 Task: Manage and configure the Jira project settings, including issue types, workflows, and automation rules. Connect the project to Bitbucket for code management.
Action: Mouse moved to (608, 639)
Screenshot: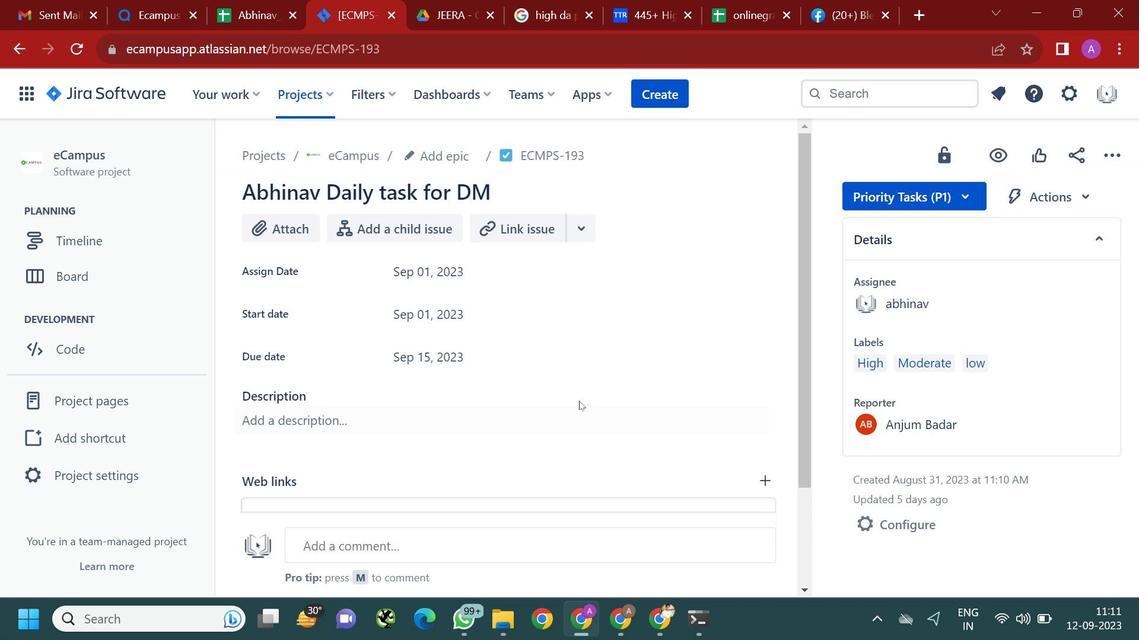 
Action: Mouse pressed left at (608, 639)
Screenshot: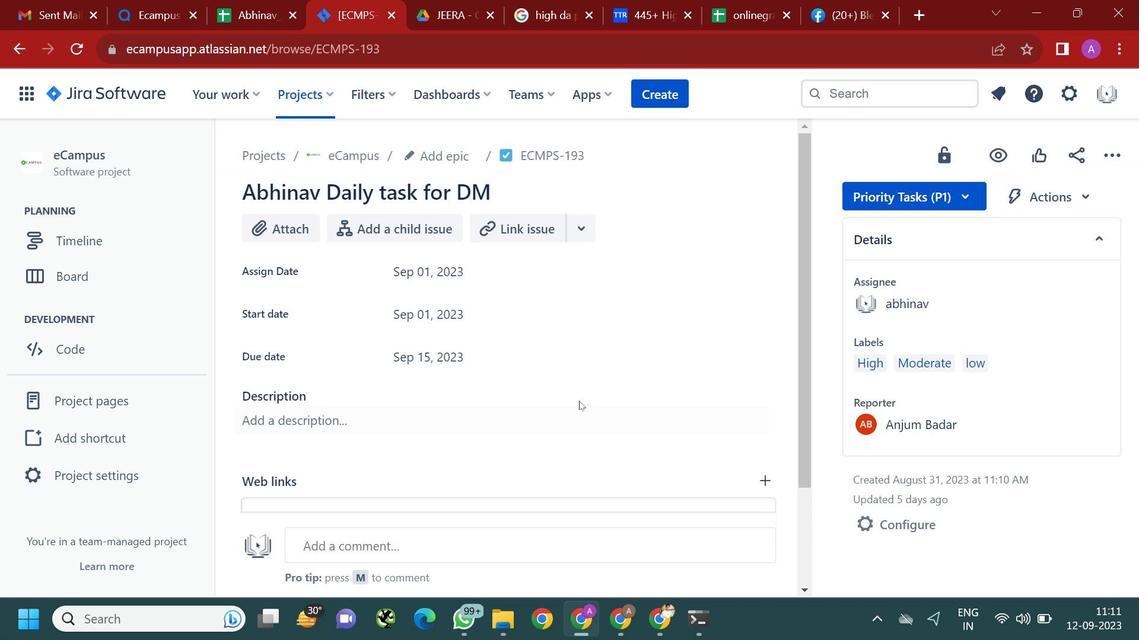 
Action: Mouse moved to (590, 630)
Screenshot: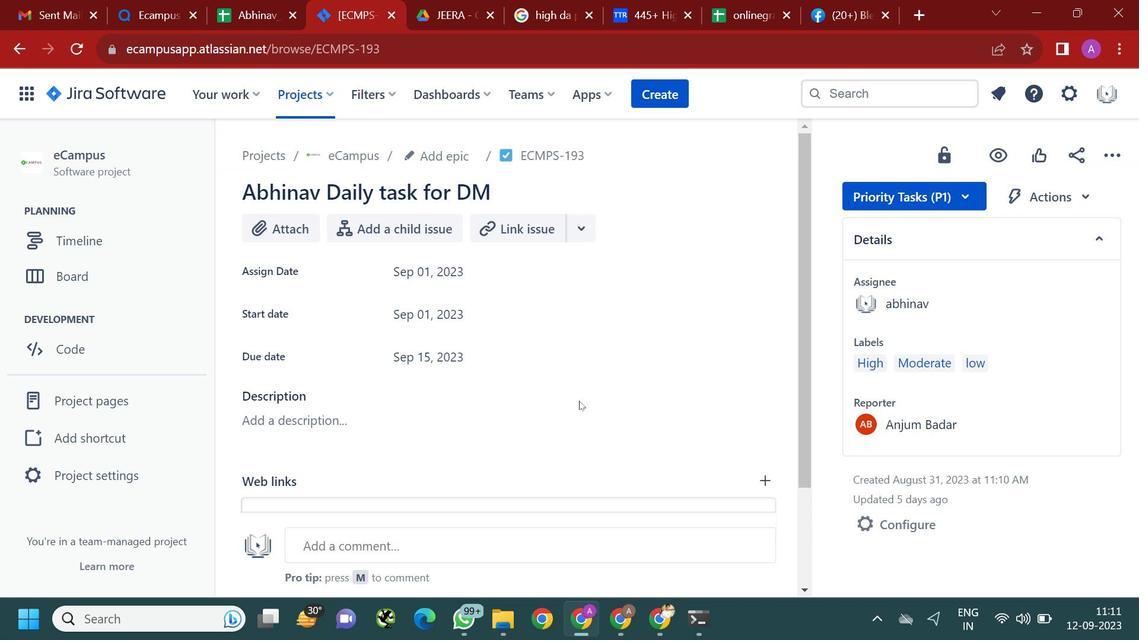 
Action: Mouse pressed left at (590, 630)
Screenshot: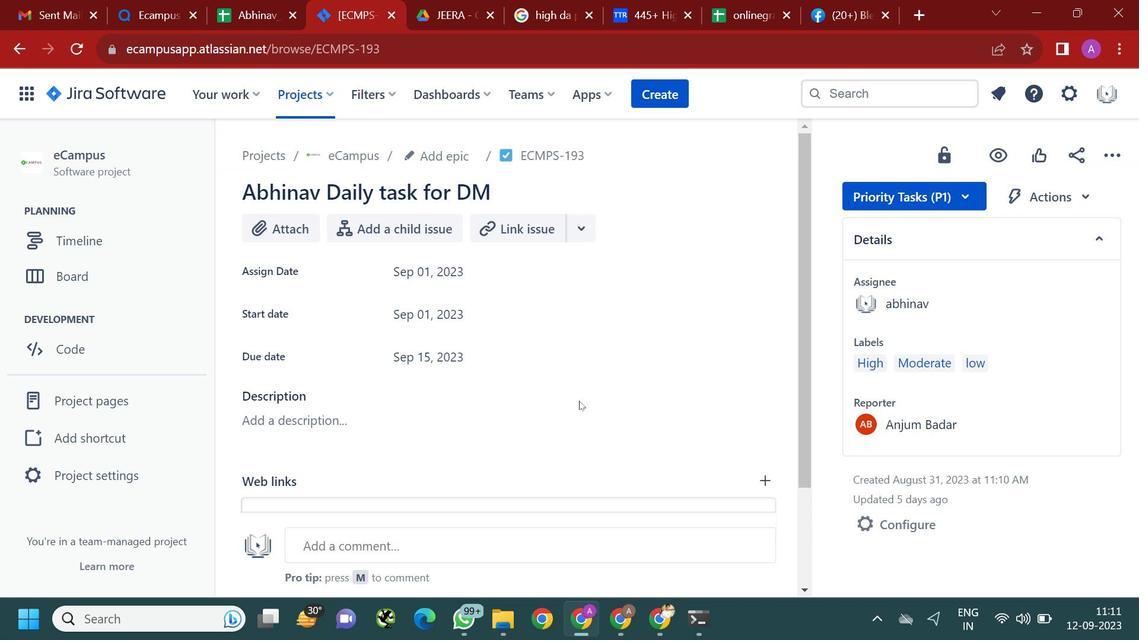 
Action: Mouse moved to (605, 318)
Screenshot: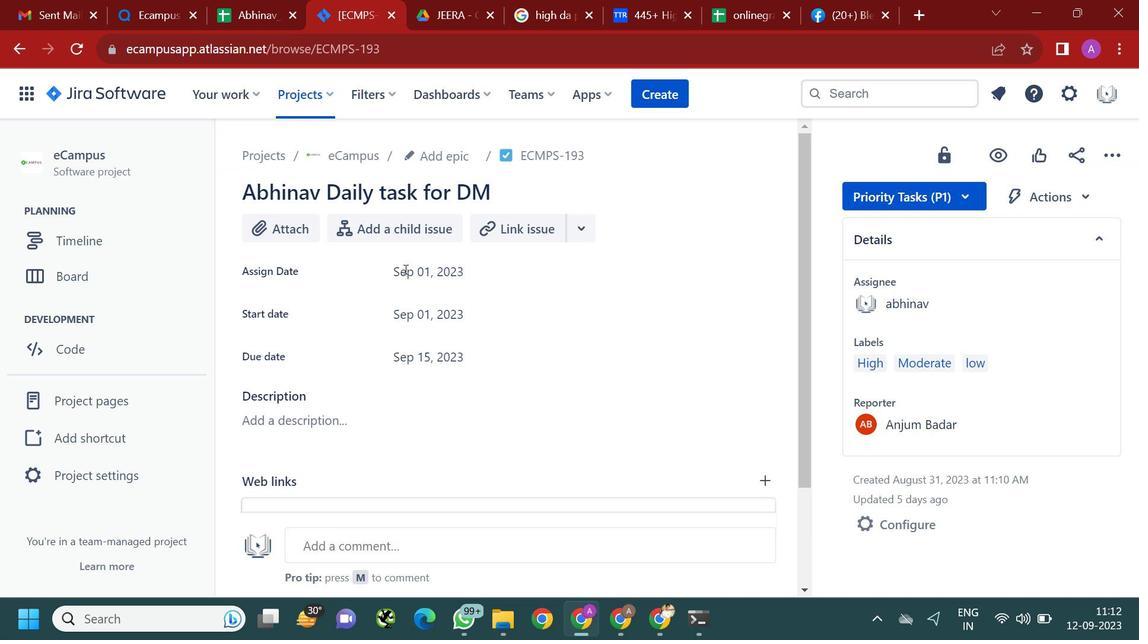 
Action: Mouse scrolled (605, 318) with delta (0, 0)
Screenshot: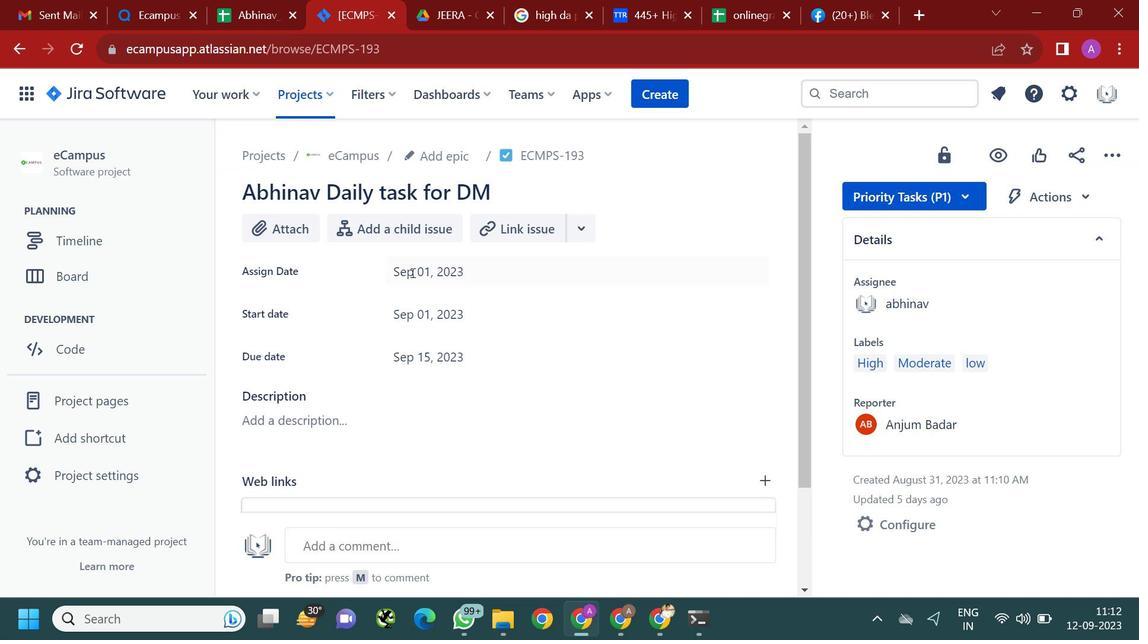 
Action: Mouse moved to (605, 319)
Screenshot: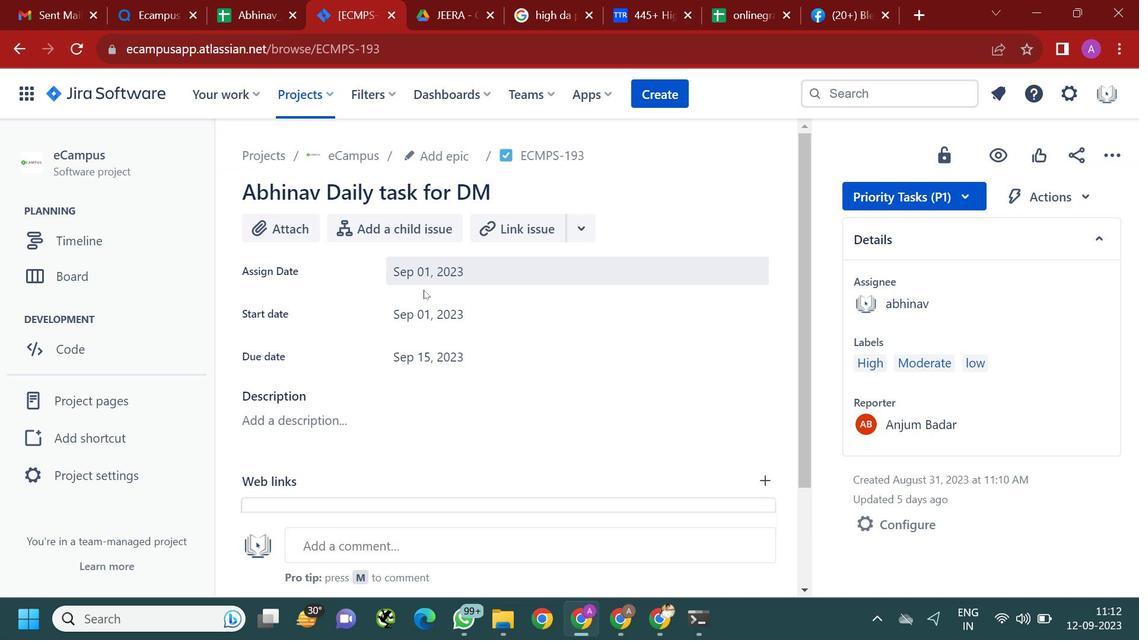 
Action: Mouse scrolled (605, 319) with delta (0, 0)
Screenshot: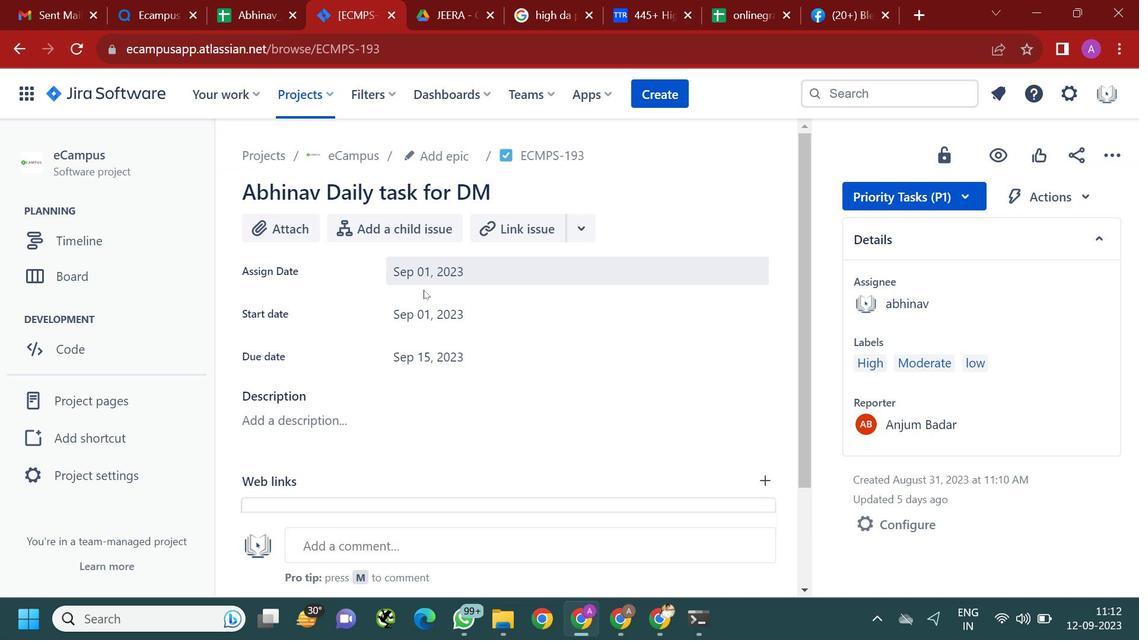 
Action: Mouse scrolled (605, 319) with delta (0, 0)
Screenshot: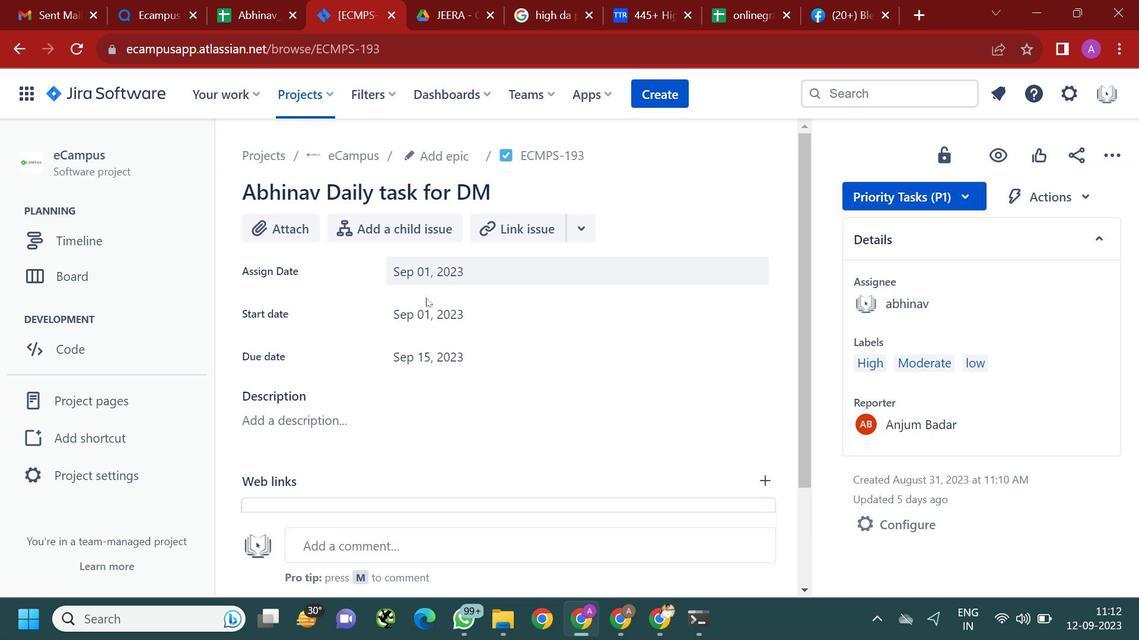 
Action: Mouse scrolled (605, 319) with delta (0, 0)
Screenshot: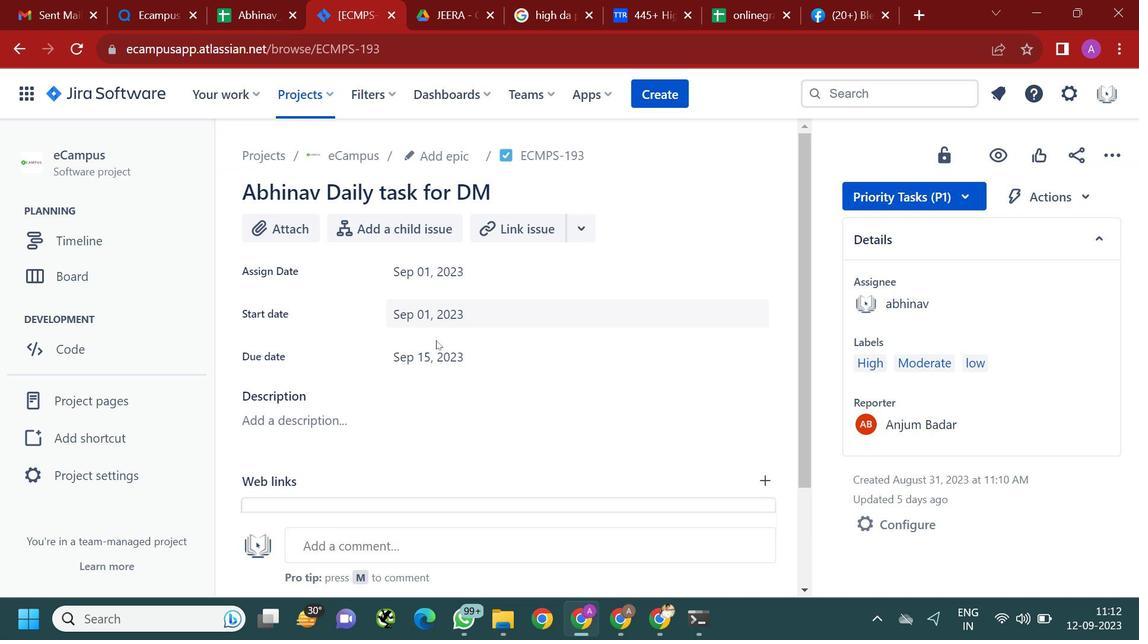 
Action: Mouse scrolled (605, 319) with delta (0, 0)
Screenshot: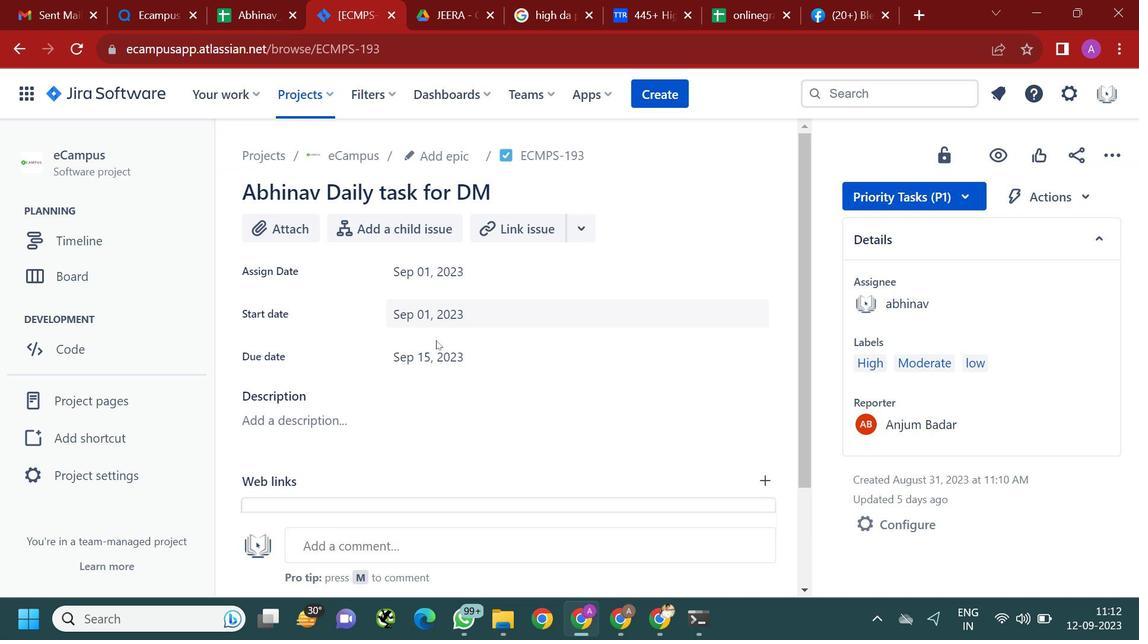 
Action: Mouse scrolled (605, 319) with delta (0, 0)
Screenshot: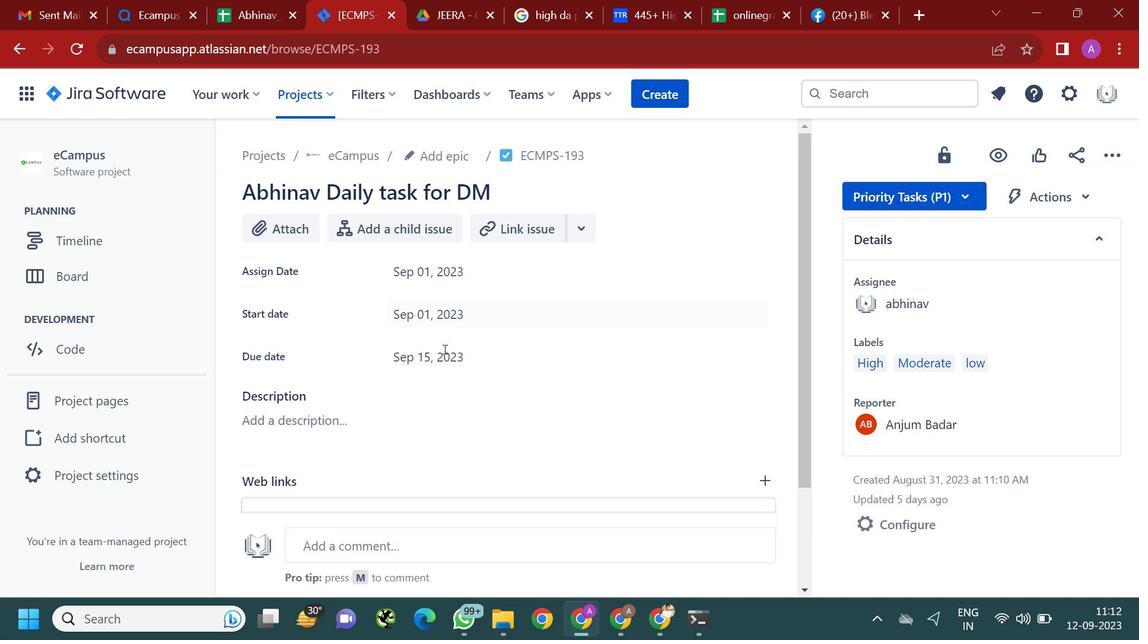 
Action: Mouse moved to (89, 258)
Screenshot: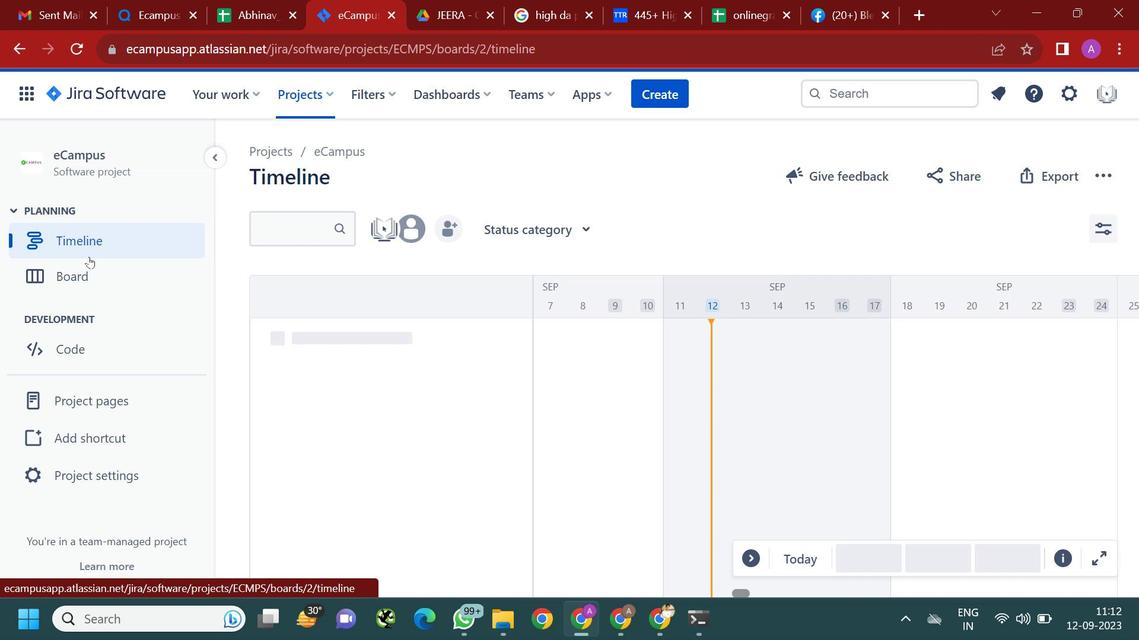 
Action: Mouse pressed left at (89, 258)
Screenshot: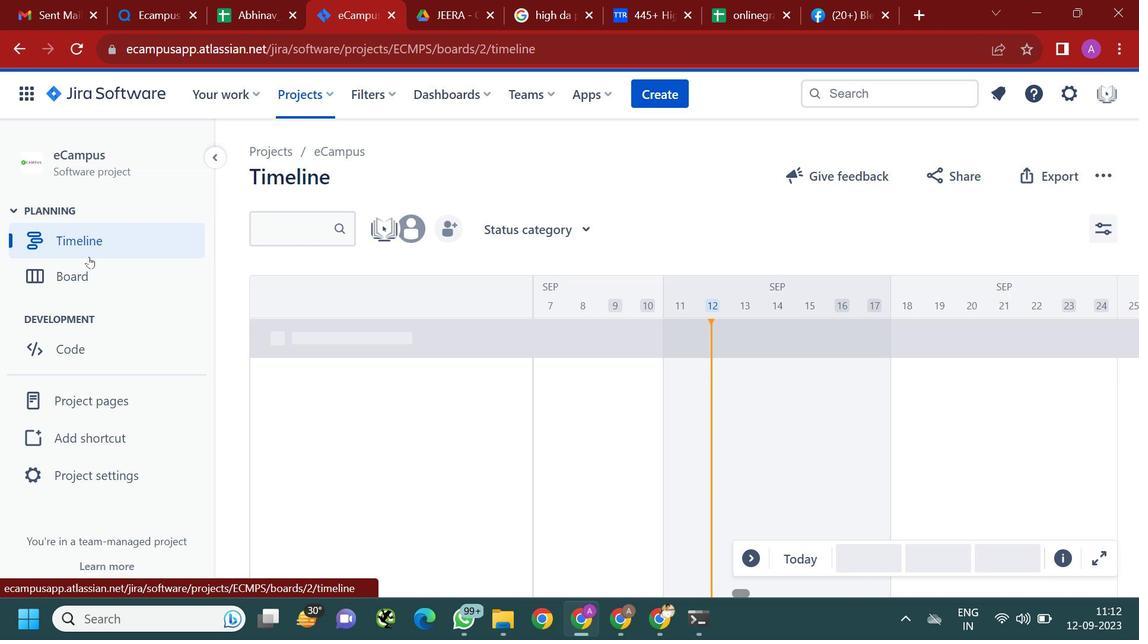 
Action: Mouse moved to (93, 260)
Screenshot: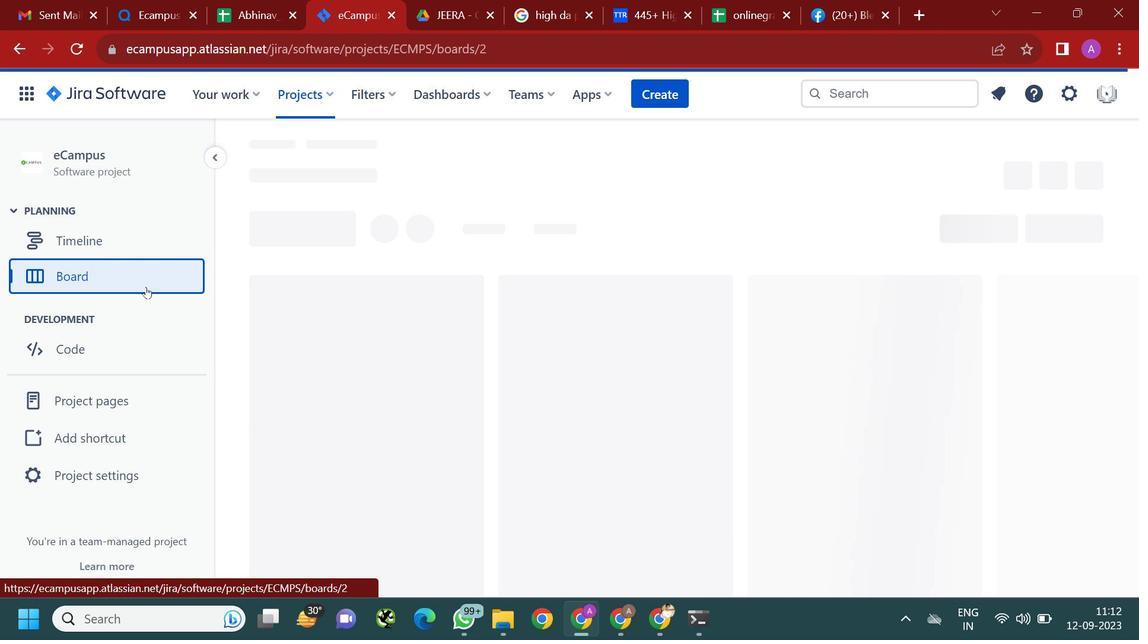 
Action: Mouse pressed left at (93, 260)
Screenshot: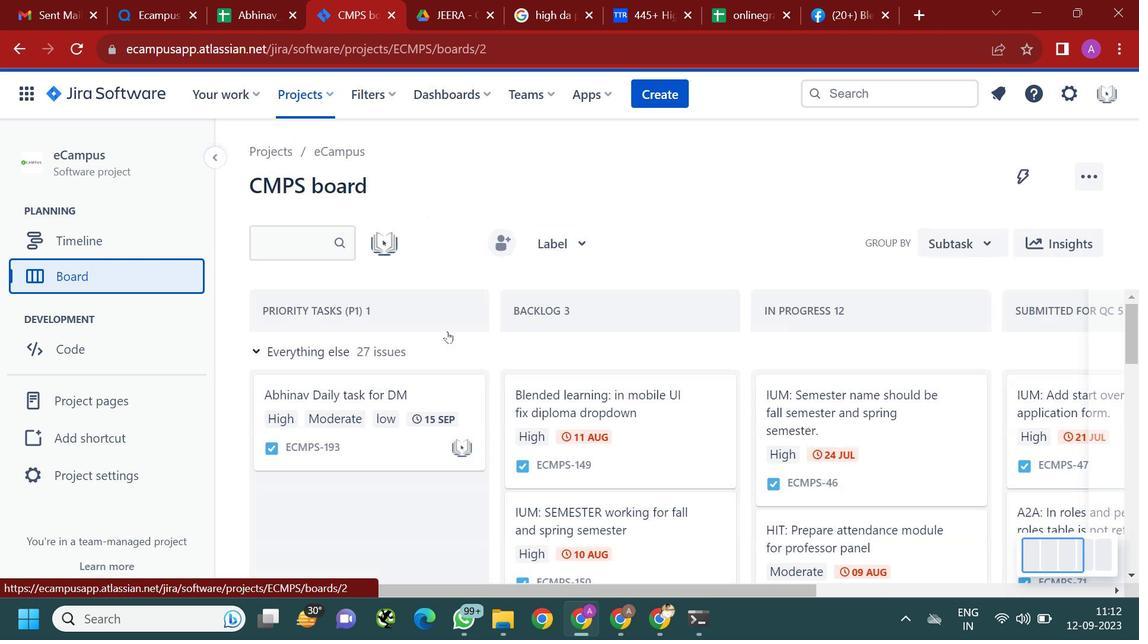 
Action: Mouse moved to (676, 339)
Screenshot: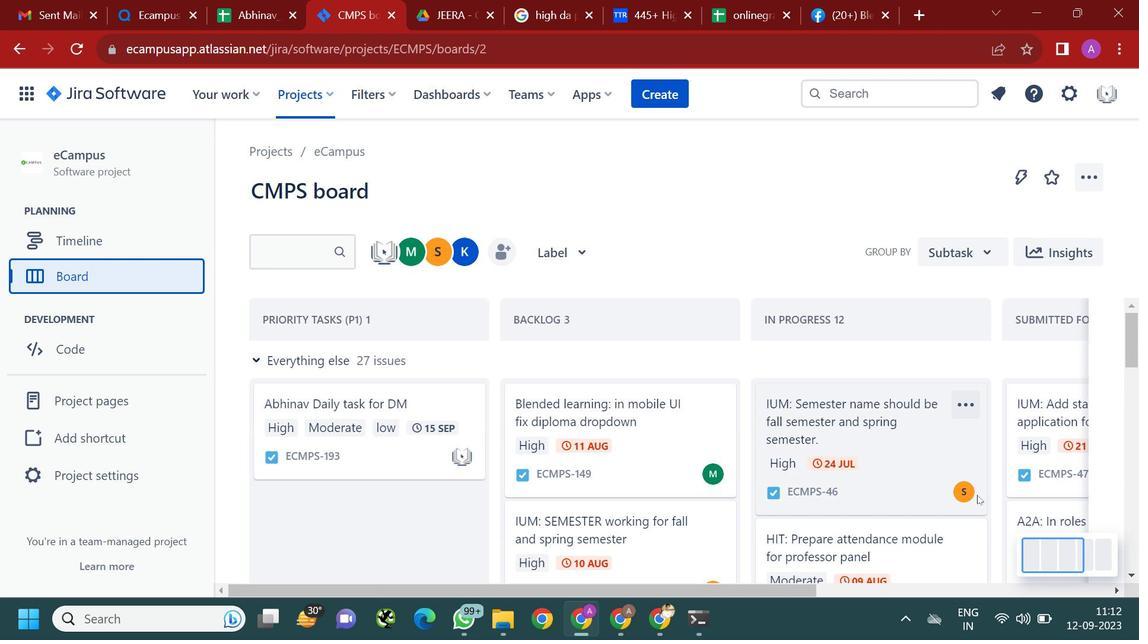 
Action: Mouse scrolled (676, 339) with delta (0, 0)
Screenshot: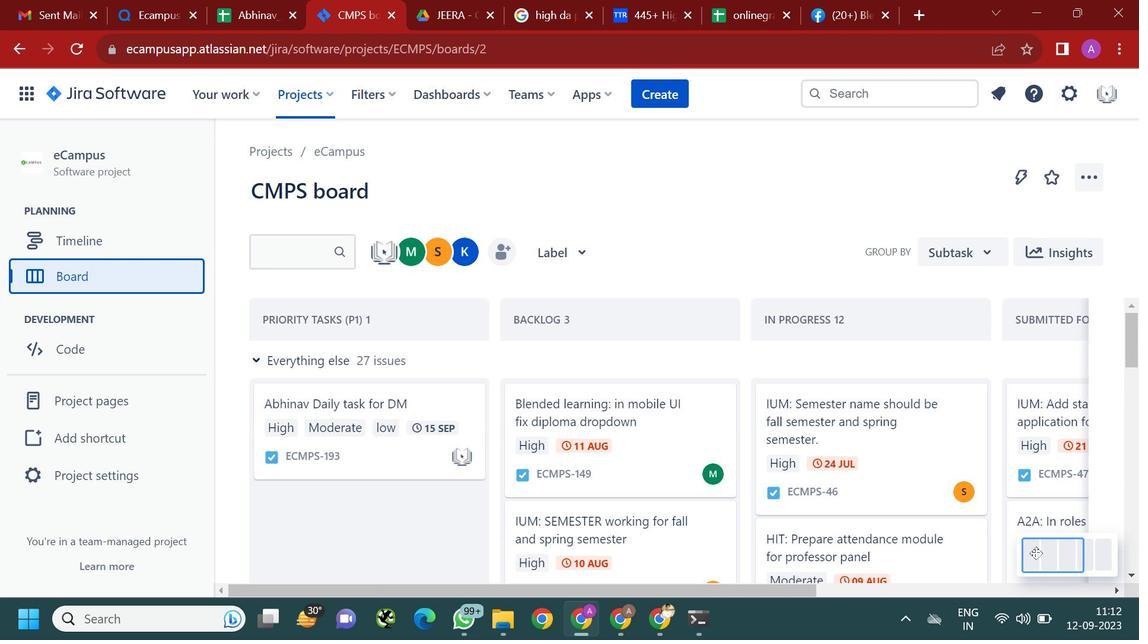 
Action: Mouse scrolled (676, 339) with delta (0, 0)
Screenshot: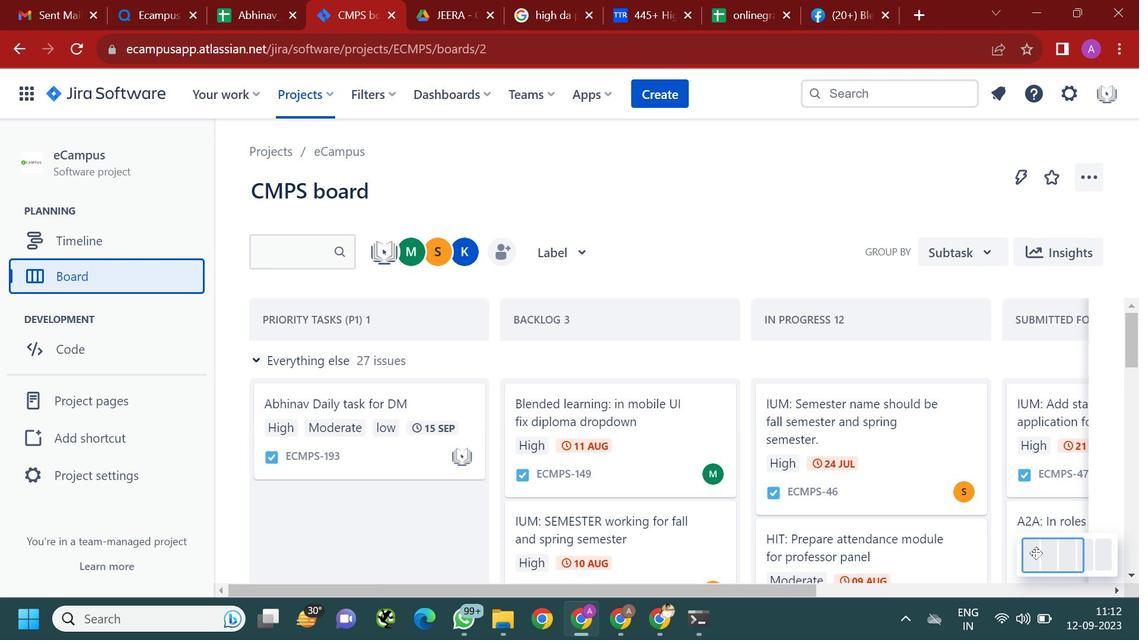 
Action: Mouse scrolled (676, 339) with delta (0, 0)
Screenshot: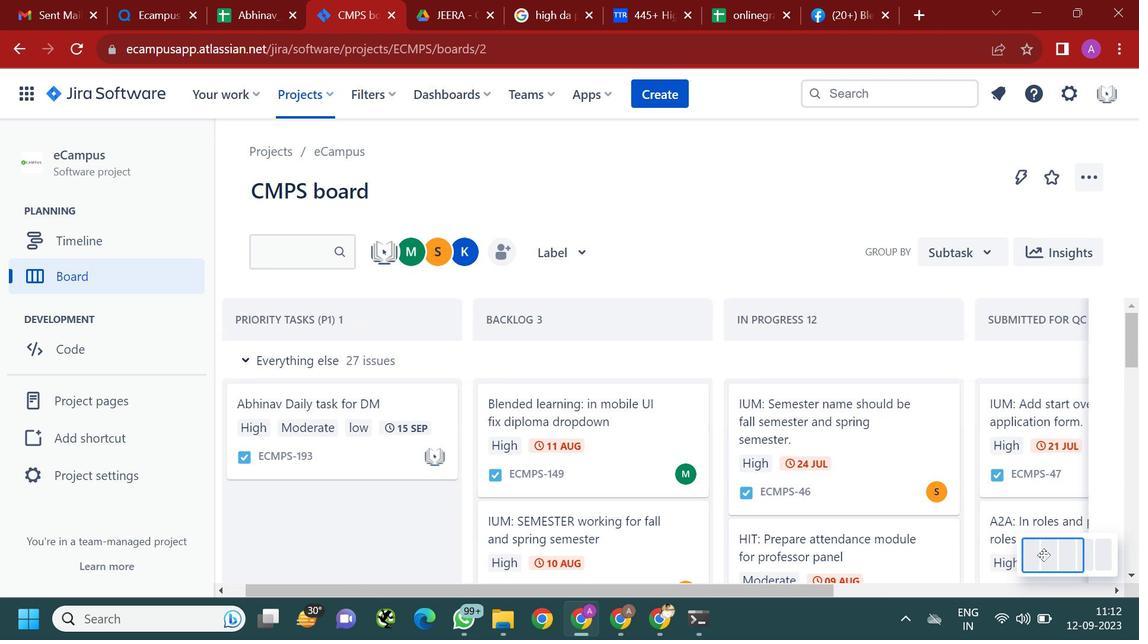 
Action: Mouse scrolled (676, 340) with delta (0, 0)
Screenshot: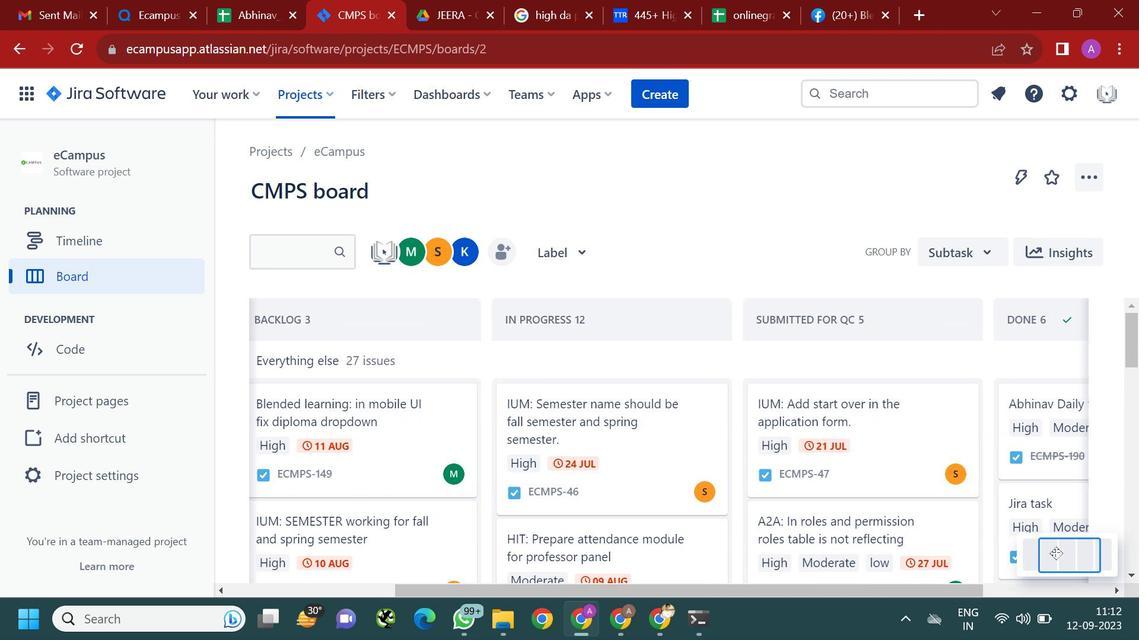 
Action: Mouse scrolled (676, 340) with delta (0, 0)
Screenshot: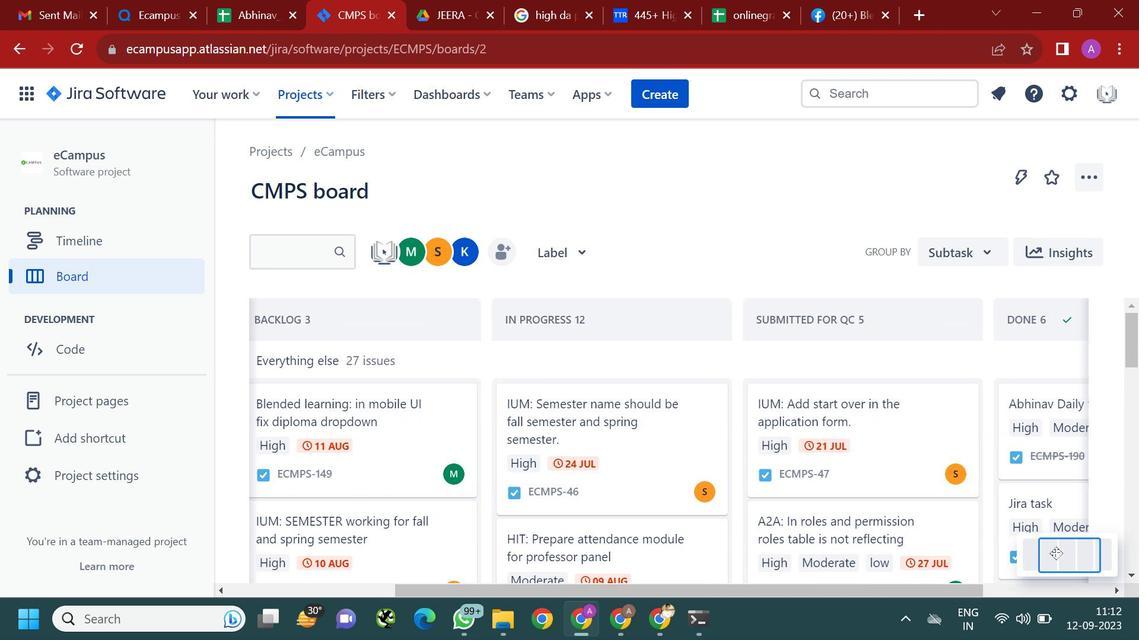 
Action: Mouse scrolled (676, 340) with delta (0, 0)
Screenshot: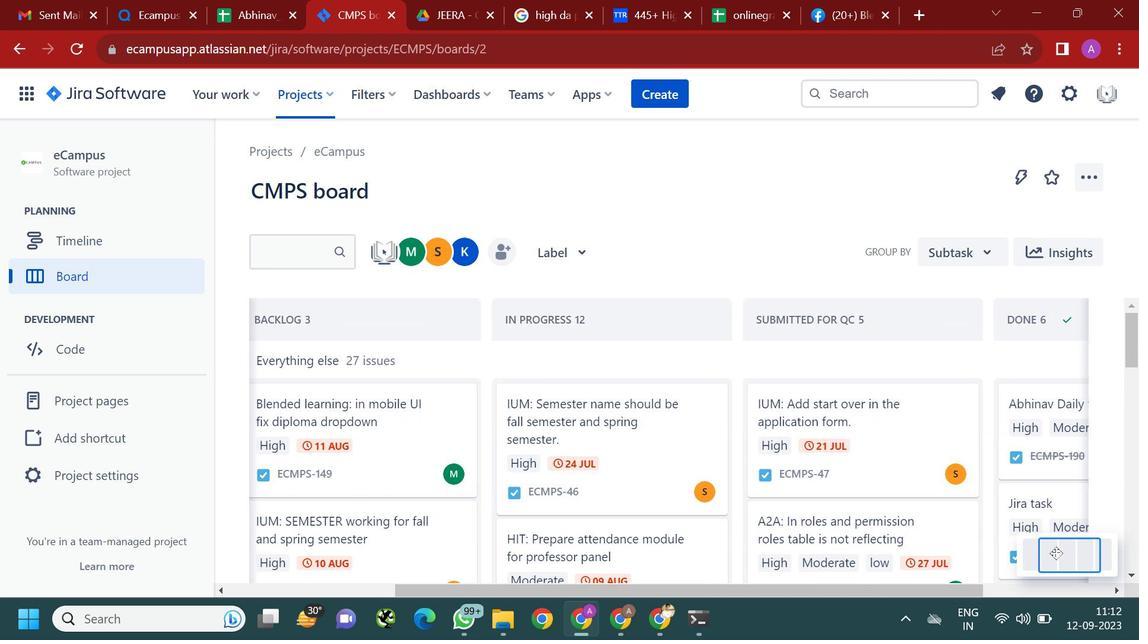 
Action: Mouse moved to (682, 342)
Screenshot: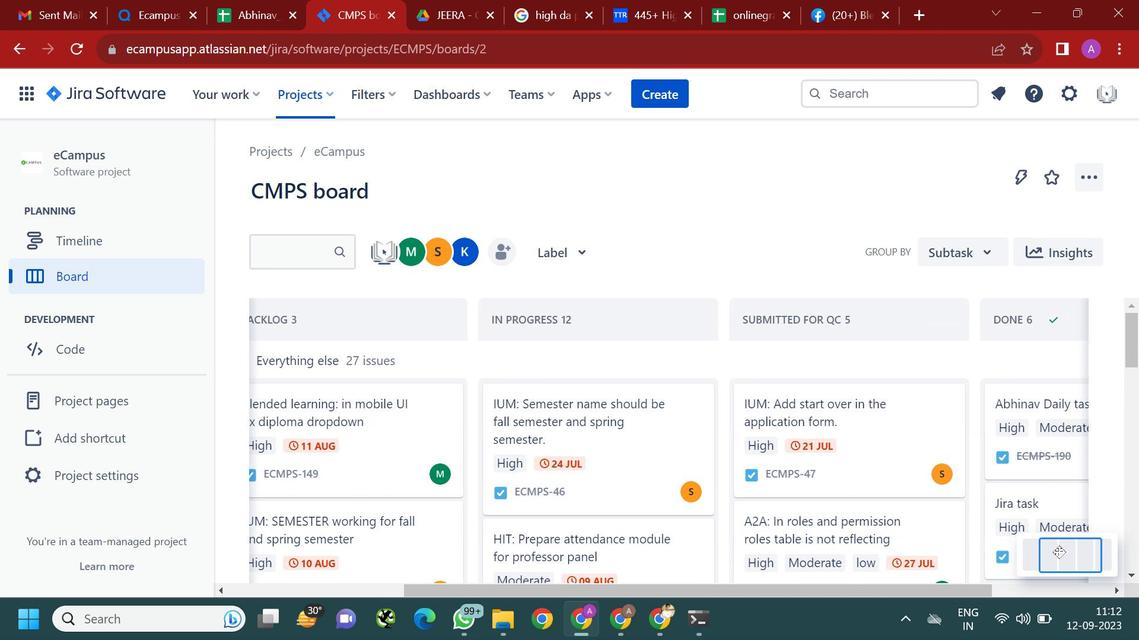 
Action: Mouse scrolled (682, 342) with delta (0, 0)
Screenshot: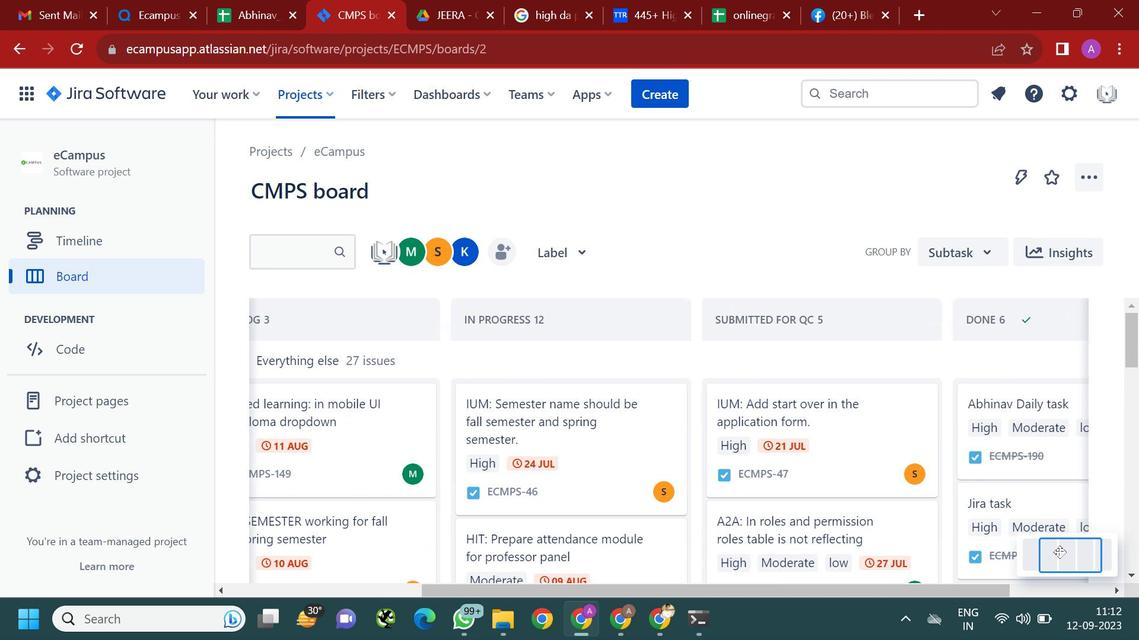 
Action: Mouse moved to (1040, 555)
Screenshot: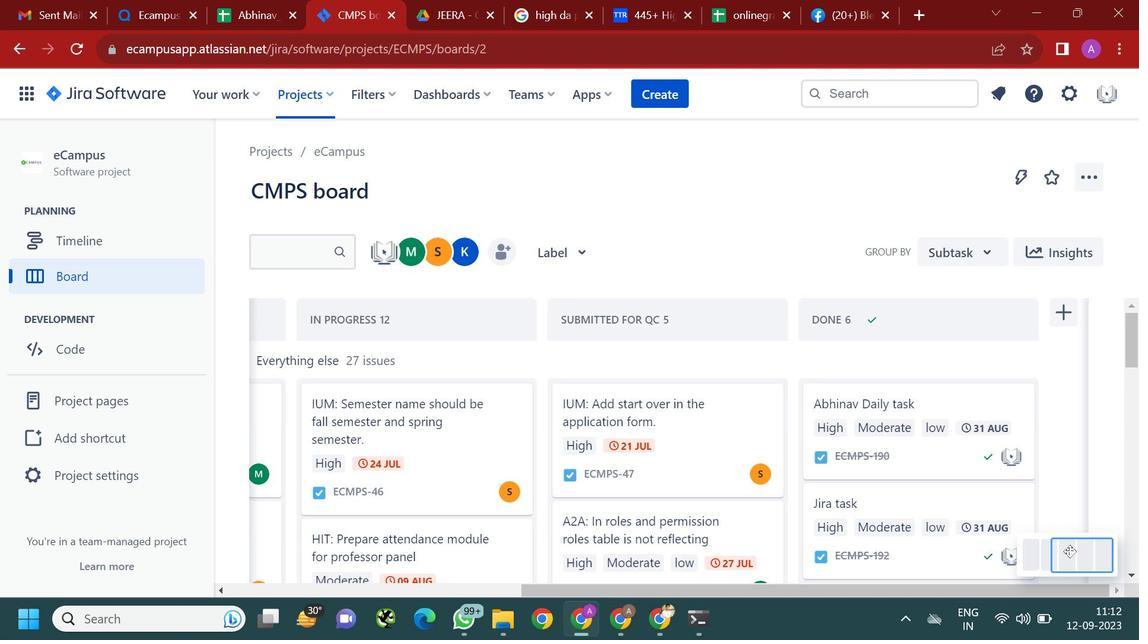 
Action: Mouse pressed left at (1040, 555)
Screenshot: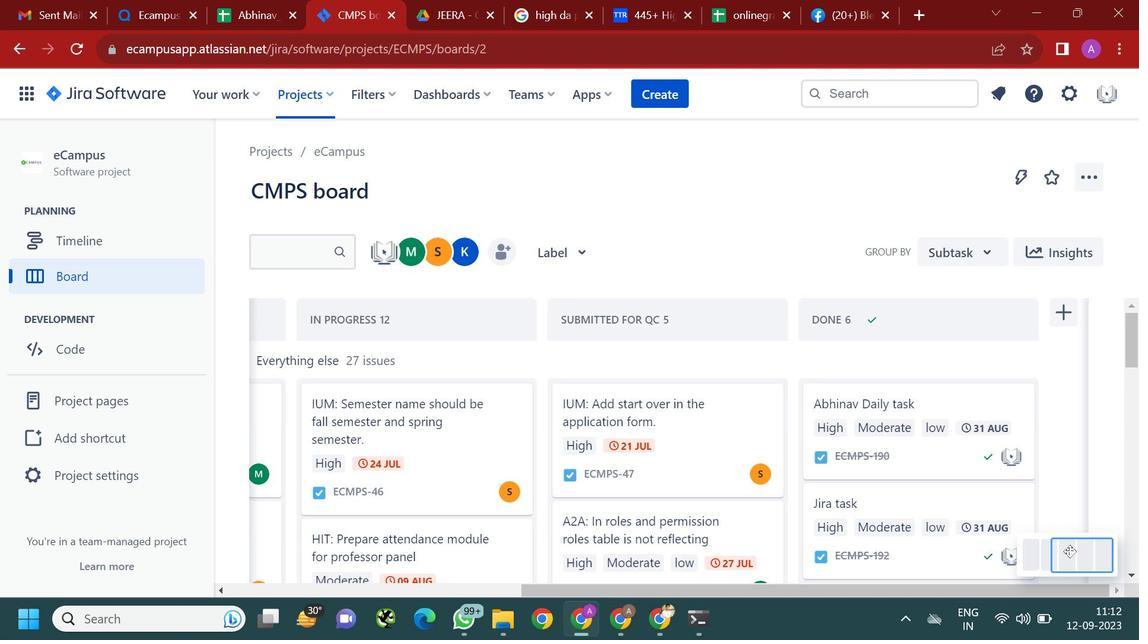 
Action: Mouse moved to (1070, 552)
Screenshot: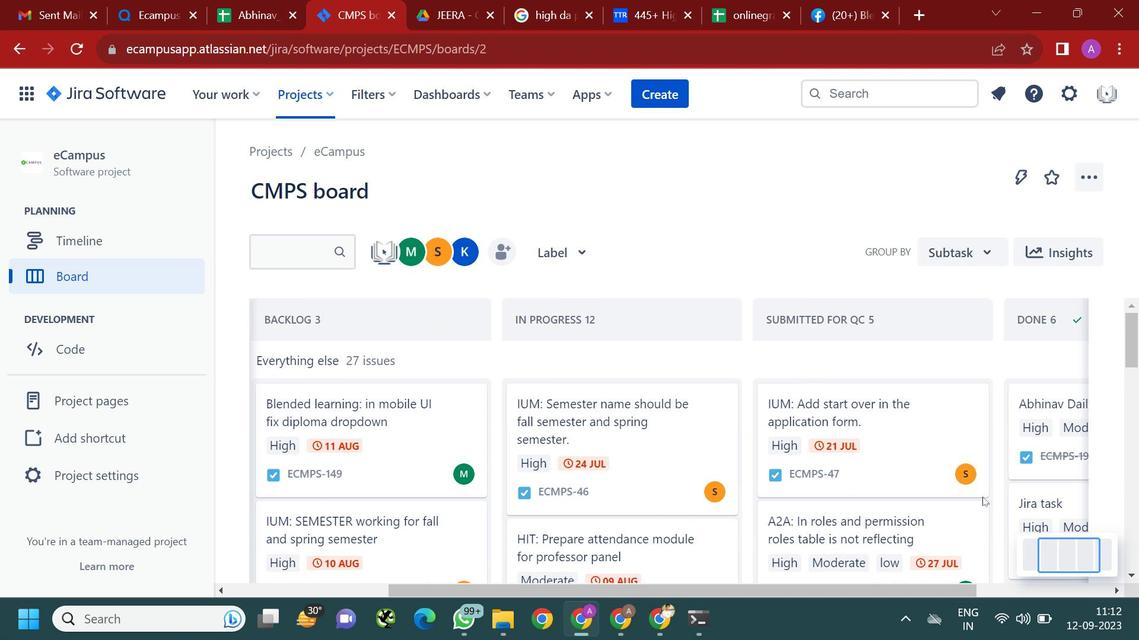 
Action: Mouse pressed left at (1070, 552)
Screenshot: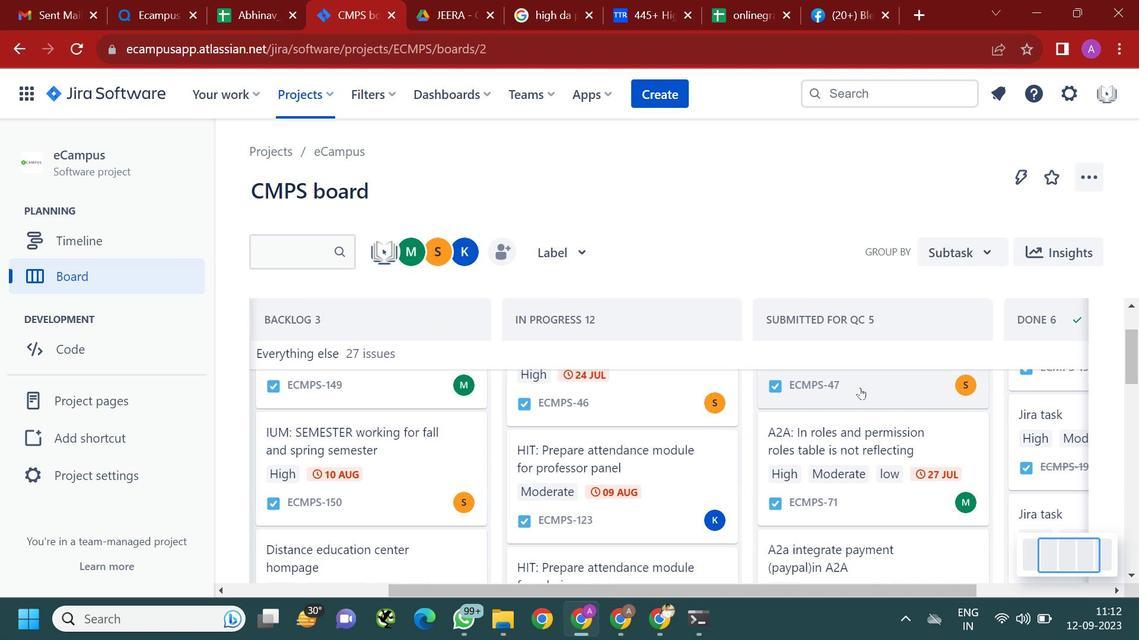 
Action: Mouse moved to (861, 388)
Screenshot: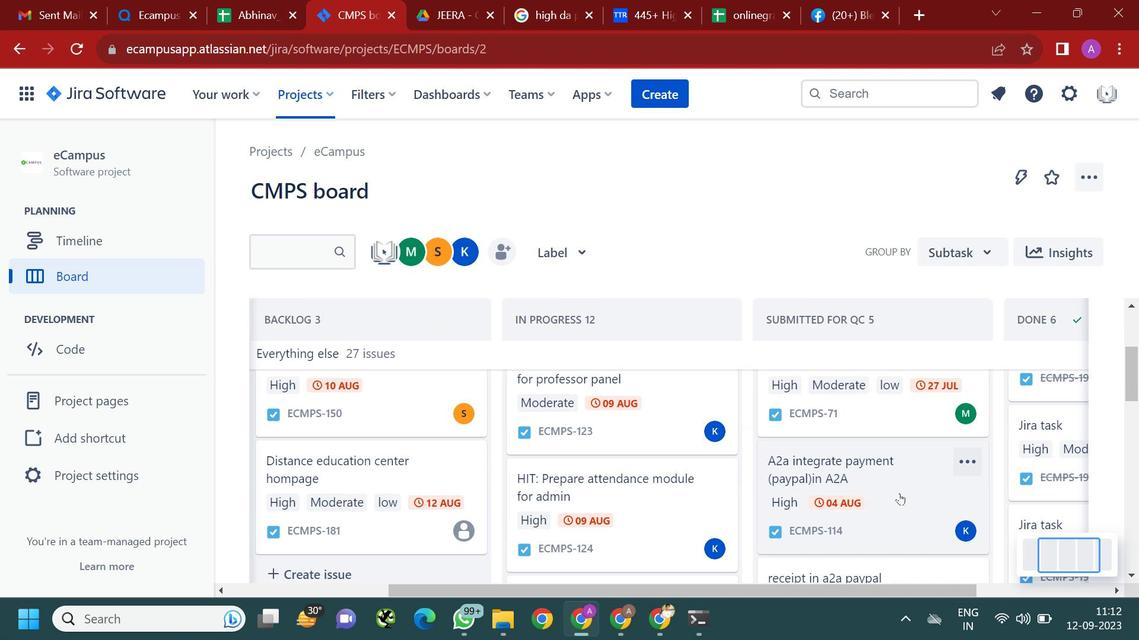 
Action: Mouse scrolled (861, 388) with delta (0, 0)
Screenshot: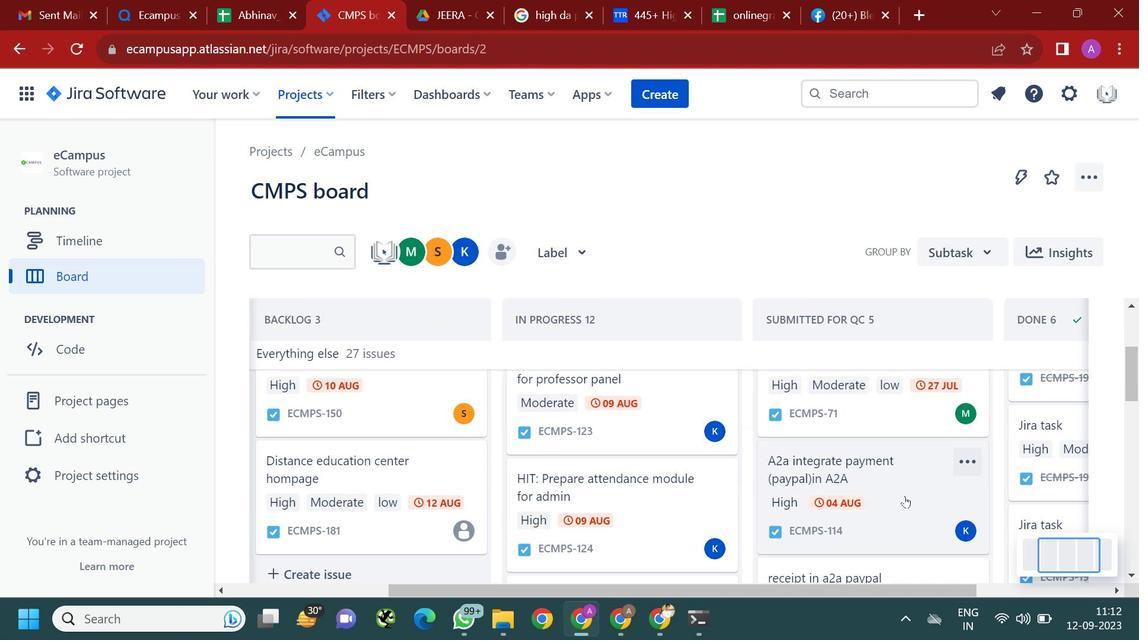 
Action: Mouse moved to (863, 387)
Screenshot: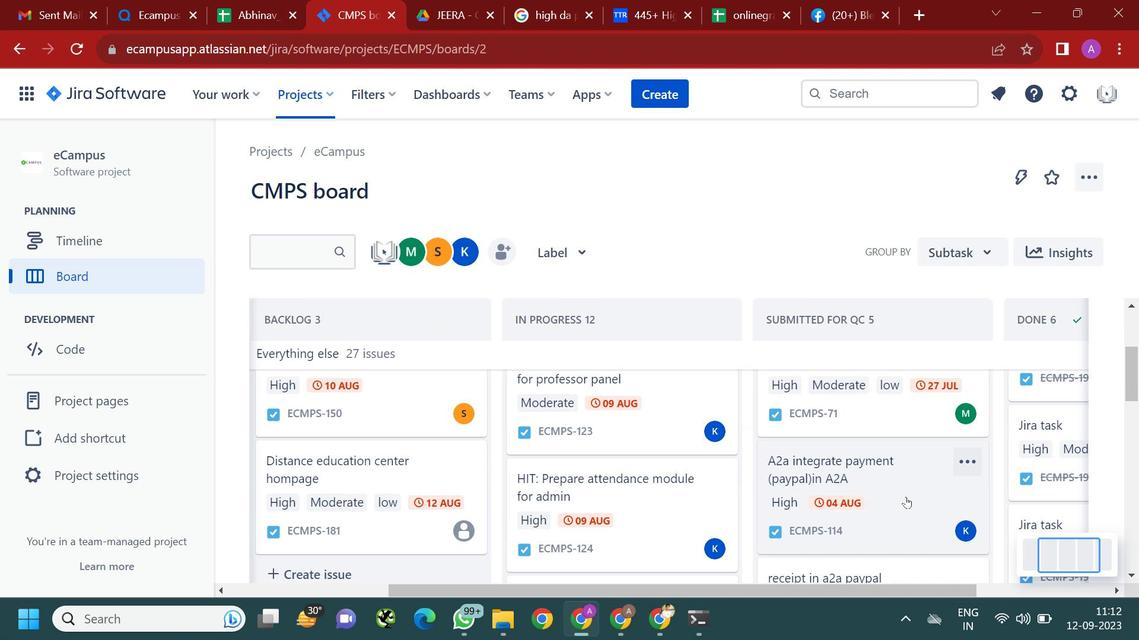
Action: Mouse scrolled (863, 386) with delta (0, 0)
Screenshot: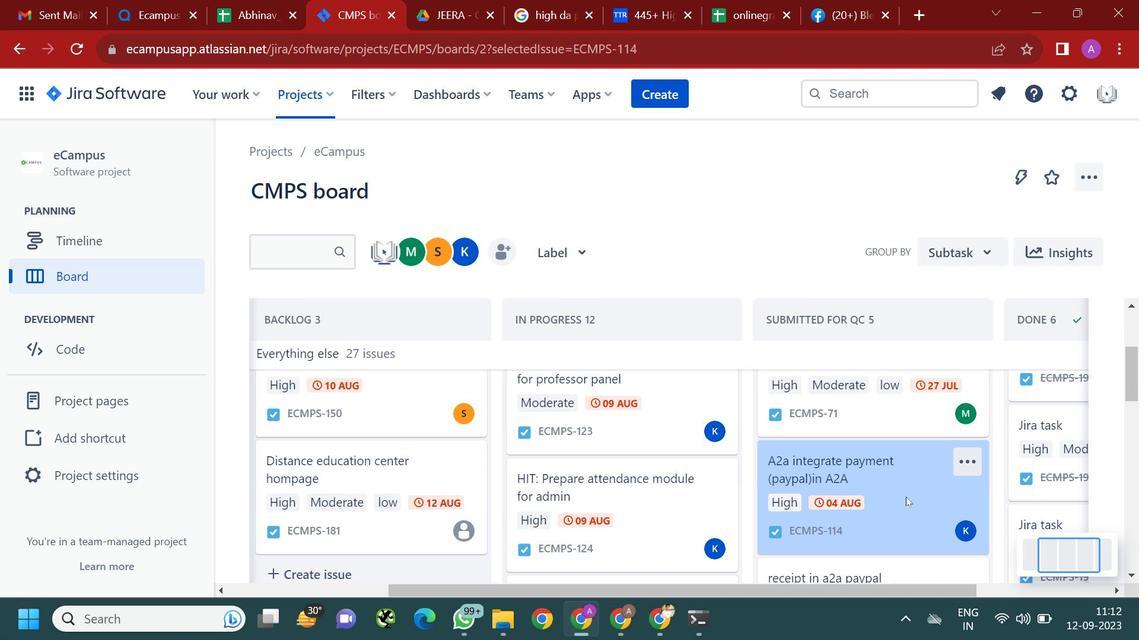 
Action: Mouse moved to (905, 497)
Screenshot: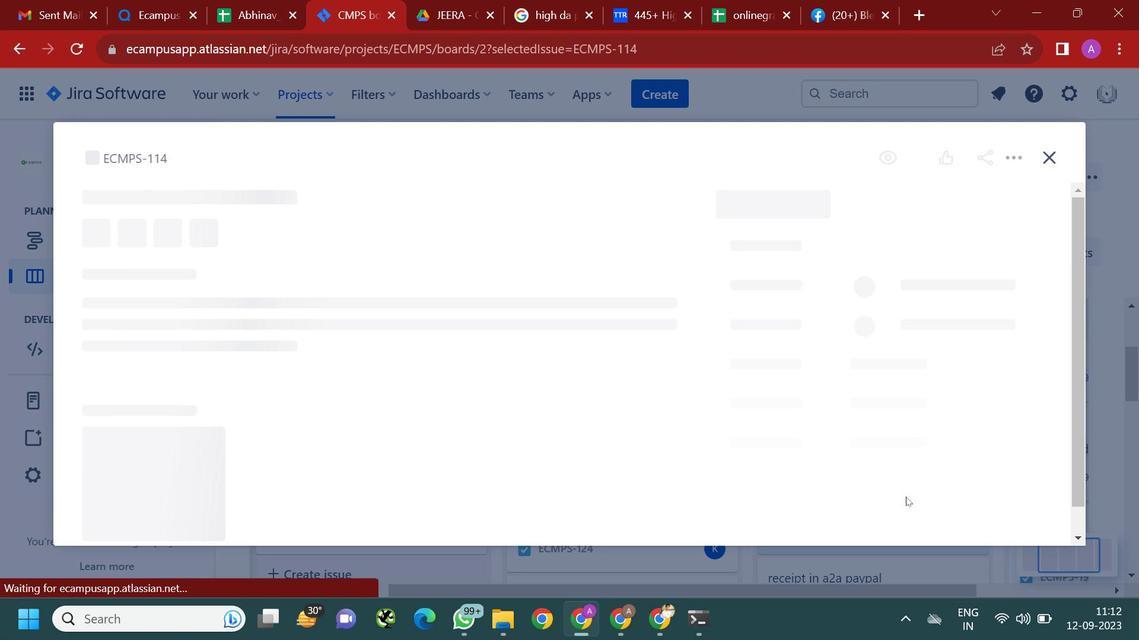 
Action: Mouse pressed left at (905, 497)
Screenshot: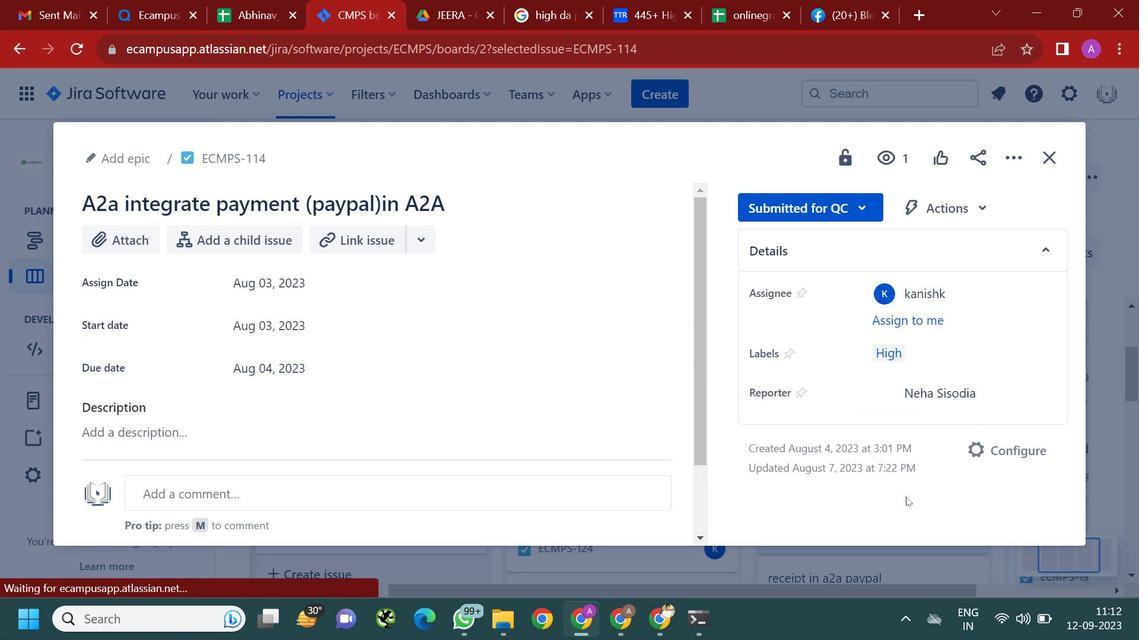 
Action: Mouse moved to (1053, 145)
Screenshot: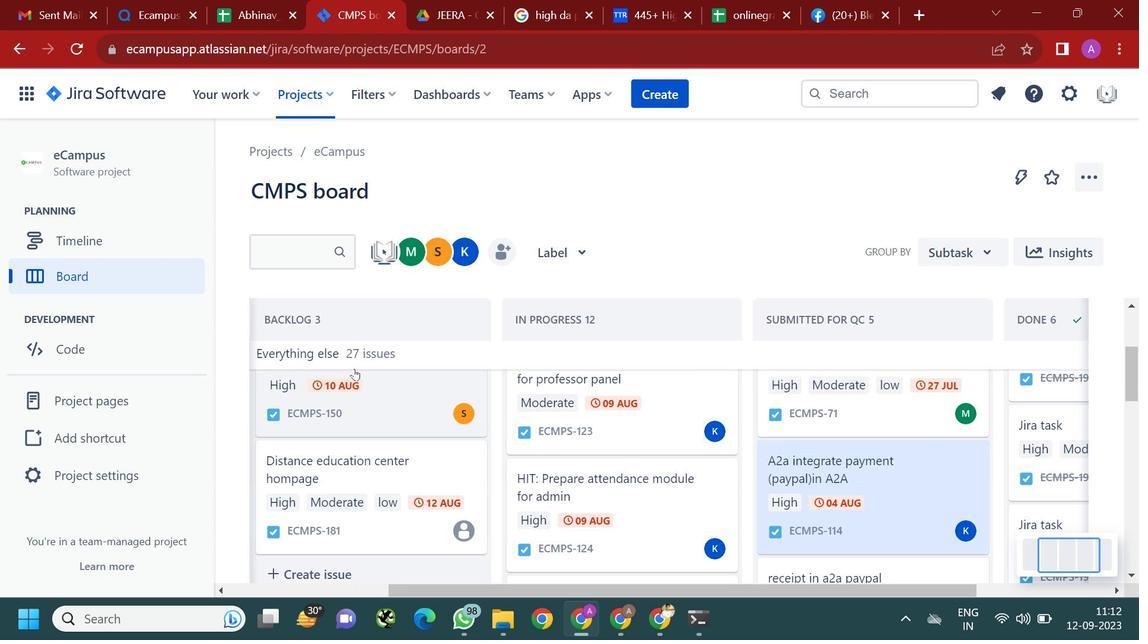 
Action: Mouse pressed left at (1053, 145)
Screenshot: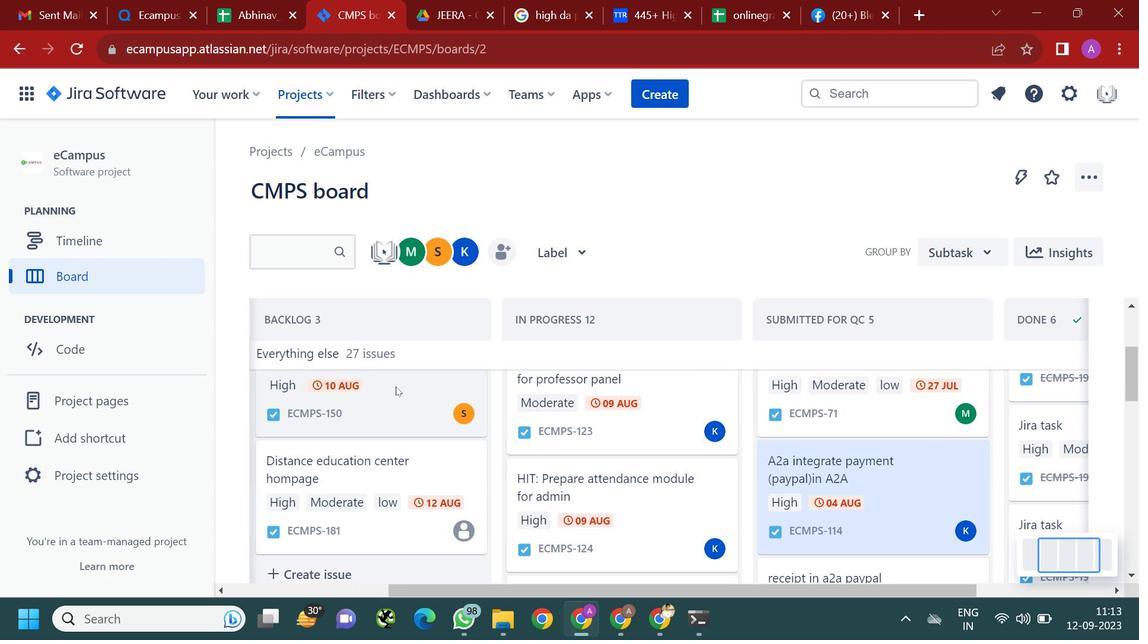 
Action: Mouse moved to (405, 394)
Screenshot: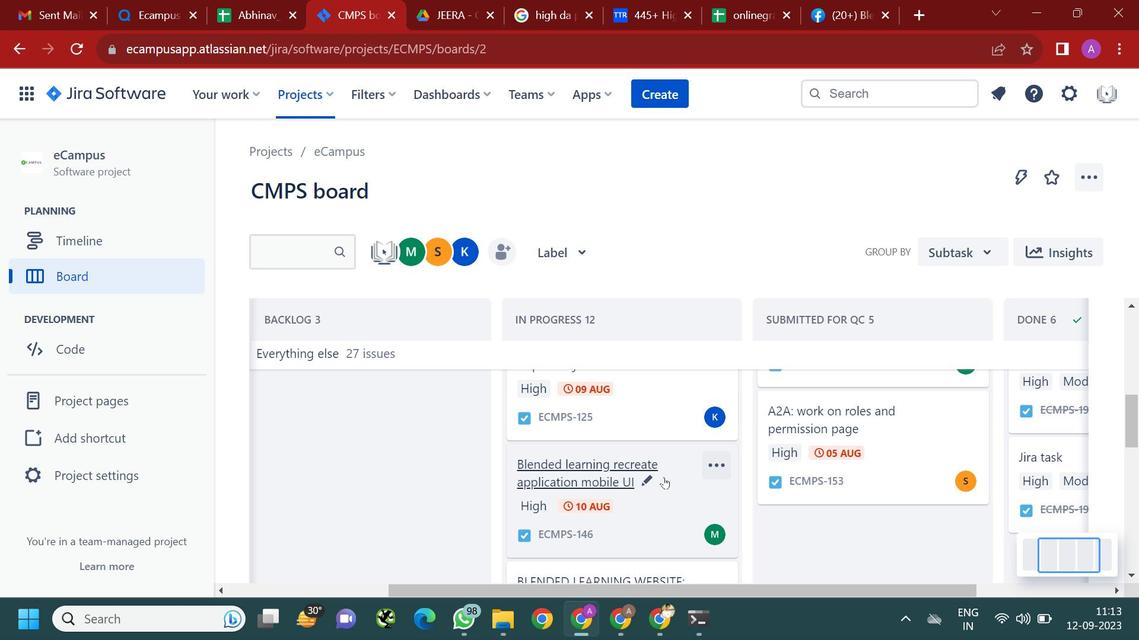 
Action: Mouse scrolled (405, 393) with delta (0, 0)
Screenshot: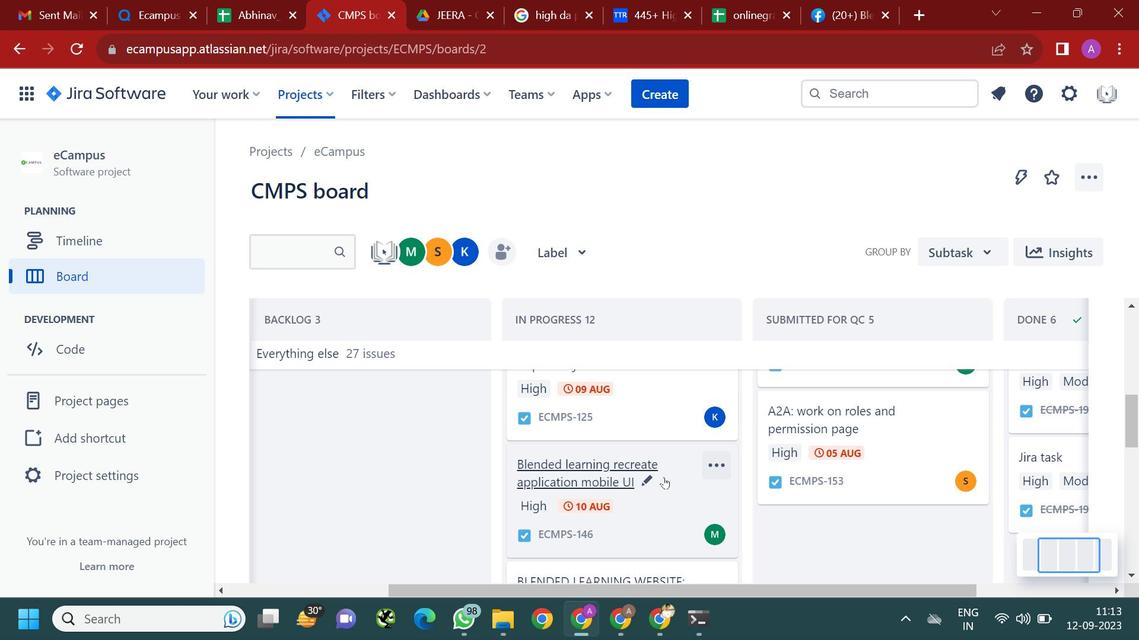 
Action: Mouse moved to (409, 397)
Screenshot: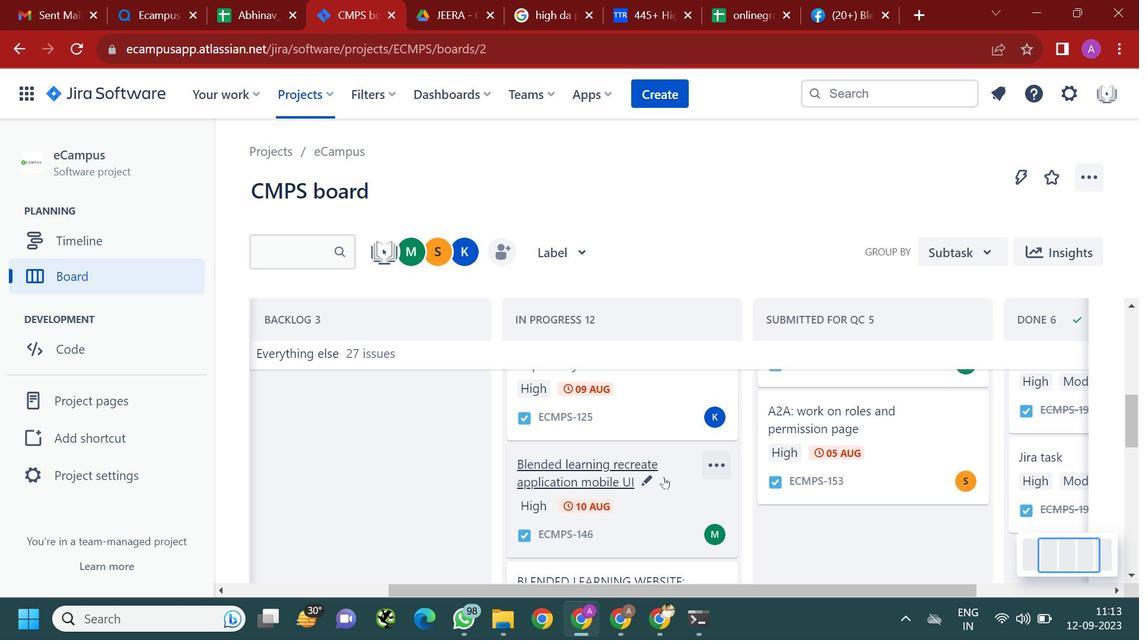 
Action: Mouse scrolled (409, 396) with delta (0, 0)
Screenshot: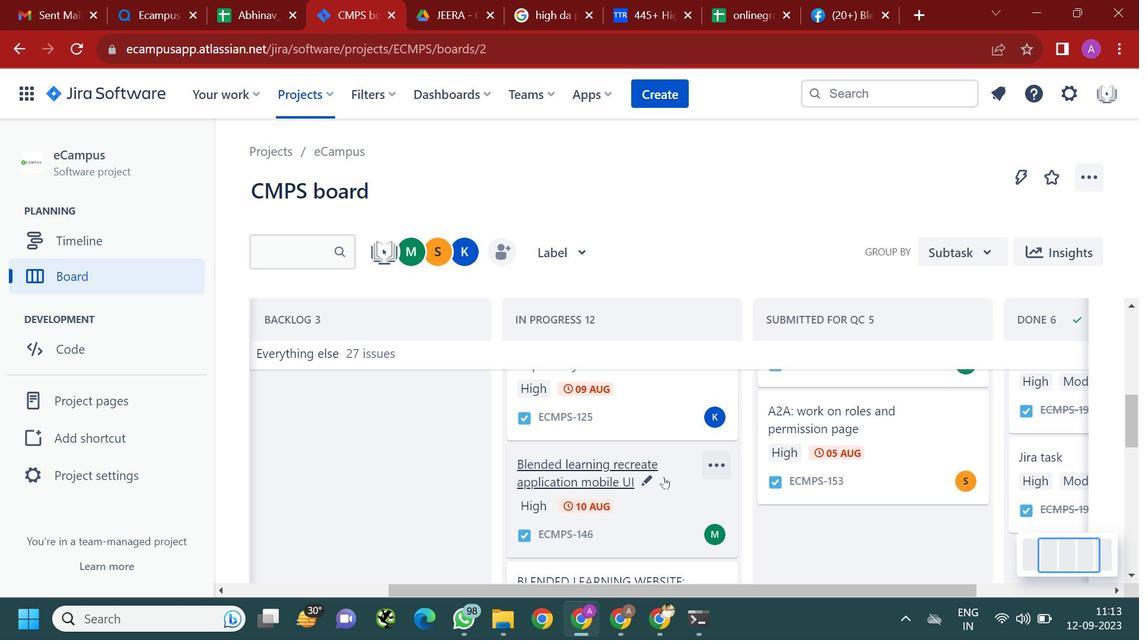 
Action: Mouse moved to (571, 465)
Screenshot: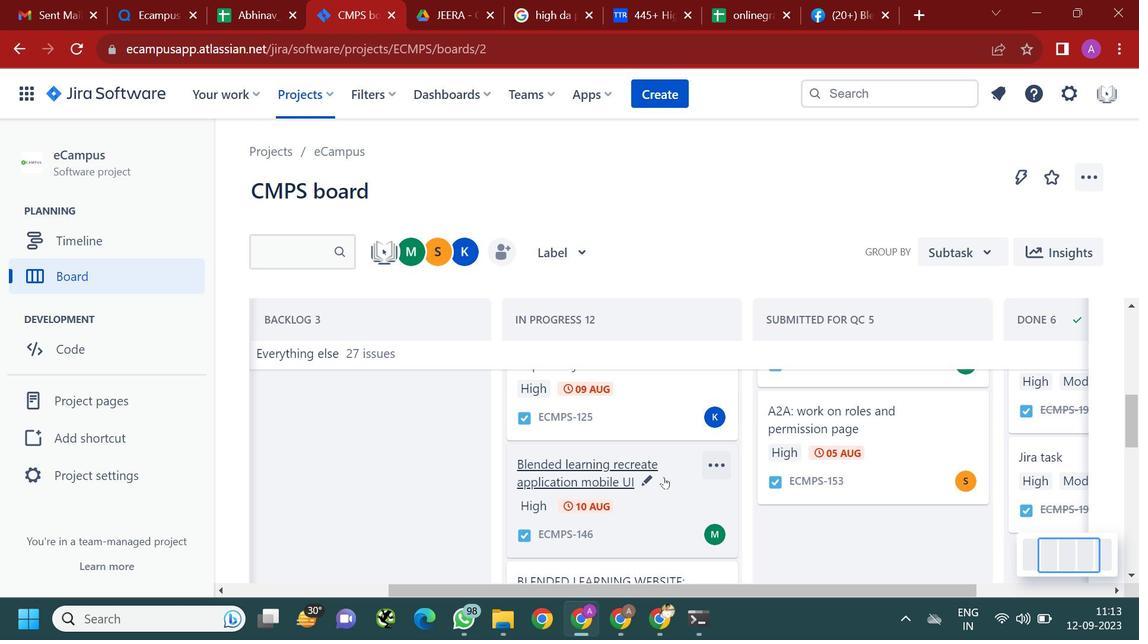 
Action: Mouse scrolled (571, 464) with delta (0, 0)
Screenshot: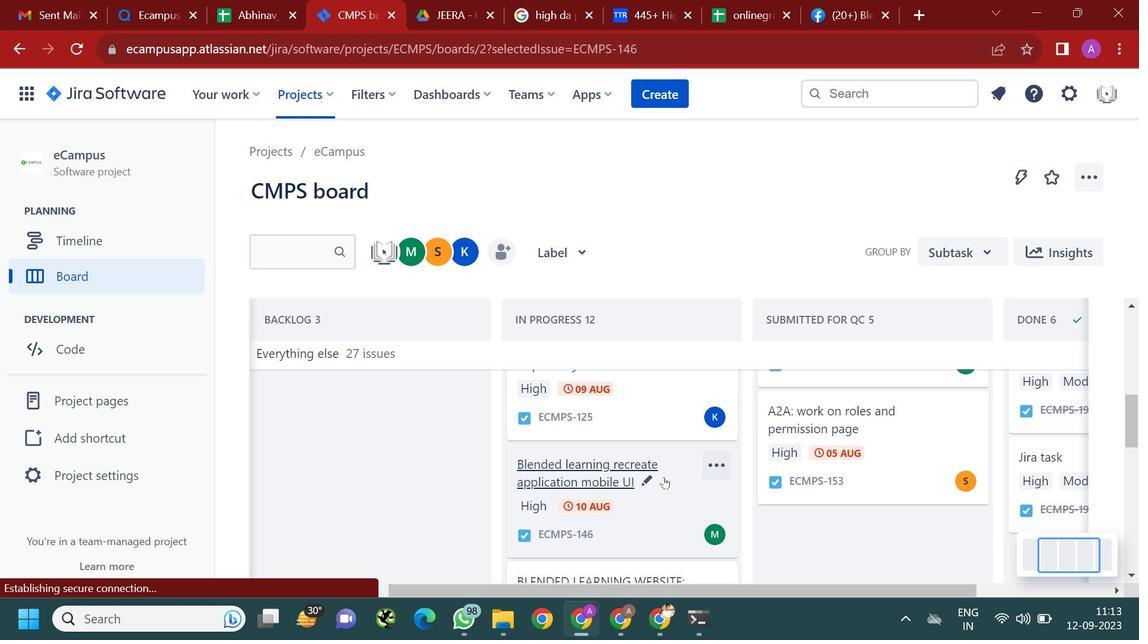 
Action: Mouse moved to (603, 470)
Screenshot: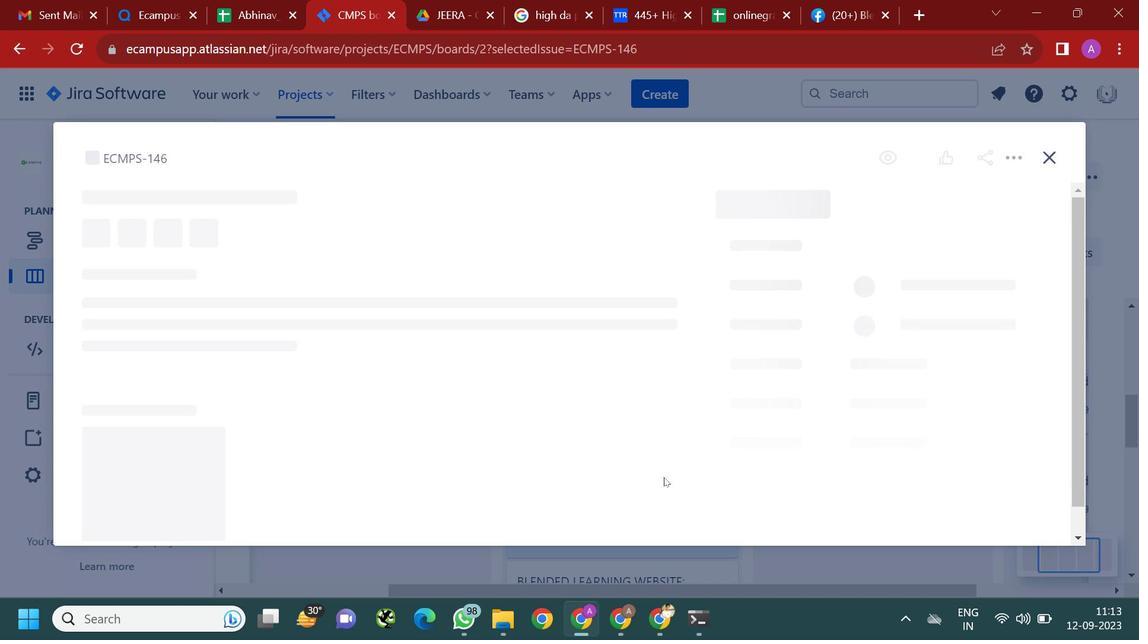
Action: Mouse scrolled (603, 469) with delta (0, 0)
Screenshot: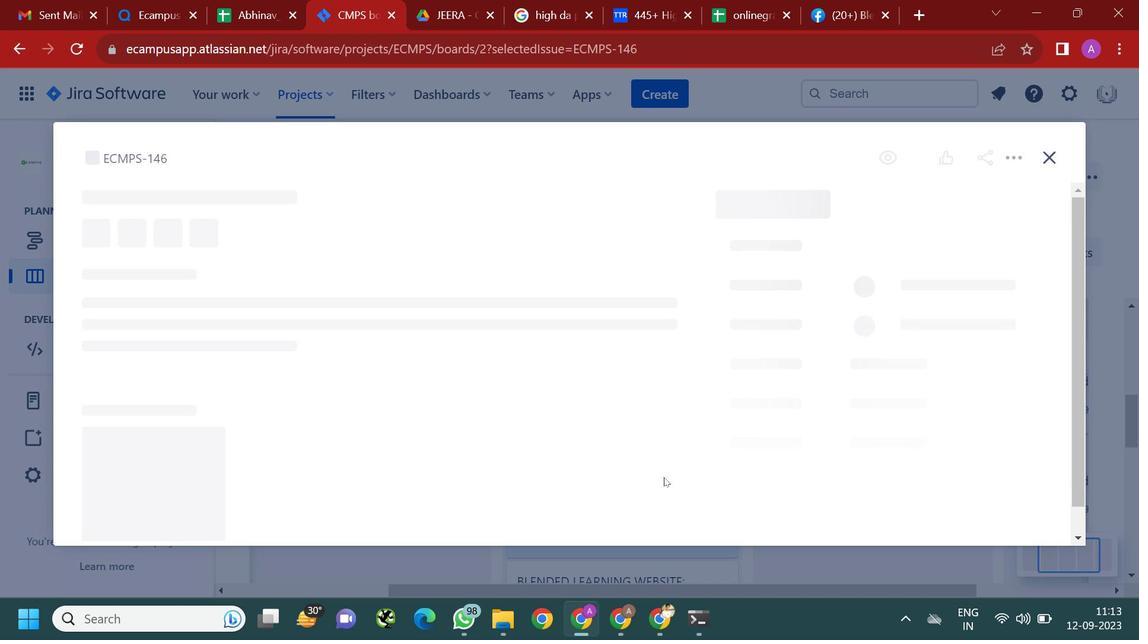 
Action: Mouse scrolled (603, 469) with delta (0, 0)
Screenshot: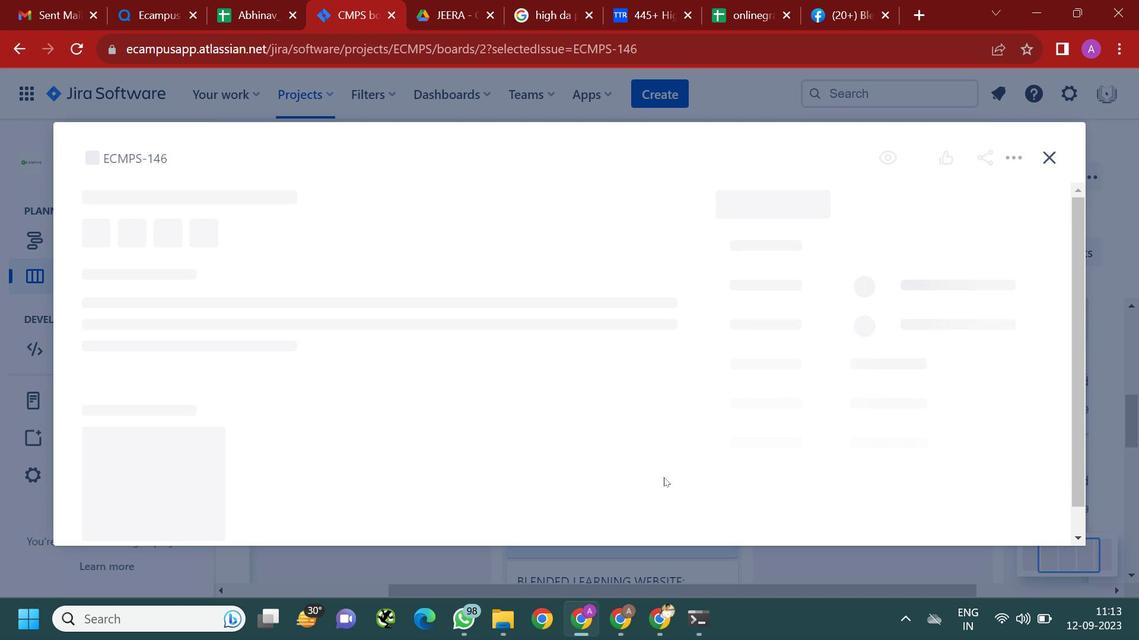 
Action: Mouse moved to (664, 478)
Screenshot: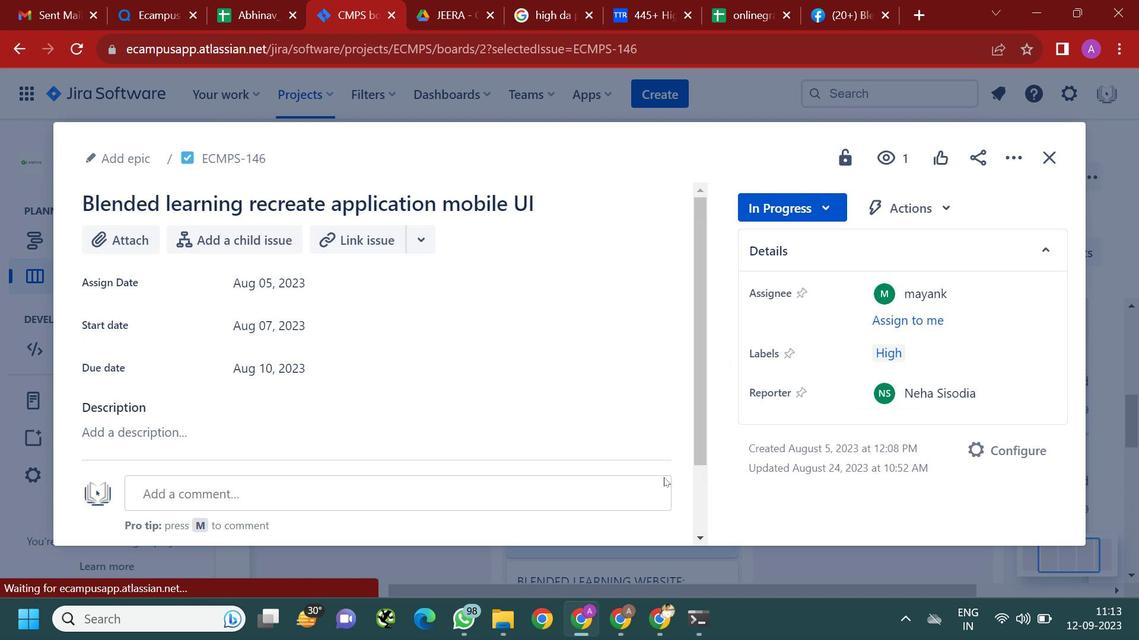 
Action: Mouse pressed left at (664, 478)
Screenshot: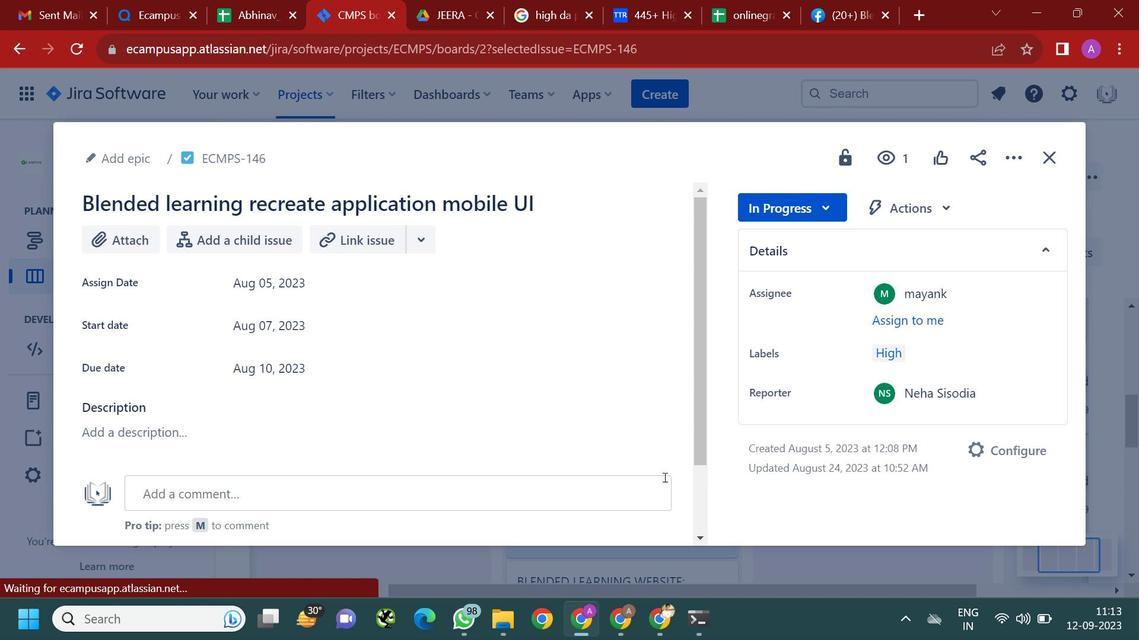 
Action: Mouse moved to (1049, 167)
Screenshot: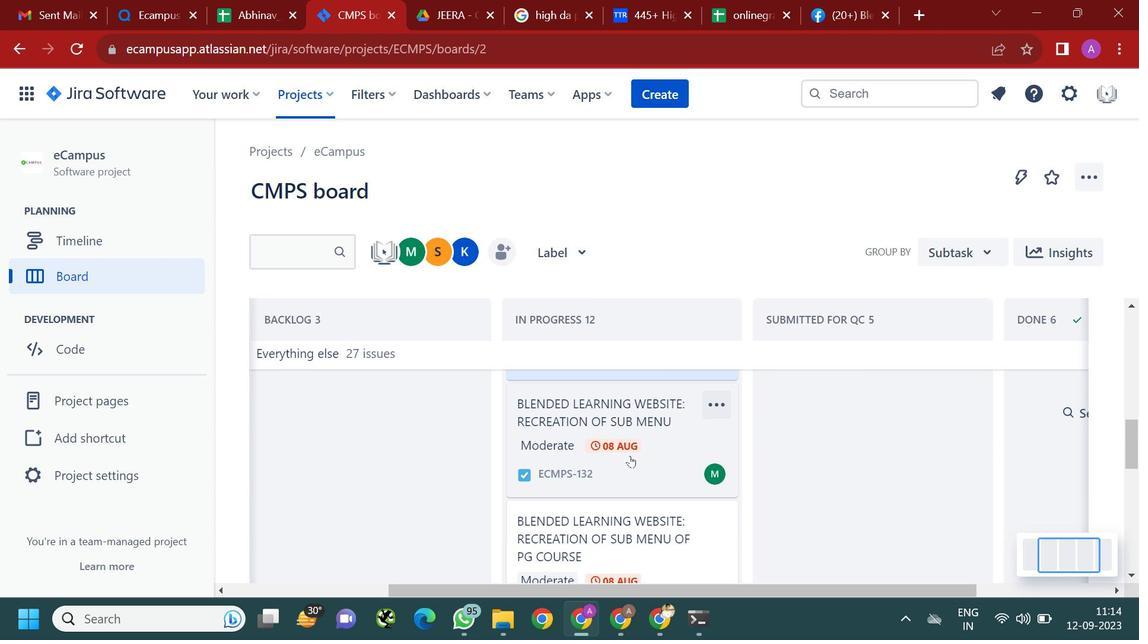 
Action: Mouse pressed left at (1049, 167)
Screenshot: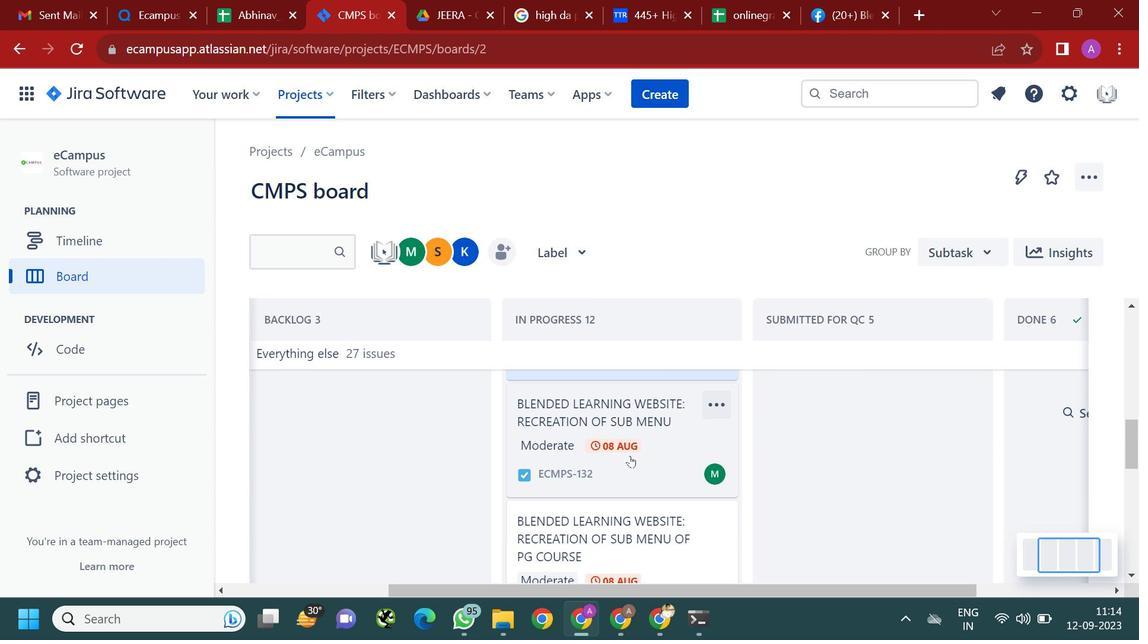 
Action: Mouse moved to (621, 432)
Screenshot: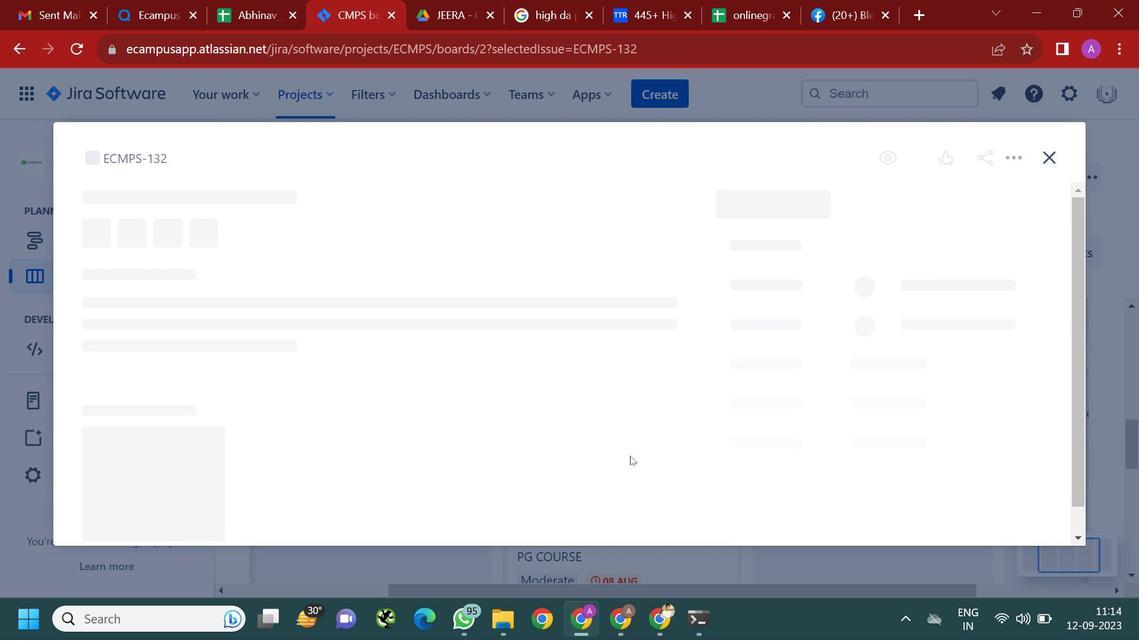 
Action: Mouse scrolled (621, 431) with delta (0, 0)
Screenshot: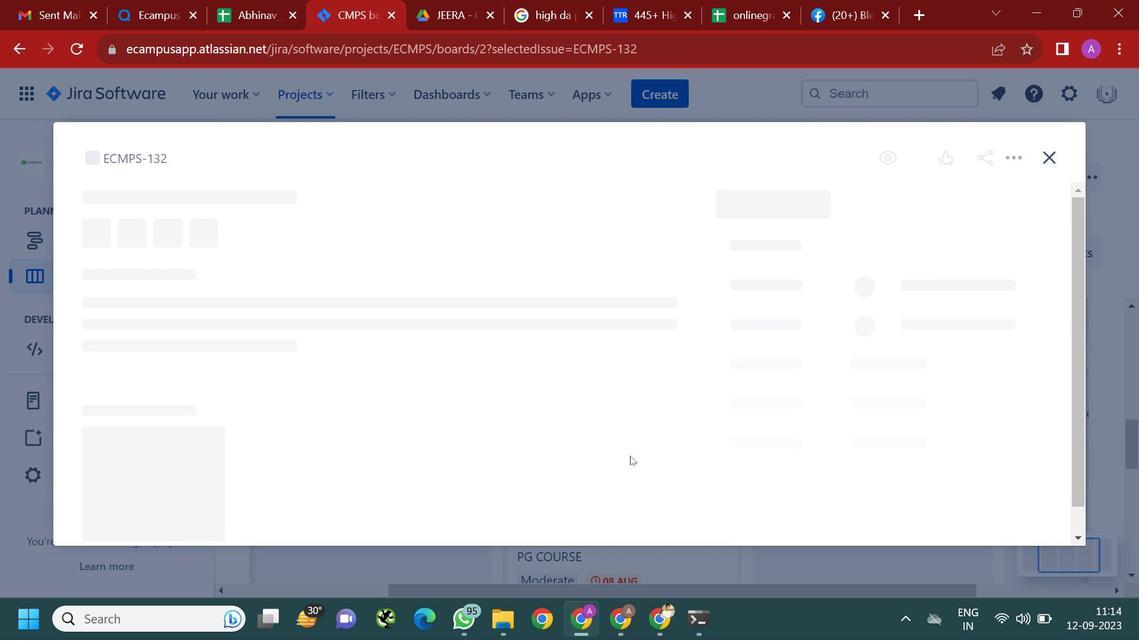 
Action: Mouse moved to (621, 434)
Screenshot: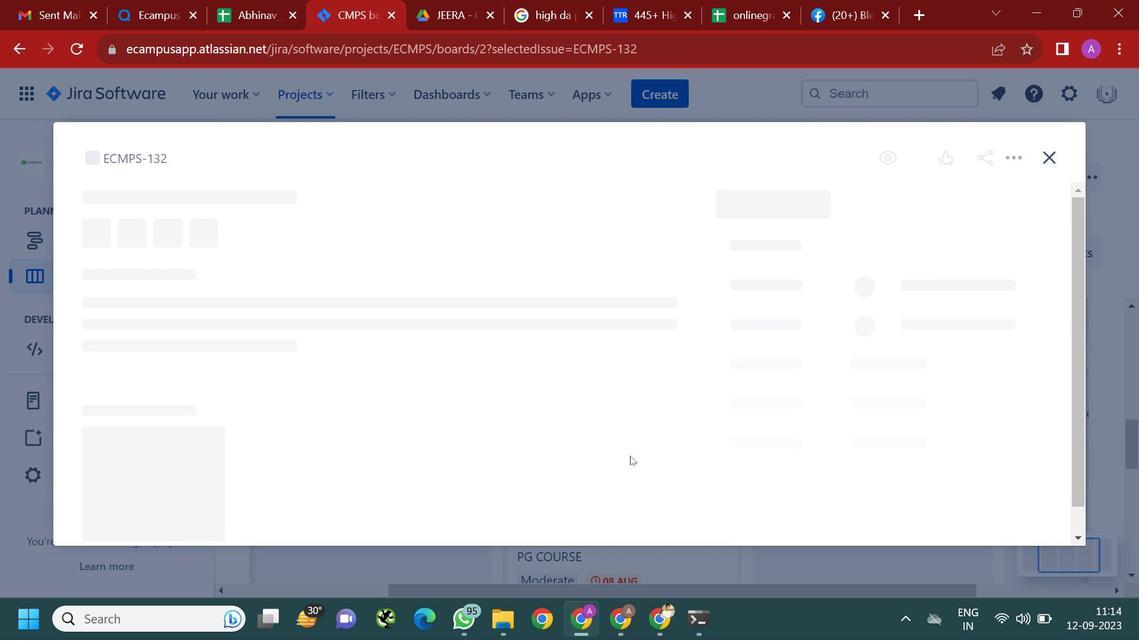 
Action: Mouse scrolled (621, 433) with delta (0, 0)
Screenshot: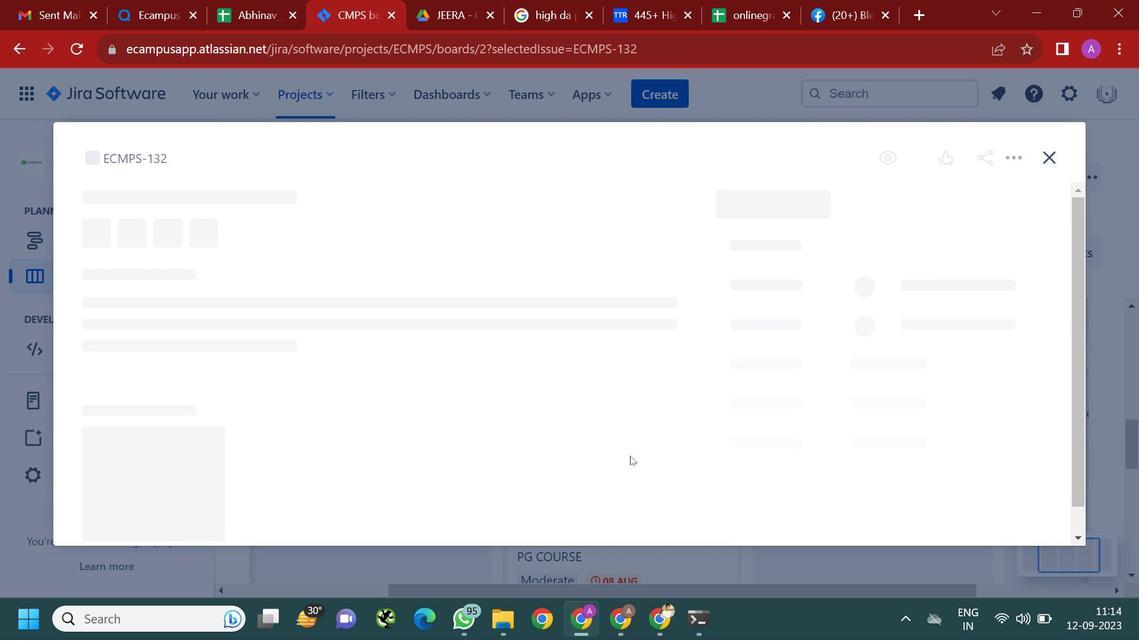
Action: Mouse moved to (630, 457)
Screenshot: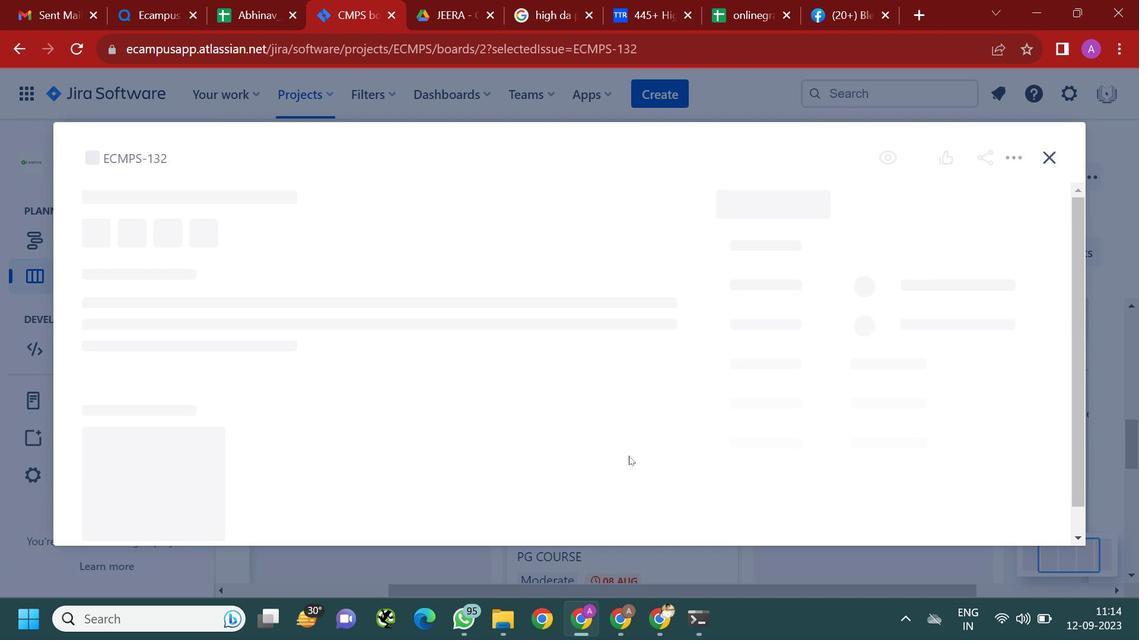 
Action: Mouse pressed left at (630, 457)
Screenshot: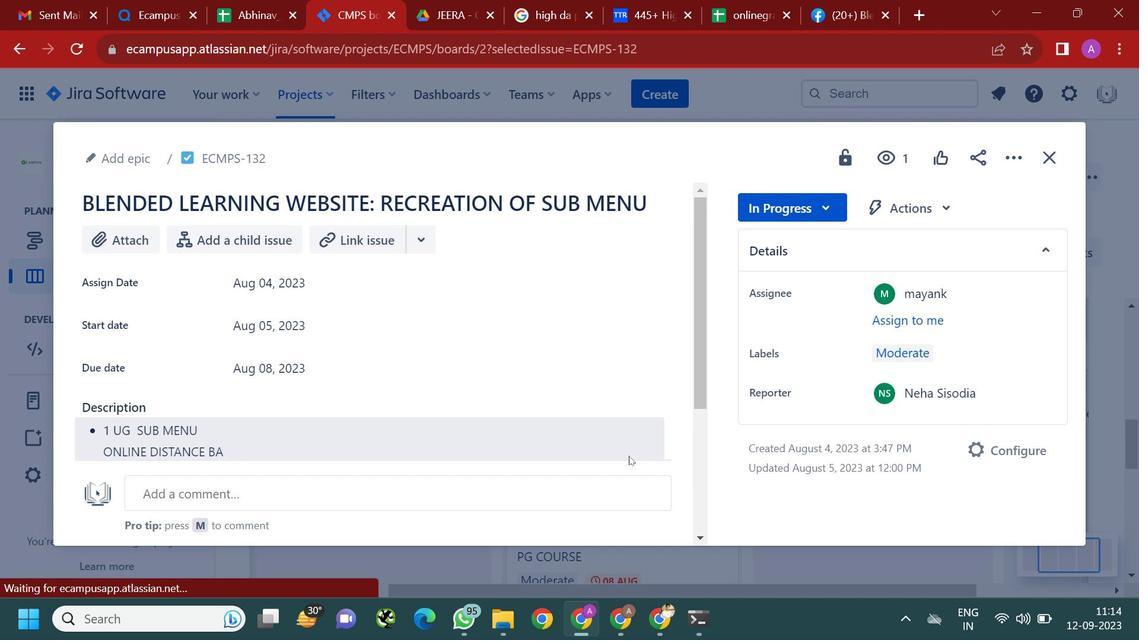 
Action: Mouse moved to (589, 382)
Screenshot: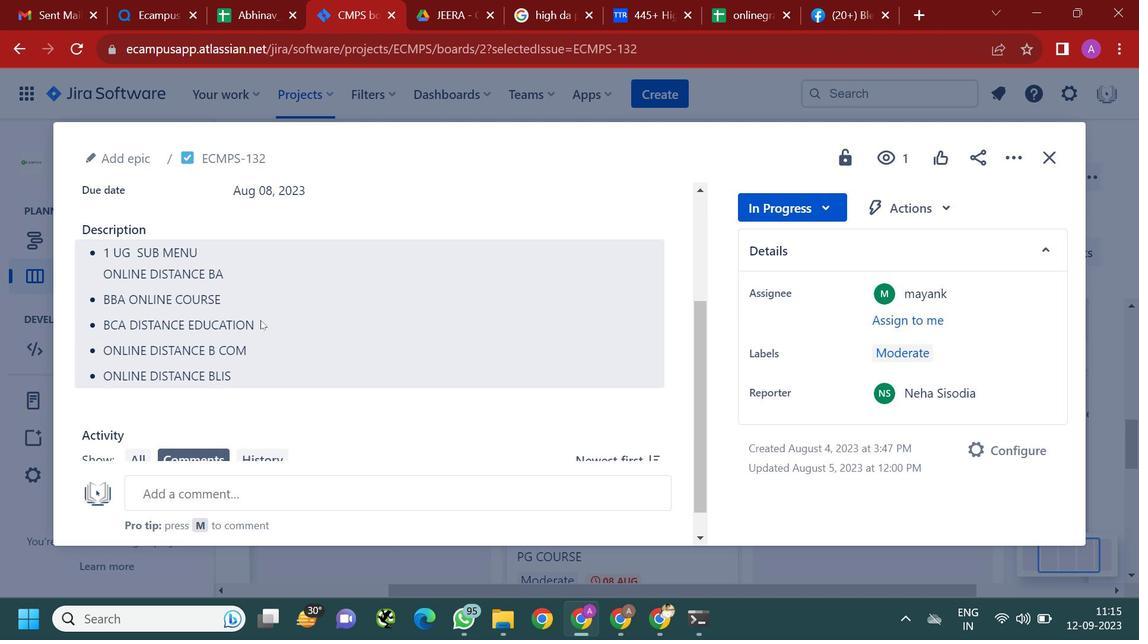 
Action: Mouse scrolled (589, 382) with delta (0, 0)
Screenshot: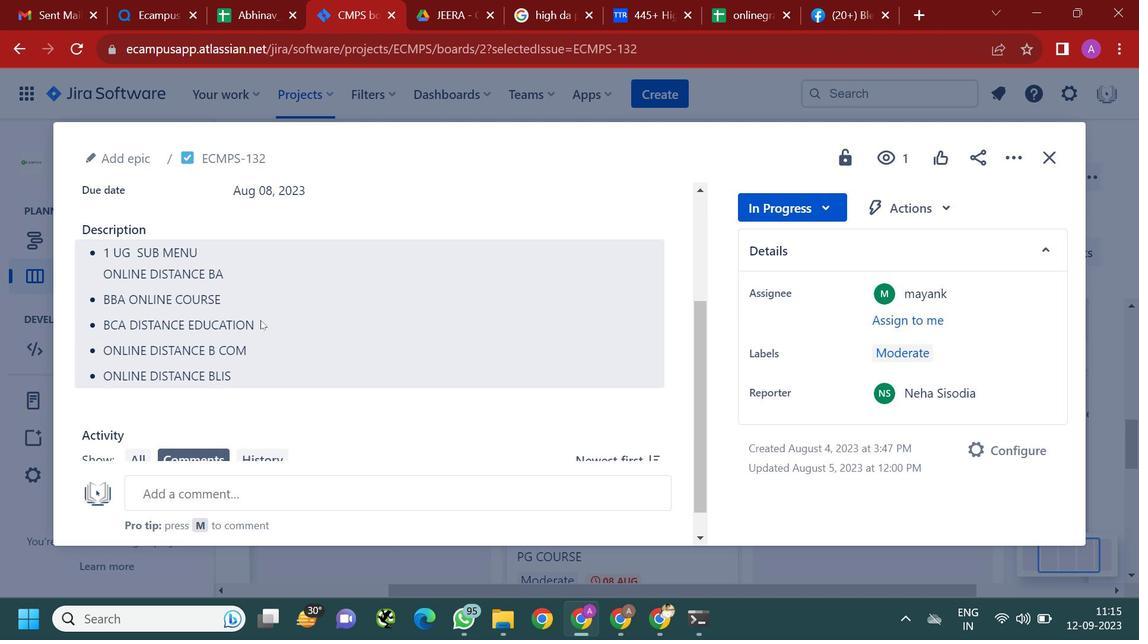 
Action: Mouse moved to (230, 368)
Screenshot: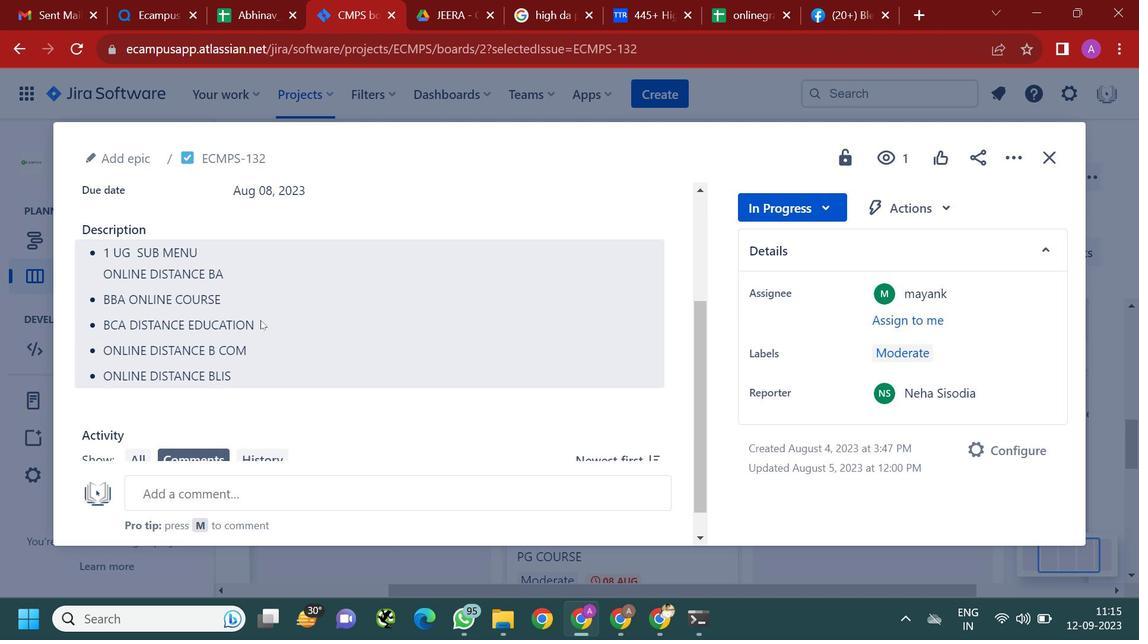 
Action: Mouse scrolled (230, 367) with delta (0, 0)
Screenshot: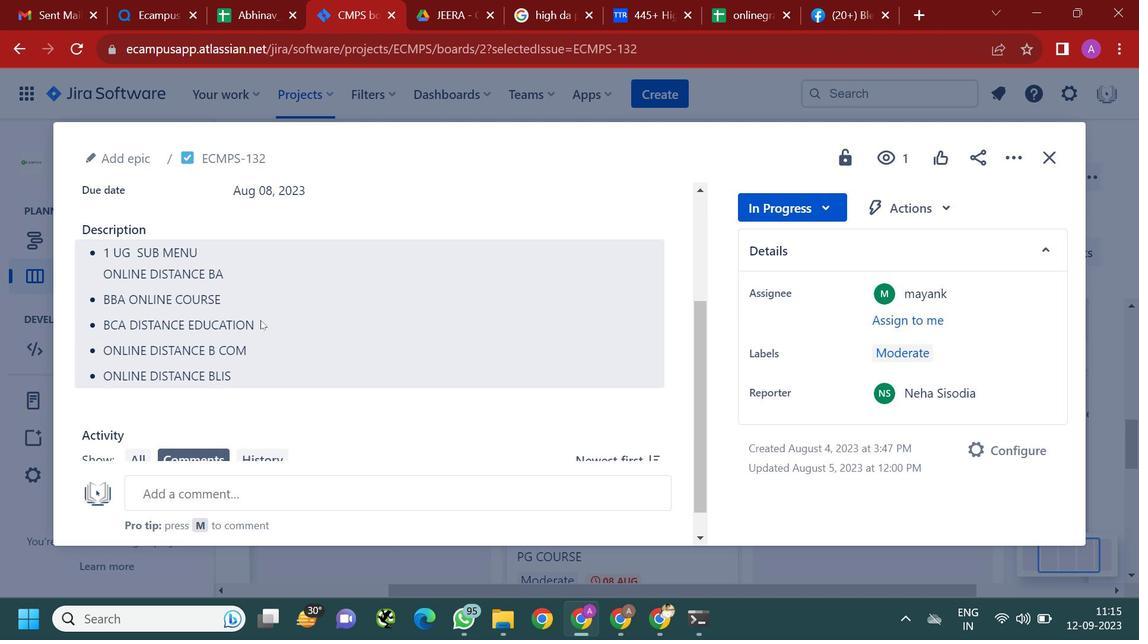 
Action: Mouse moved to (316, 382)
Screenshot: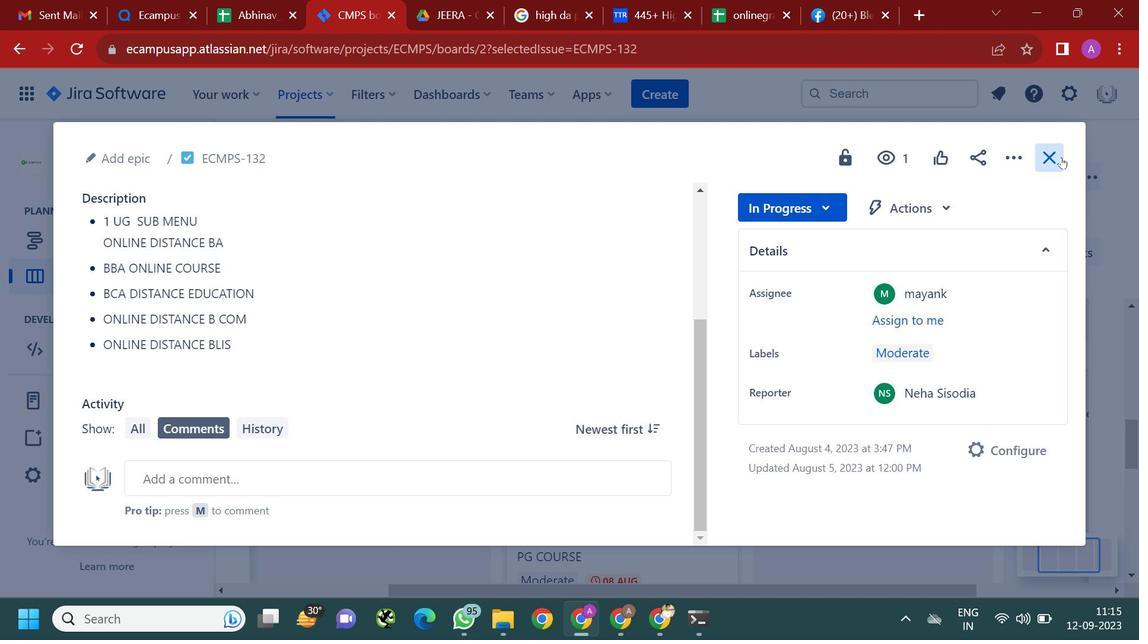 
Action: Mouse scrolled (316, 382) with delta (0, 0)
Screenshot: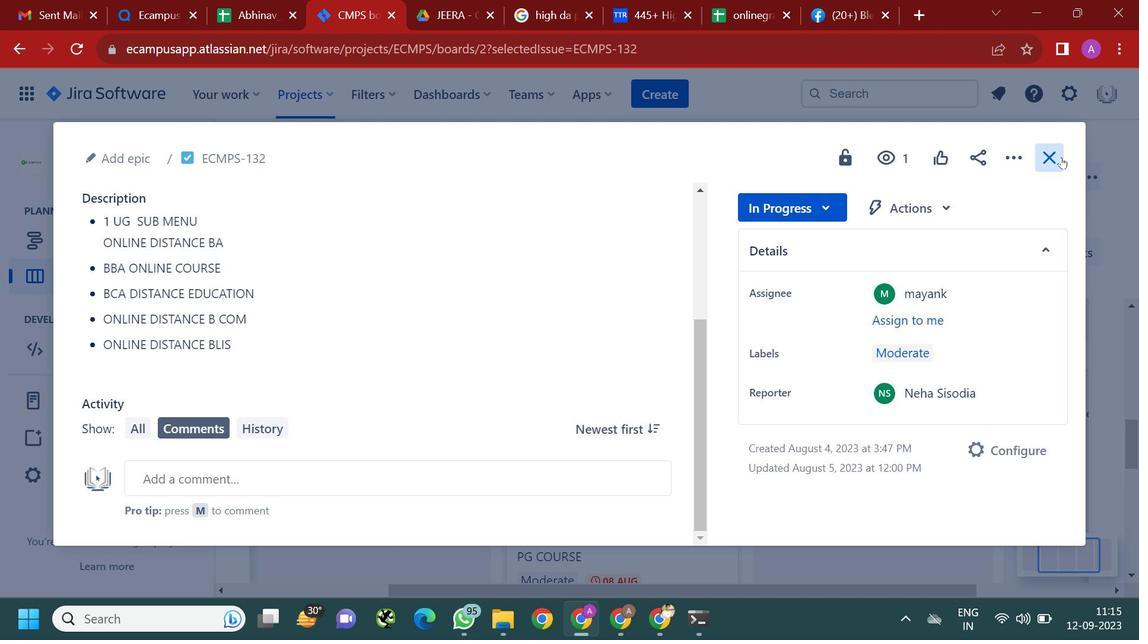 
Action: Mouse moved to (317, 382)
Screenshot: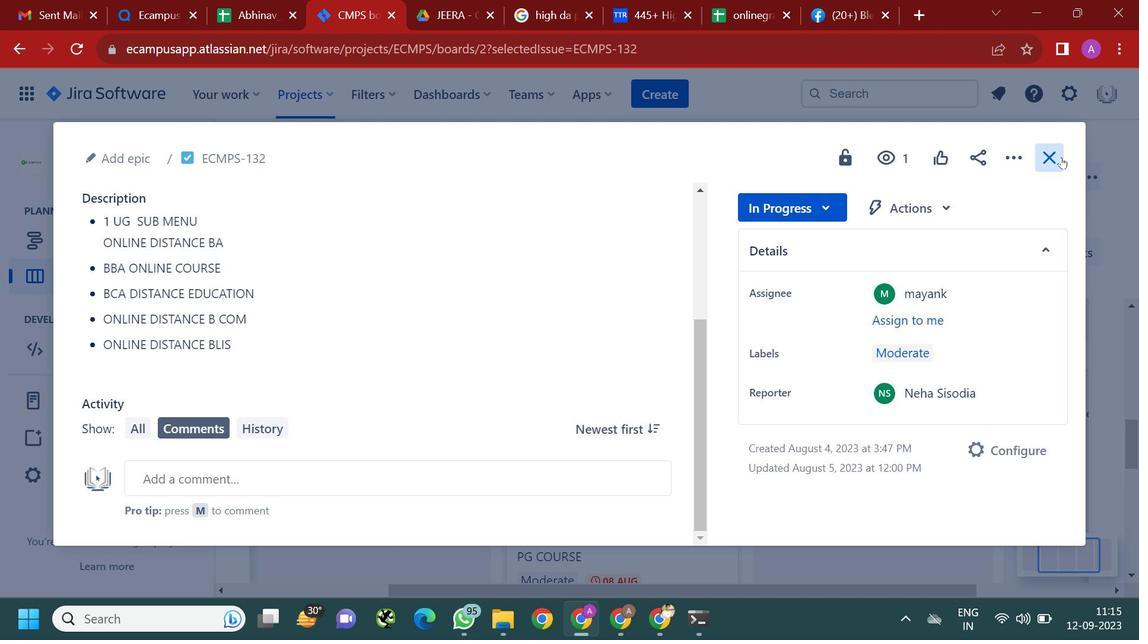 
Action: Mouse scrolled (317, 382) with delta (0, 0)
Screenshot: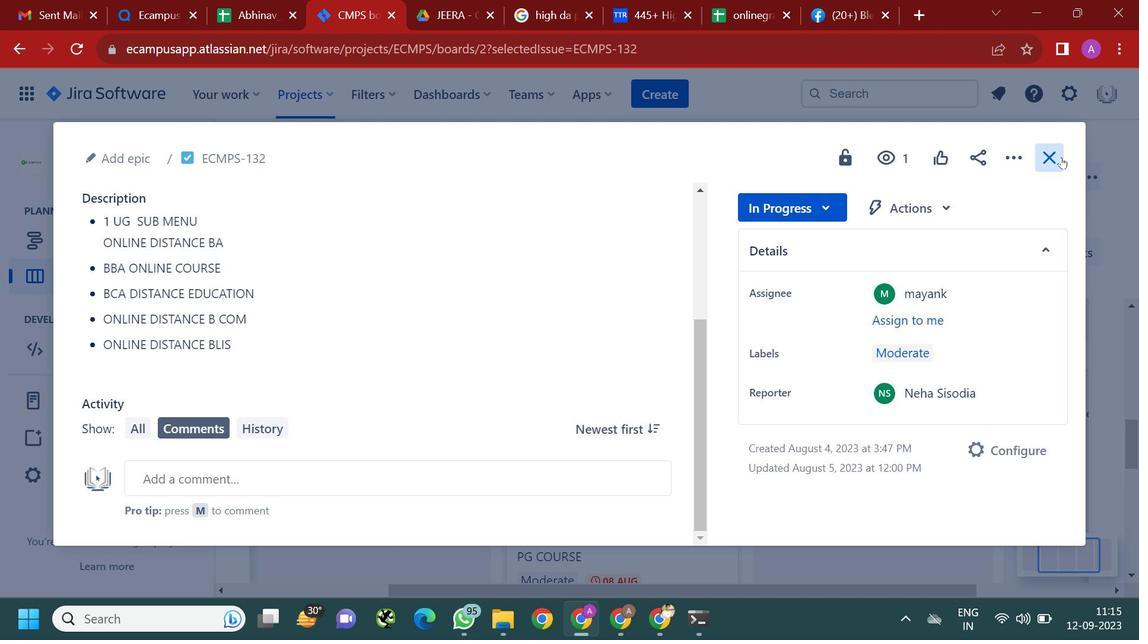 
Action: Mouse moved to (1062, 158)
Screenshot: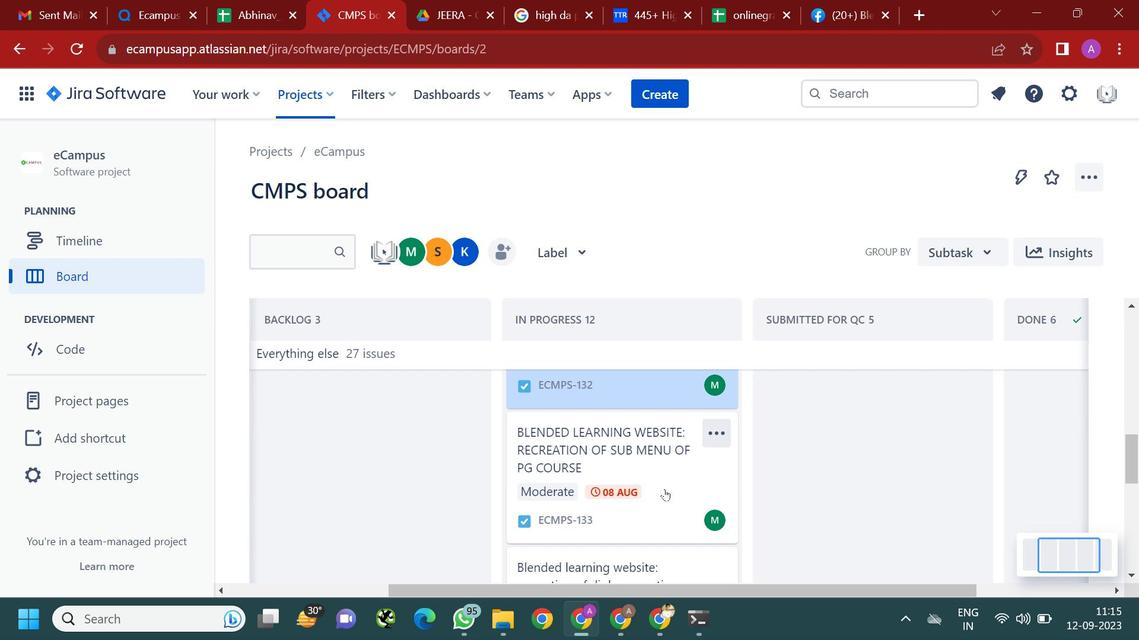 
Action: Mouse pressed left at (1062, 158)
Screenshot: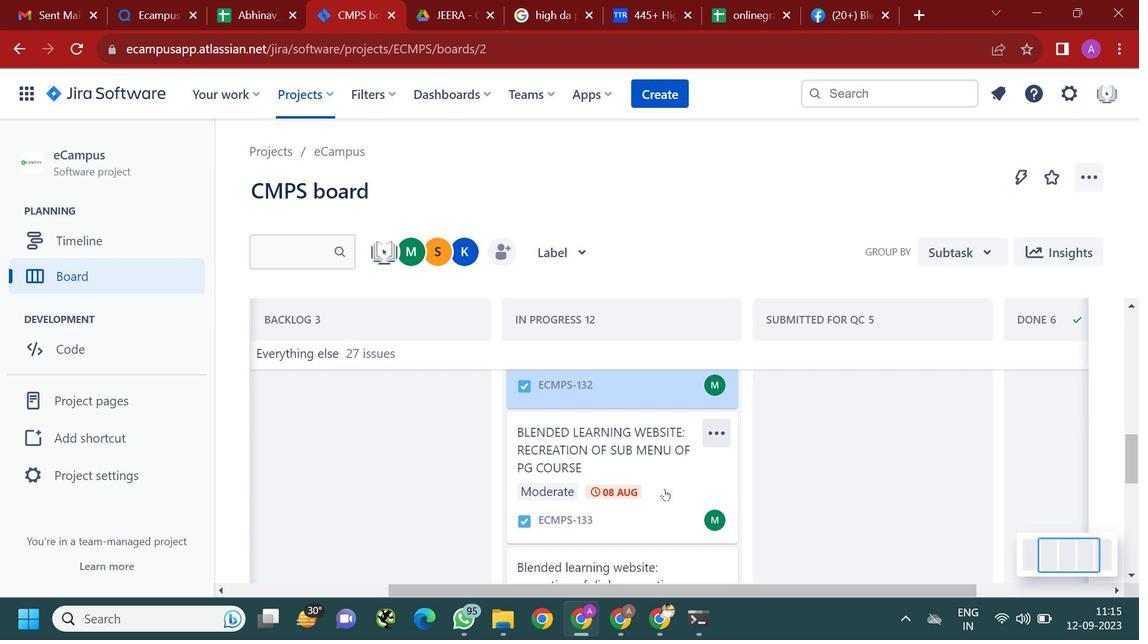 
Action: Mouse moved to (778, 326)
Screenshot: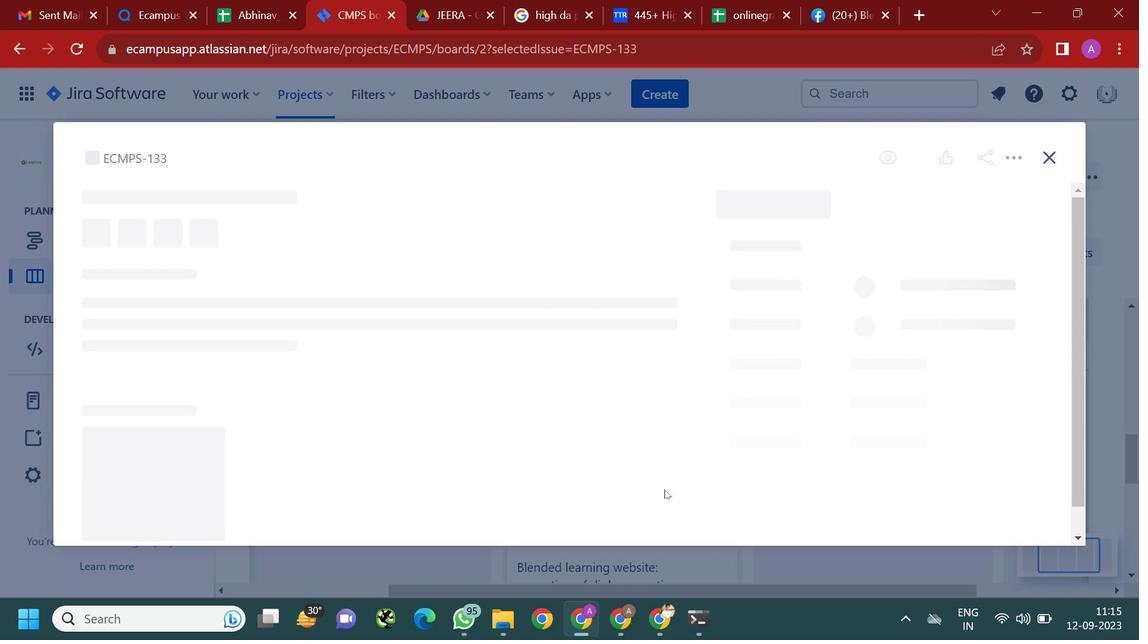 
Action: Mouse scrolled (778, 325) with delta (0, 0)
Screenshot: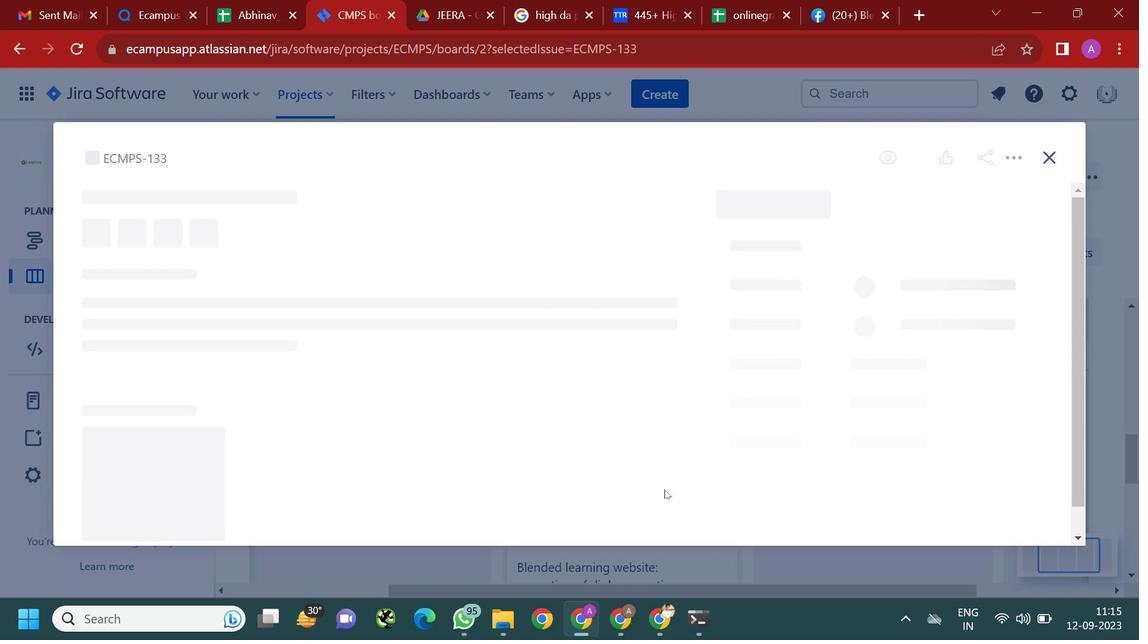 
Action: Mouse moved to (665, 490)
Screenshot: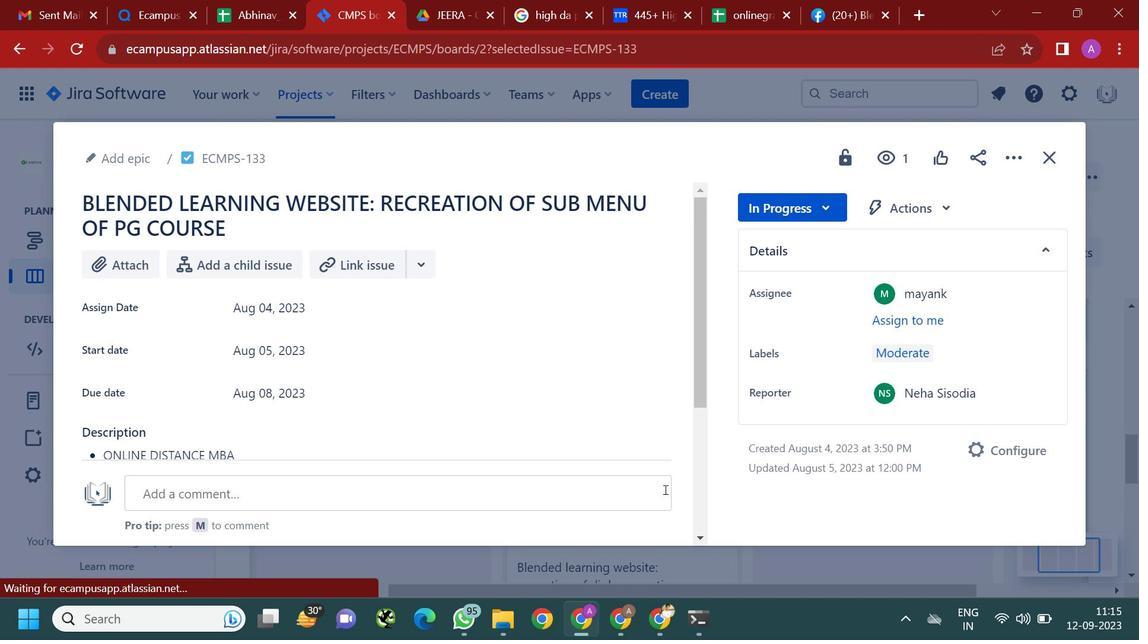 
Action: Mouse pressed left at (665, 490)
Screenshot: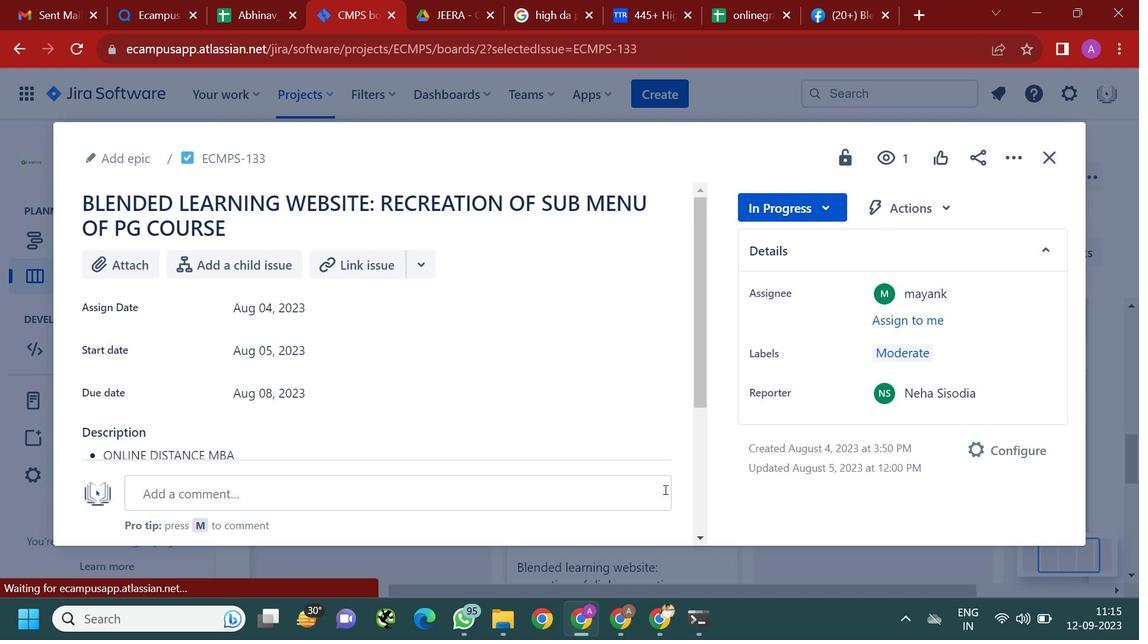 
Action: Mouse moved to (652, 374)
Screenshot: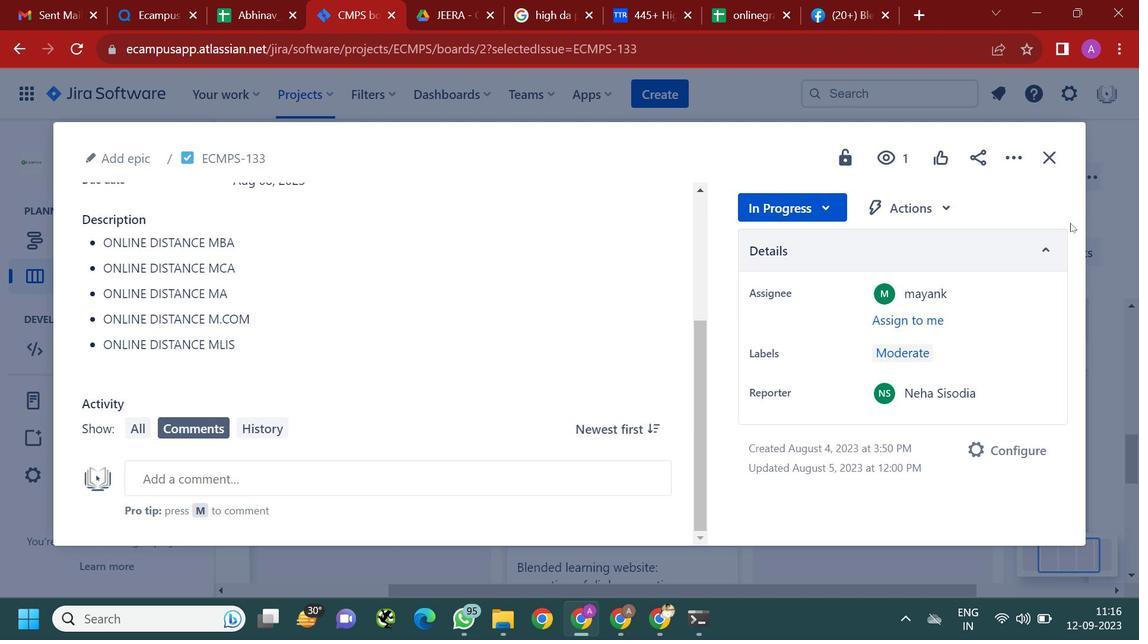 
Action: Mouse scrolled (652, 373) with delta (0, 0)
Screenshot: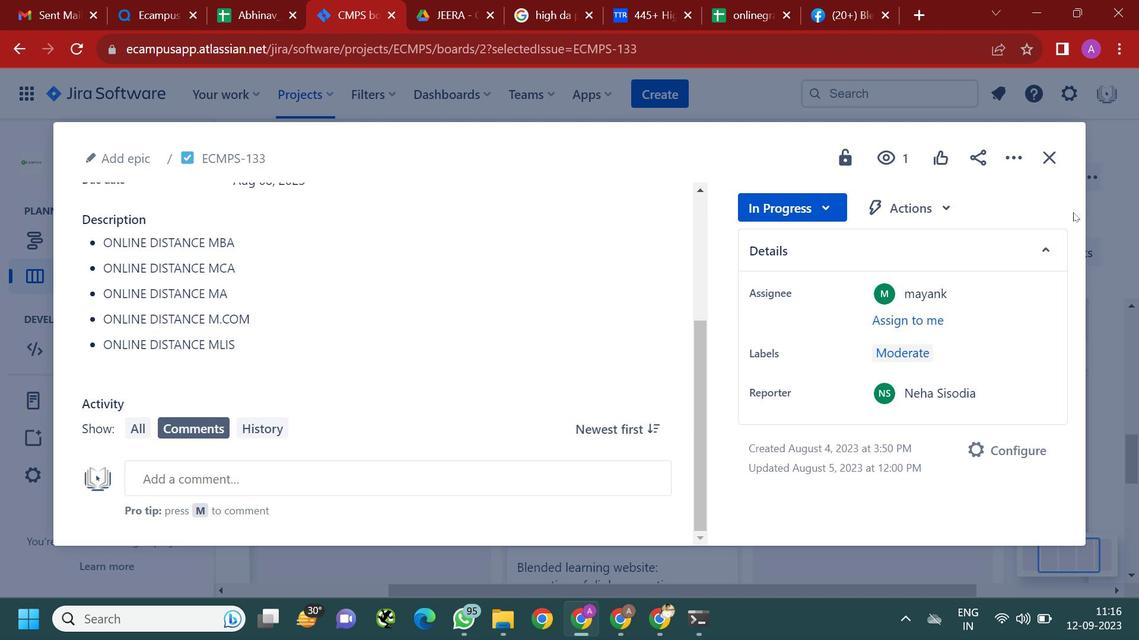 
Action: Mouse scrolled (652, 373) with delta (0, 0)
Screenshot: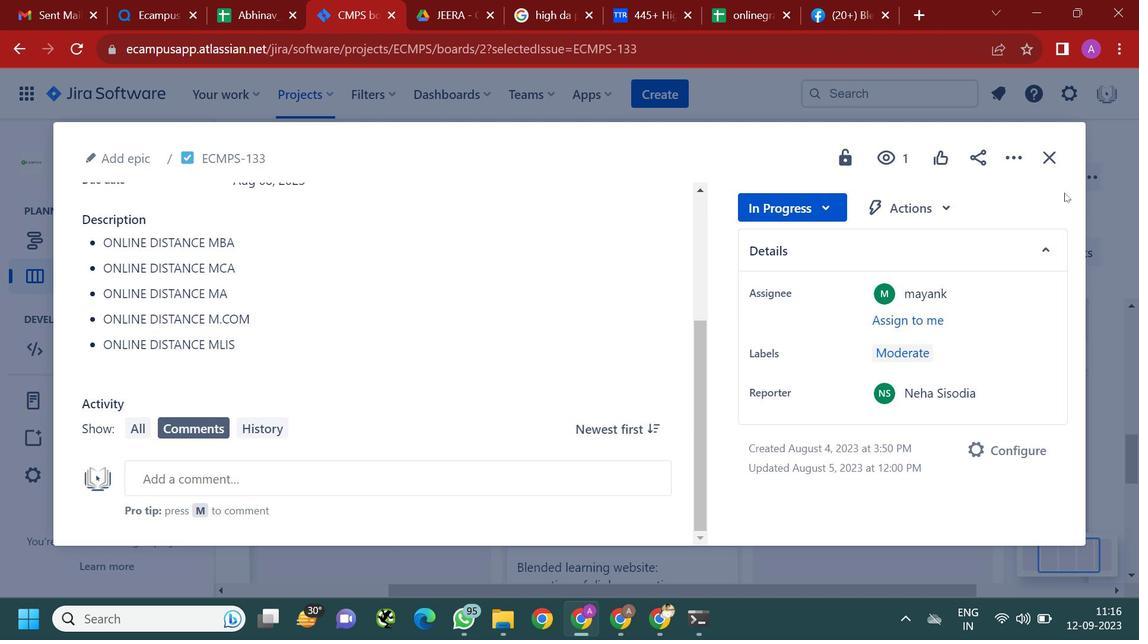 
Action: Mouse scrolled (652, 373) with delta (0, 0)
Screenshot: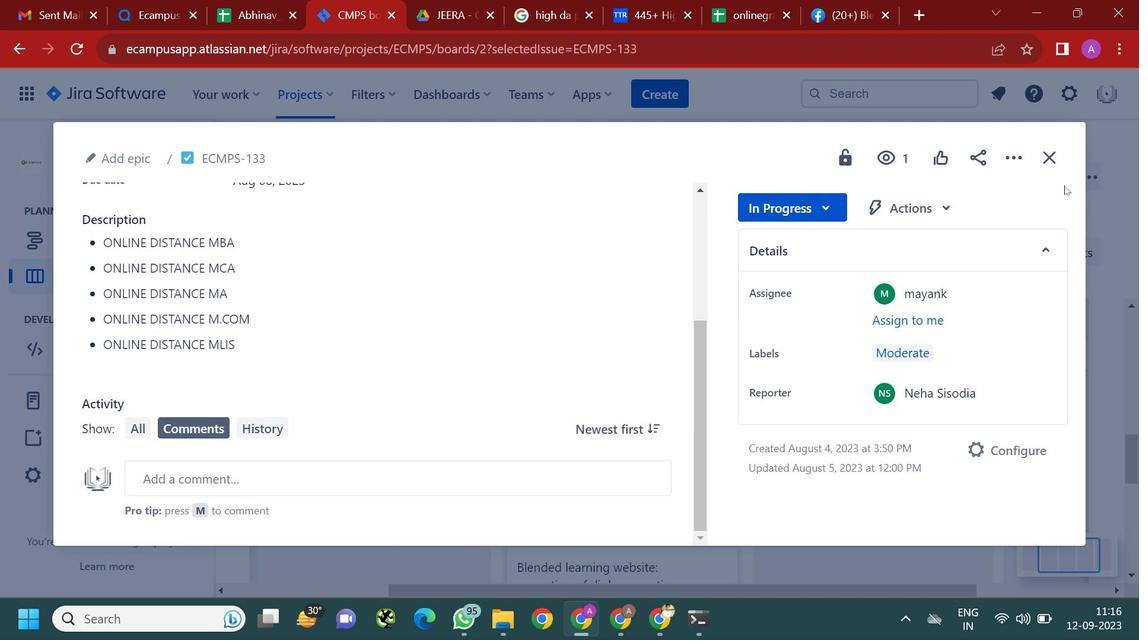 
Action: Mouse moved to (323, 297)
Screenshot: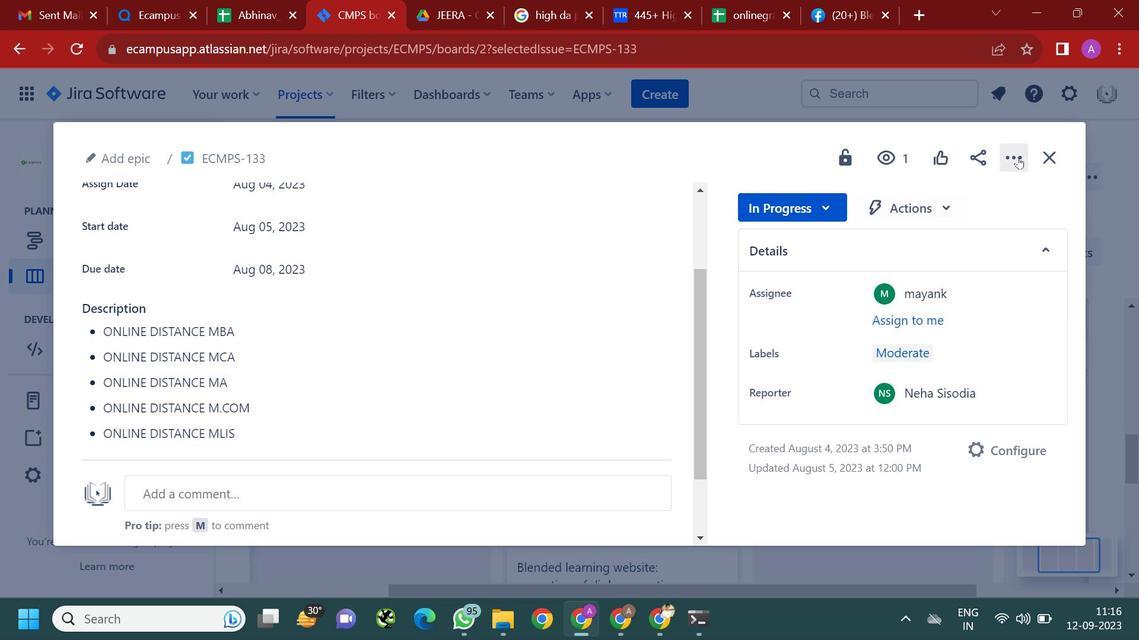 
Action: Mouse scrolled (323, 297) with delta (0, 0)
Screenshot: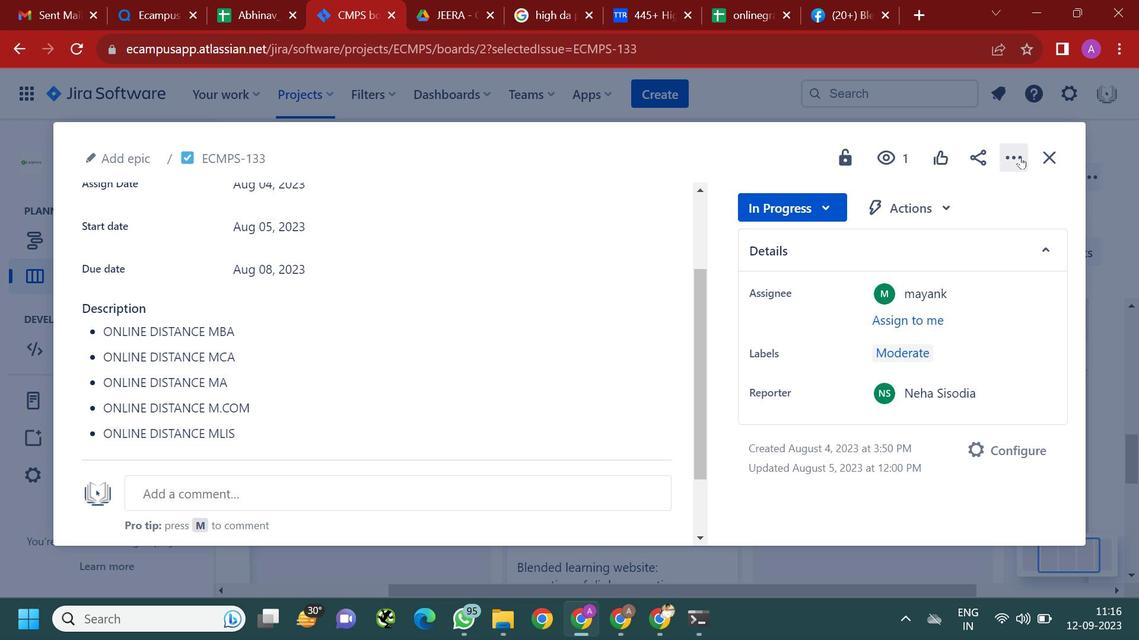 
Action: Mouse moved to (1047, 160)
Screenshot: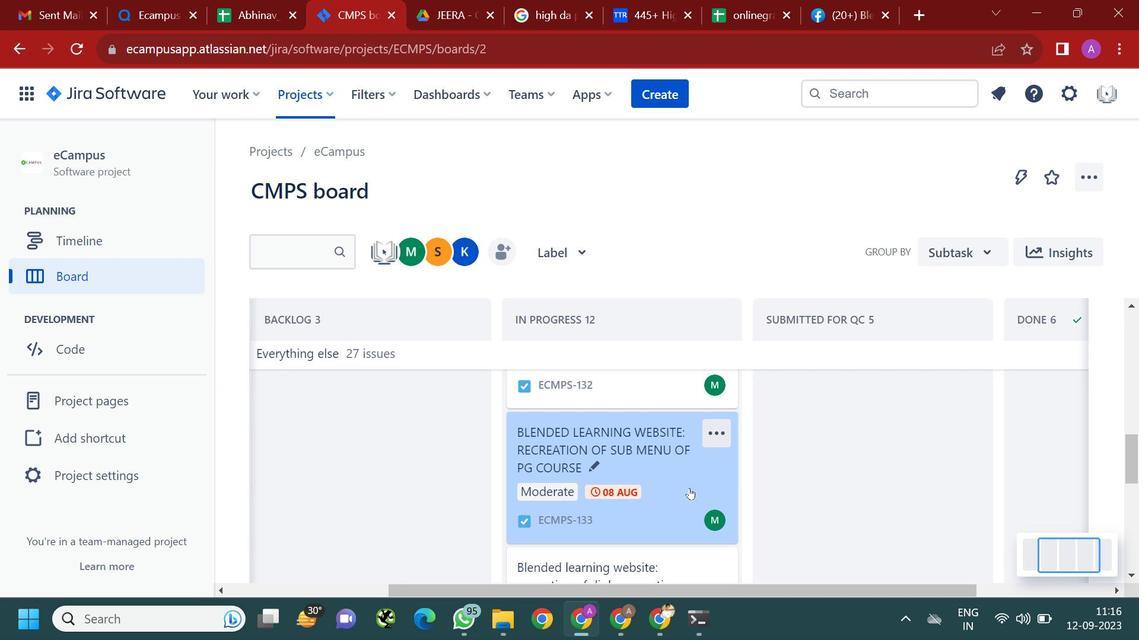 
Action: Mouse pressed left at (1047, 160)
Screenshot: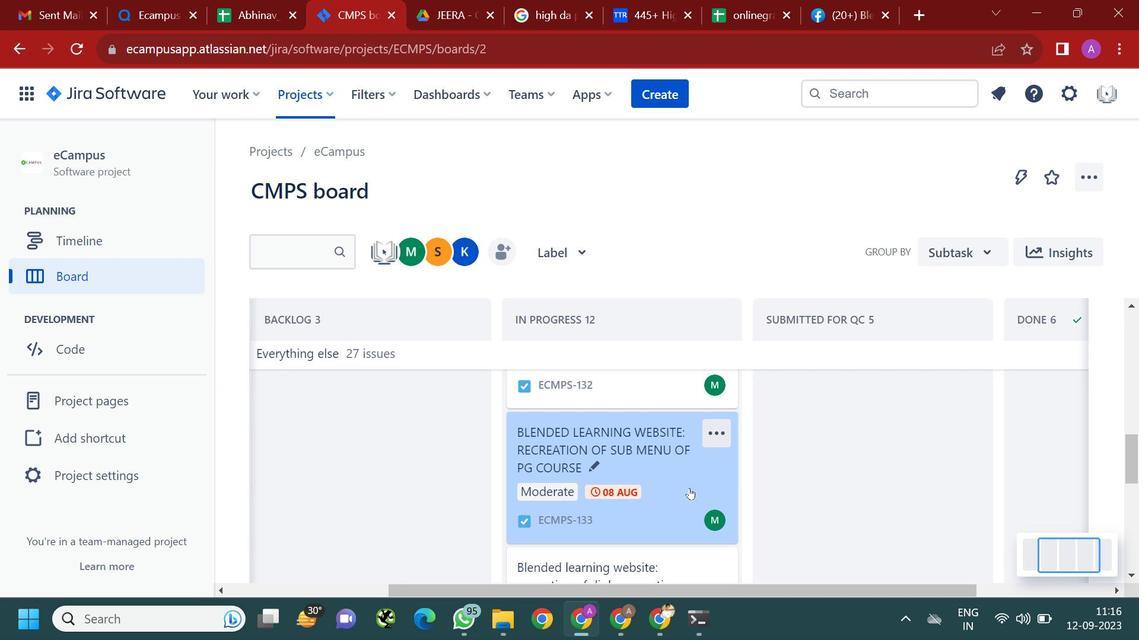 
Action: Mouse moved to (690, 488)
Screenshot: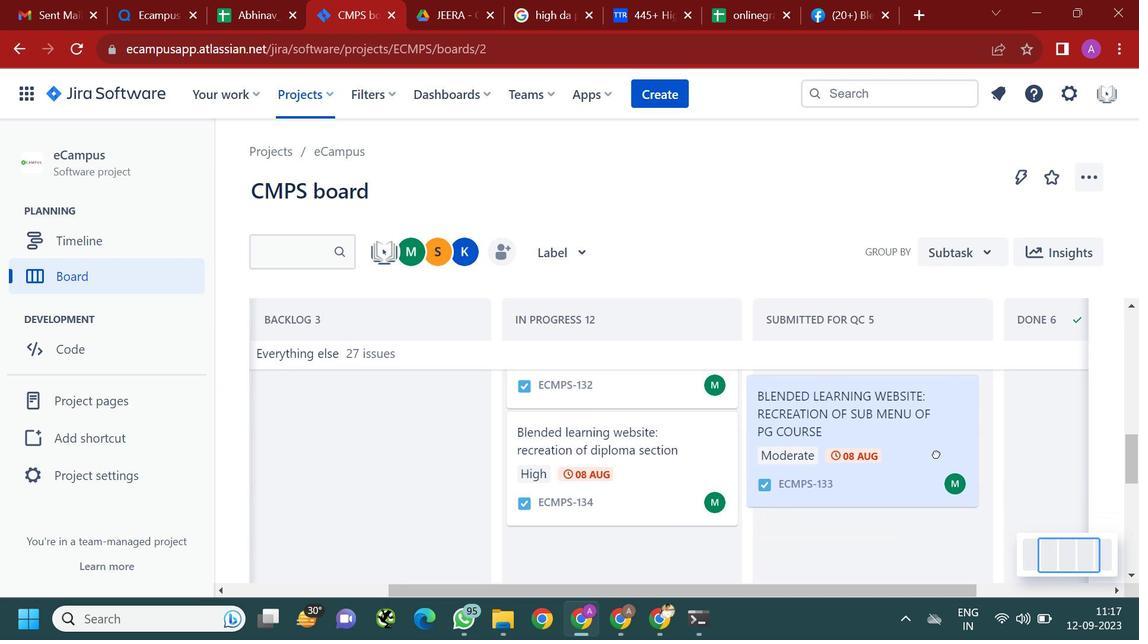 
Action: Mouse pressed left at (690, 488)
Screenshot: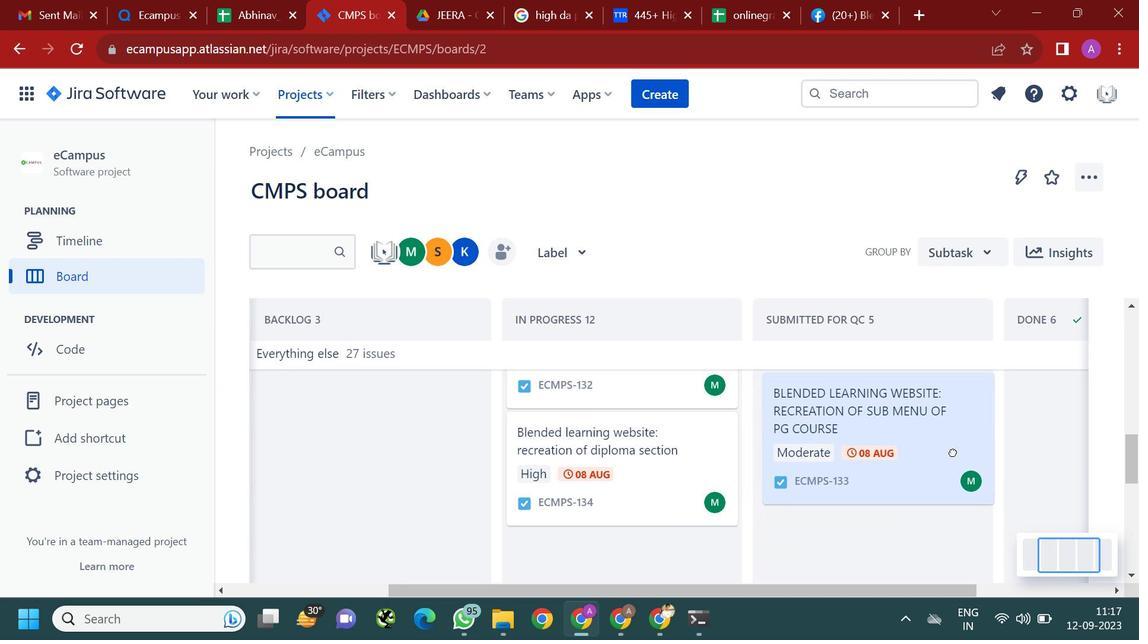 
Action: Mouse moved to (897, 407)
Screenshot: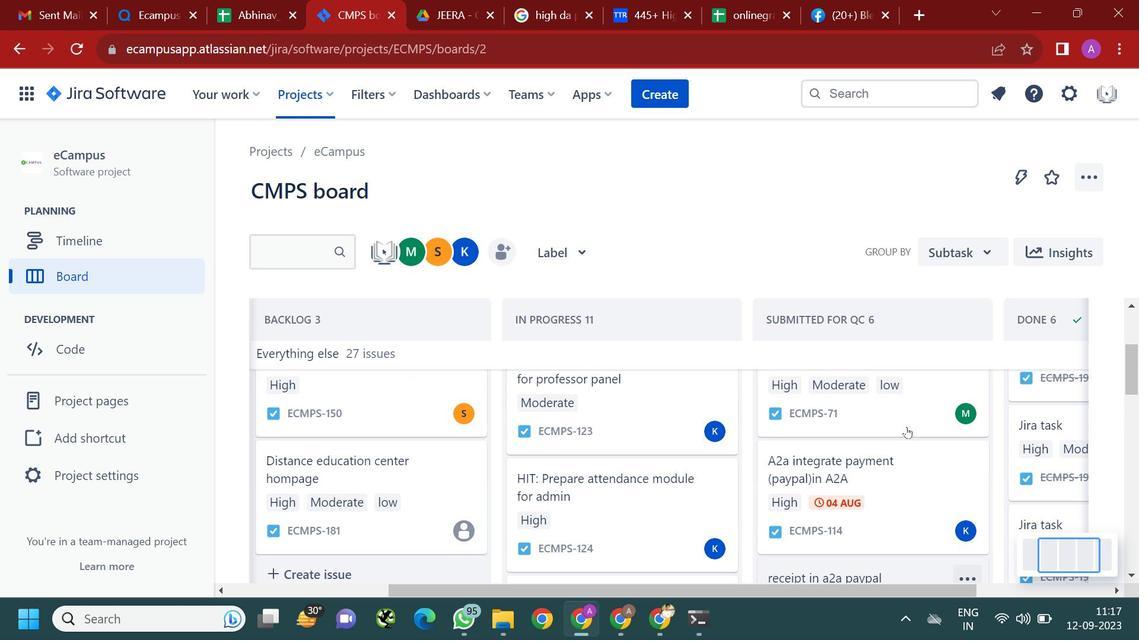 
Action: Mouse scrolled (897, 407) with delta (0, 0)
Screenshot: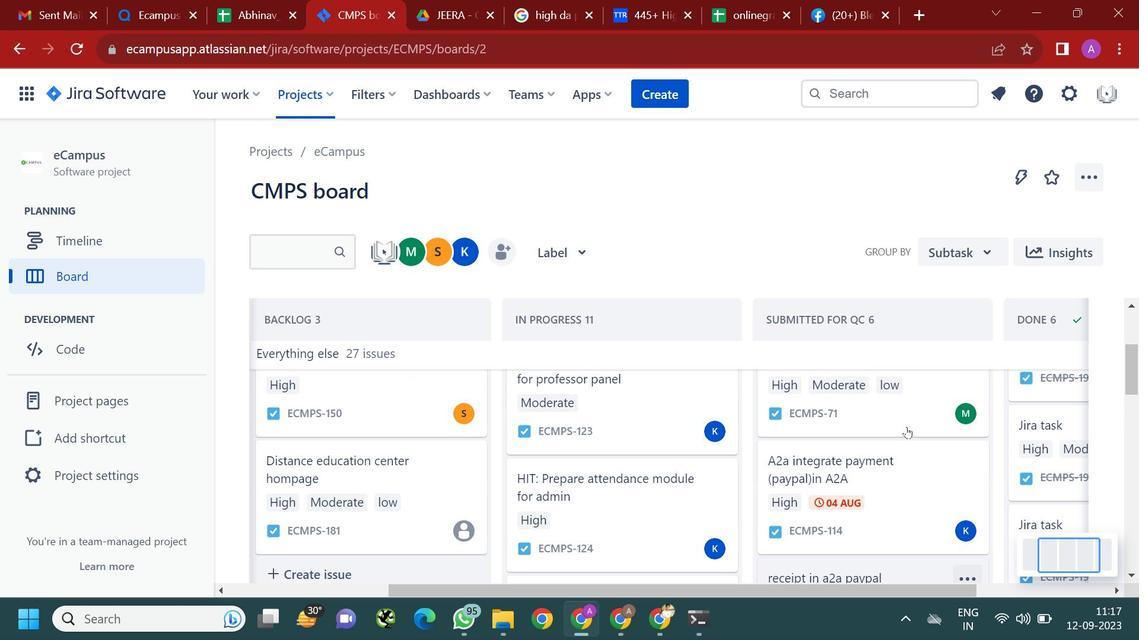 
Action: Mouse scrolled (897, 407) with delta (0, 0)
Screenshot: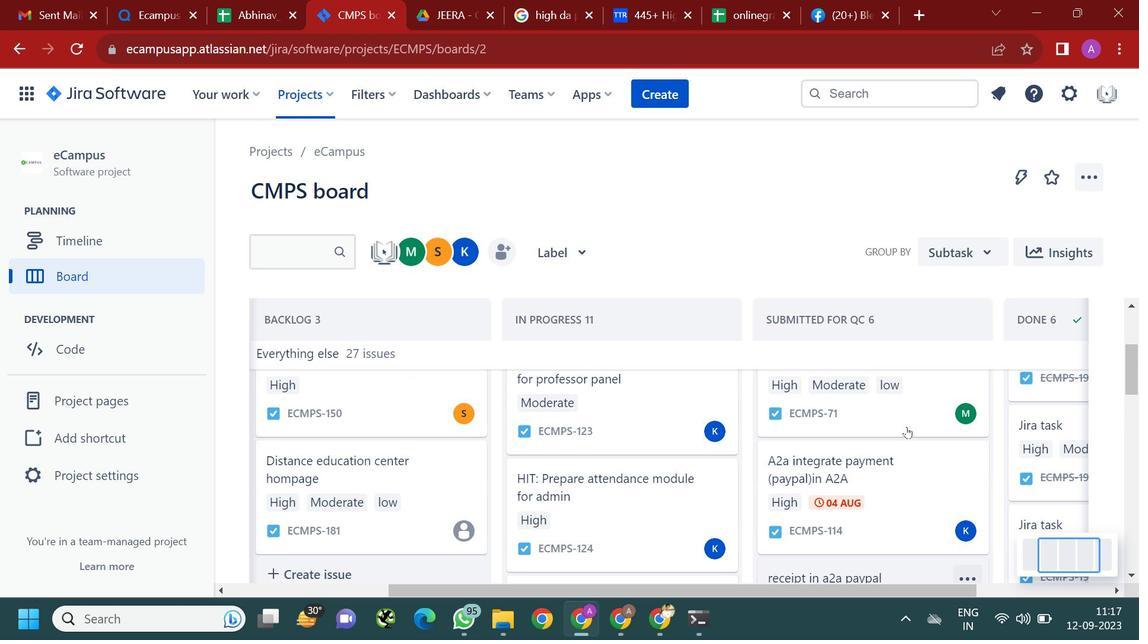 
Action: Mouse moved to (907, 427)
Screenshot: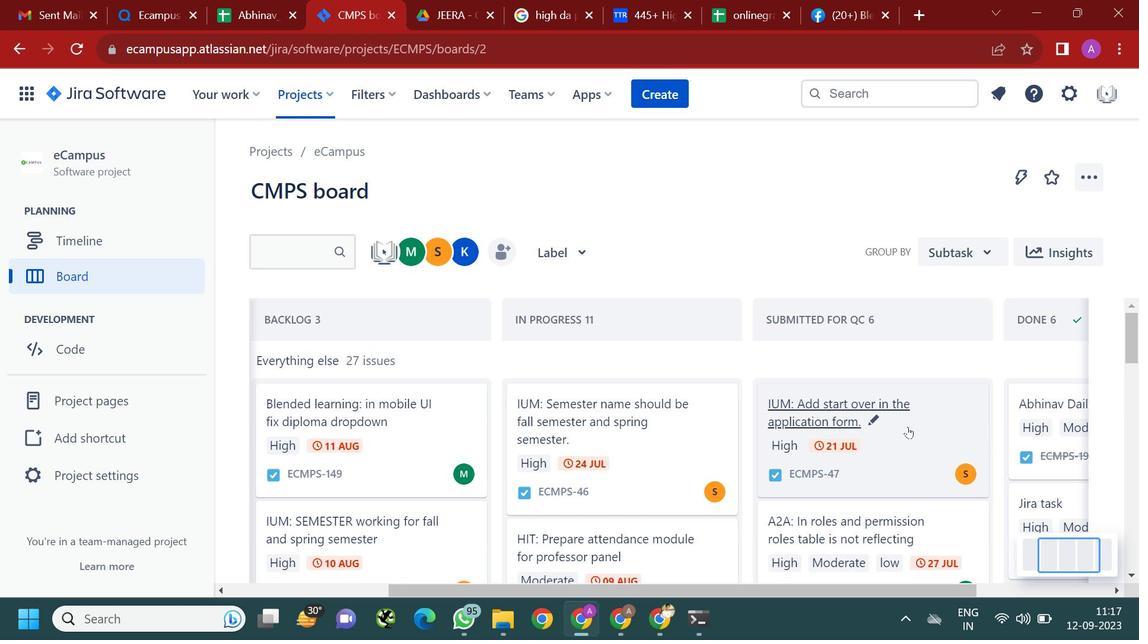 
Action: Mouse scrolled (907, 427) with delta (0, 0)
Screenshot: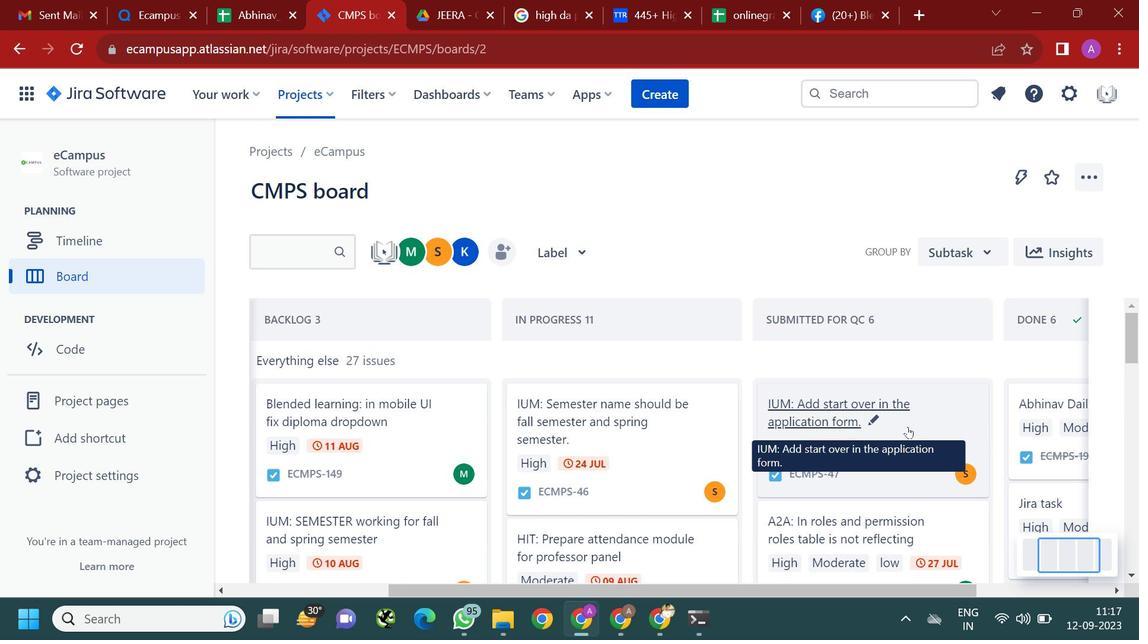 
Action: Mouse moved to (907, 427)
Screenshot: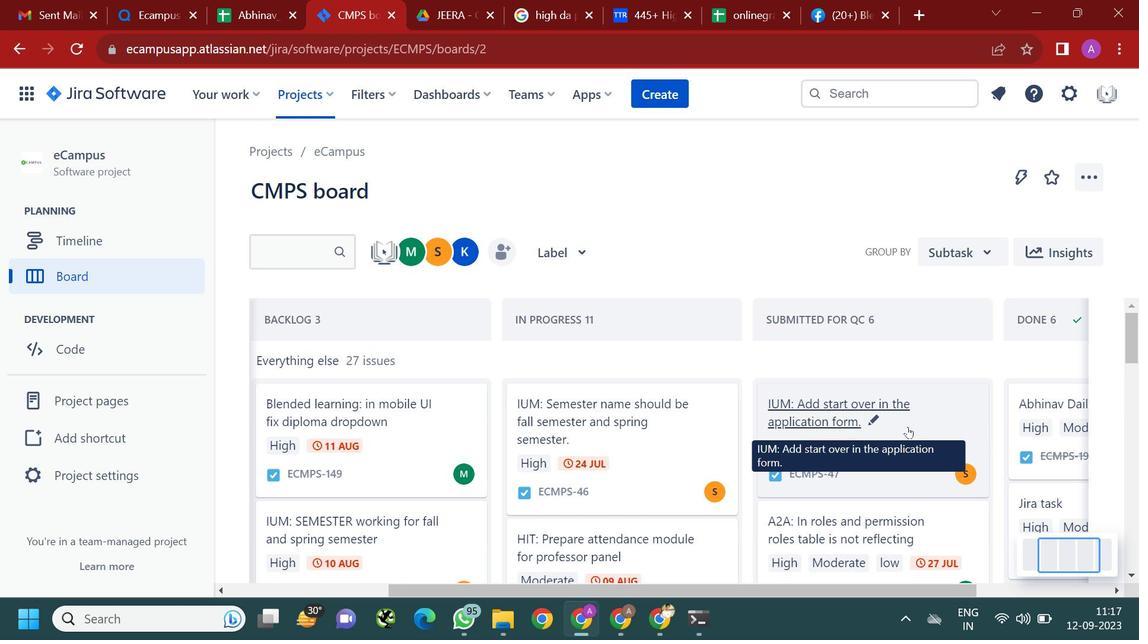 
Action: Mouse scrolled (907, 428) with delta (0, 0)
Screenshot: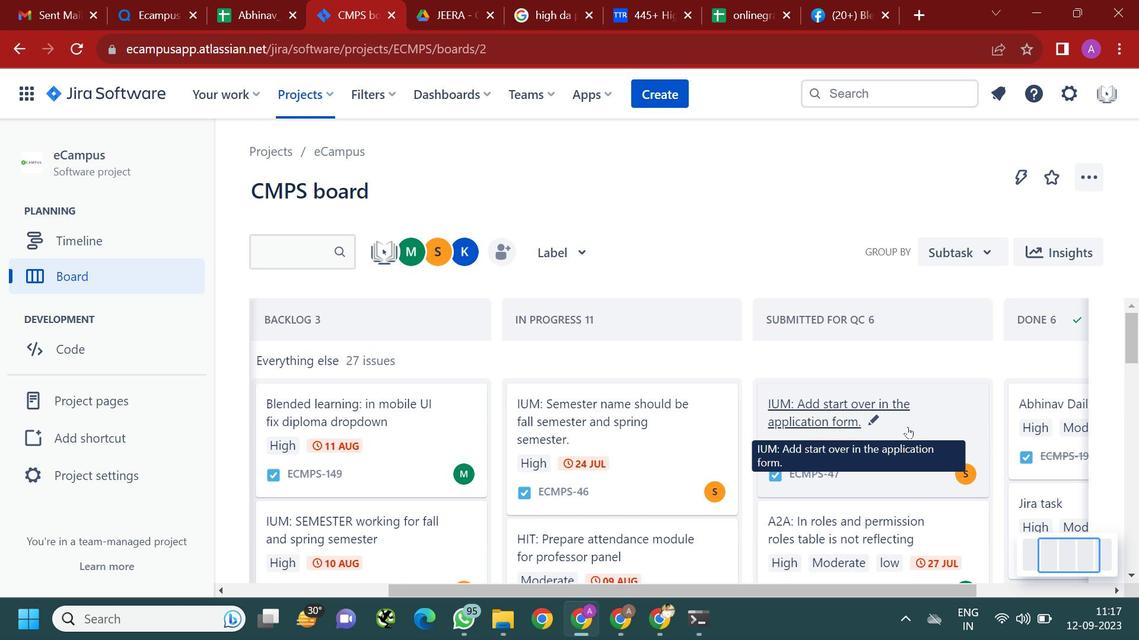 
Action: Mouse scrolled (907, 428) with delta (0, 0)
Screenshot: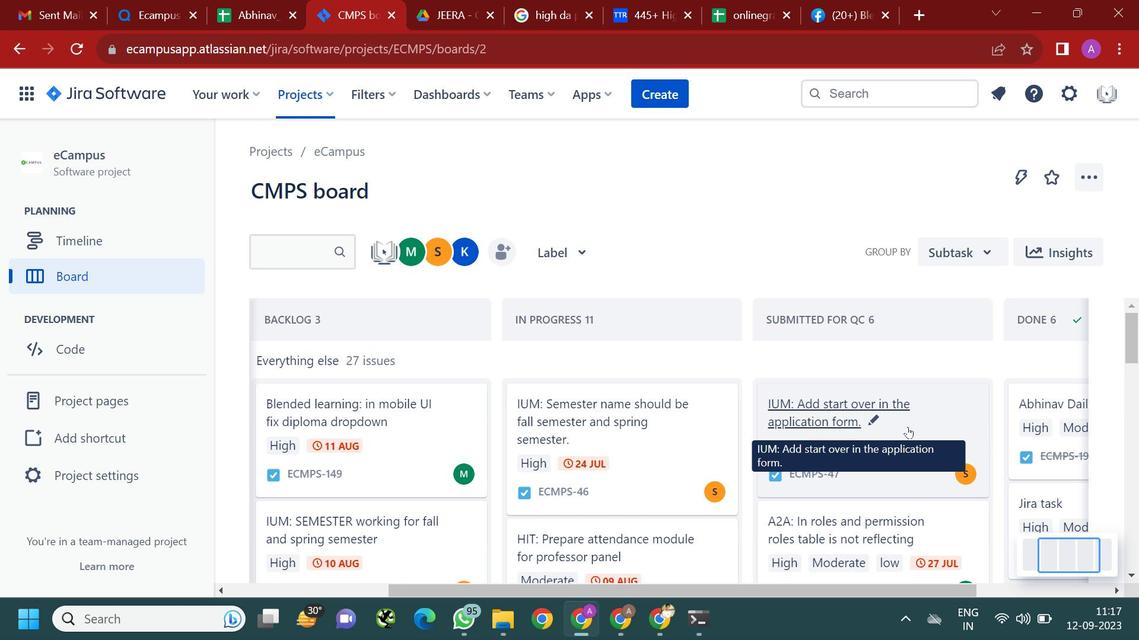 
Action: Mouse scrolled (907, 428) with delta (0, 0)
Screenshot: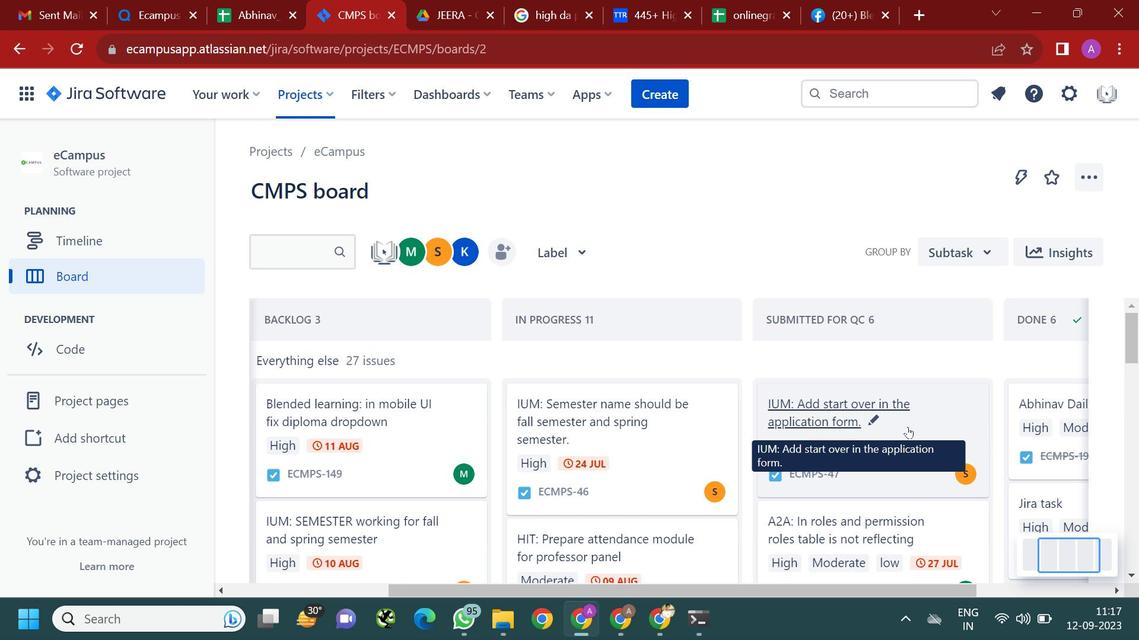 
Action: Mouse moved to (908, 427)
Screenshot: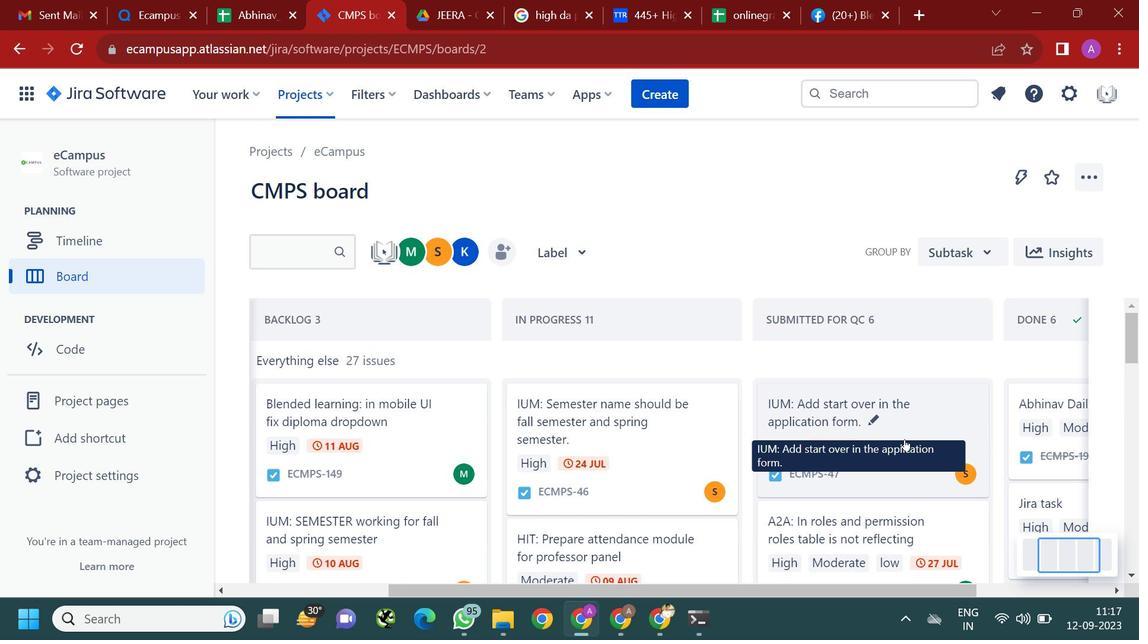 
Action: Mouse scrolled (908, 428) with delta (0, 0)
Screenshot: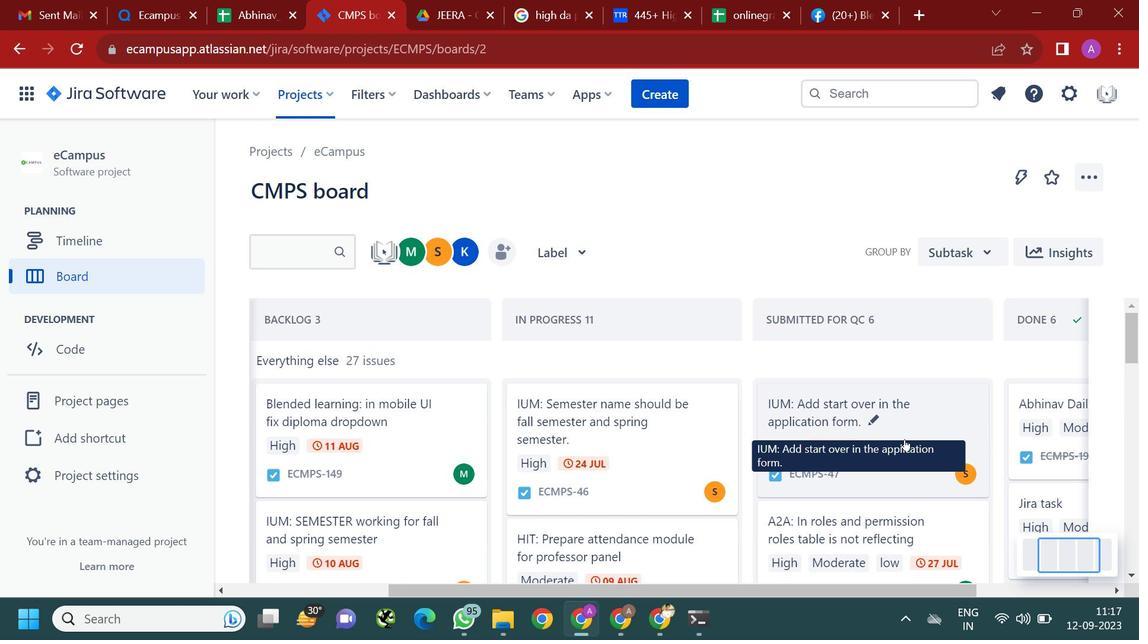 
Action: Mouse scrolled (908, 428) with delta (0, 0)
Screenshot: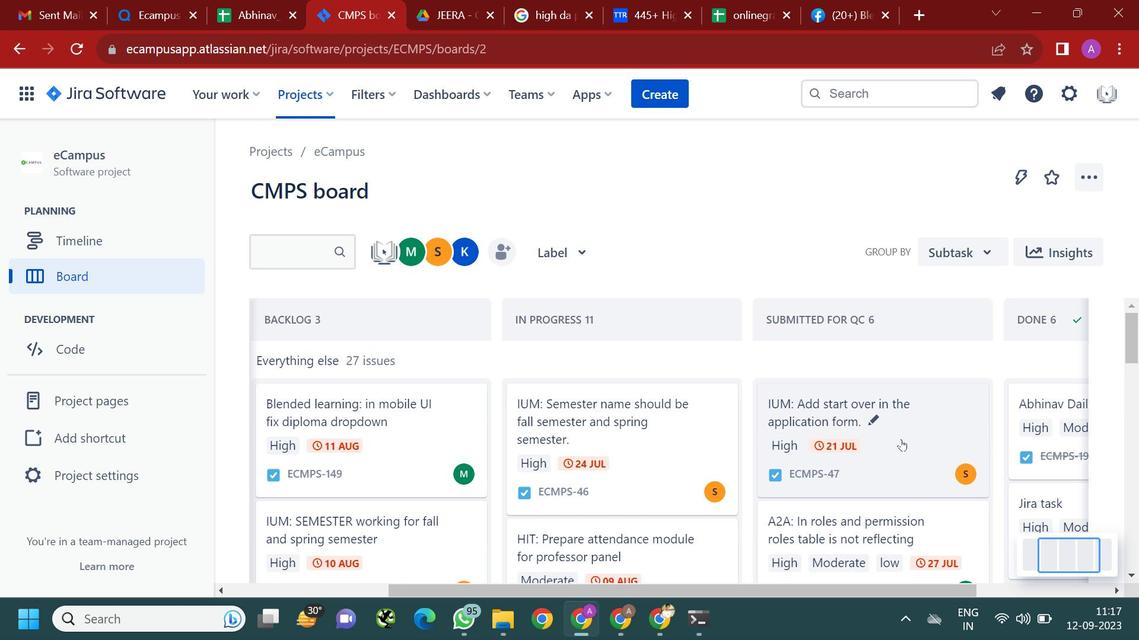 
Action: Mouse scrolled (908, 428) with delta (0, 0)
Screenshot: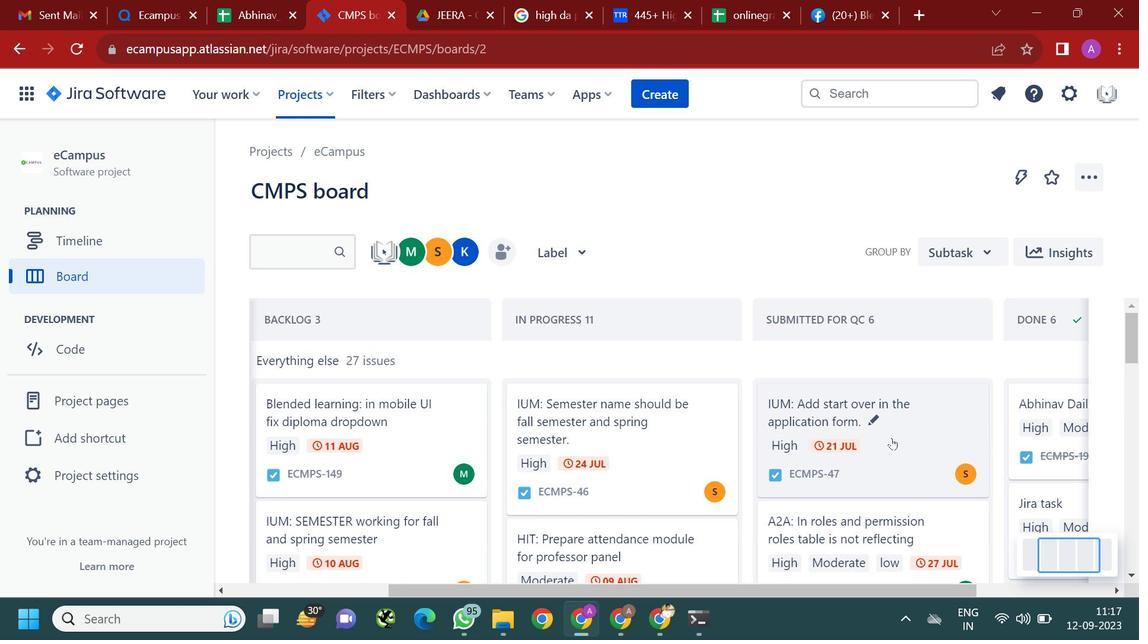 
Action: Mouse moved to (601, 449)
Screenshot: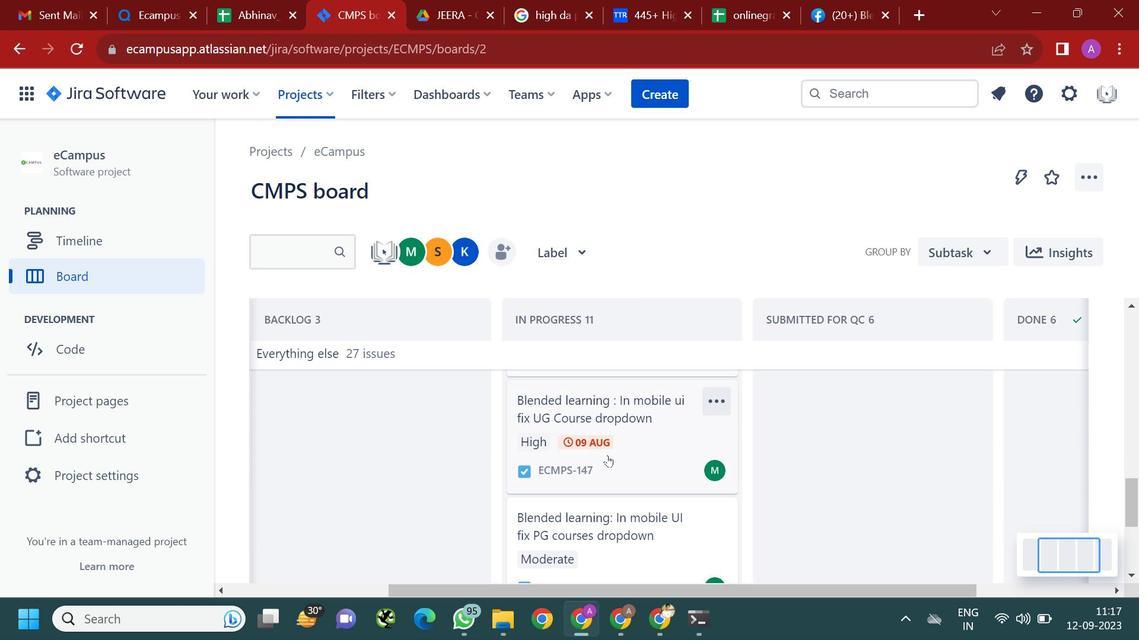 
Action: Mouse scrolled (601, 448) with delta (0, 0)
Screenshot: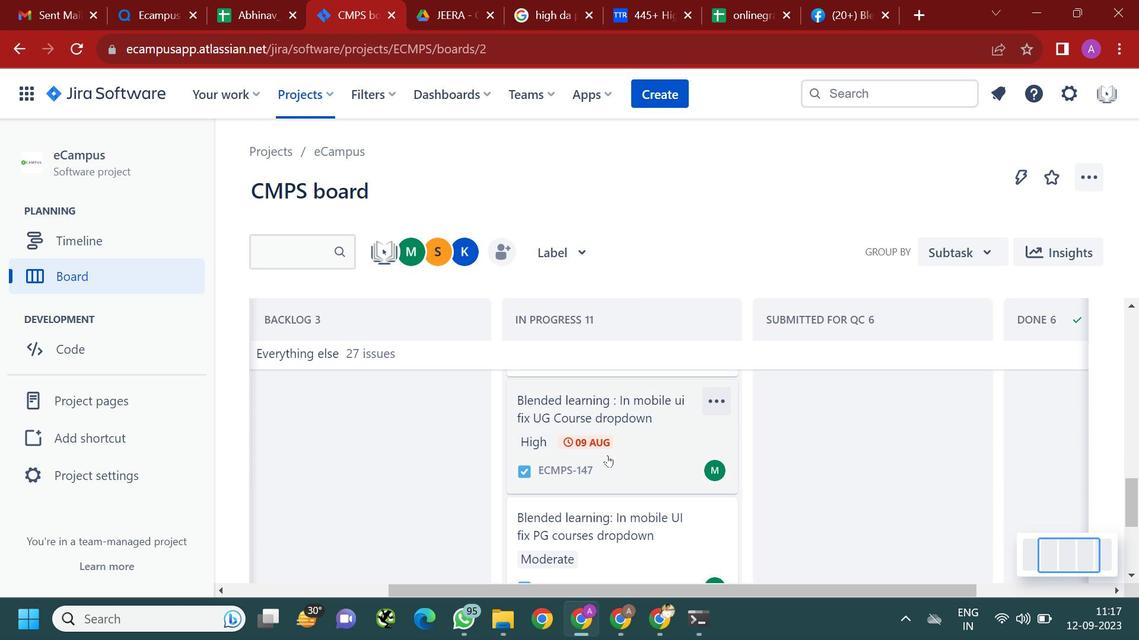 
Action: Mouse scrolled (601, 448) with delta (0, 0)
Screenshot: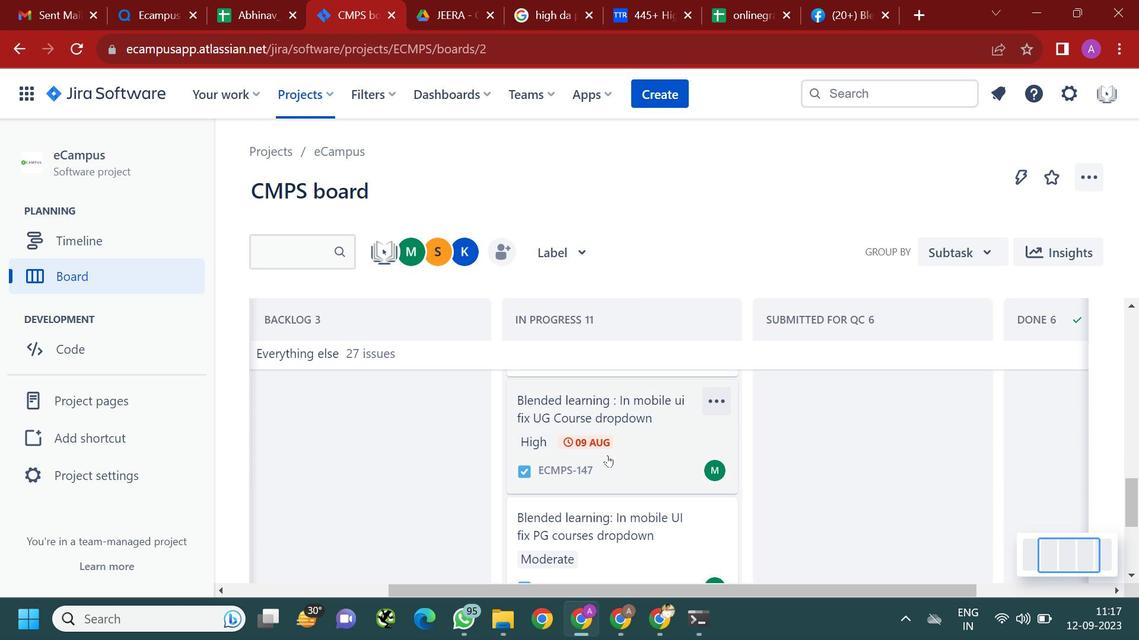 
Action: Mouse moved to (602, 450)
Screenshot: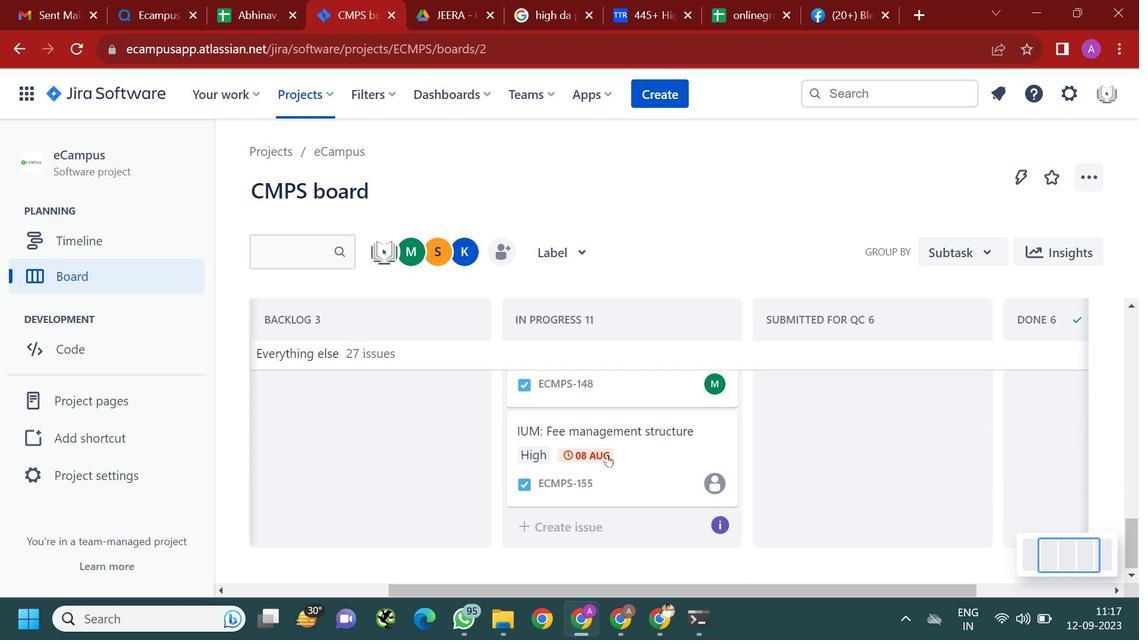 
Action: Mouse scrolled (602, 450) with delta (0, 0)
Screenshot: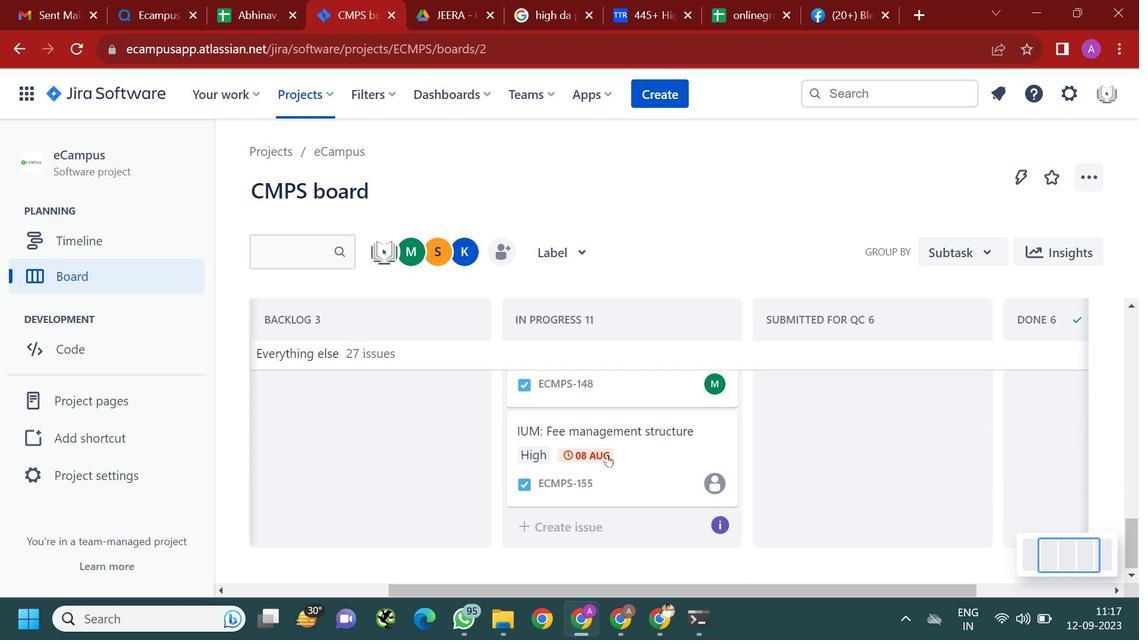 
Action: Mouse moved to (604, 452)
Screenshot: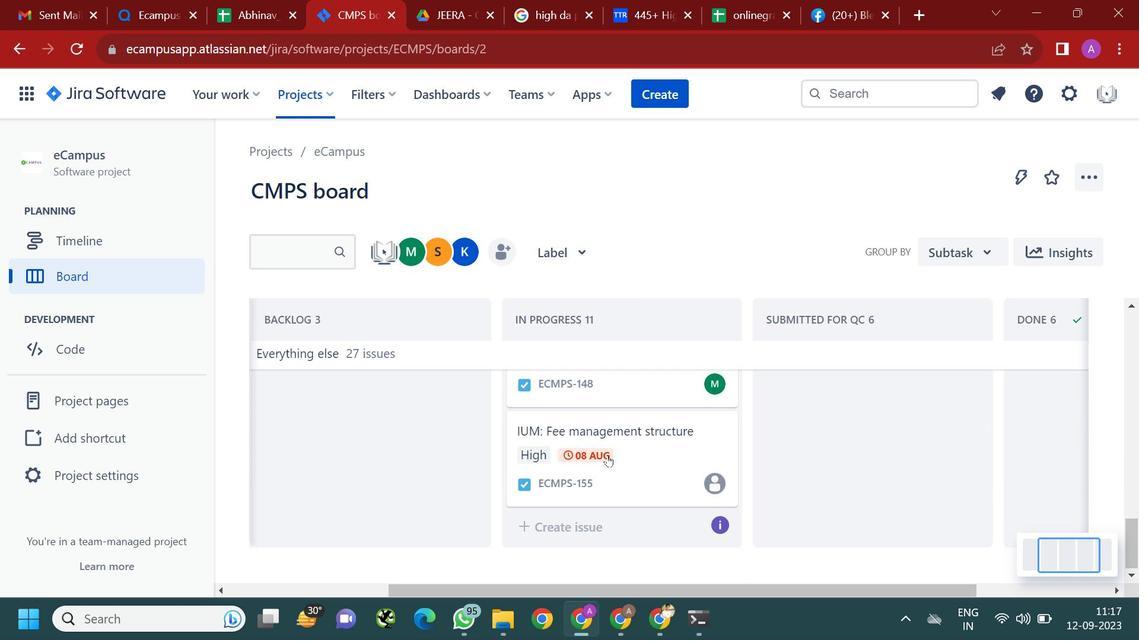 
Action: Mouse scrolled (604, 451) with delta (0, 0)
Screenshot: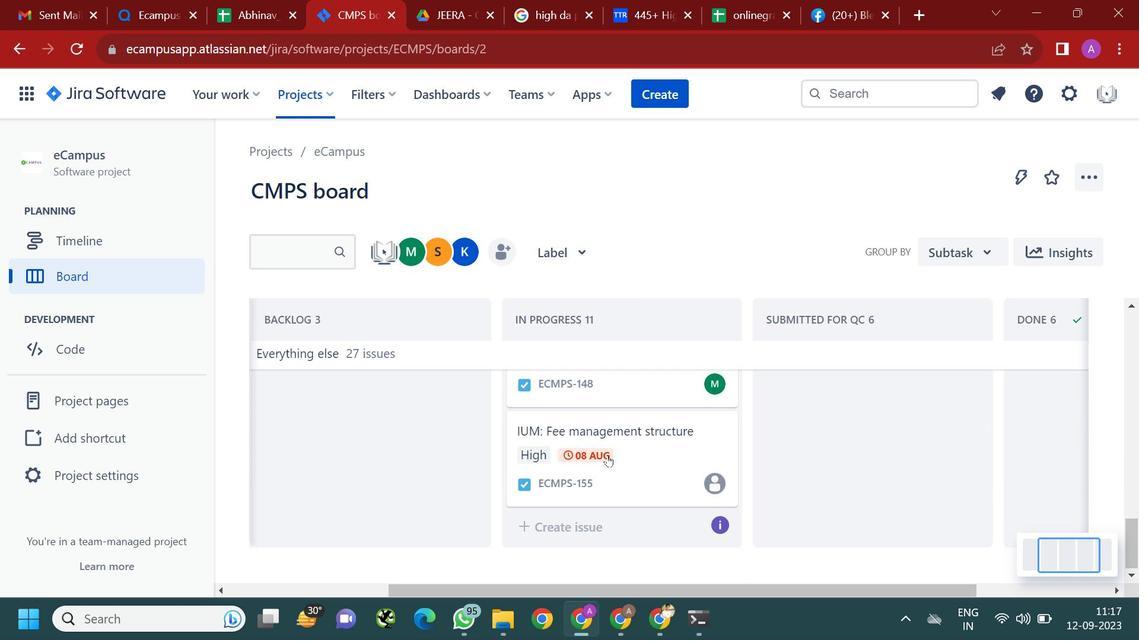 
Action: Mouse moved to (606, 455)
Screenshot: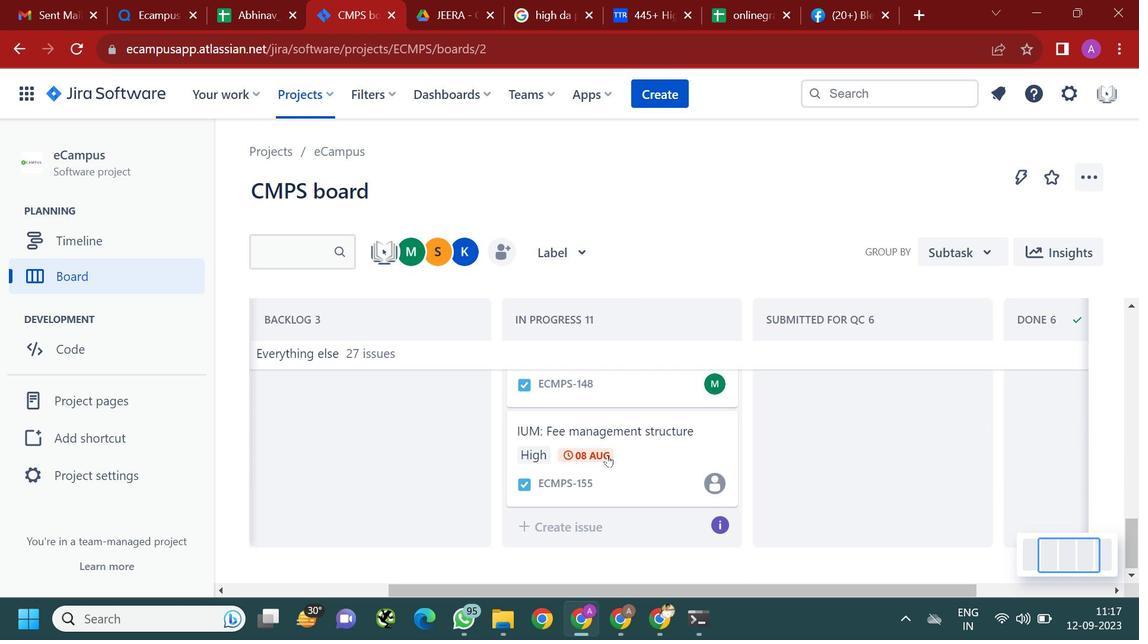 
Action: Mouse scrolled (606, 454) with delta (0, 0)
Screenshot: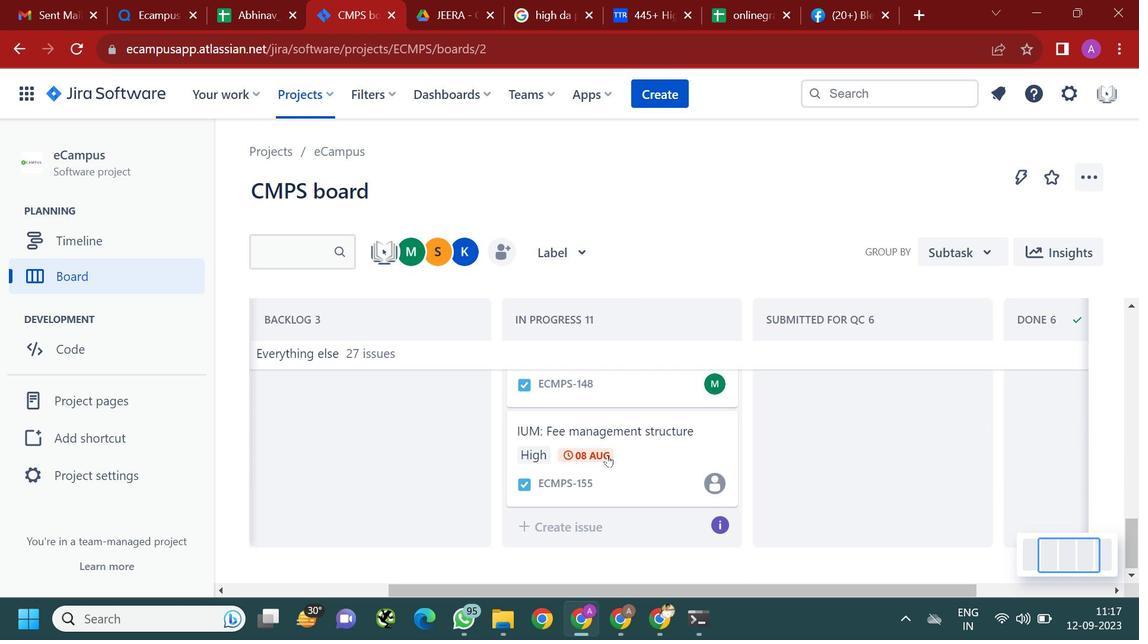 
Action: Mouse moved to (607, 456)
Screenshot: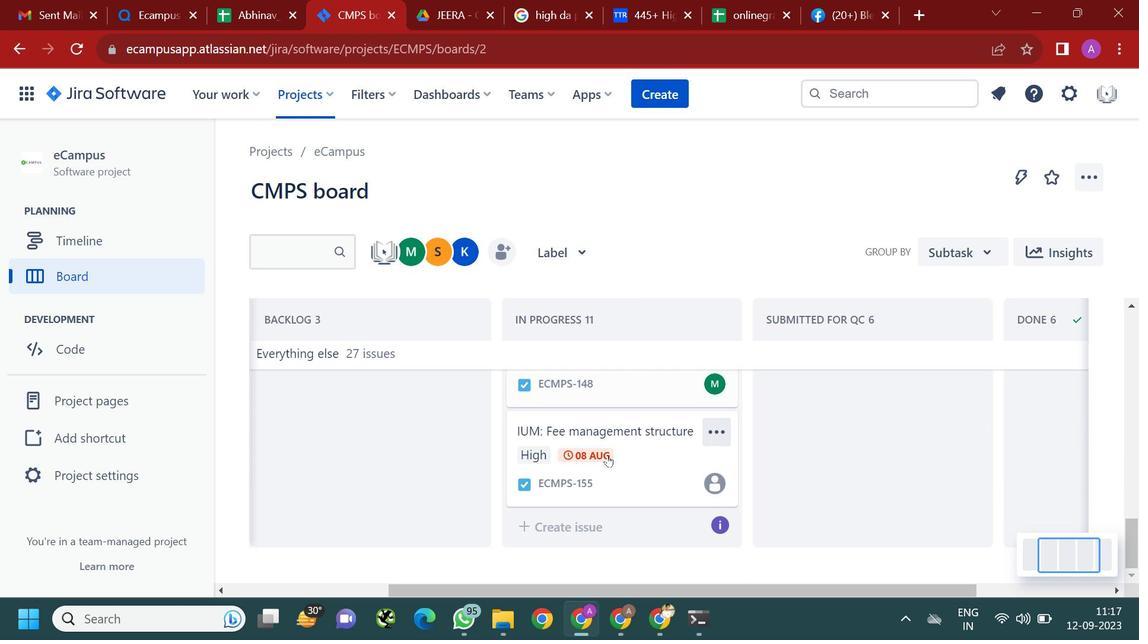 
Action: Mouse scrolled (607, 455) with delta (0, 0)
Screenshot: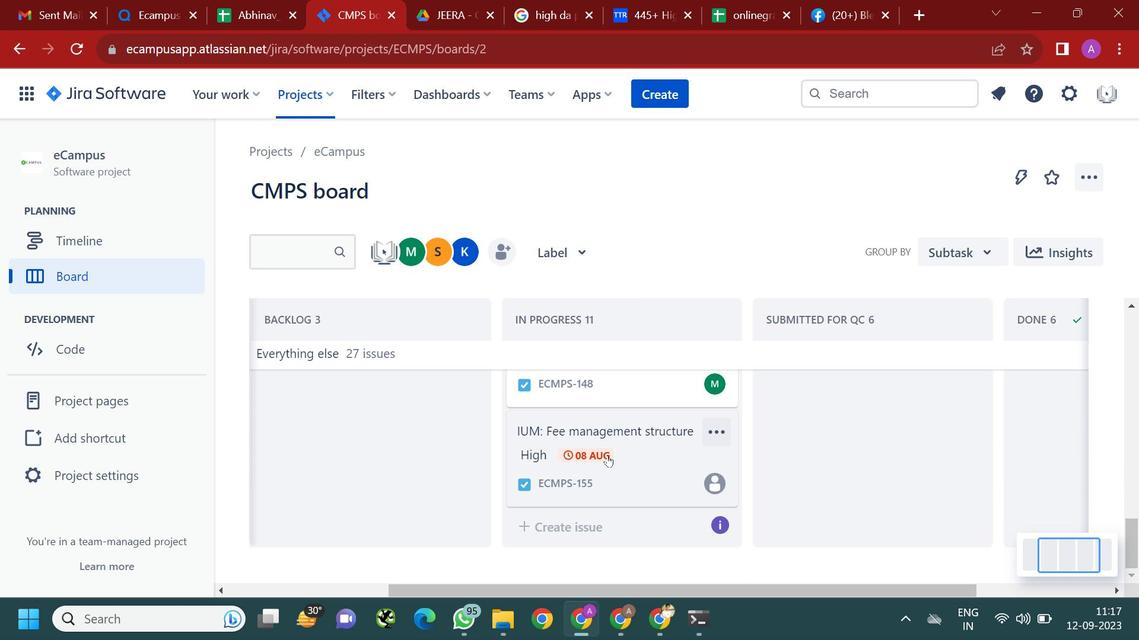 
Action: Mouse moved to (608, 456)
Screenshot: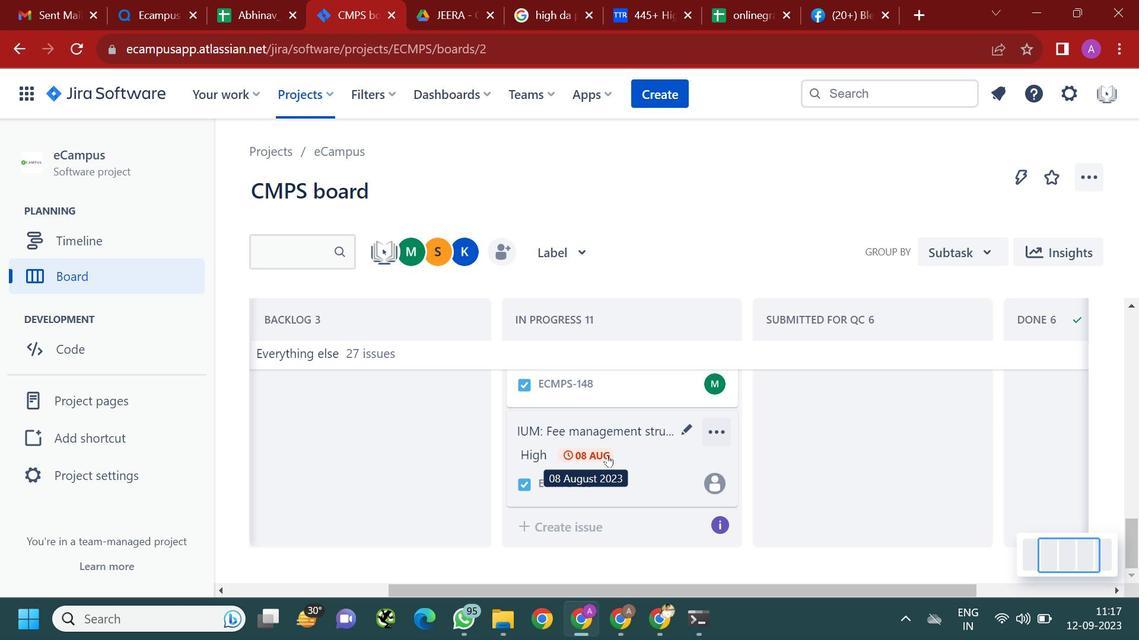 
Action: Mouse scrolled (608, 455) with delta (0, 0)
Screenshot: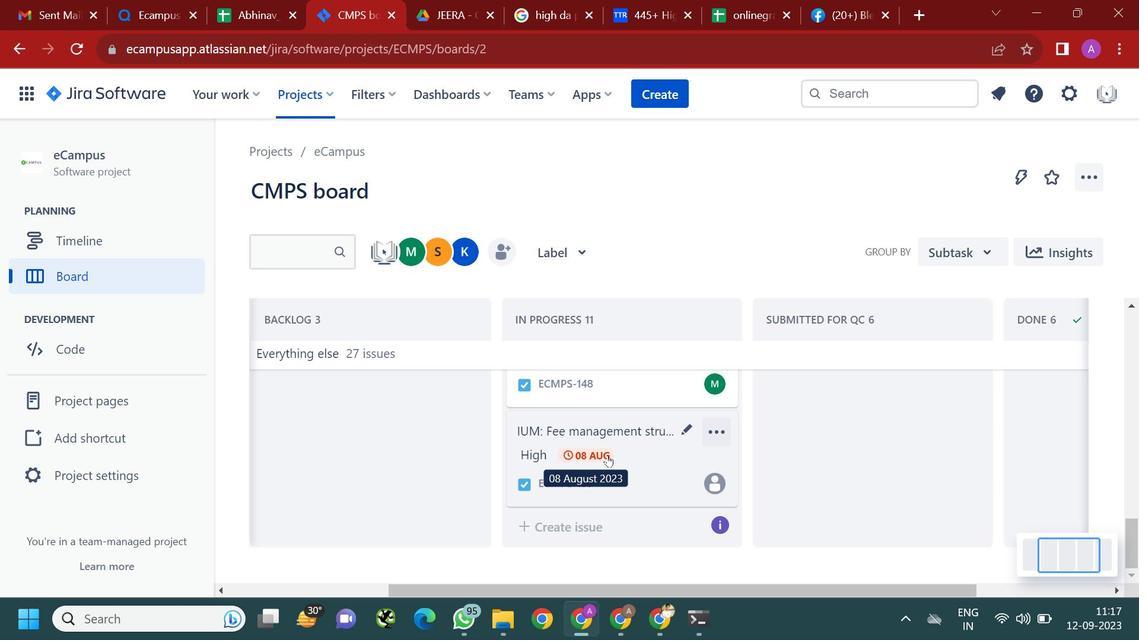
Action: Mouse scrolled (608, 455) with delta (0, 0)
Screenshot: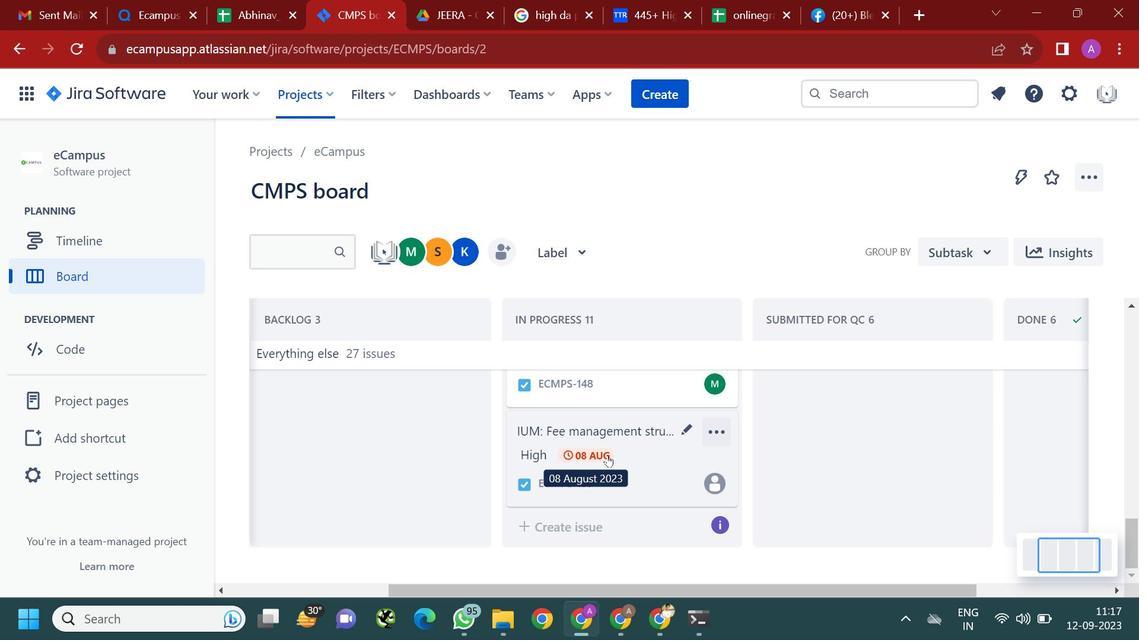 
Action: Mouse moved to (608, 456)
Screenshot: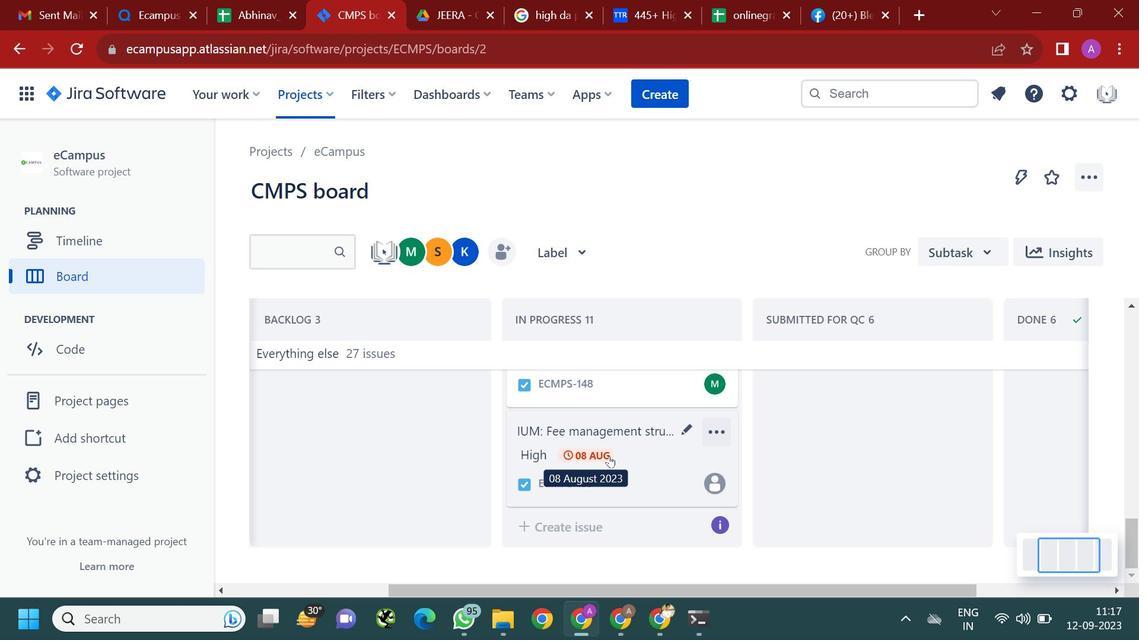 
Action: Mouse scrolled (608, 455) with delta (0, 0)
Screenshot: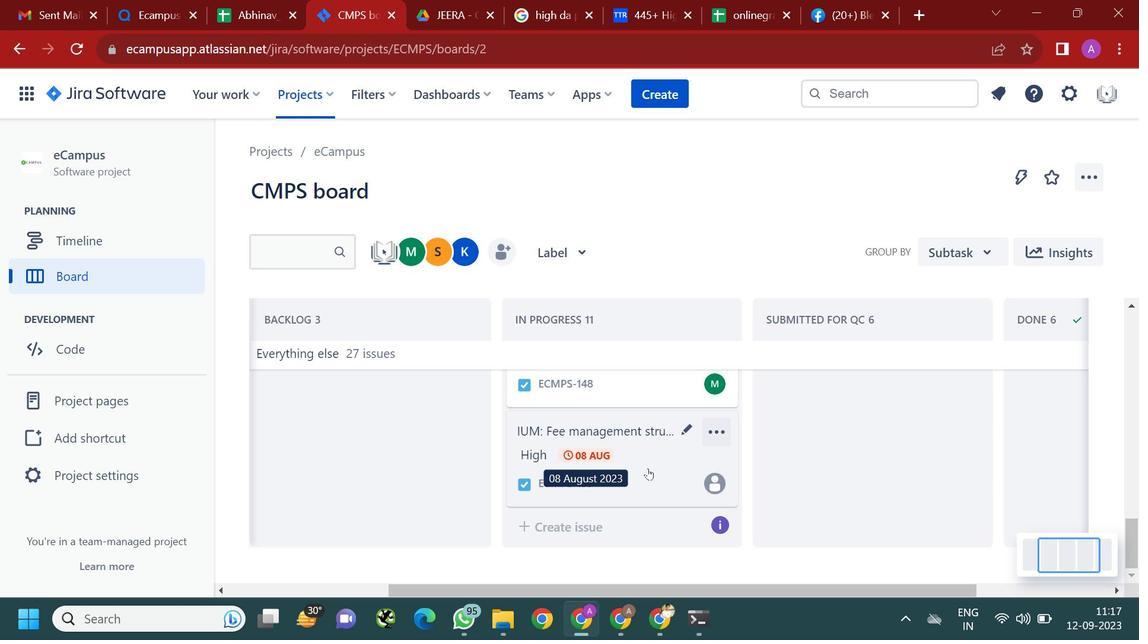 
Action: Mouse scrolled (608, 455) with delta (0, 0)
Screenshot: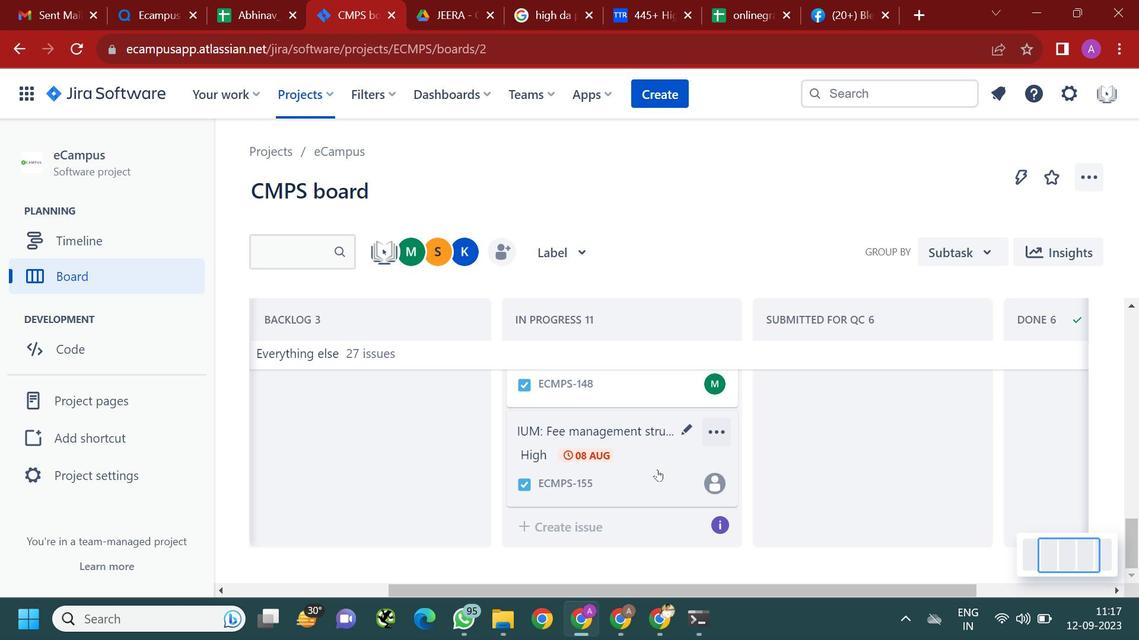 
Action: Mouse scrolled (608, 455) with delta (0, 0)
Screenshot: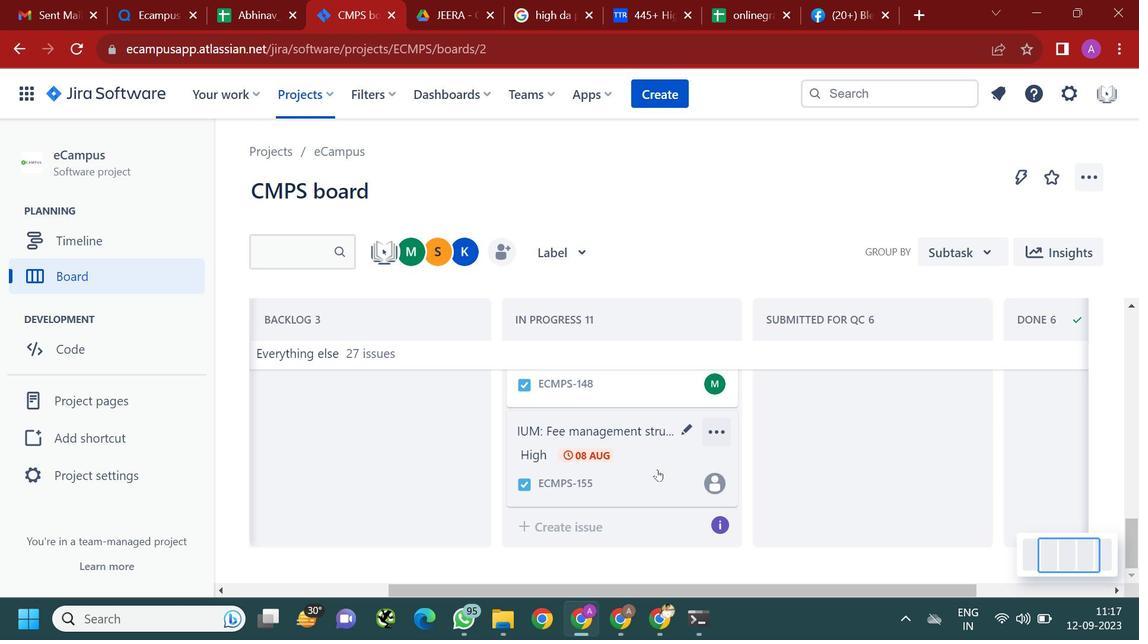 
Action: Mouse scrolled (608, 455) with delta (0, 0)
Screenshot: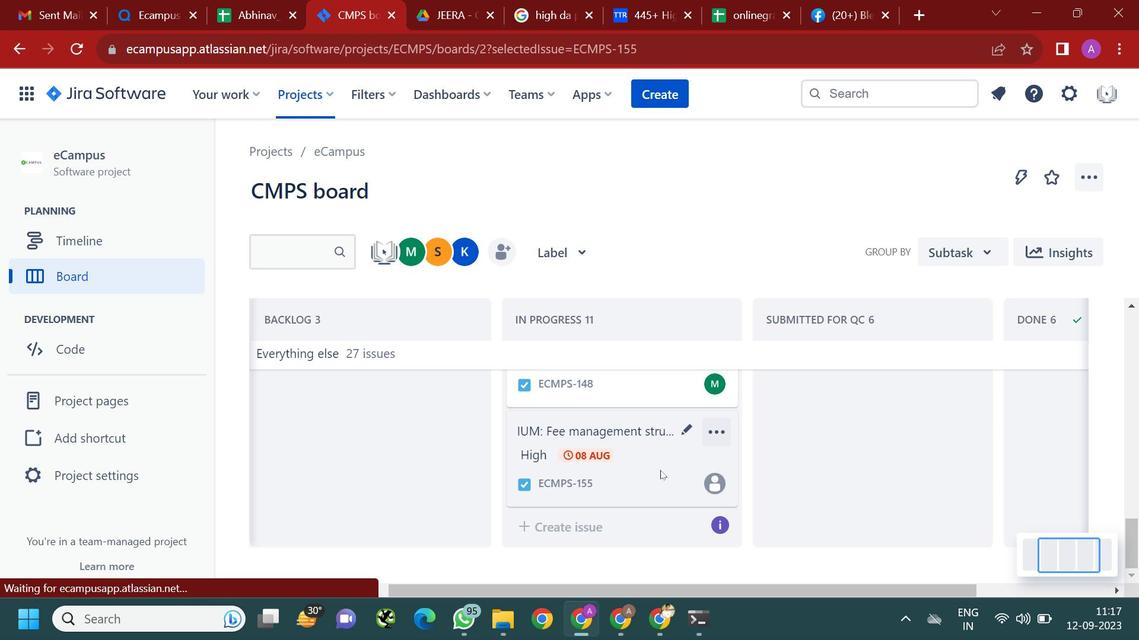 
Action: Mouse scrolled (608, 455) with delta (0, 0)
Screenshot: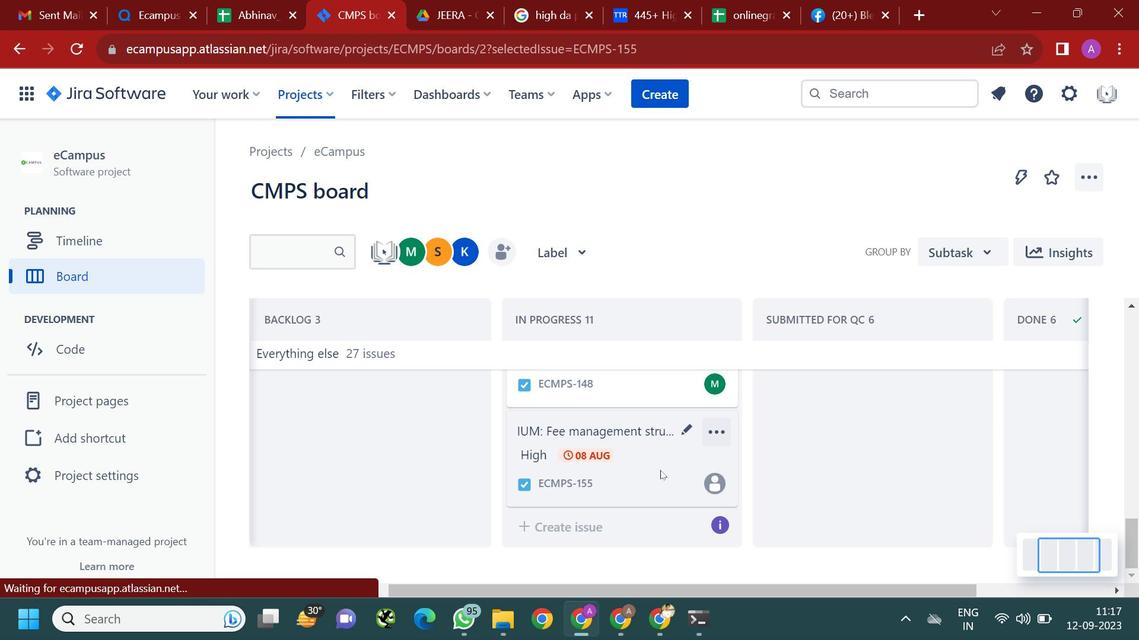 
Action: Mouse scrolled (608, 455) with delta (0, 0)
Screenshot: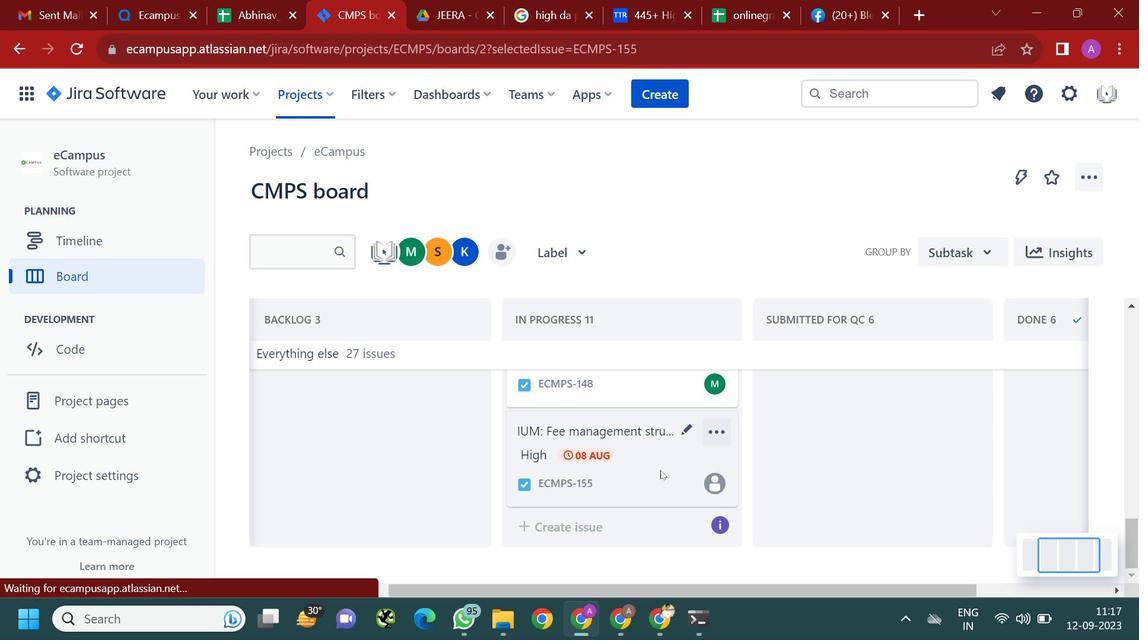 
Action: Mouse moved to (660, 471)
Screenshot: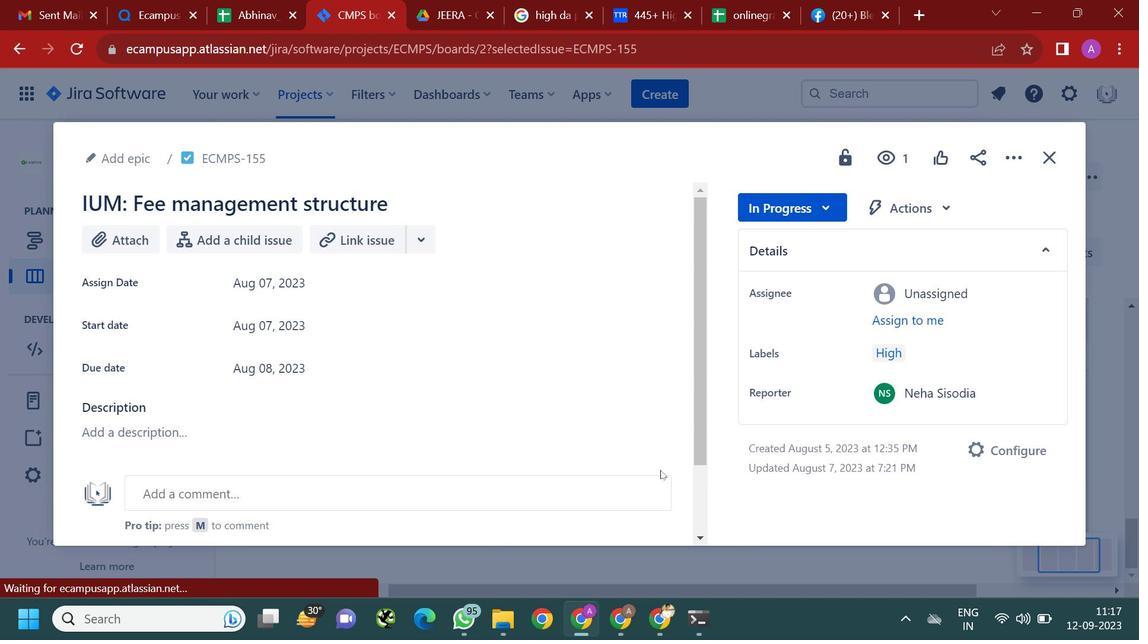 
Action: Mouse pressed left at (660, 471)
Screenshot: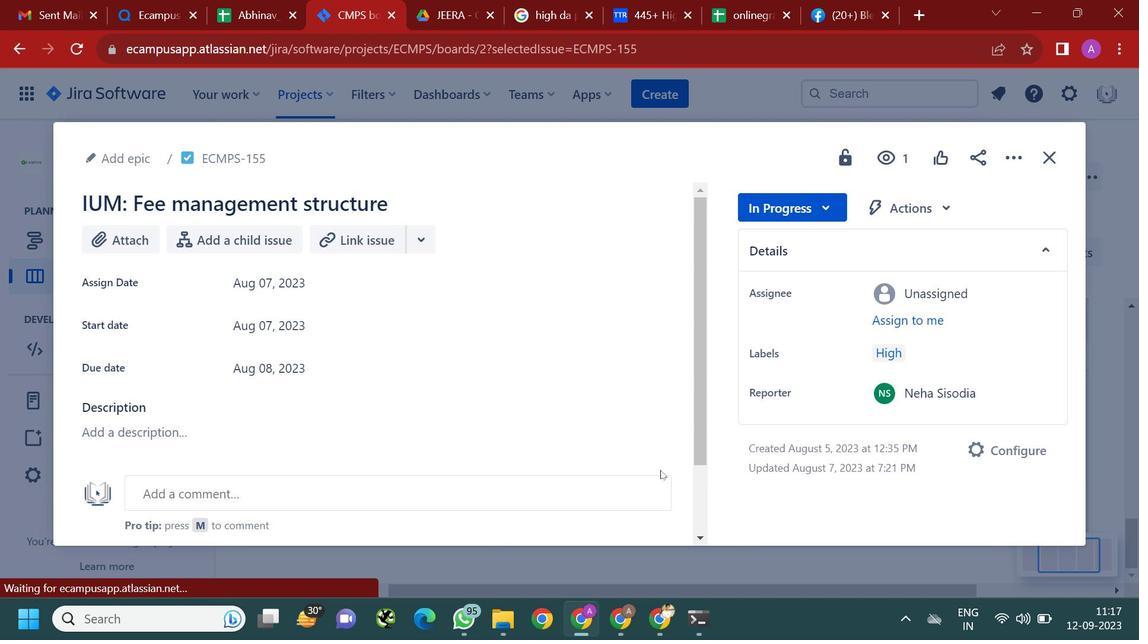 
Action: Mouse moved to (1056, 163)
Screenshot: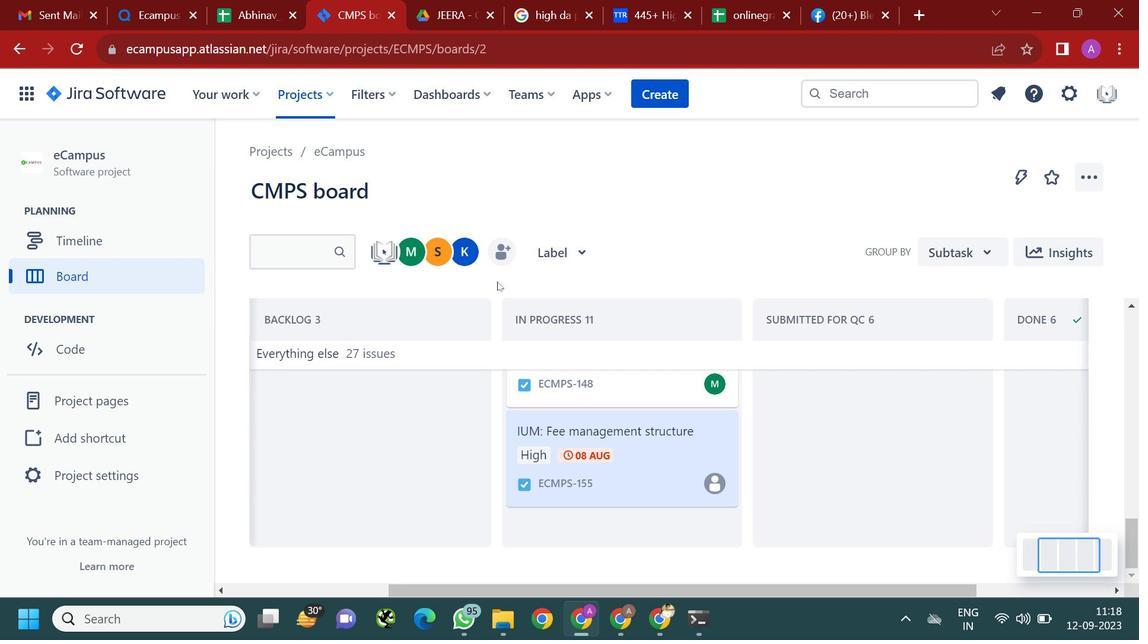 
Action: Mouse pressed left at (1056, 163)
Screenshot: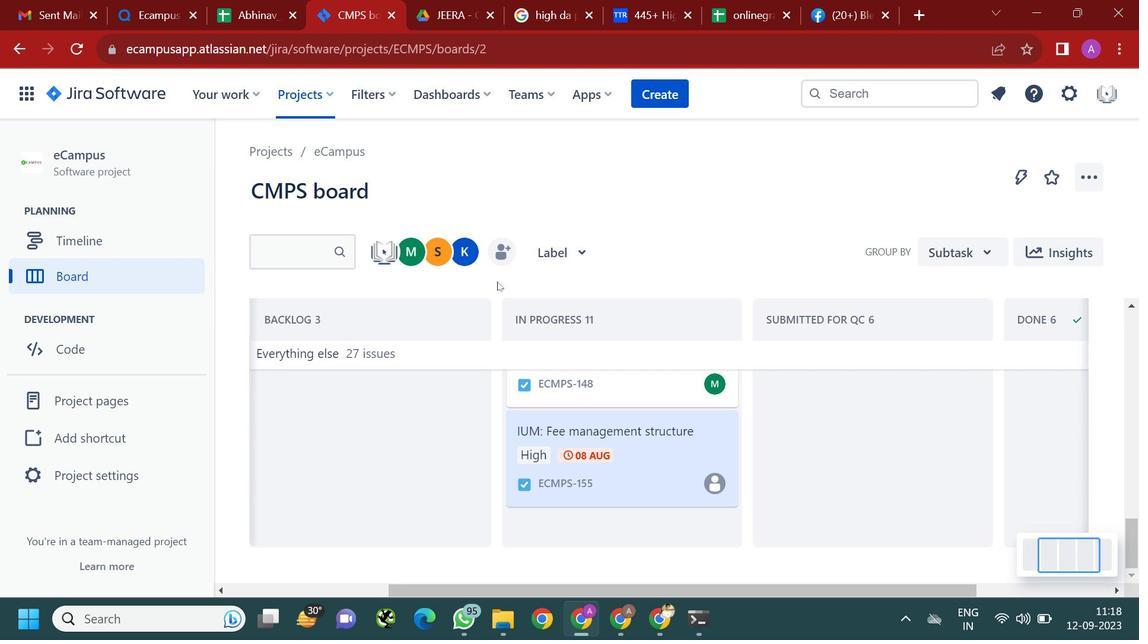
Action: Mouse moved to (605, 421)
Screenshot: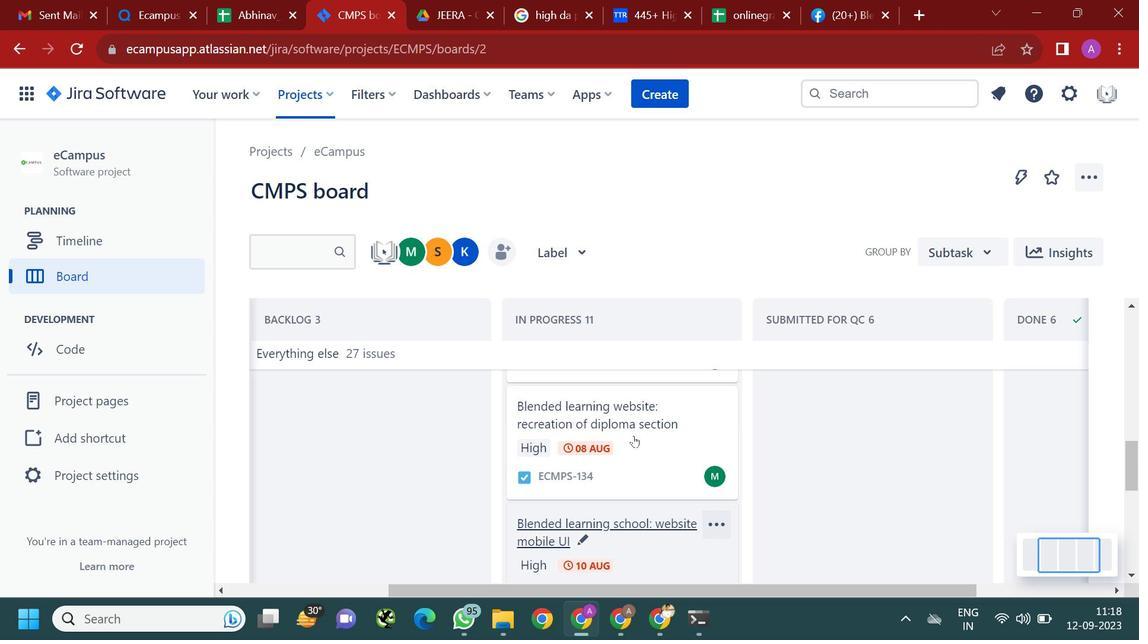 
Action: Mouse scrolled (605, 422) with delta (0, 0)
Screenshot: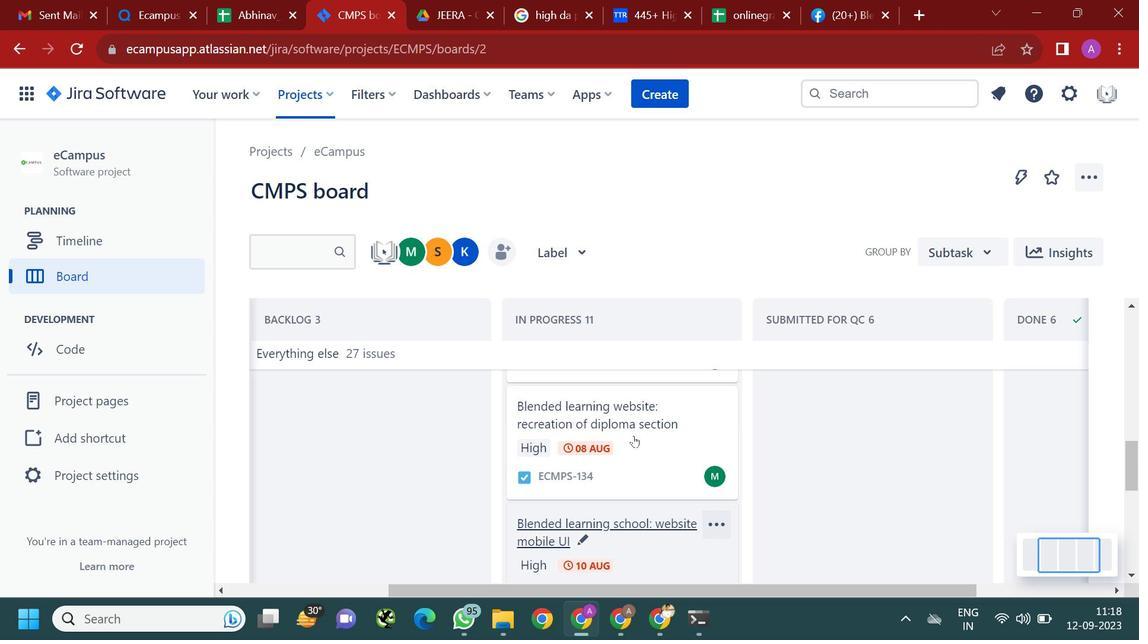 
Action: Mouse scrolled (605, 422) with delta (0, 0)
Screenshot: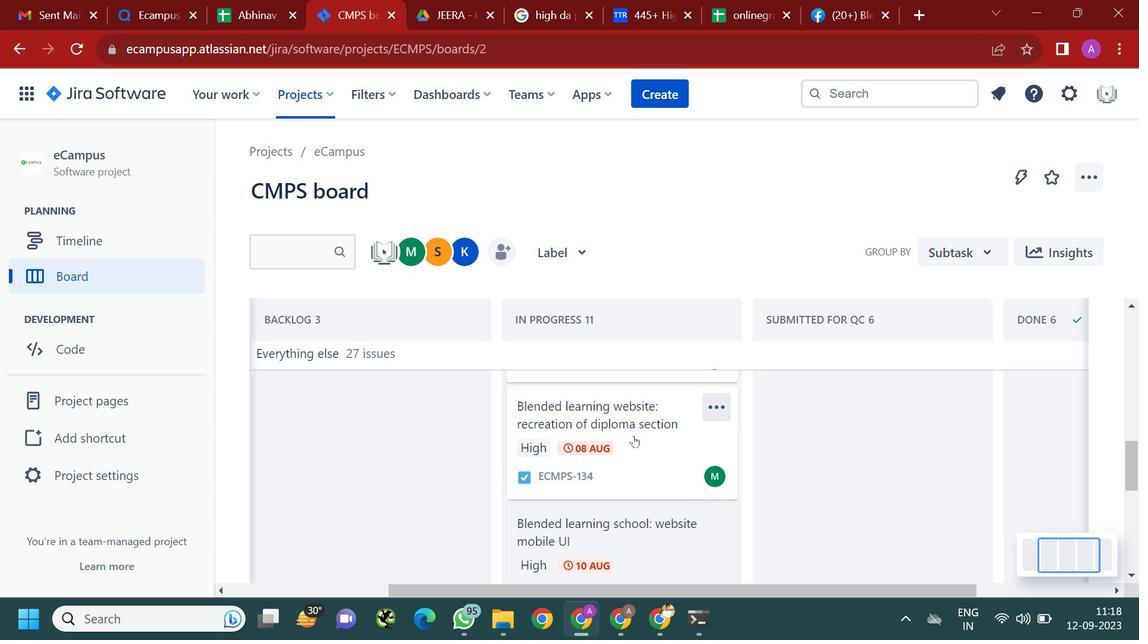 
Action: Mouse scrolled (605, 422) with delta (0, 0)
Screenshot: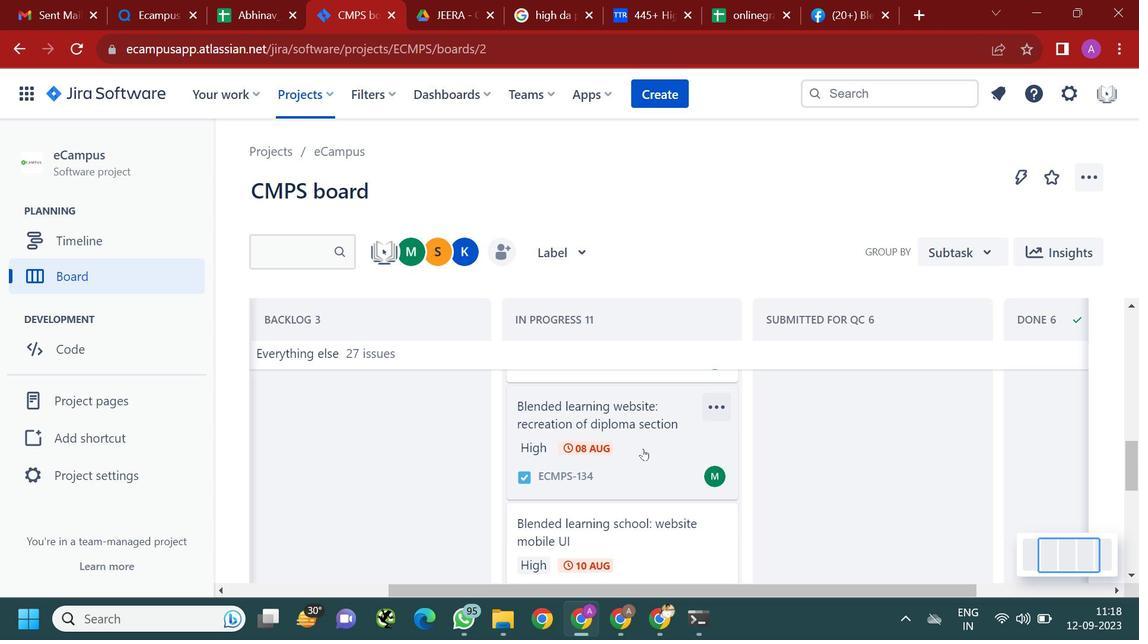 
Action: Mouse moved to (611, 424)
Screenshot: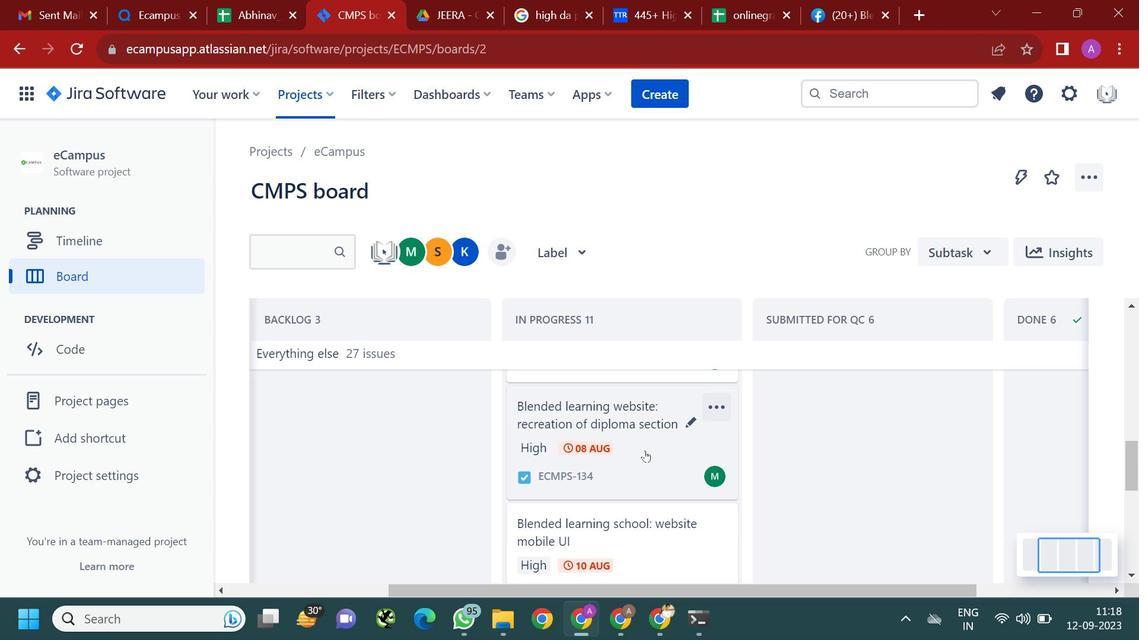 
Action: Mouse scrolled (611, 424) with delta (0, 0)
Screenshot: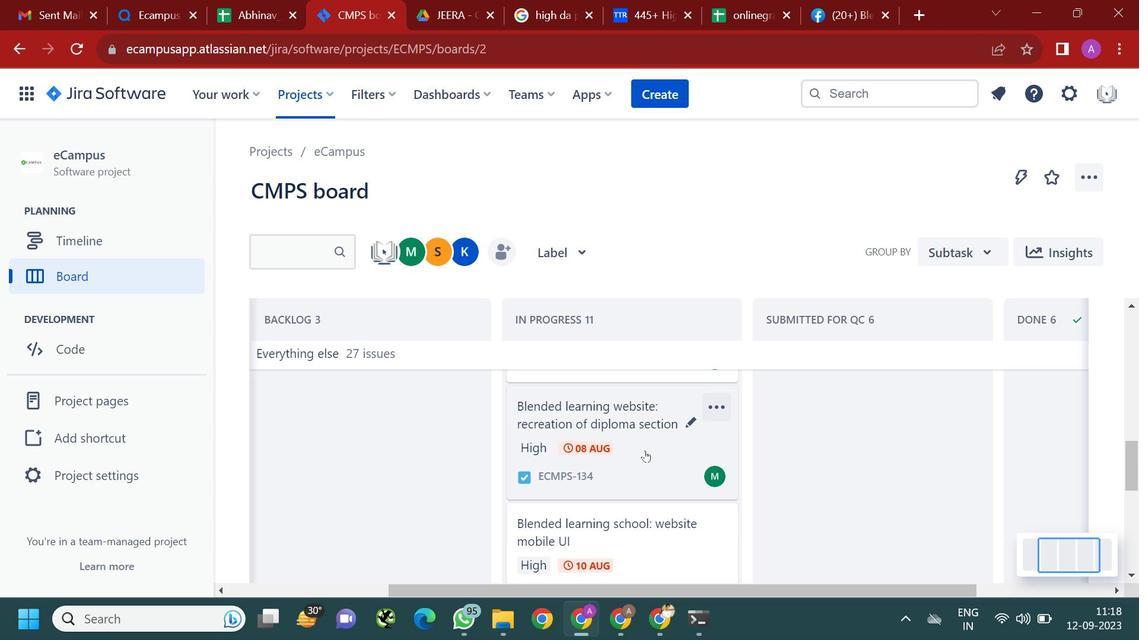 
Action: Mouse moved to (634, 436)
Screenshot: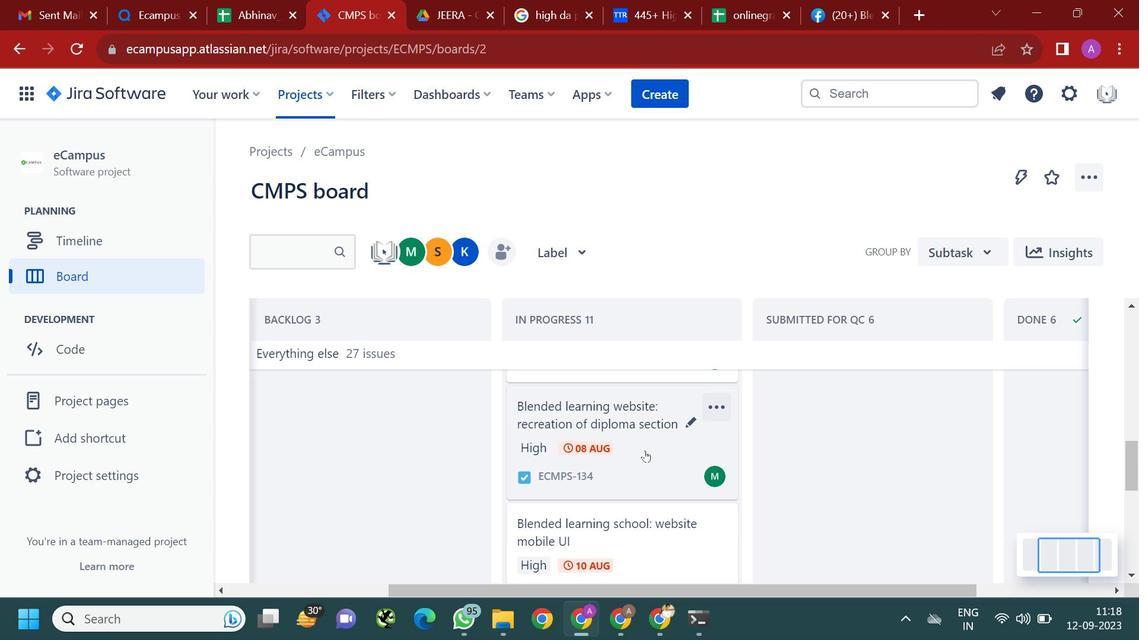 
Action: Mouse scrolled (634, 437) with delta (0, 0)
Screenshot: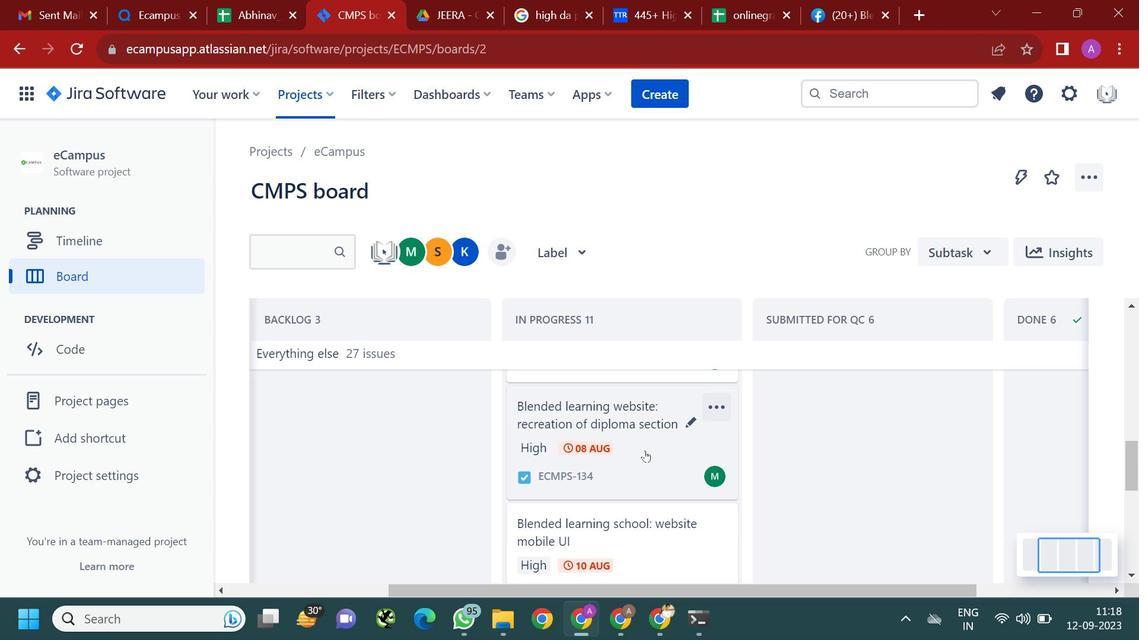 
Action: Mouse moved to (646, 451)
Screenshot: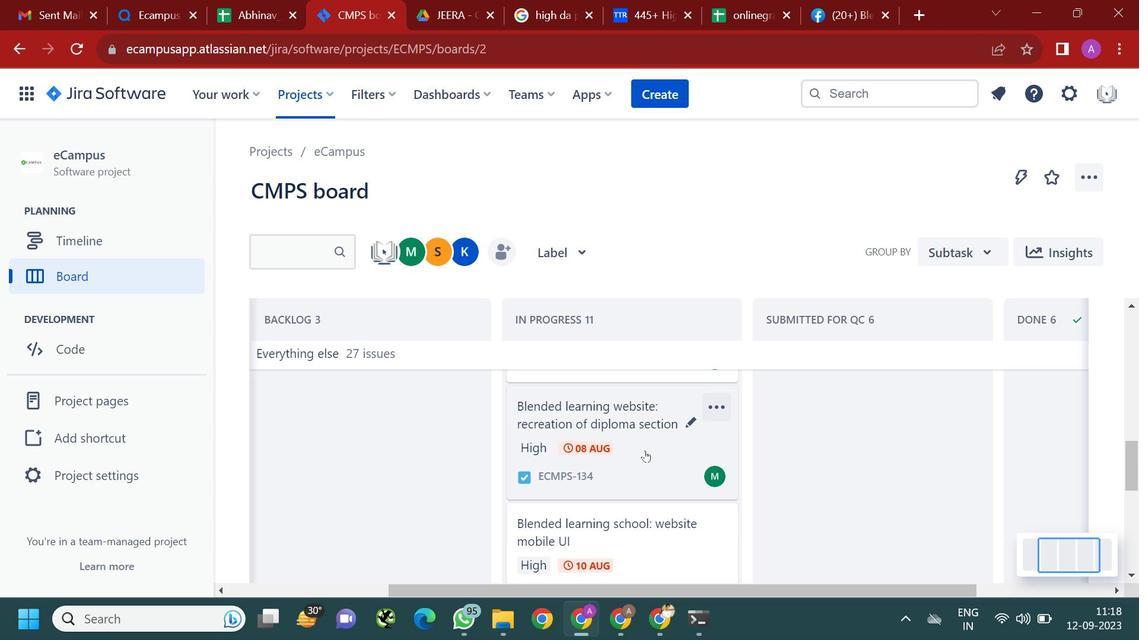 
Action: Mouse scrolled (646, 452) with delta (0, 0)
Screenshot: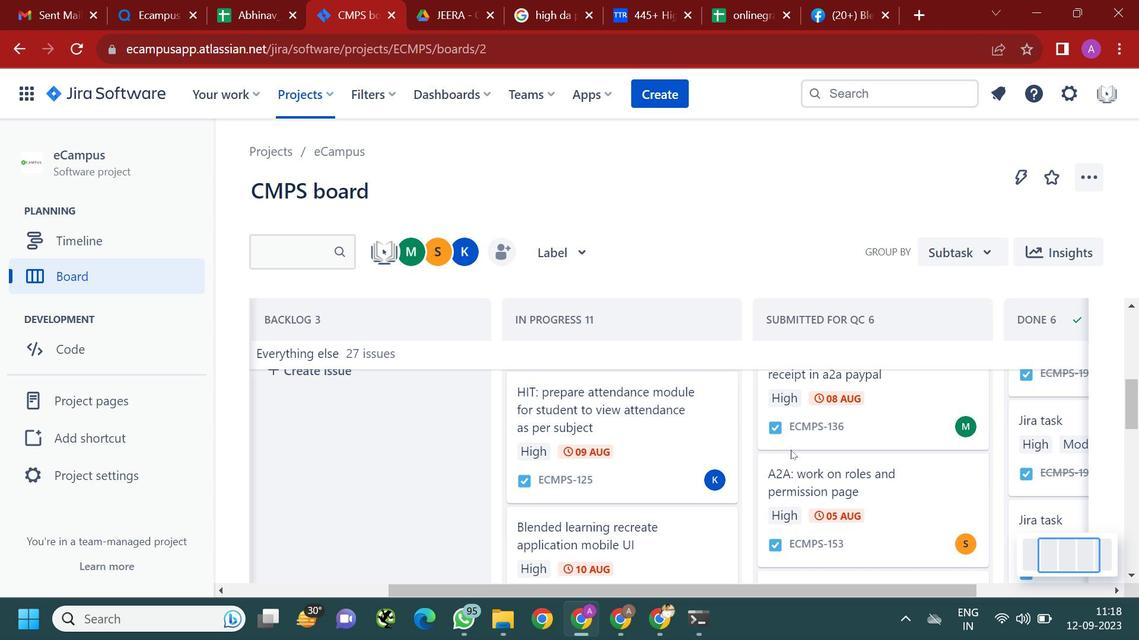 
Action: Mouse scrolled (646, 452) with delta (0, 0)
Screenshot: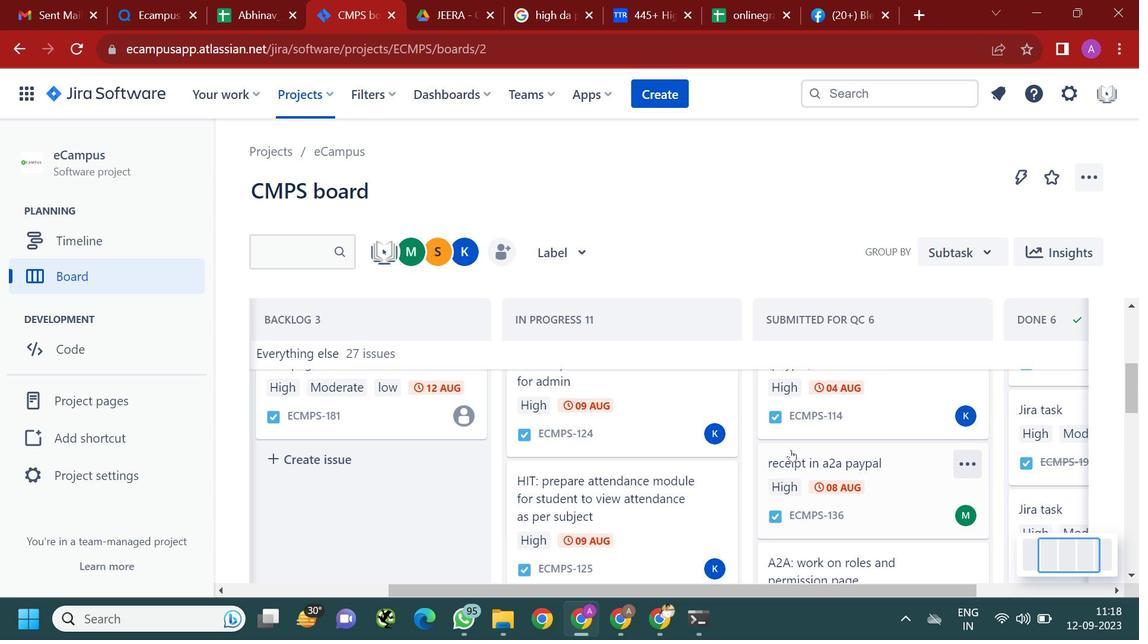 
Action: Mouse scrolled (646, 452) with delta (0, 0)
Screenshot: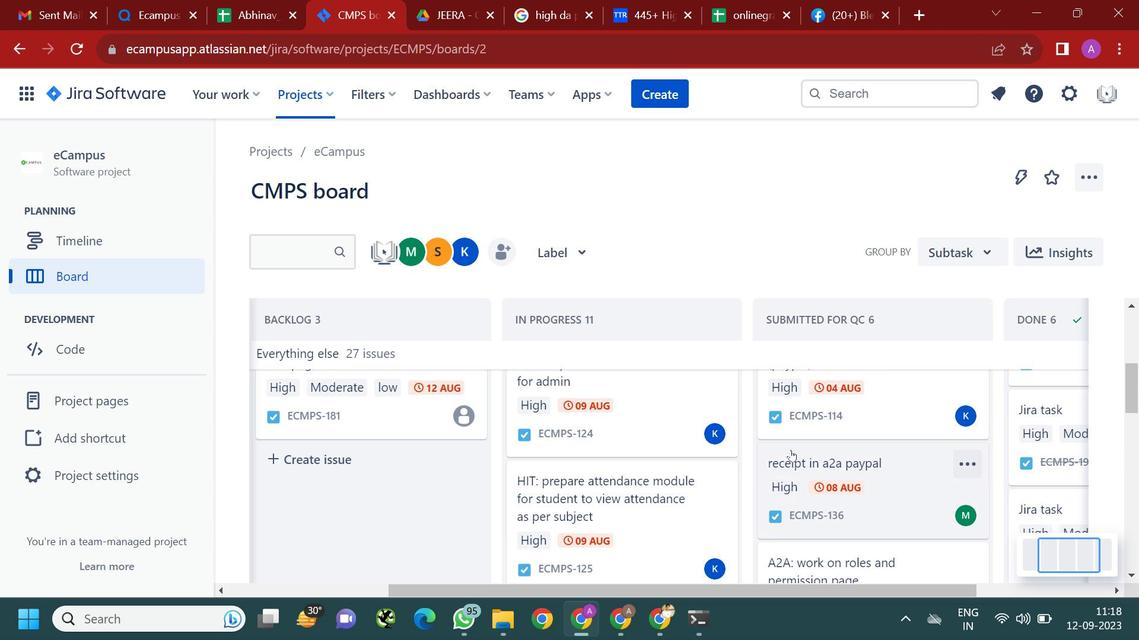 
Action: Mouse scrolled (646, 452) with delta (0, 0)
Screenshot: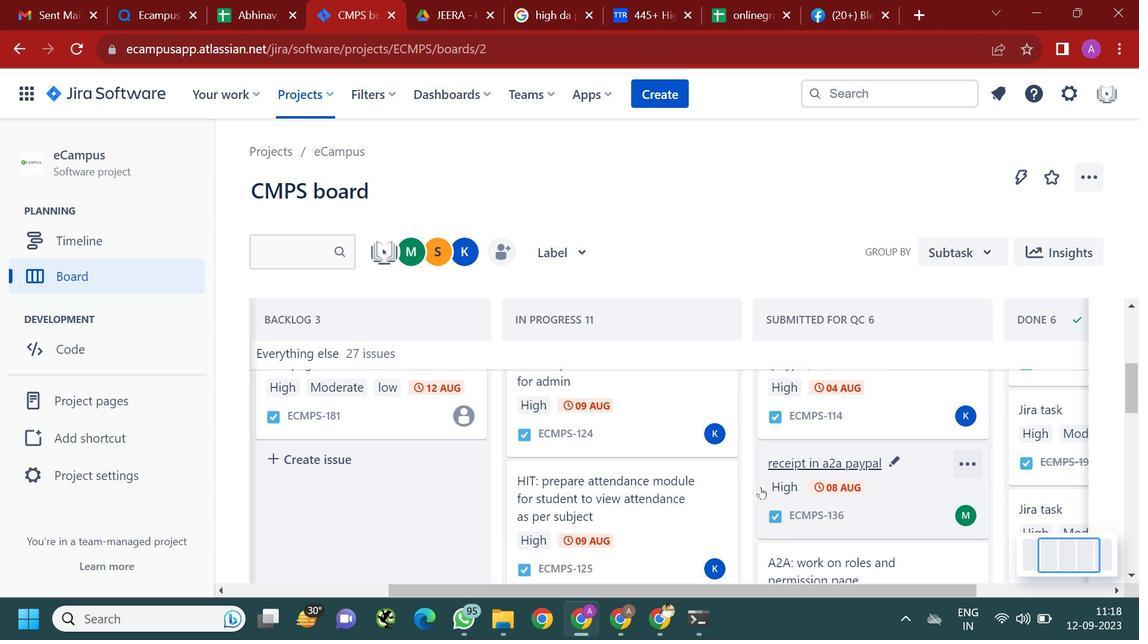 
Action: Mouse moved to (791, 450)
Screenshot: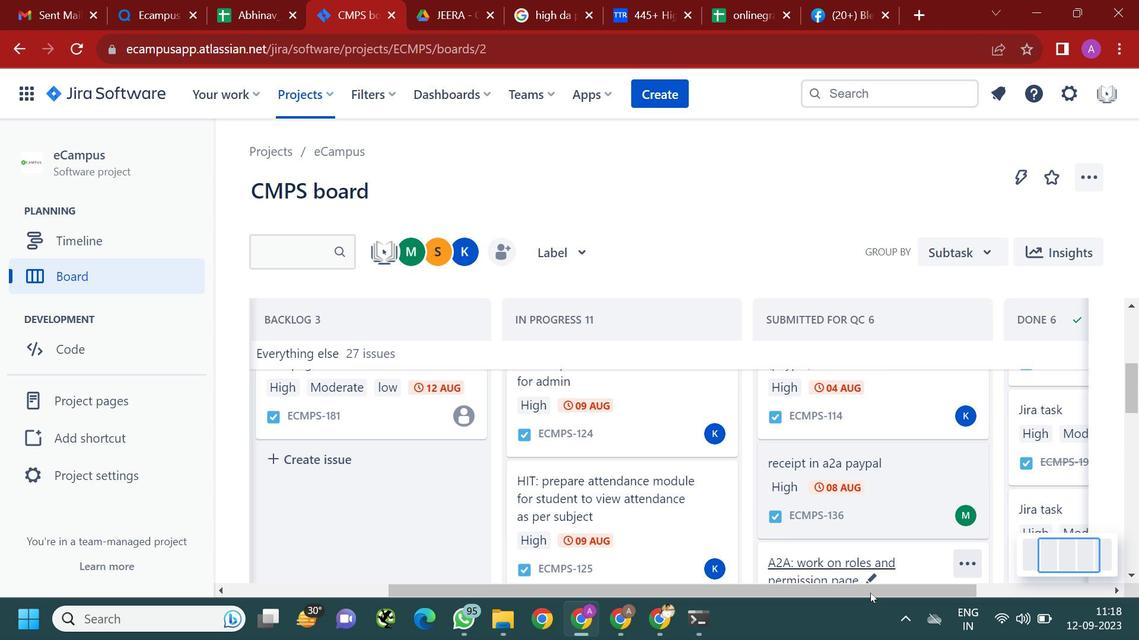 
Action: Mouse scrolled (791, 451) with delta (0, 0)
Screenshot: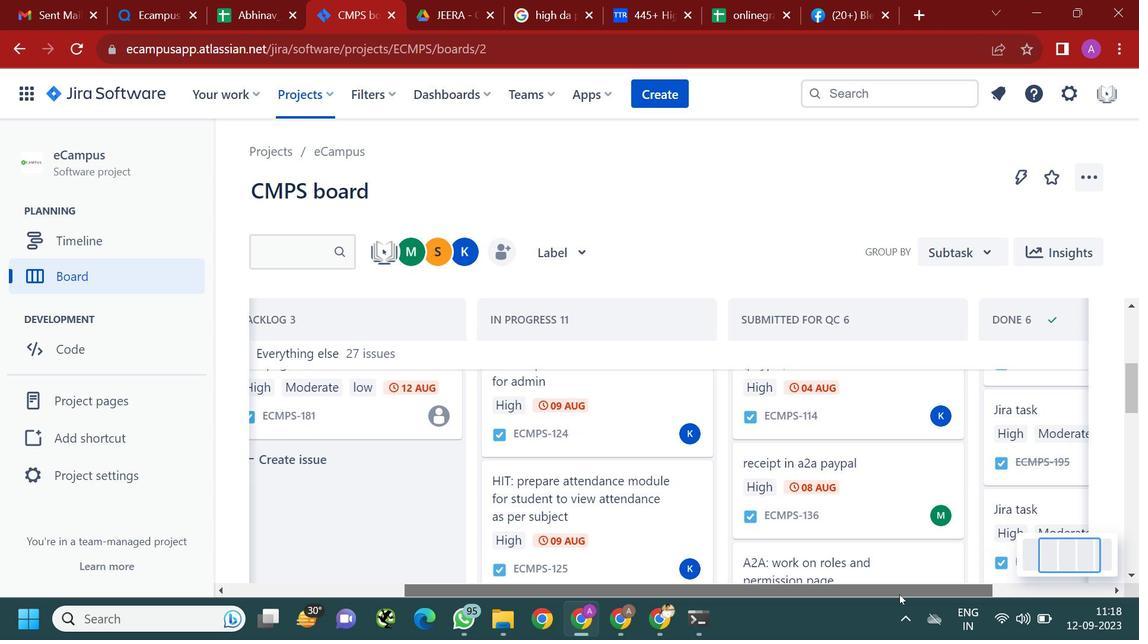 
Action: Mouse moved to (873, 595)
Screenshot: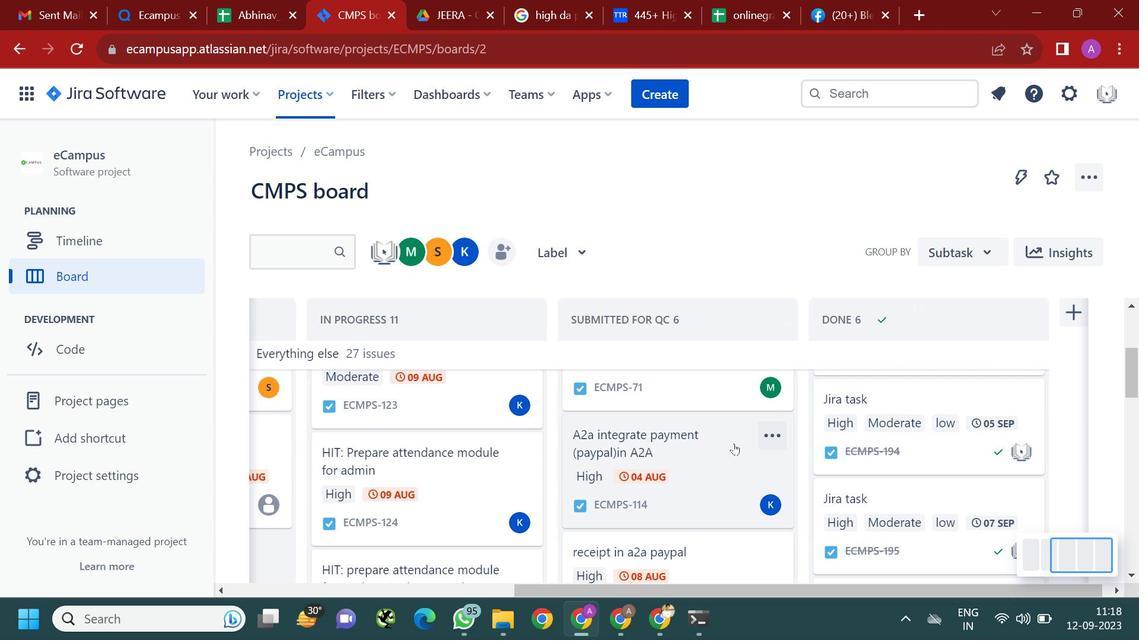 
Action: Mouse pressed left at (873, 595)
Screenshot: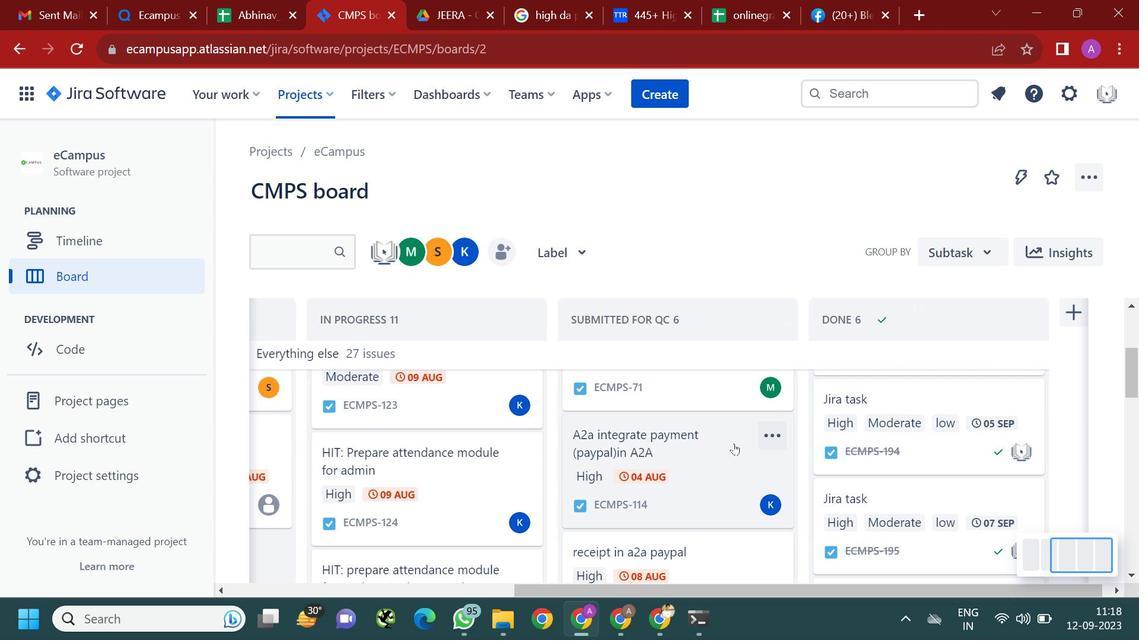 
Action: Mouse moved to (735, 444)
Screenshot: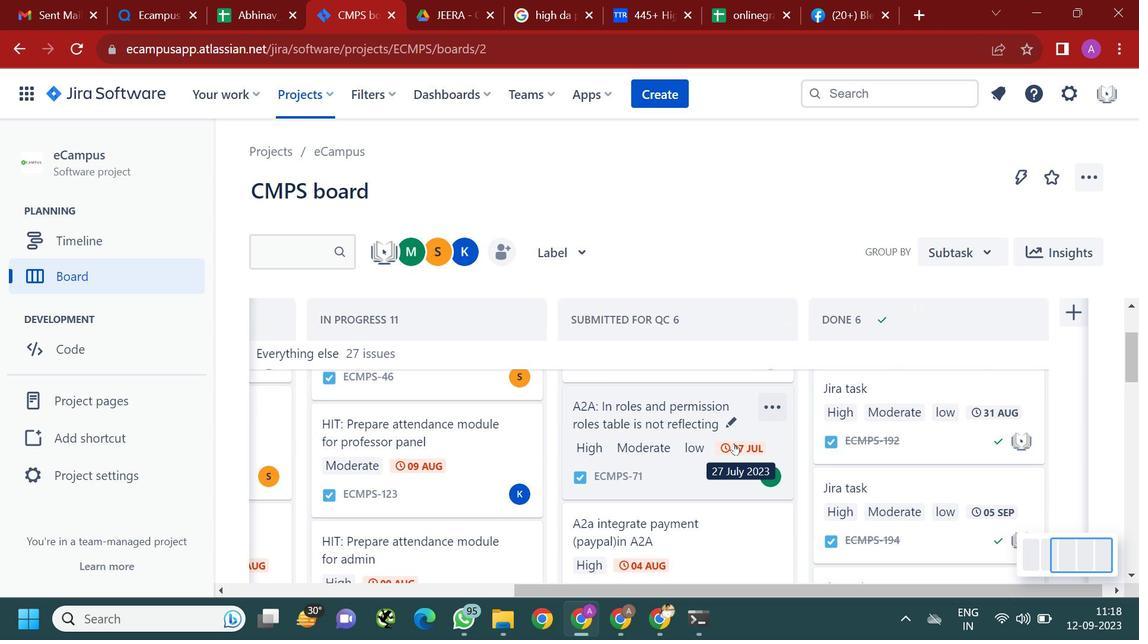 
Action: Mouse scrolled (735, 445) with delta (0, 0)
Screenshot: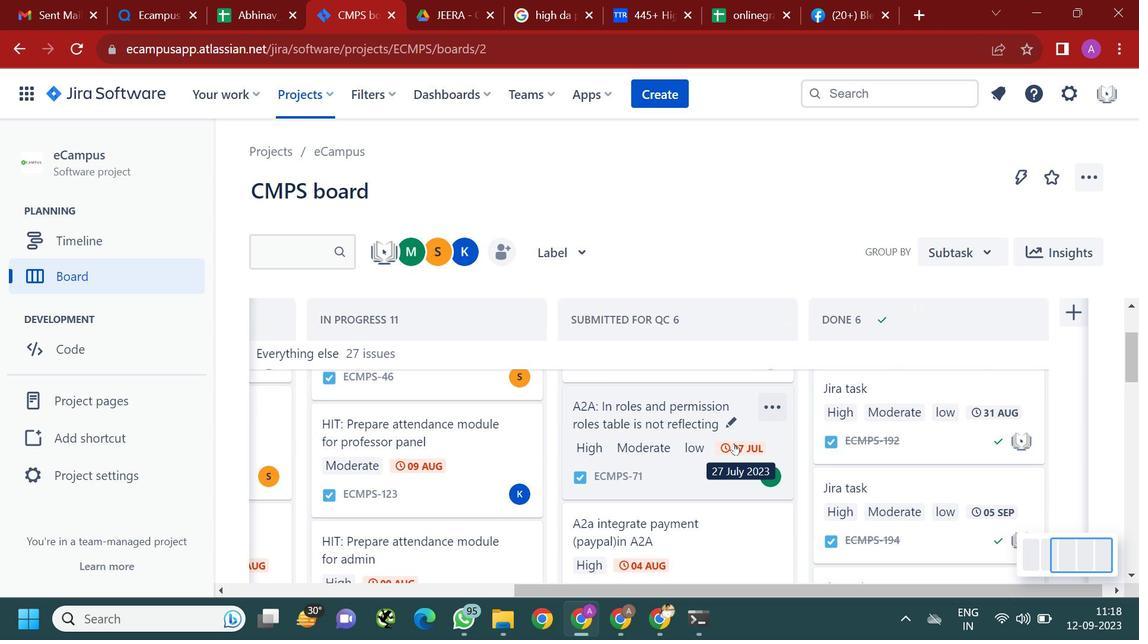 
Action: Mouse scrolled (735, 445) with delta (0, 0)
Screenshot: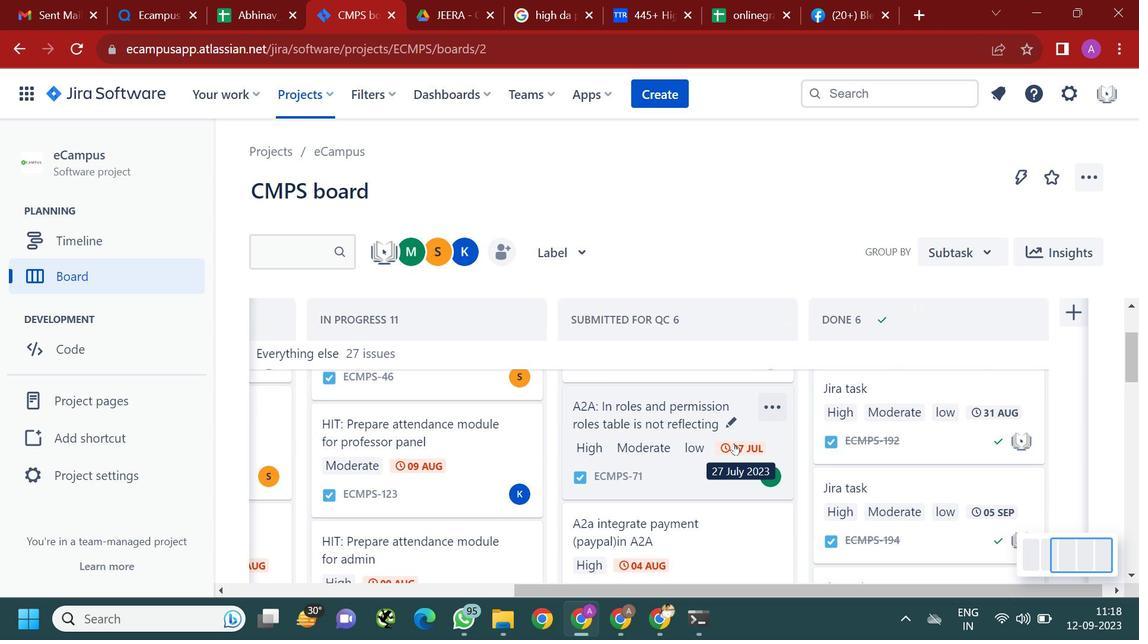 
Action: Mouse moved to (738, 446)
Screenshot: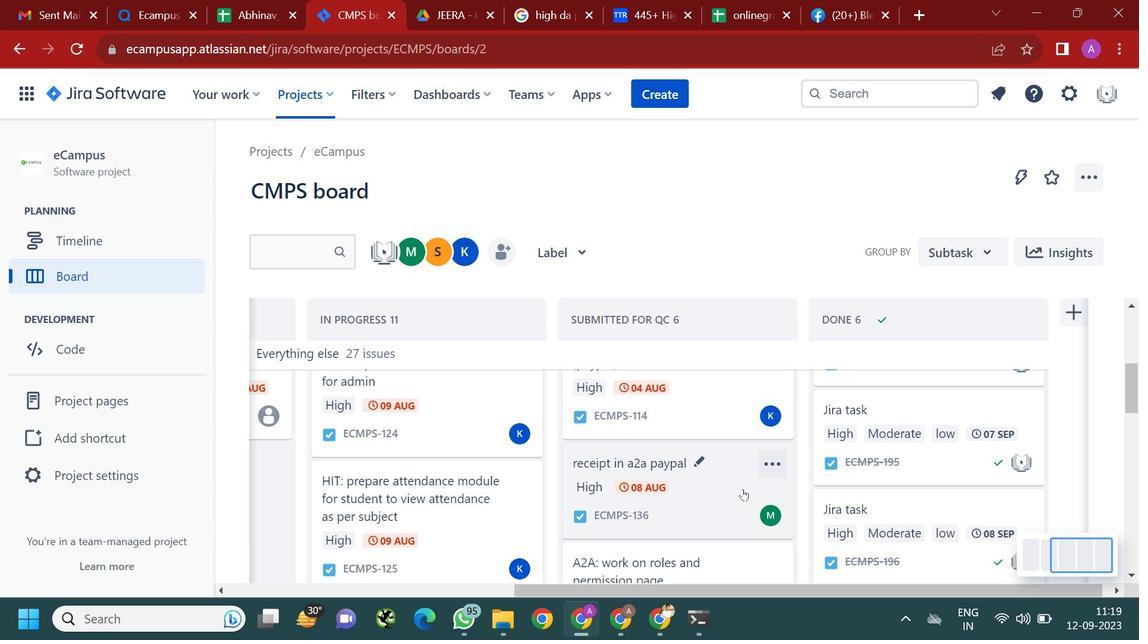 
Action: Mouse scrolled (738, 445) with delta (0, 0)
Screenshot: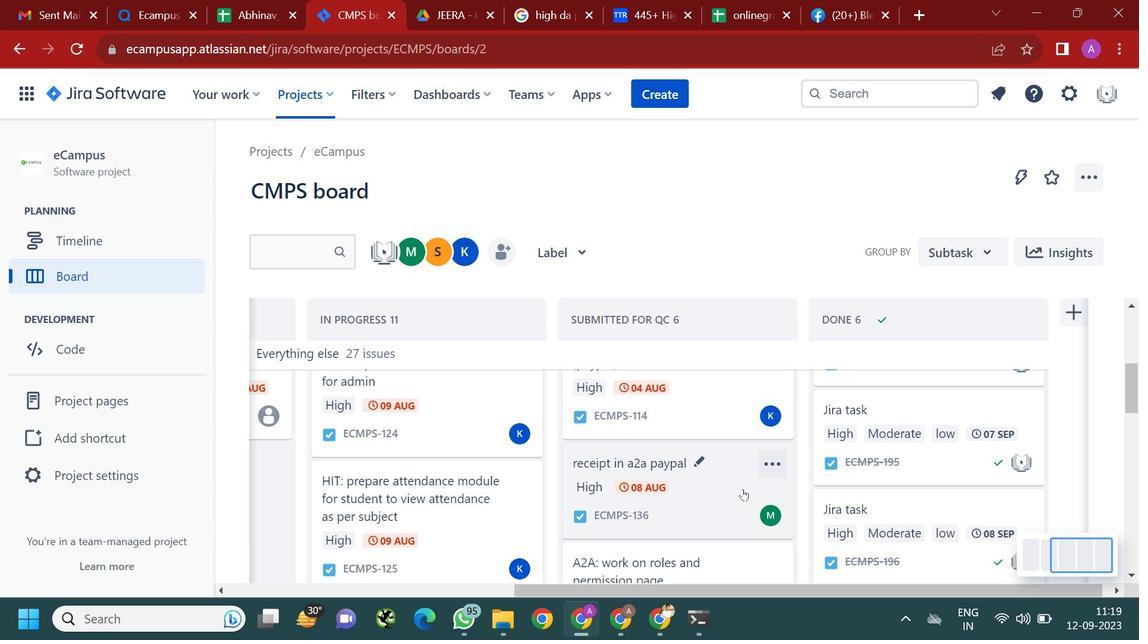 
Action: Mouse moved to (739, 447)
Screenshot: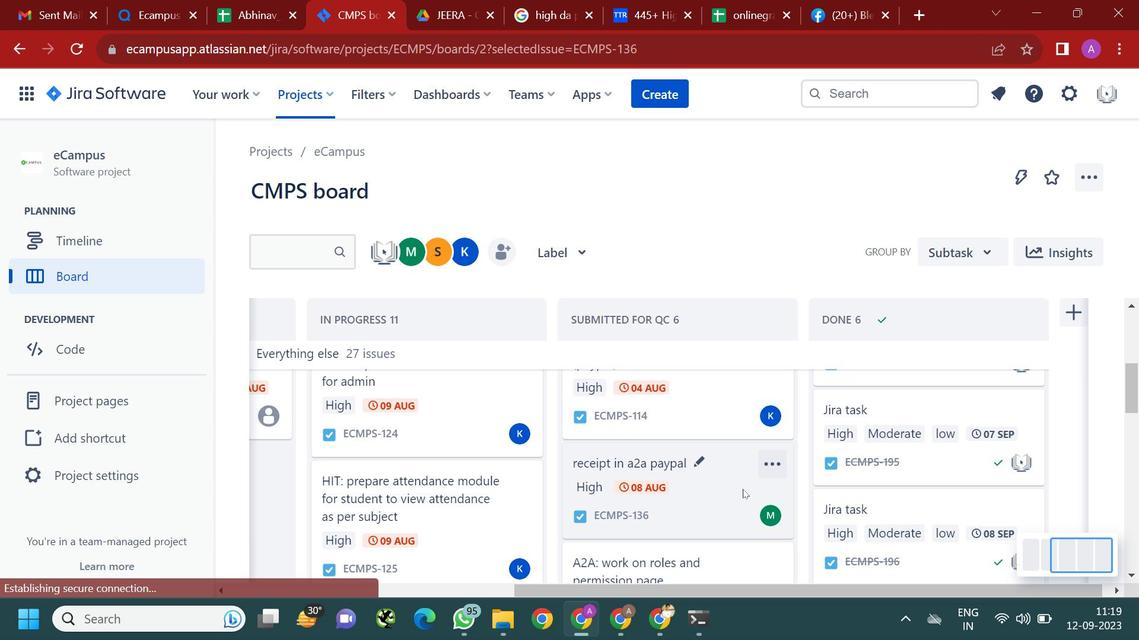 
Action: Mouse scrolled (739, 446) with delta (0, 0)
Screenshot: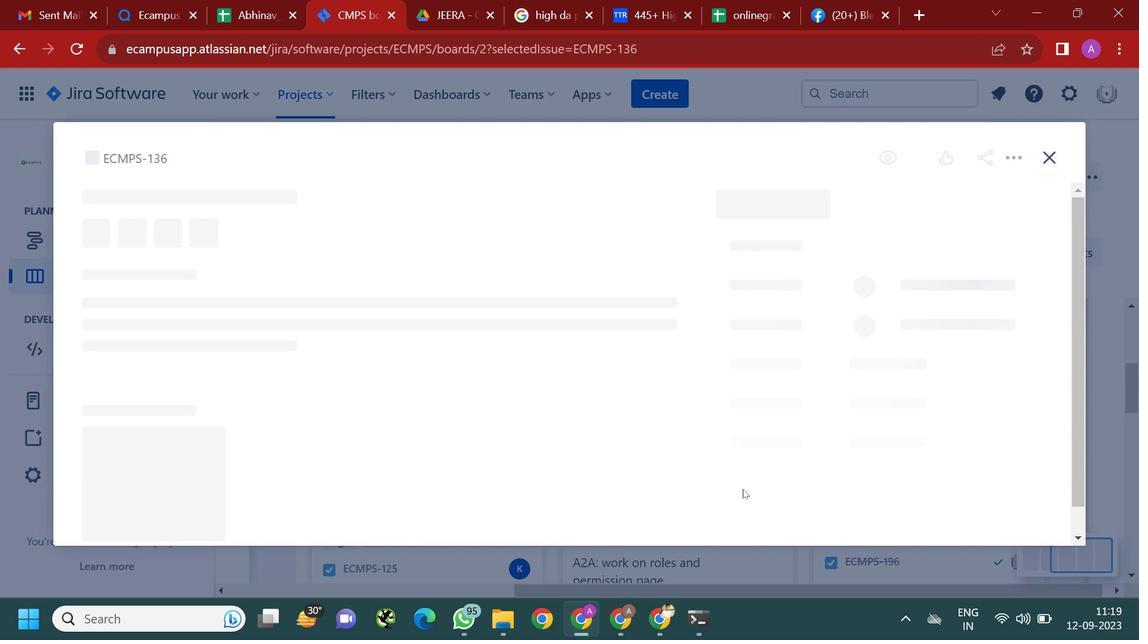 
Action: Mouse moved to (743, 490)
Screenshot: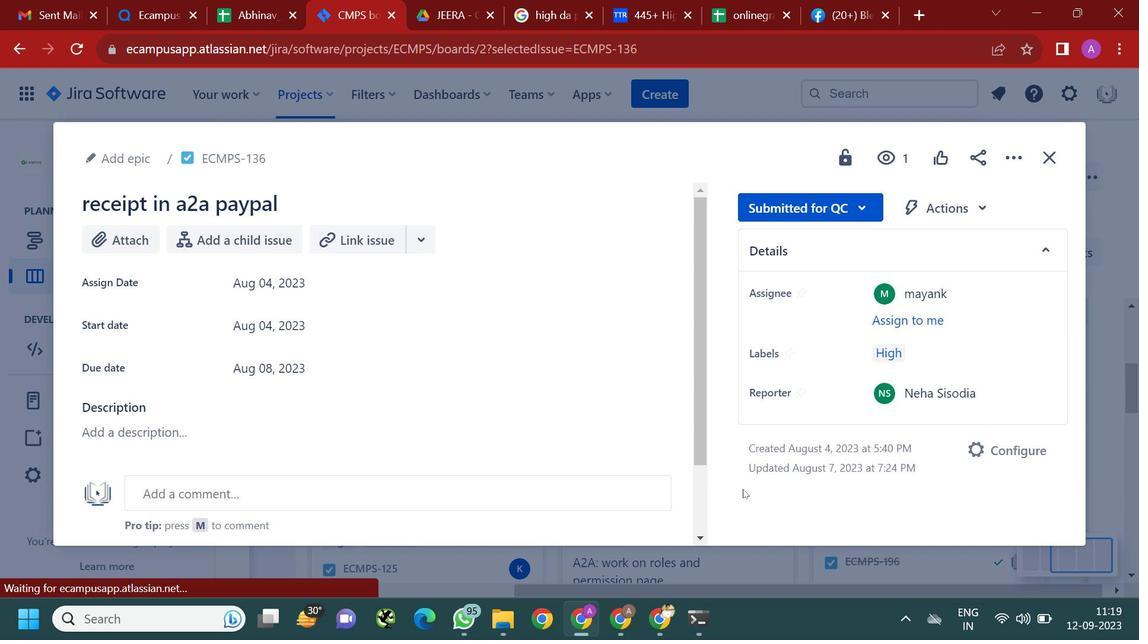 
Action: Mouse pressed left at (743, 490)
Screenshot: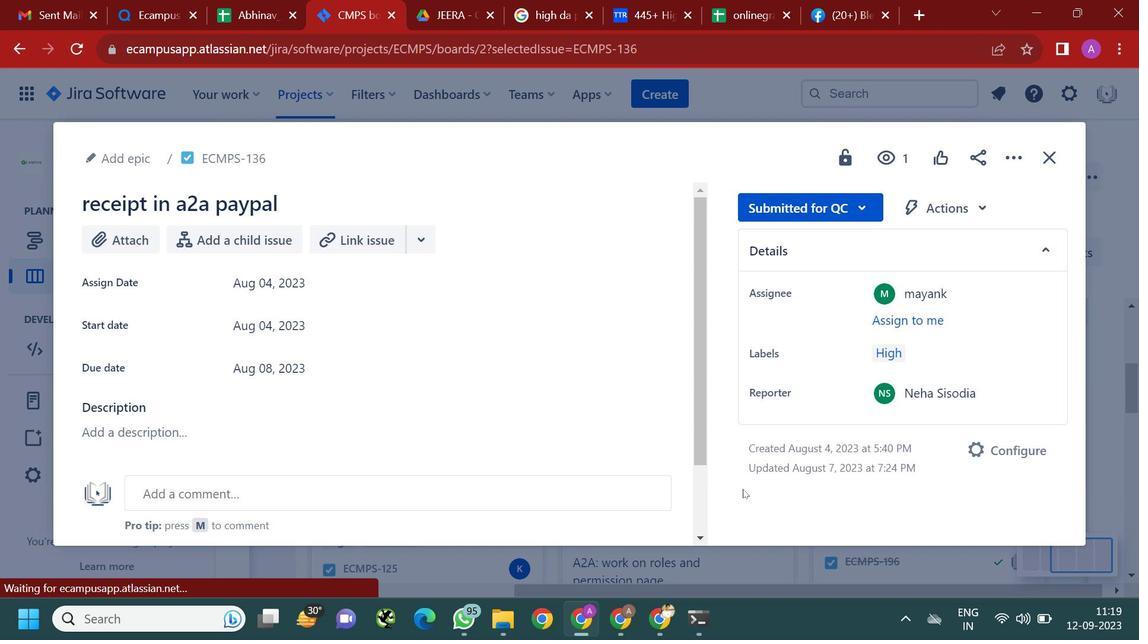 
Action: Mouse moved to (558, 360)
Screenshot: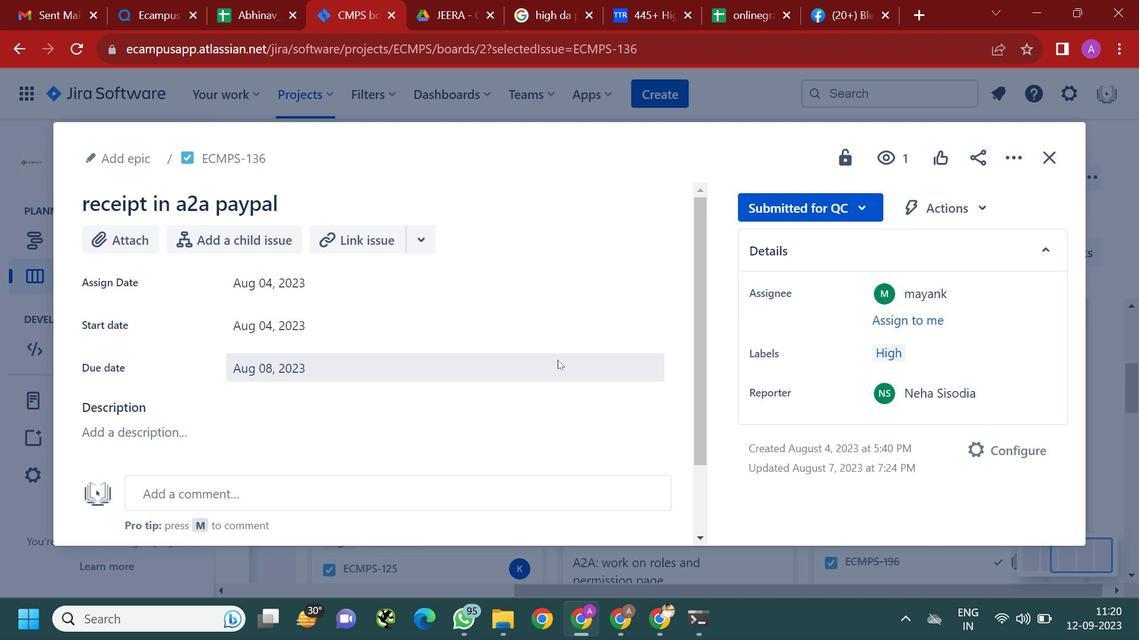 
Action: Mouse scrolled (558, 361) with delta (0, 0)
Screenshot: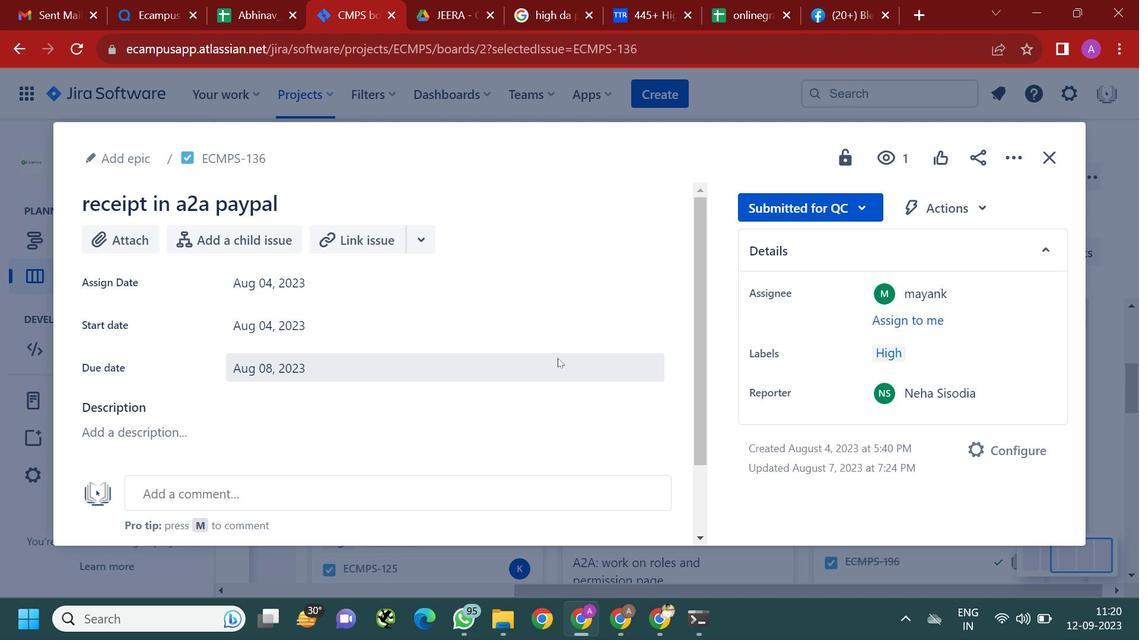 
Action: Mouse scrolled (558, 361) with delta (0, 0)
Screenshot: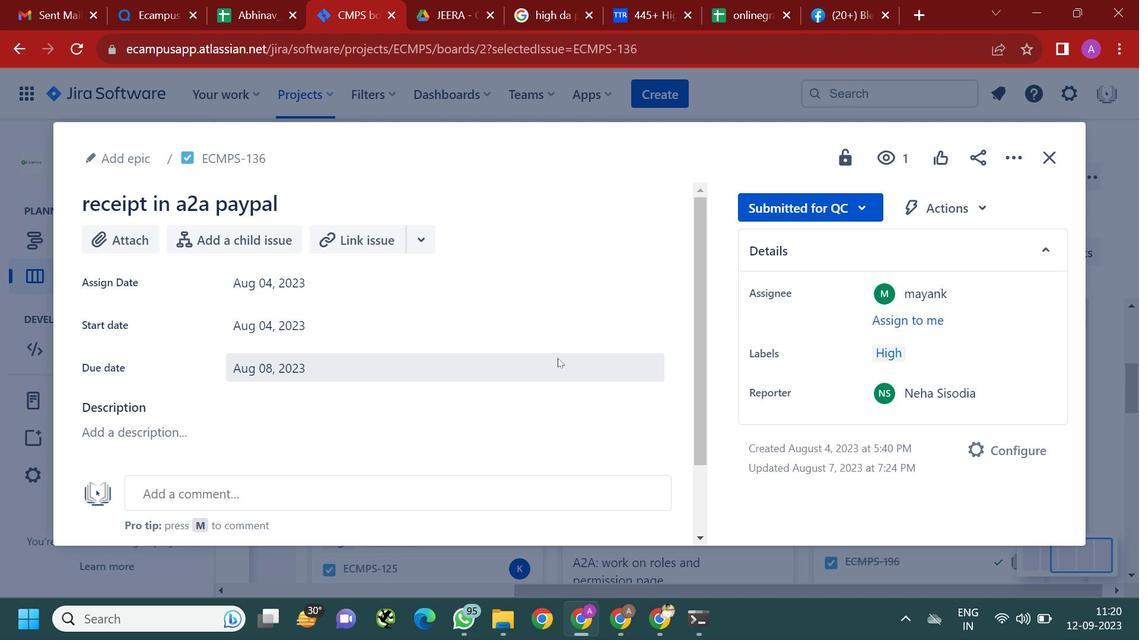 
Action: Mouse moved to (589, 323)
Screenshot: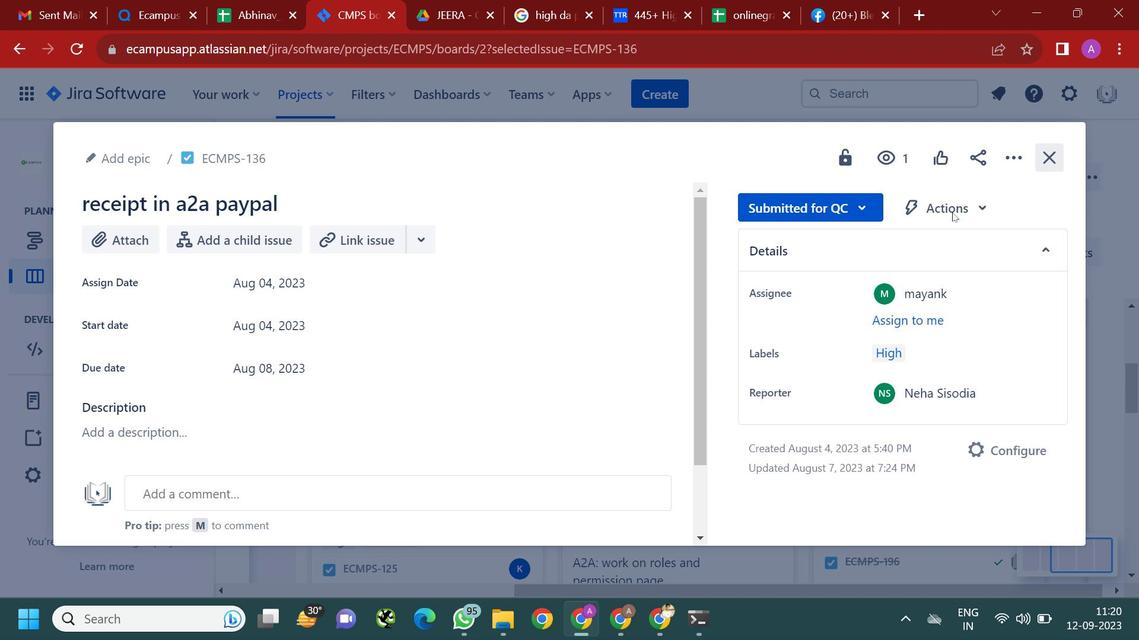 
Action: Mouse scrolled (589, 324) with delta (0, 0)
Screenshot: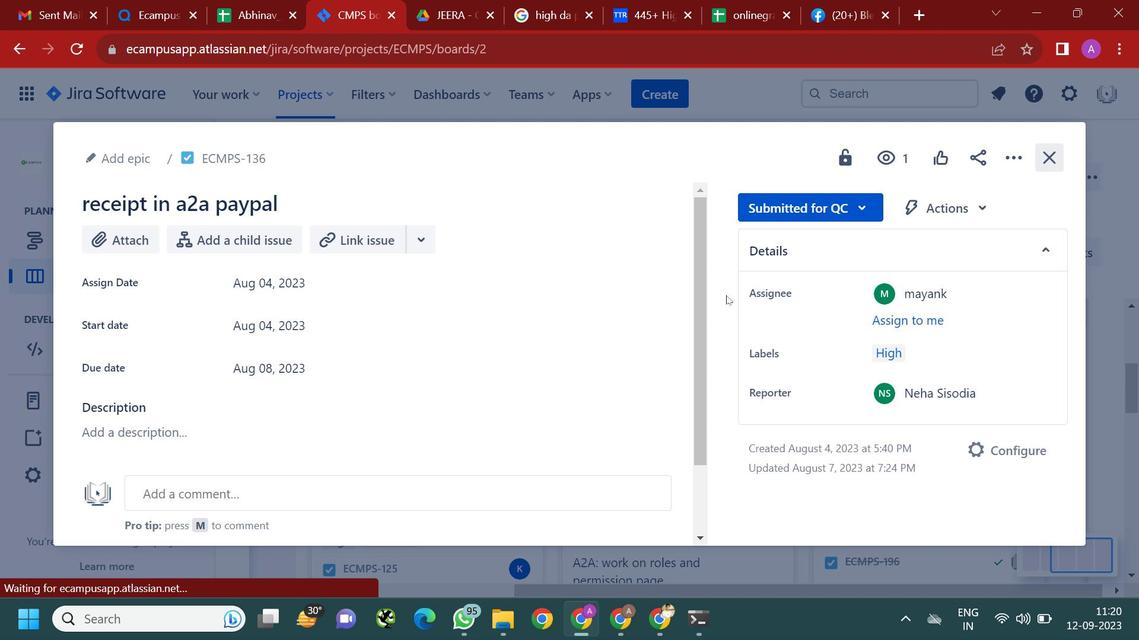 
Action: Mouse scrolled (589, 324) with delta (0, 0)
Screenshot: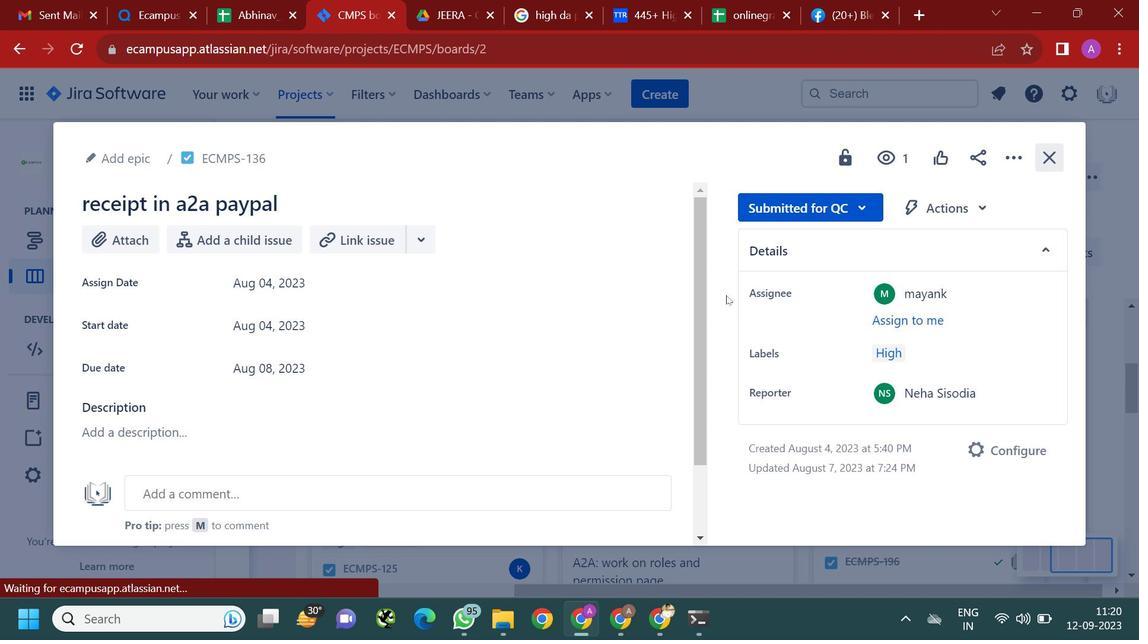 
Action: Mouse moved to (588, 323)
Screenshot: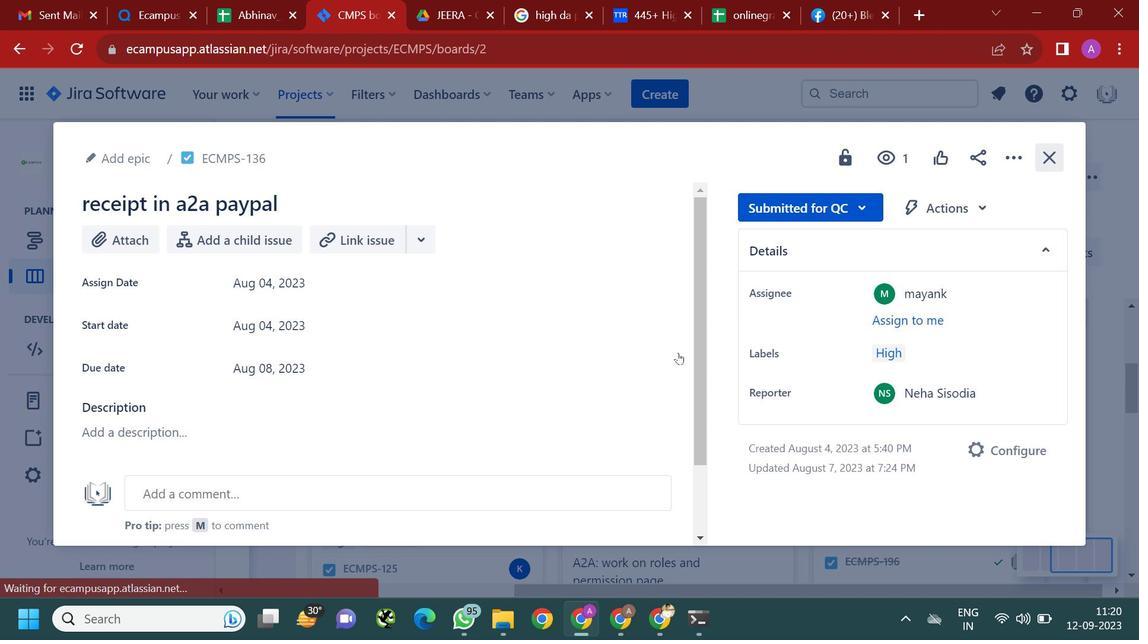 
Action: Mouse scrolled (588, 324) with delta (0, 0)
Screenshot: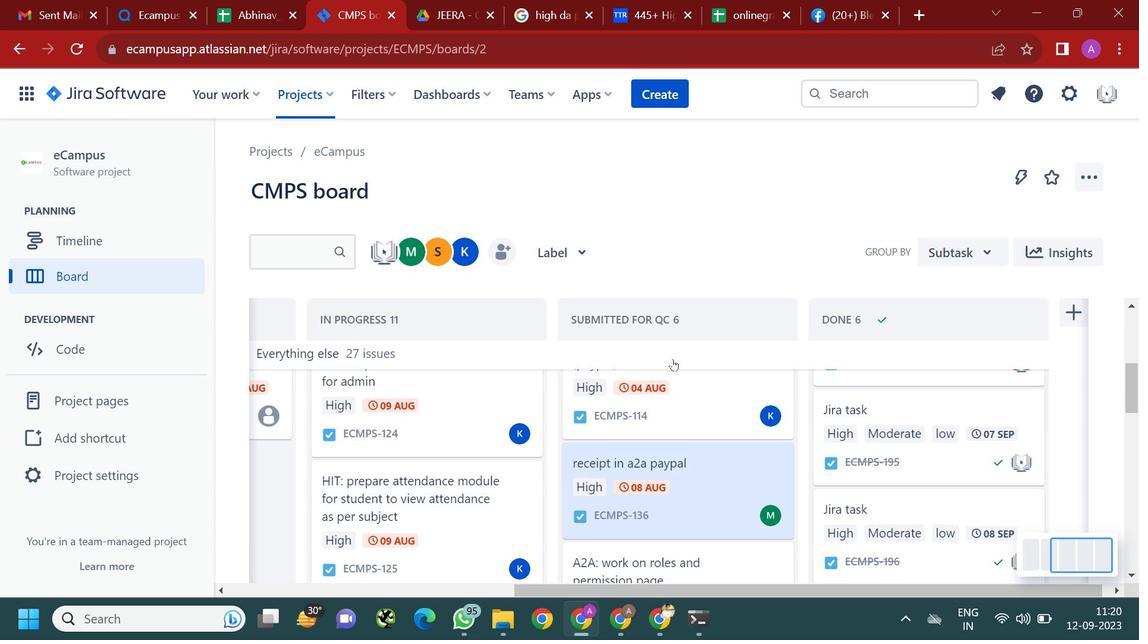 
Action: Mouse moved to (1054, 163)
Screenshot: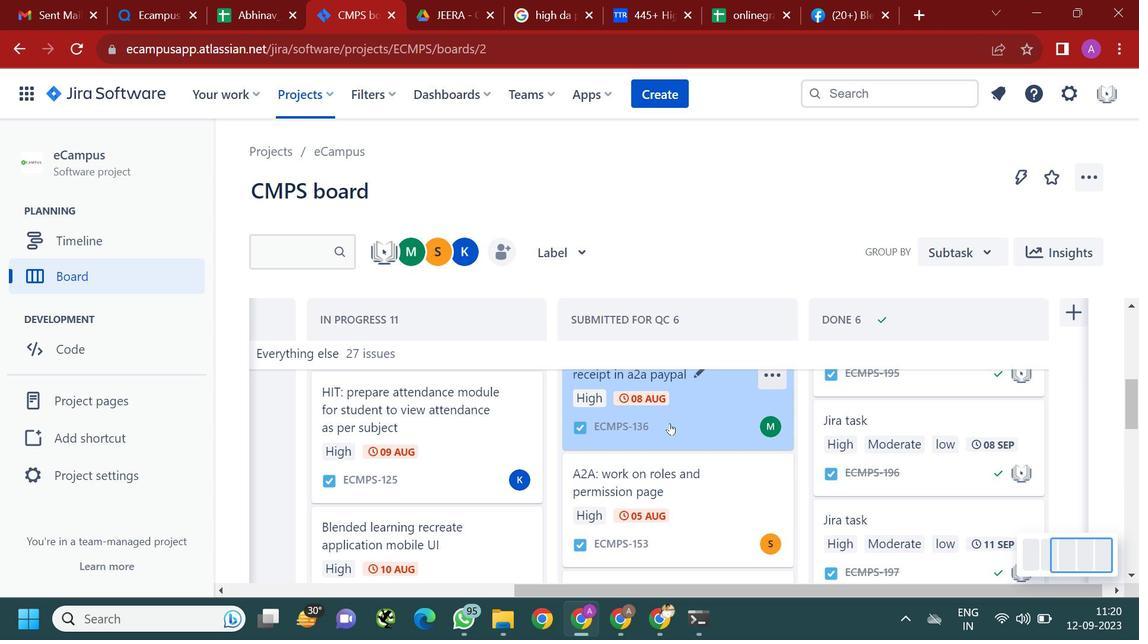 
Action: Mouse pressed left at (1054, 163)
Screenshot: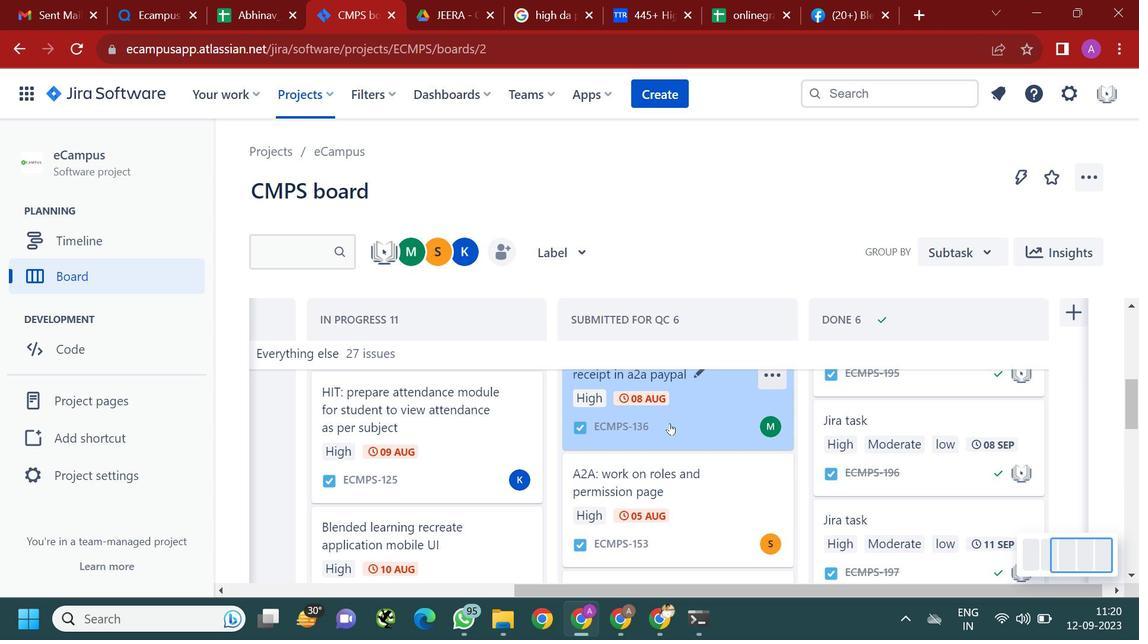 
Action: Mouse moved to (670, 423)
Screenshot: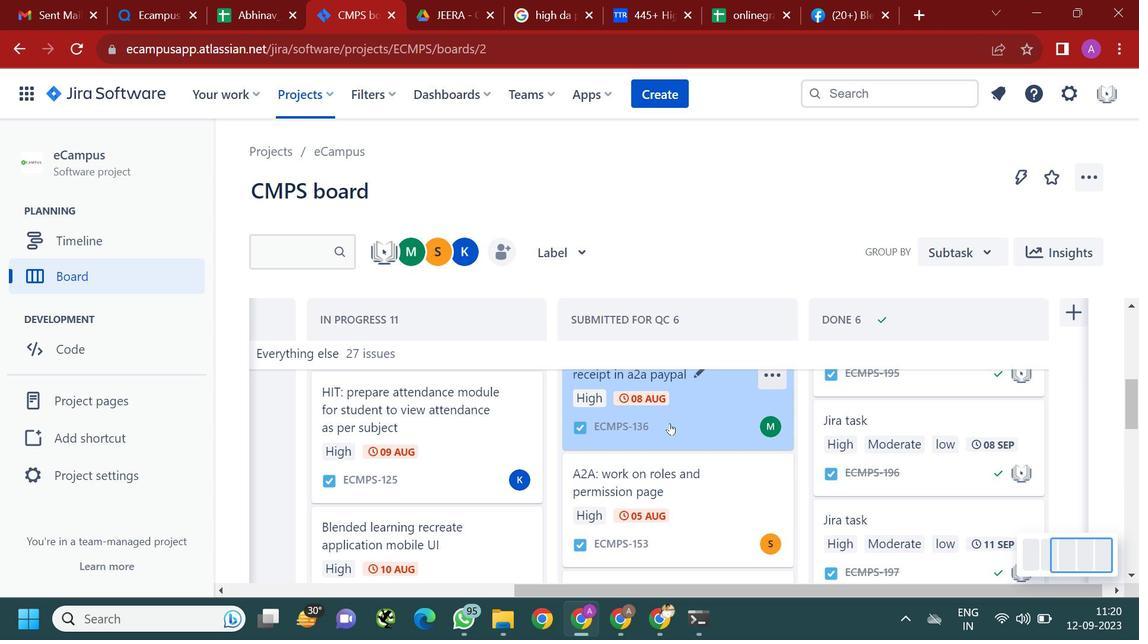 
Action: Mouse scrolled (670, 423) with delta (0, 0)
Screenshot: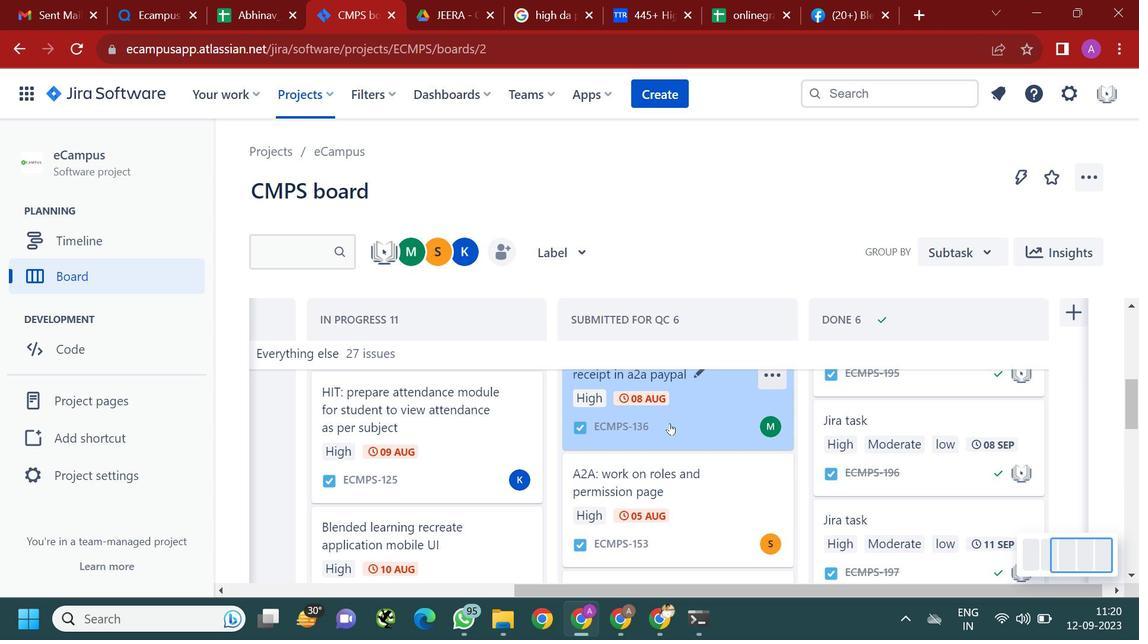
Action: Mouse moved to (707, 509)
Screenshot: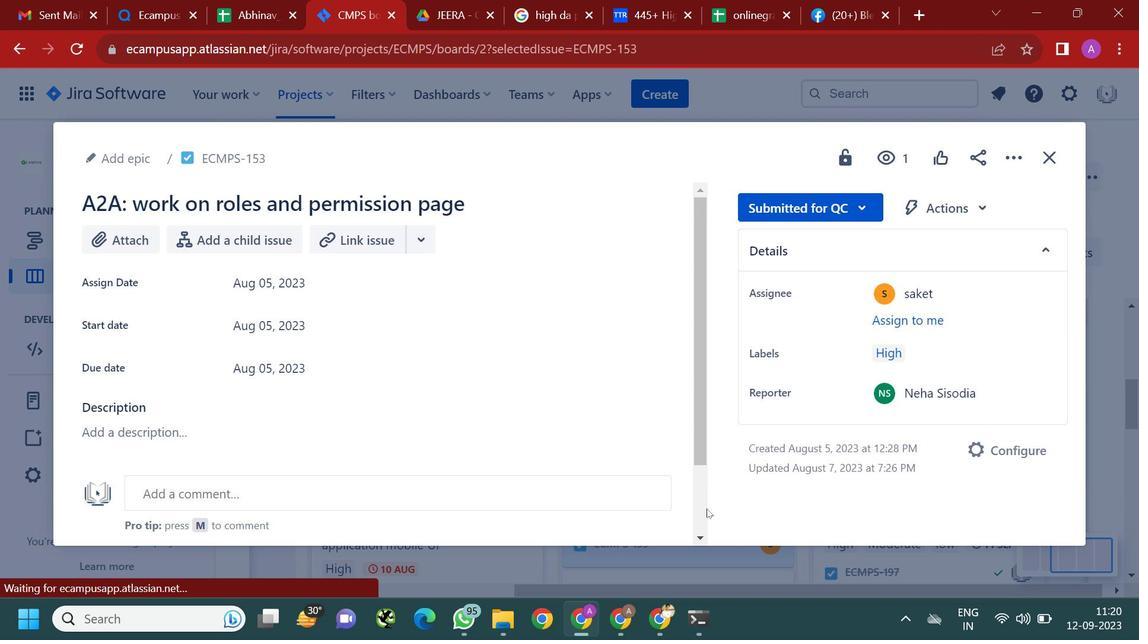 
Action: Mouse pressed left at (707, 509)
Screenshot: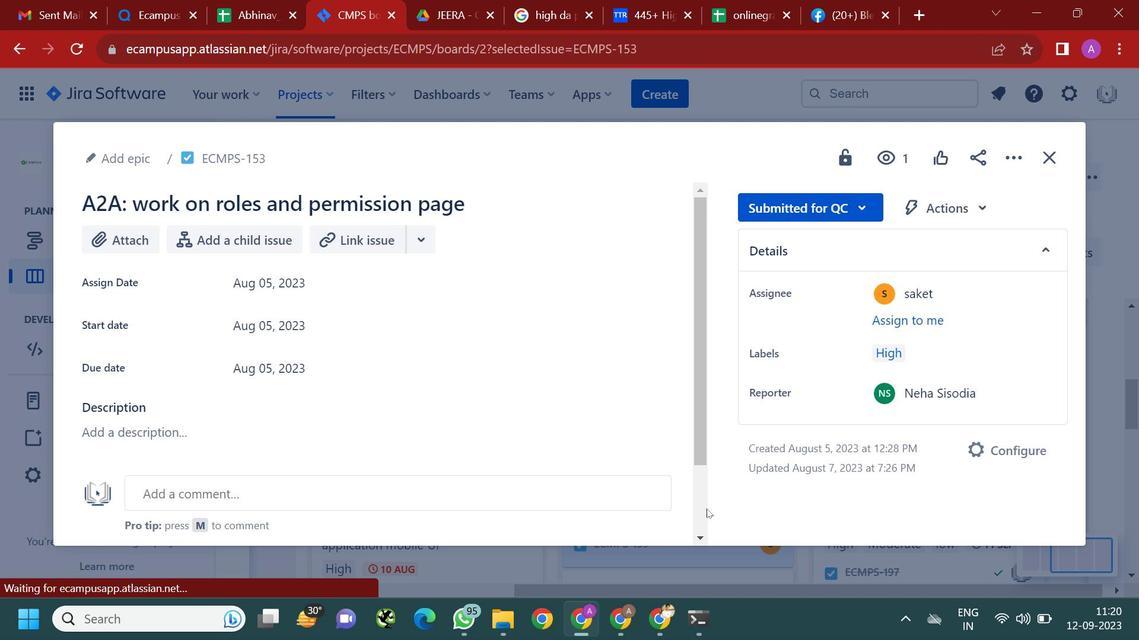 
Action: Mouse moved to (1042, 148)
Screenshot: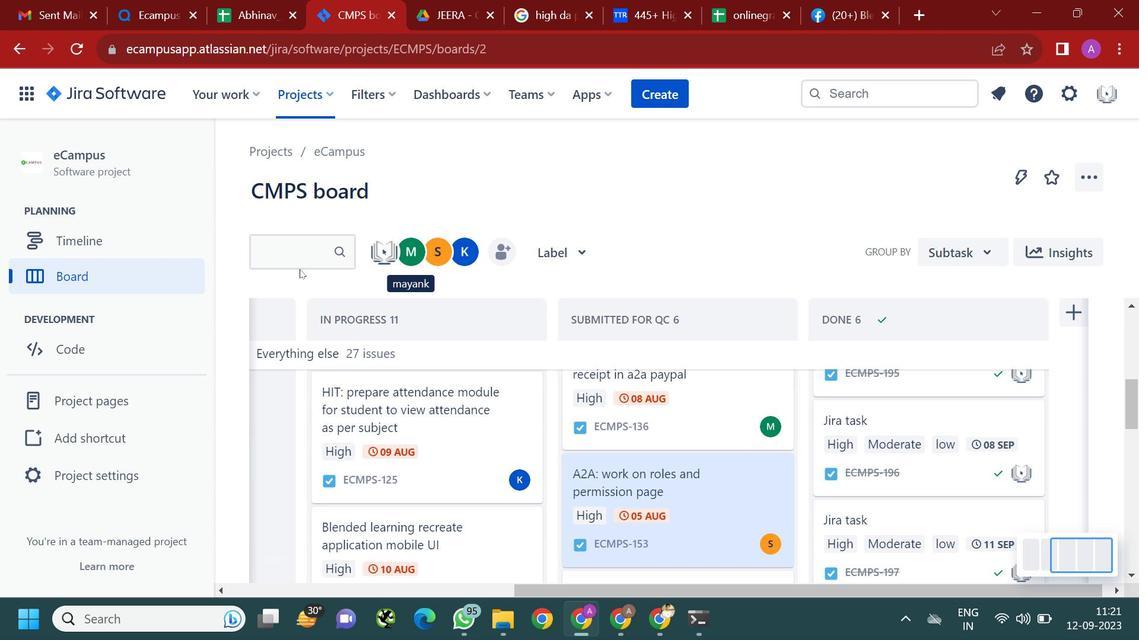 
Action: Mouse pressed left at (1042, 148)
Screenshot: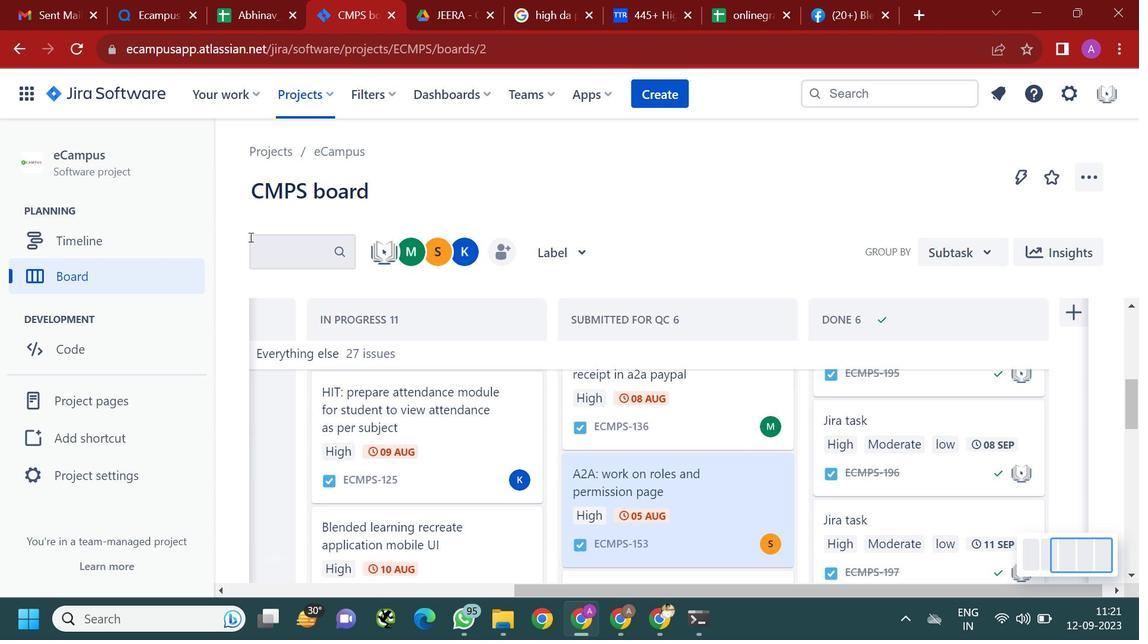 
Action: Mouse moved to (134, 336)
Screenshot: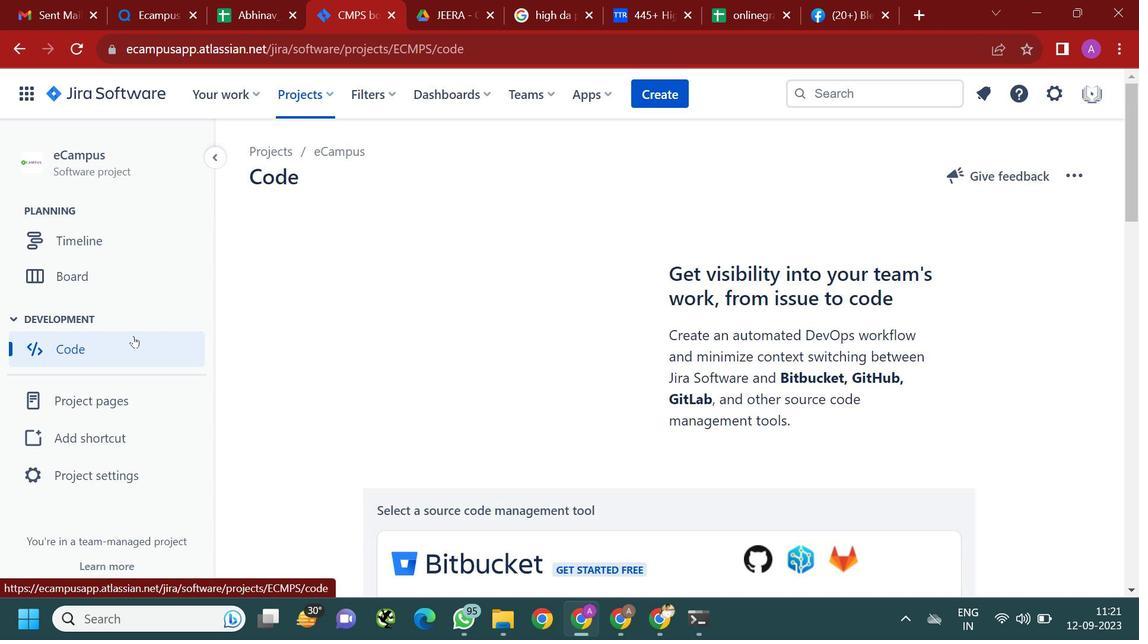 
Action: Mouse pressed left at (134, 336)
Screenshot: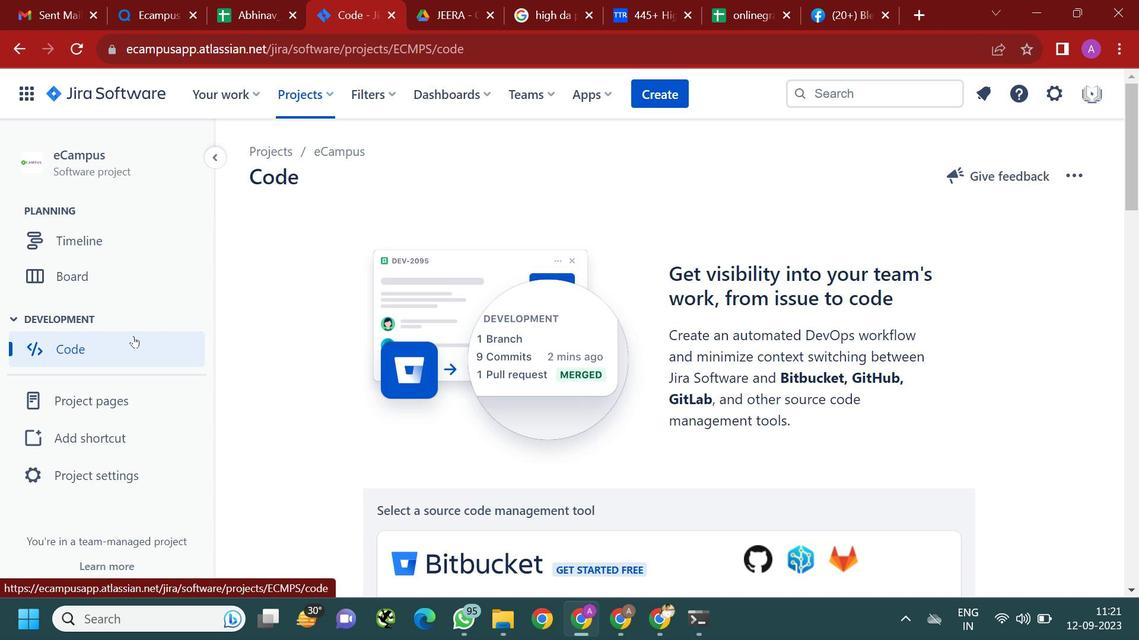 
Action: Mouse moved to (486, 372)
Screenshot: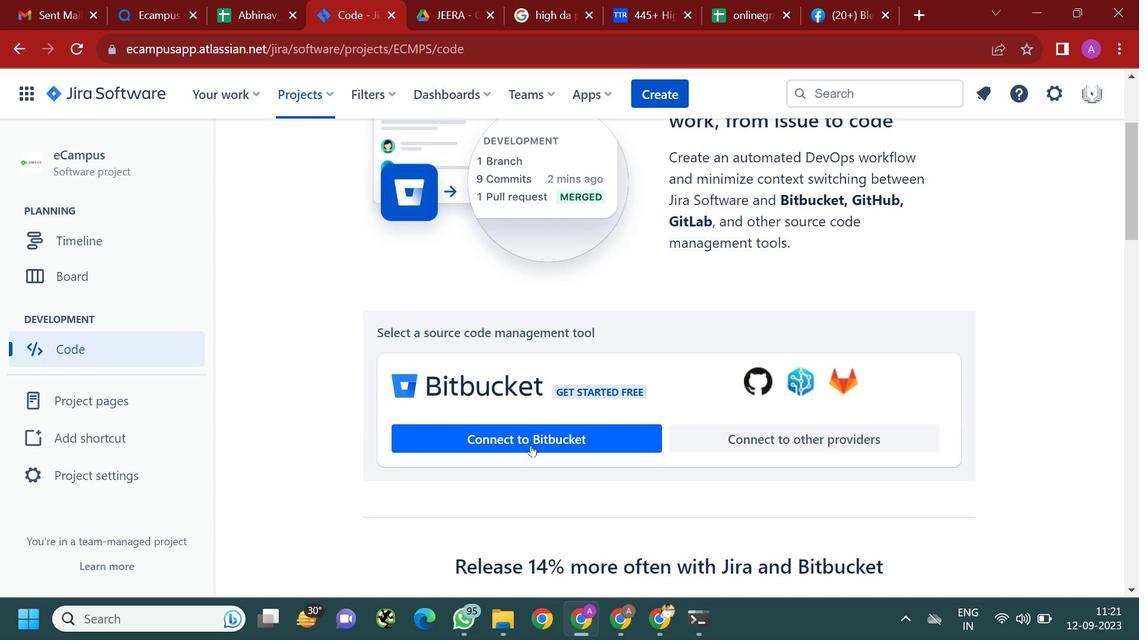 
Action: Mouse scrolled (486, 371) with delta (0, 0)
Screenshot: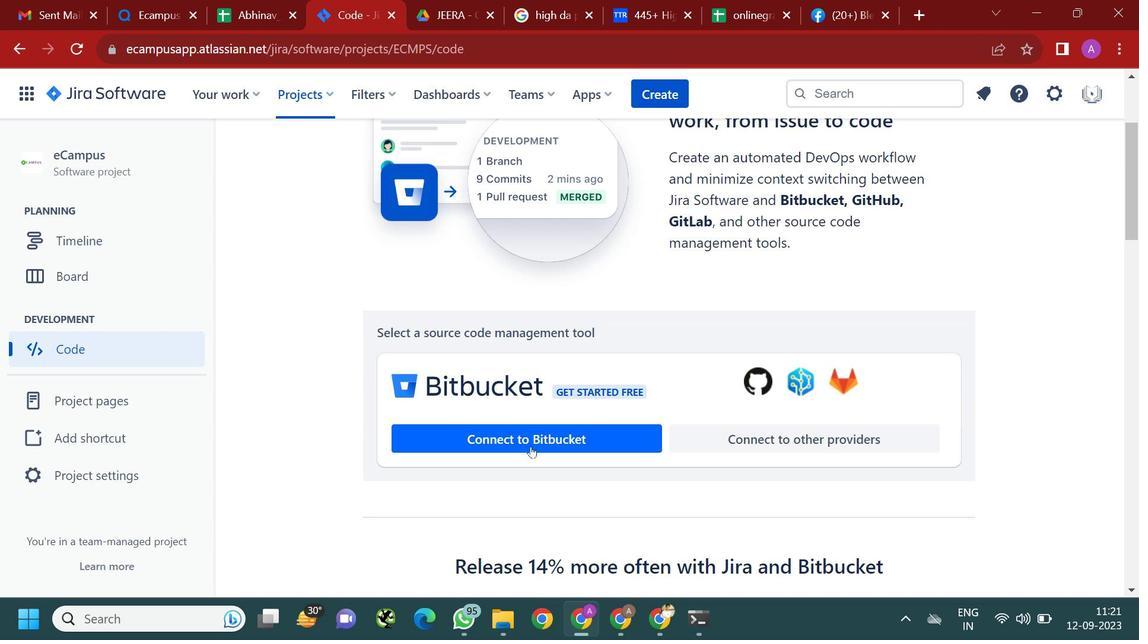 
Action: Mouse moved to (487, 372)
Screenshot: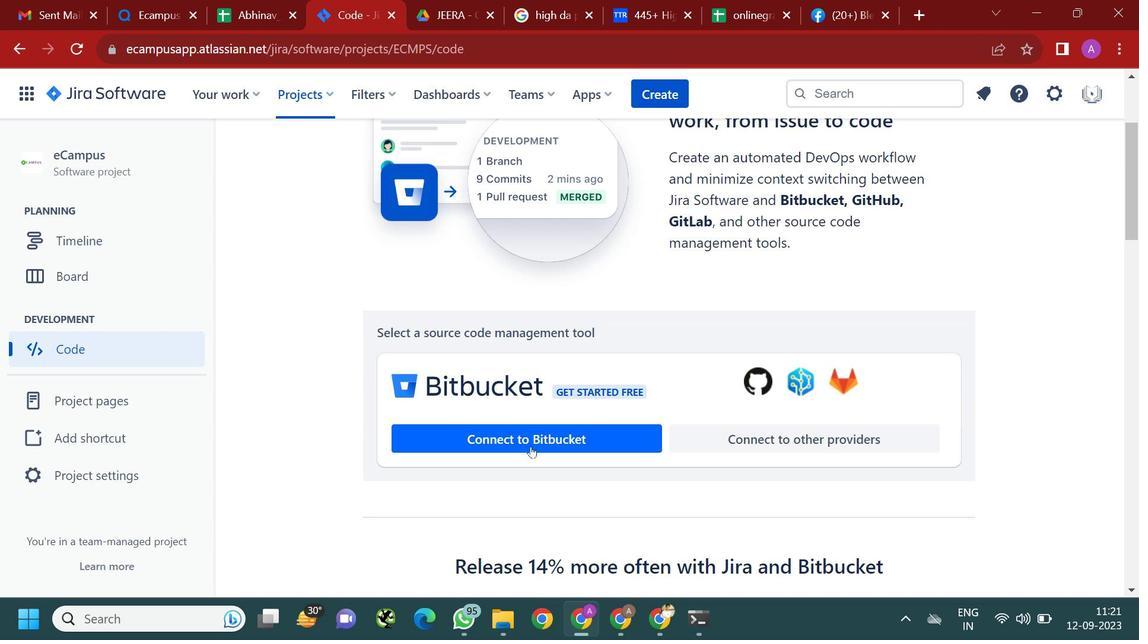 
Action: Mouse scrolled (487, 371) with delta (0, 0)
Screenshot: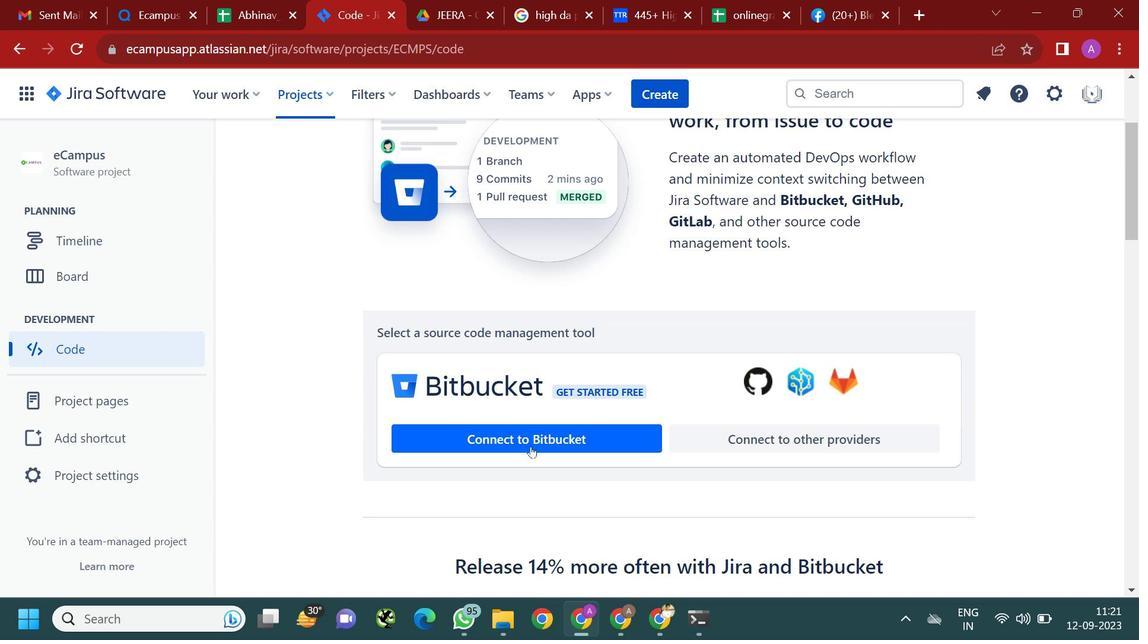 
Action: Mouse moved to (601, 362)
Screenshot: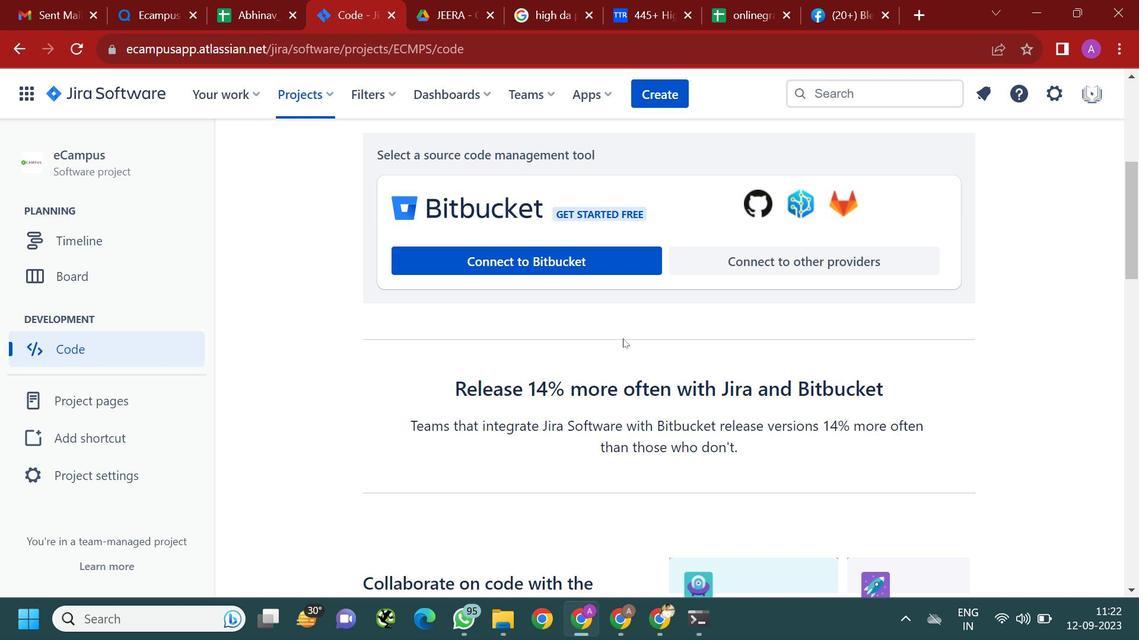 
Action: Mouse scrolled (601, 361) with delta (0, 0)
Screenshot: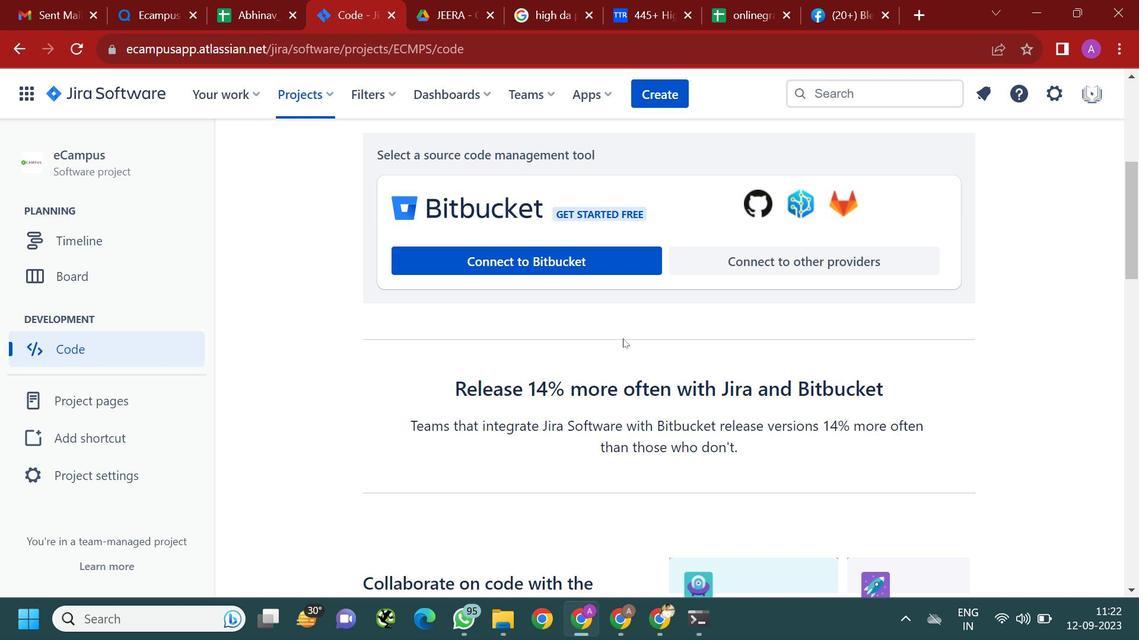 
Action: Mouse moved to (620, 341)
Screenshot: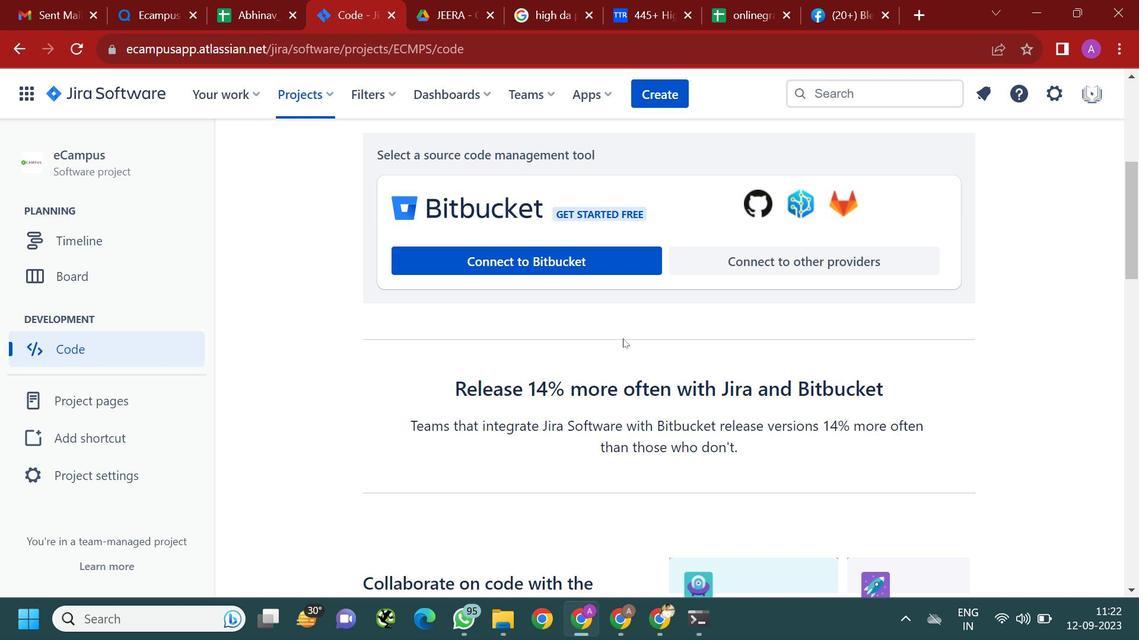 
Action: Mouse scrolled (620, 340) with delta (0, 0)
Screenshot: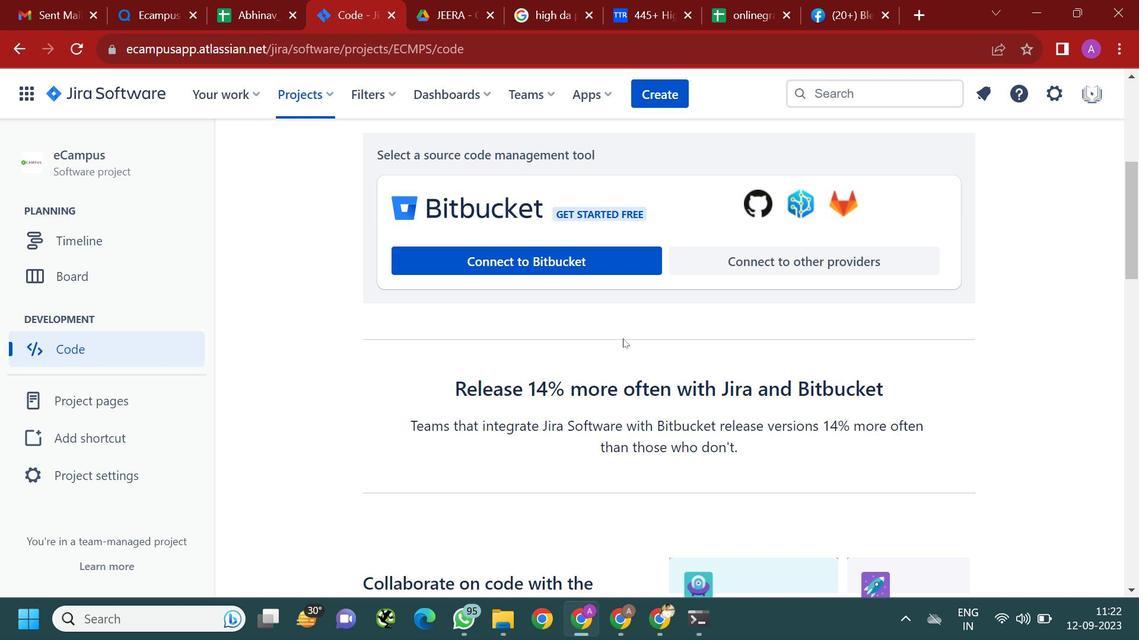 
Action: Mouse moved to (623, 339)
Screenshot: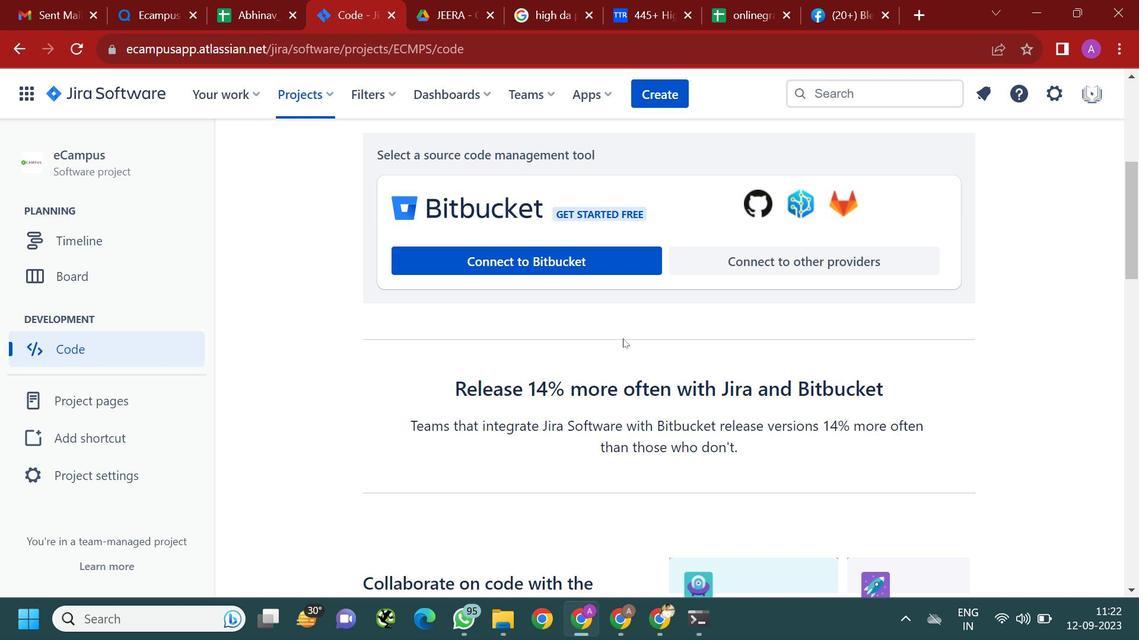 
Action: Mouse scrolled (623, 339) with delta (0, 0)
Screenshot: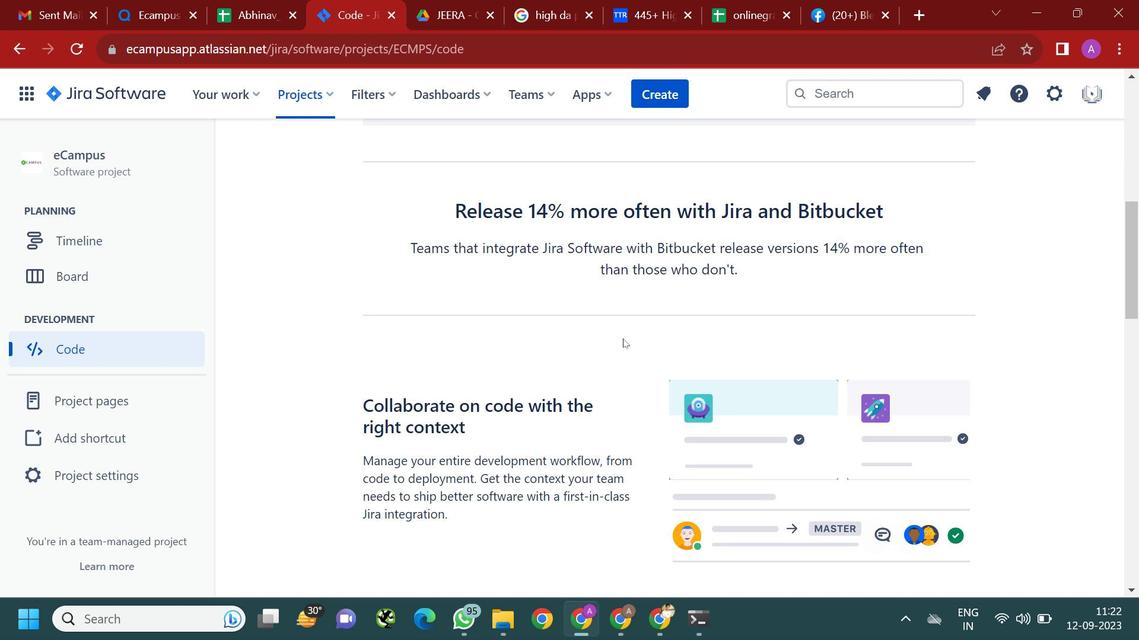 
Action: Mouse scrolled (623, 339) with delta (0, 0)
Screenshot: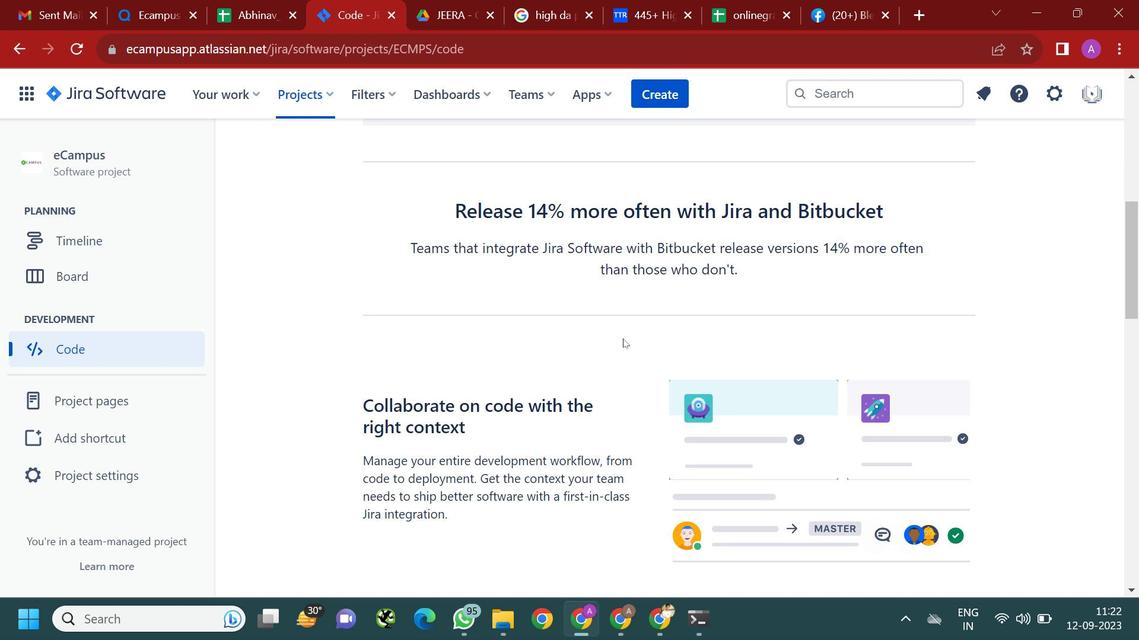 
Action: Mouse scrolled (623, 339) with delta (0, 0)
Screenshot: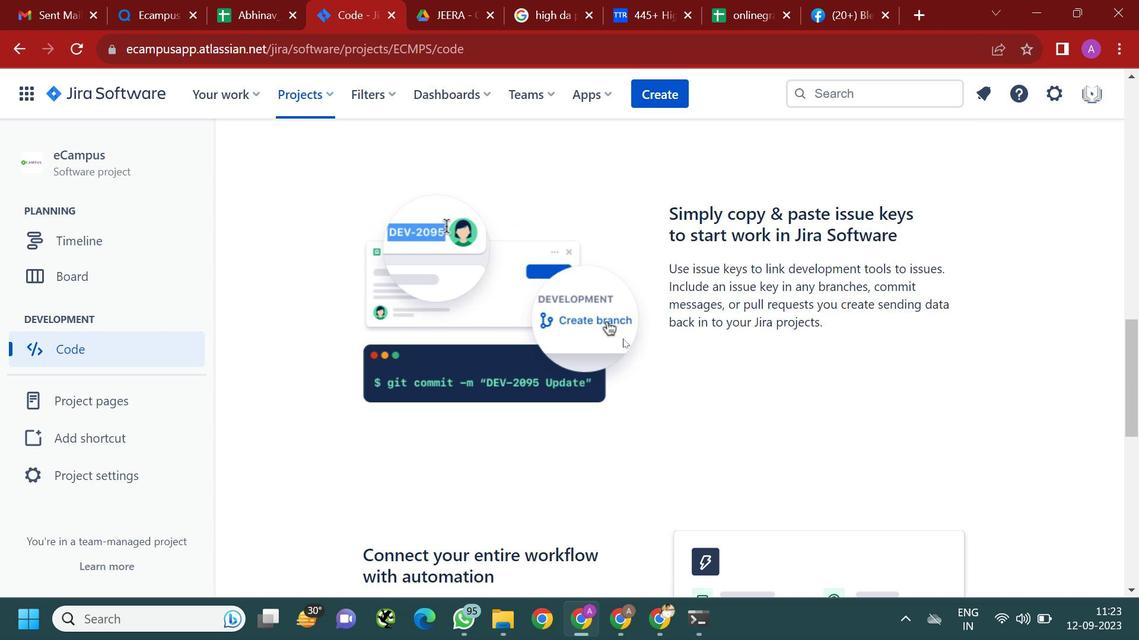 
Action: Mouse scrolled (623, 339) with delta (0, 0)
Screenshot: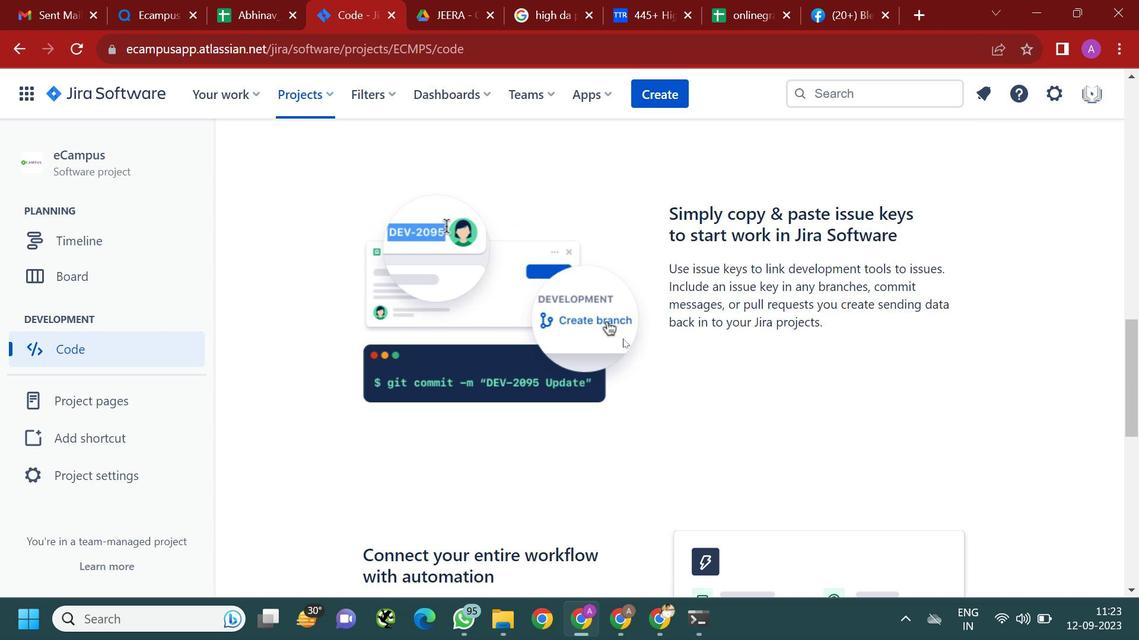
Action: Mouse scrolled (623, 339) with delta (0, 0)
Screenshot: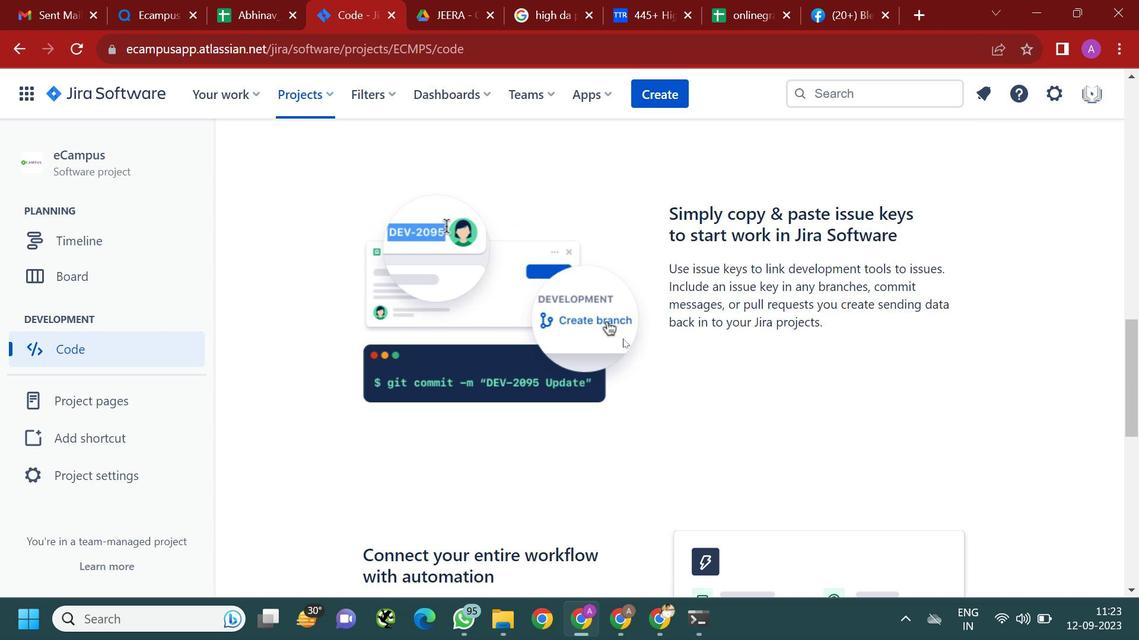 
Action: Mouse scrolled (623, 339) with delta (0, 0)
Screenshot: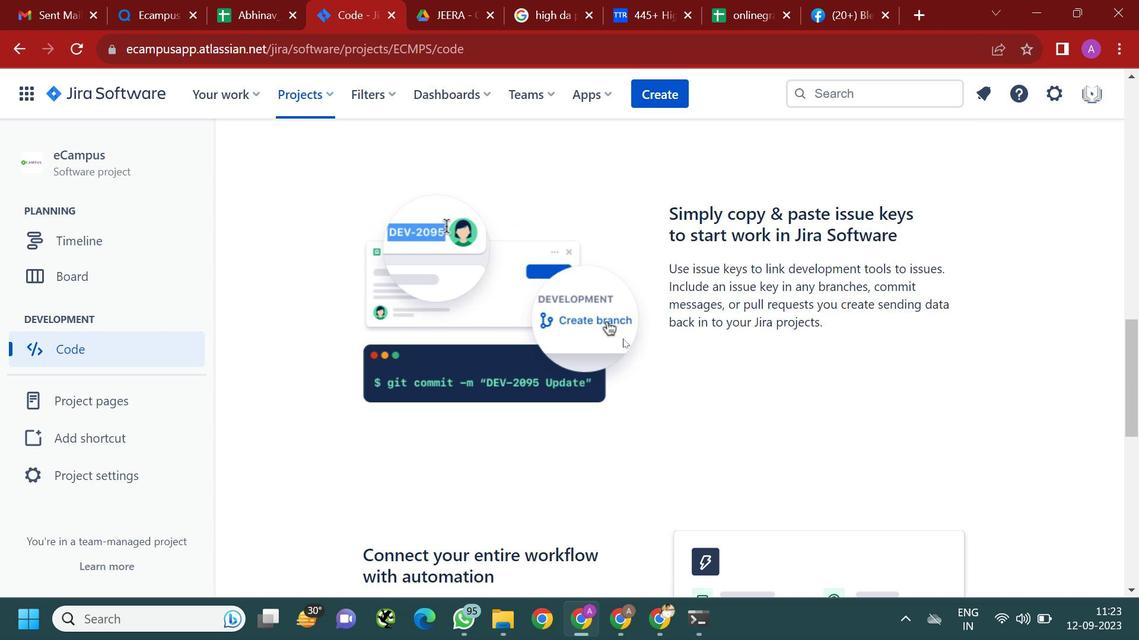 
Action: Mouse scrolled (623, 339) with delta (0, 0)
Screenshot: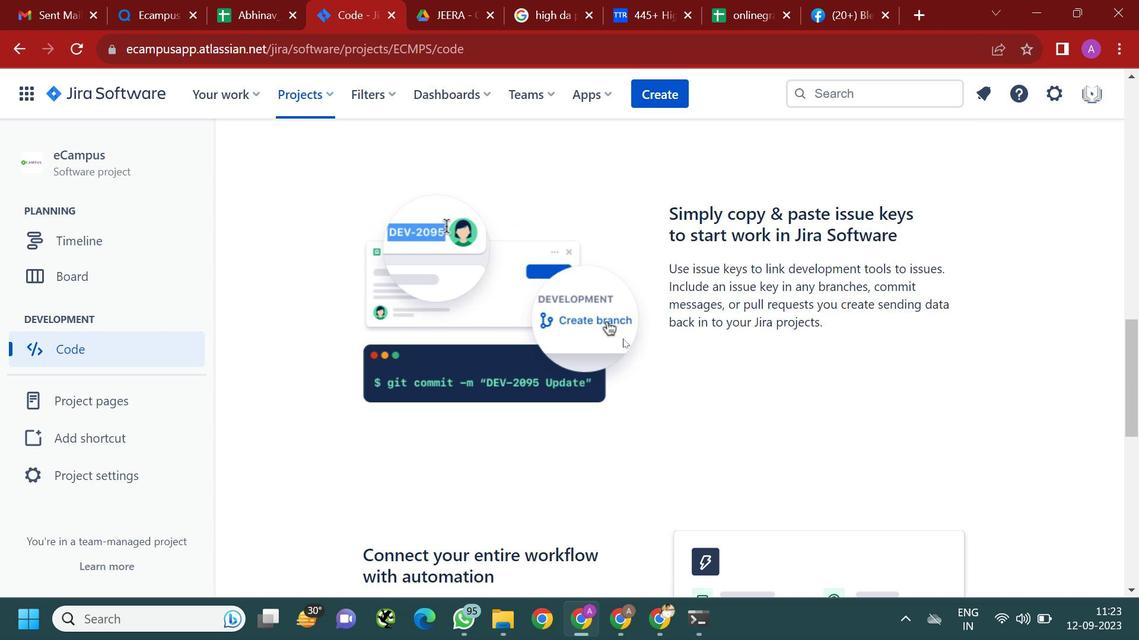 
Action: Mouse scrolled (623, 339) with delta (0, 0)
Screenshot: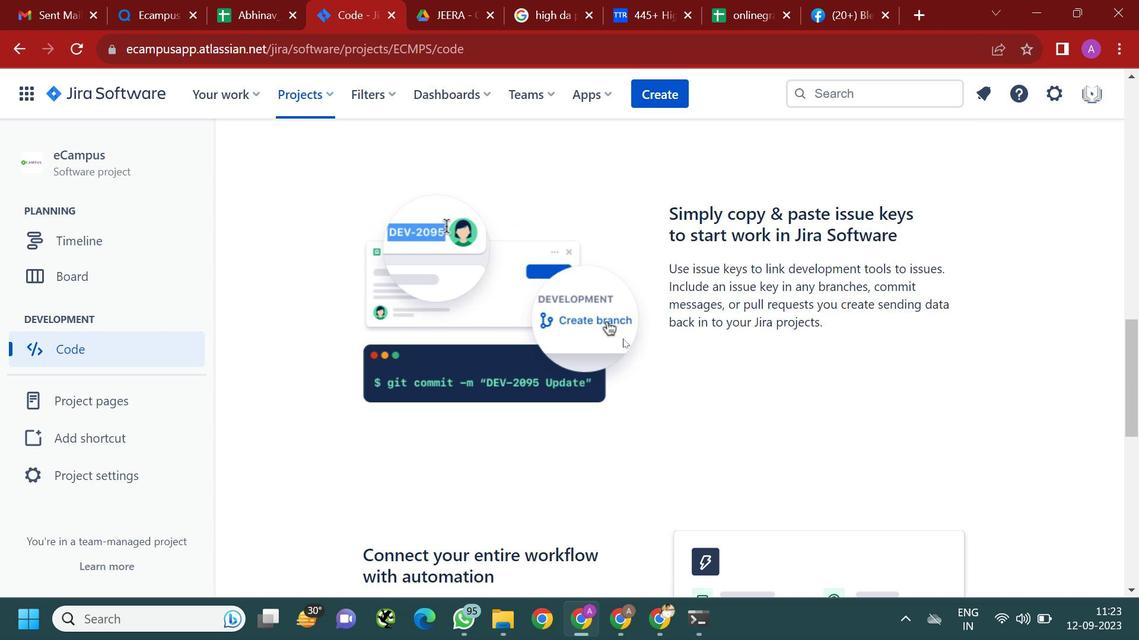 
Action: Mouse moved to (624, 339)
Screenshot: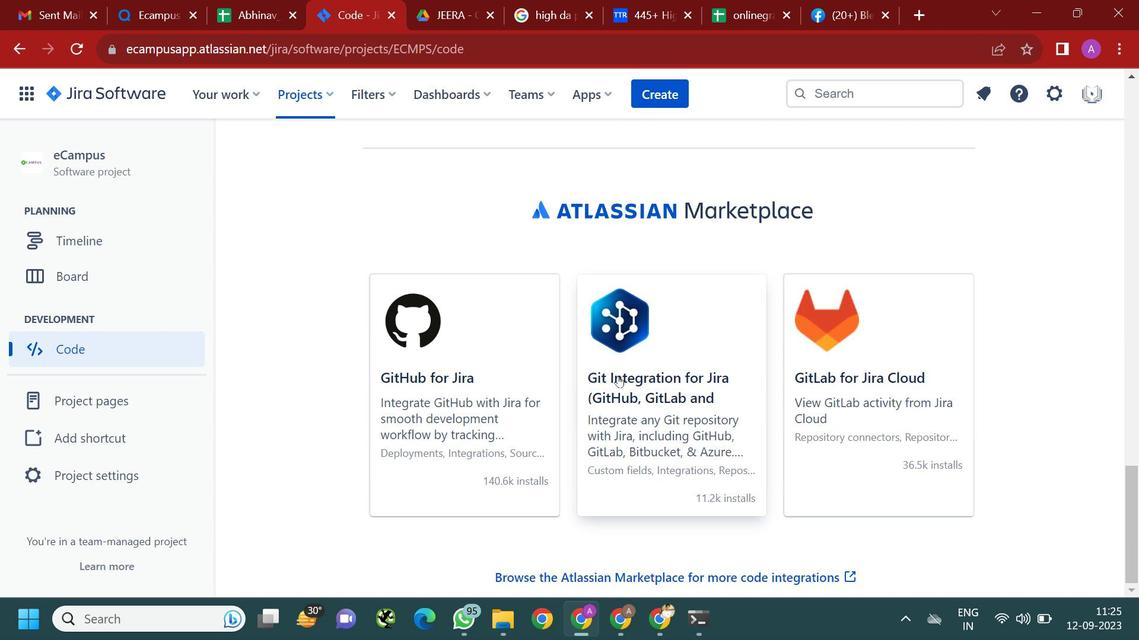 
Action: Mouse scrolled (624, 339) with delta (0, 0)
Screenshot: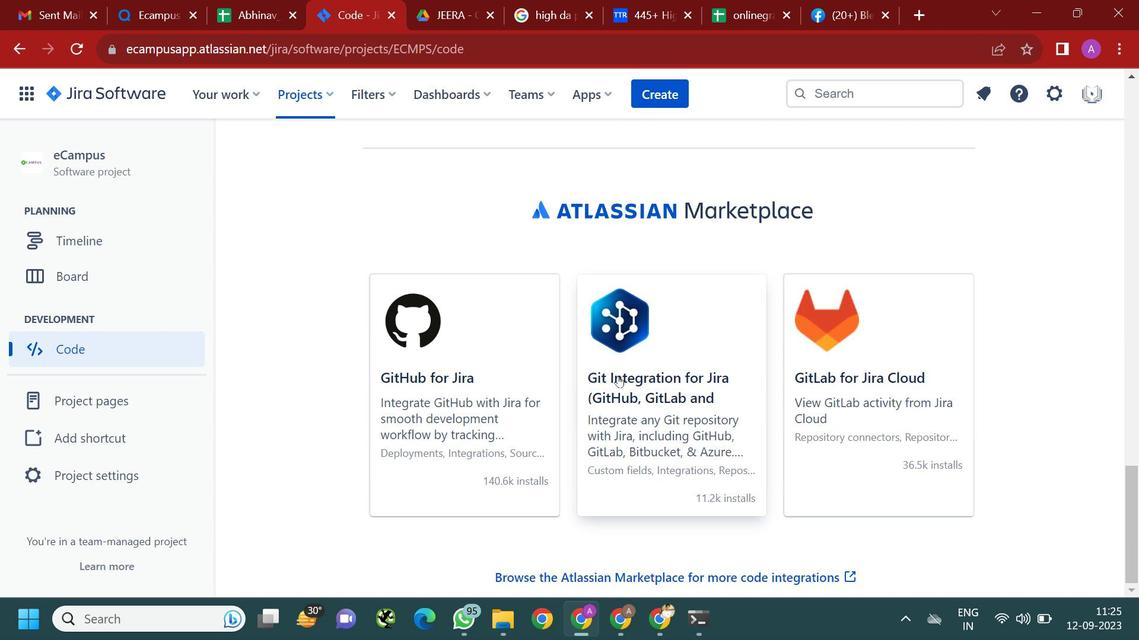 
Action: Mouse scrolled (624, 339) with delta (0, 0)
Screenshot: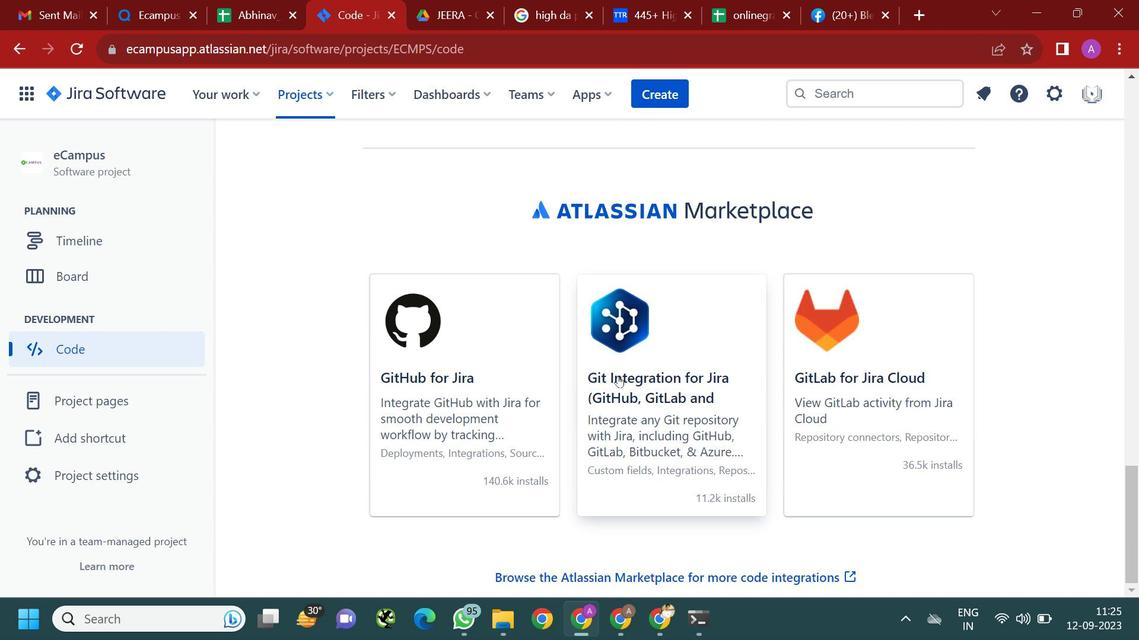 
Action: Mouse moved to (624, 339)
Screenshot: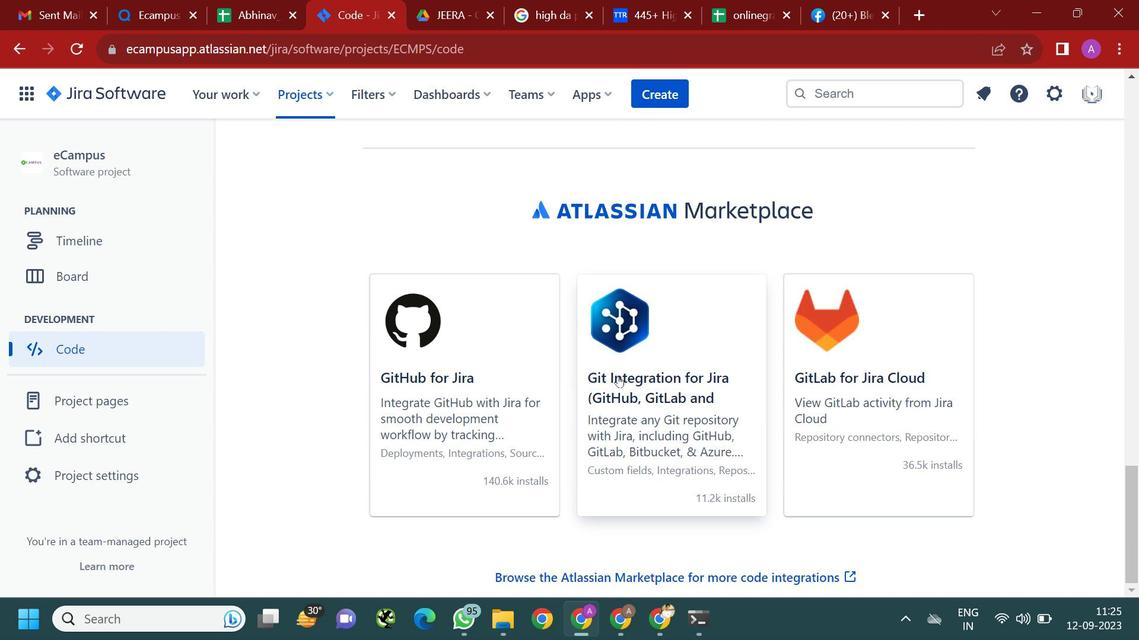 
Action: Mouse scrolled (624, 339) with delta (0, 0)
Screenshot: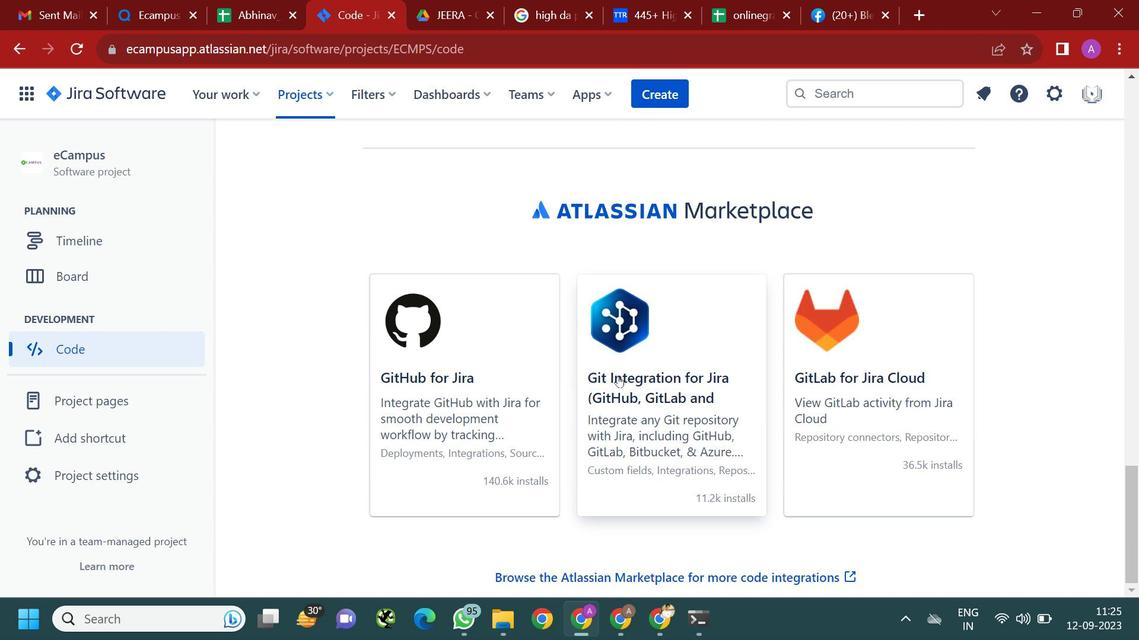 
Action: Mouse moved to (625, 336)
Screenshot: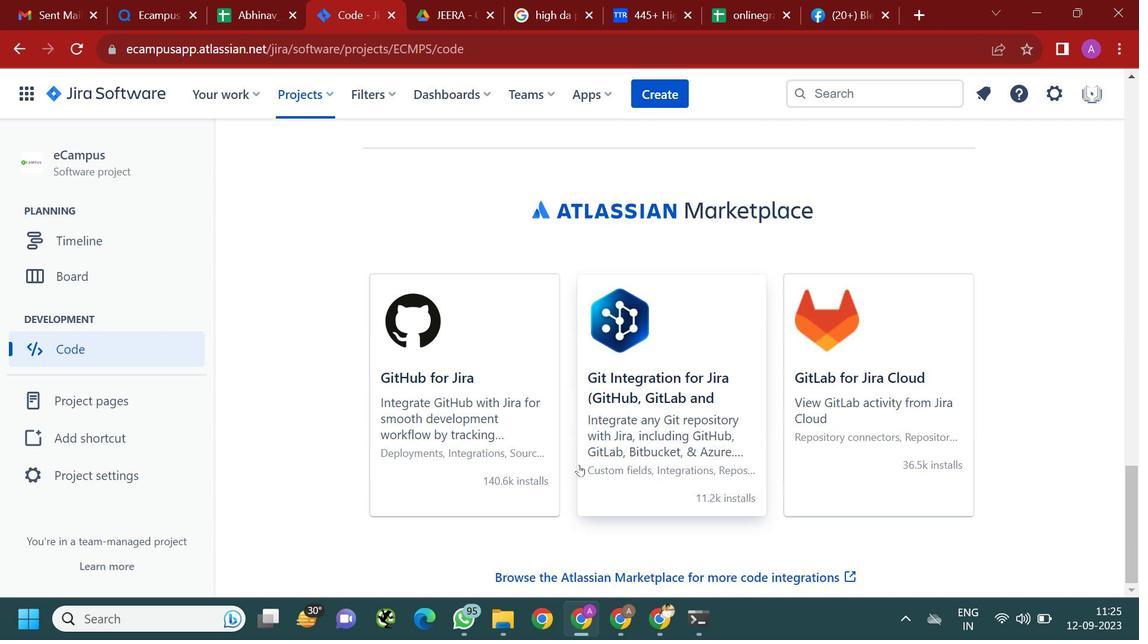
Action: Mouse scrolled (625, 335) with delta (0, 0)
Screenshot: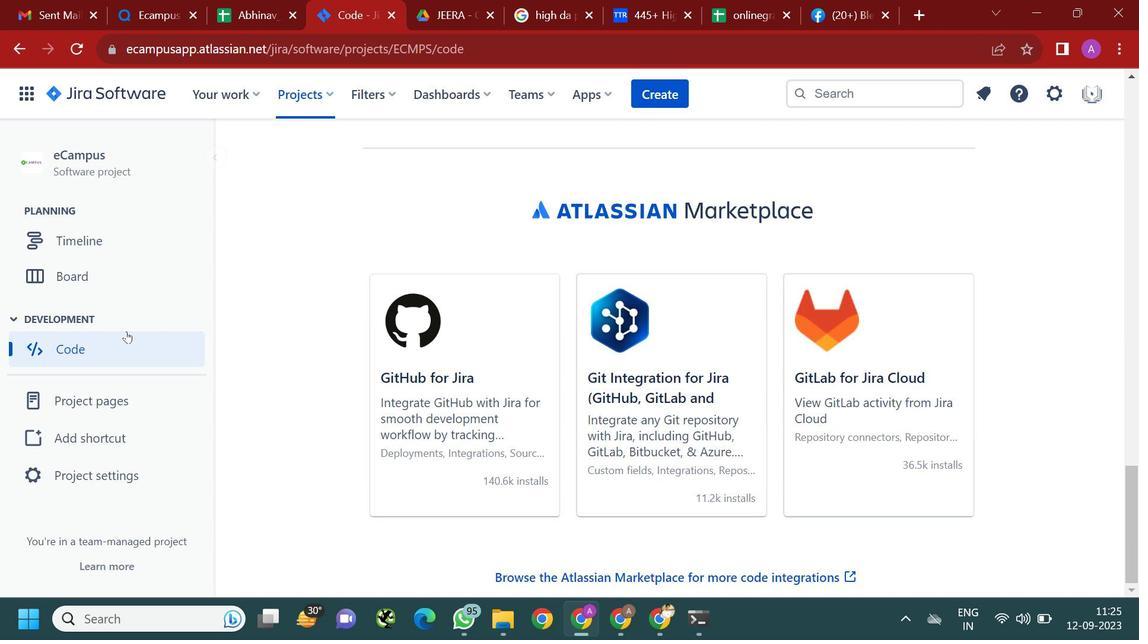 
Action: Mouse scrolled (625, 335) with delta (0, 0)
Screenshot: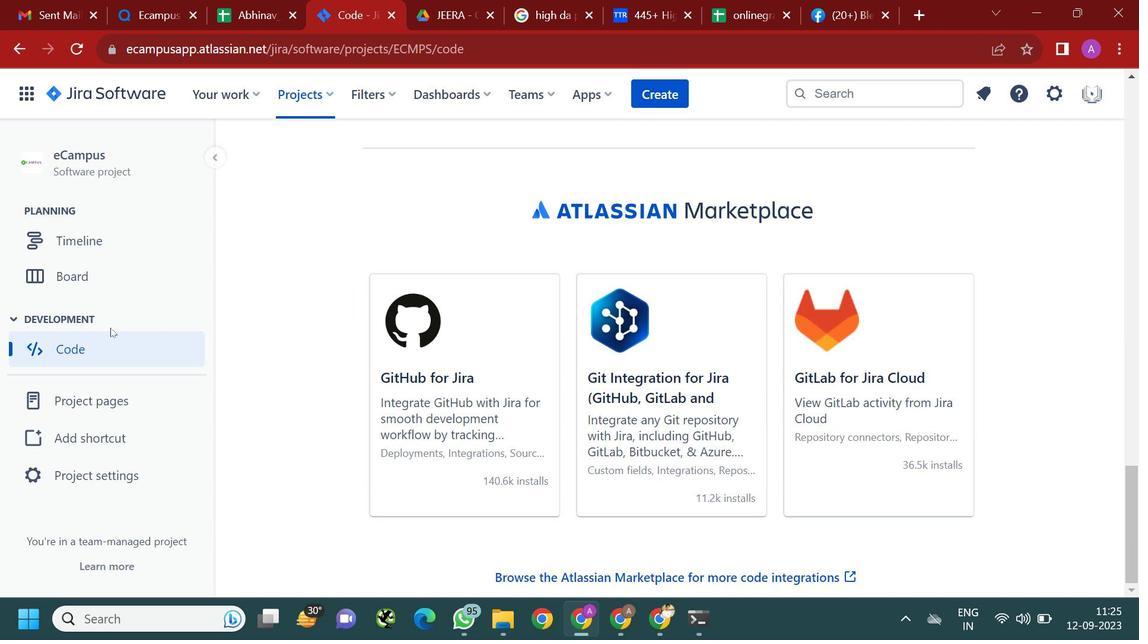 
Action: Mouse scrolled (625, 335) with delta (0, 0)
Screenshot: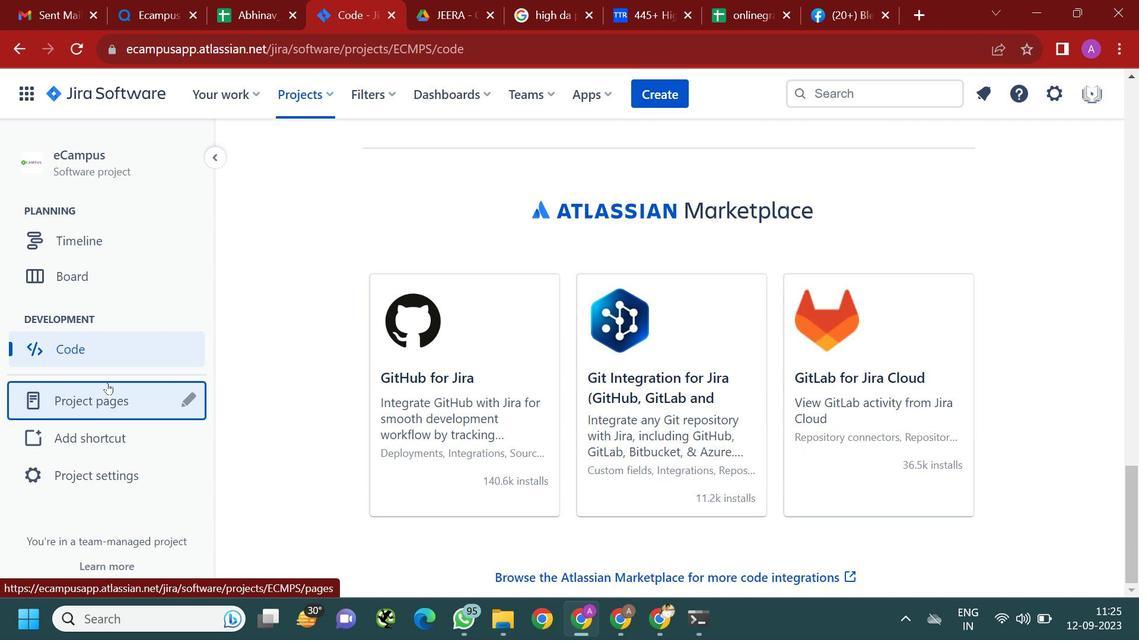 
Action: Mouse scrolled (625, 335) with delta (0, 0)
Screenshot: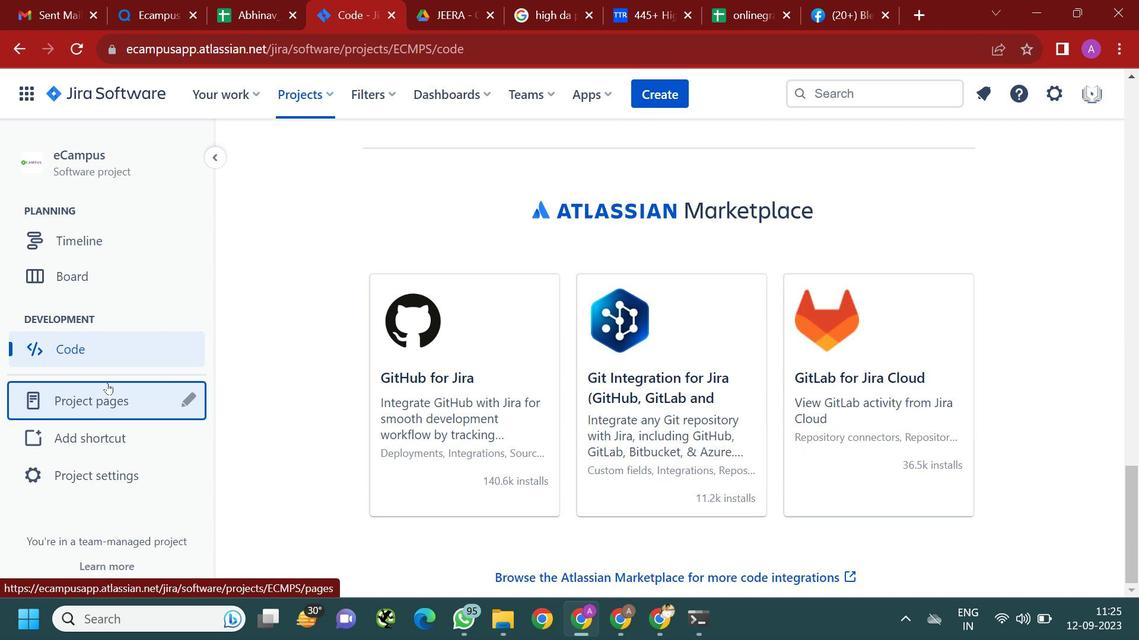 
Action: Mouse scrolled (625, 335) with delta (0, 0)
Screenshot: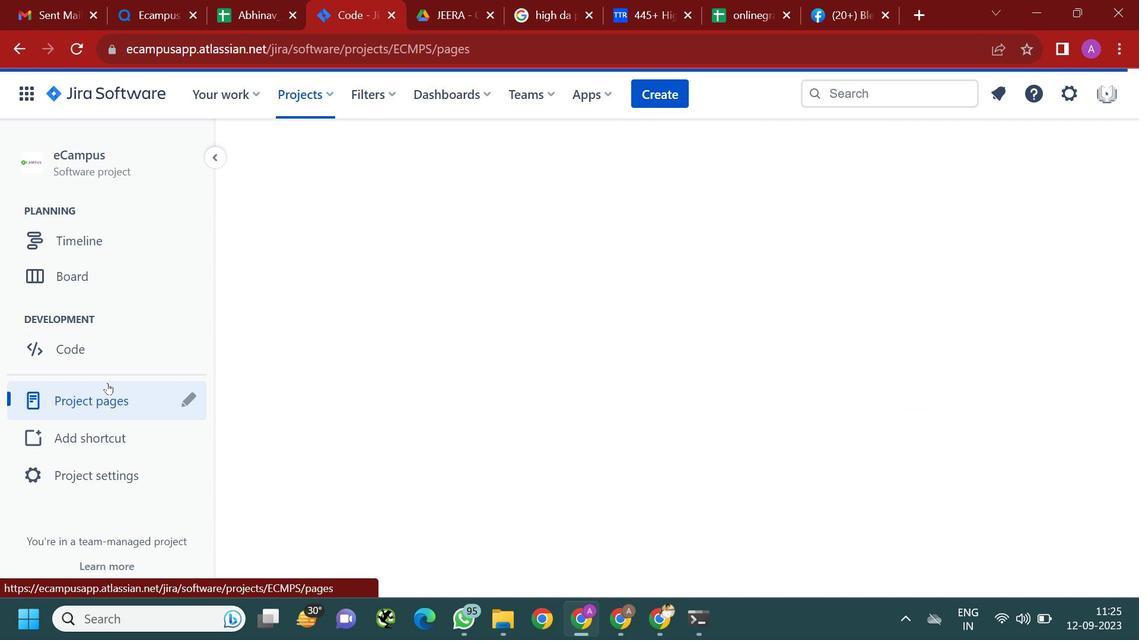 
Action: Mouse scrolled (625, 335) with delta (0, 0)
Screenshot: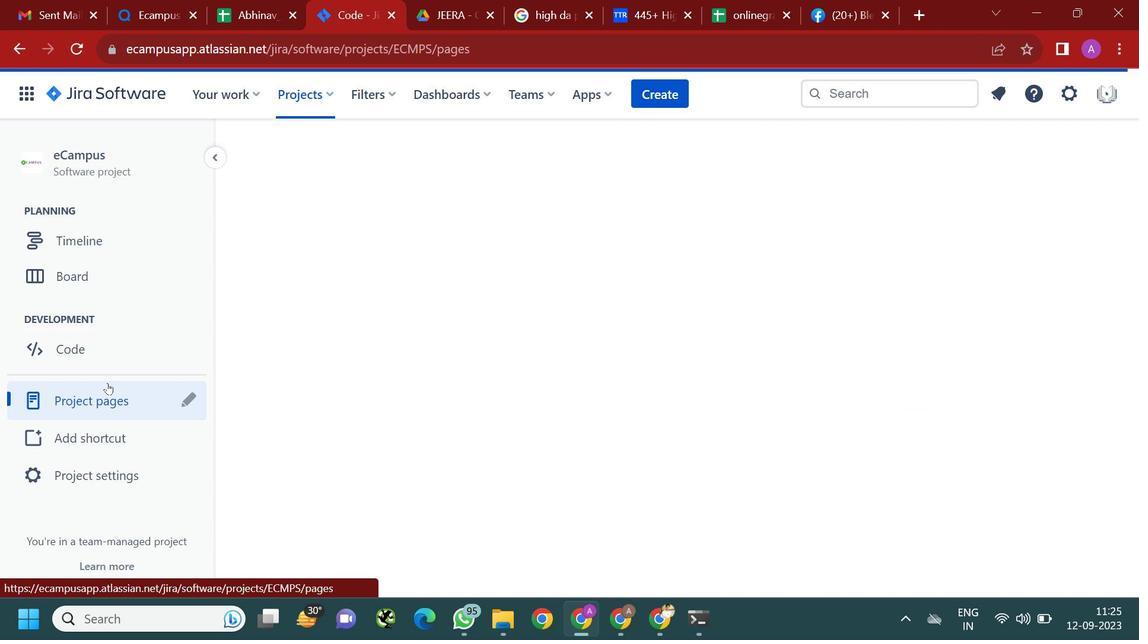 
Action: Mouse moved to (107, 384)
Screenshot: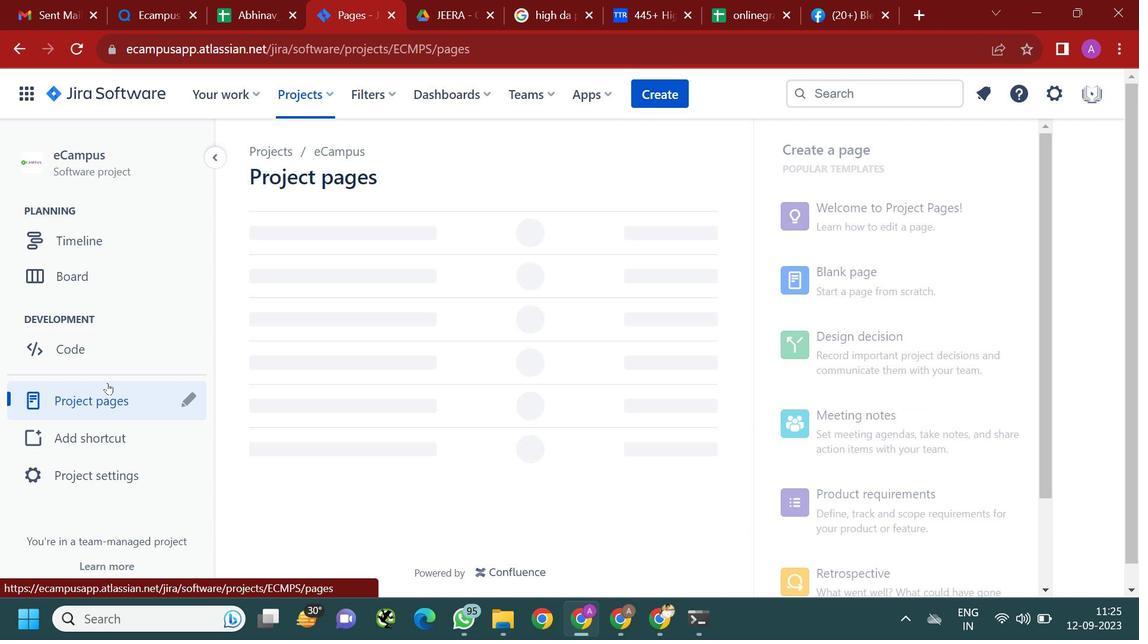 
Action: Mouse pressed left at (107, 384)
Screenshot: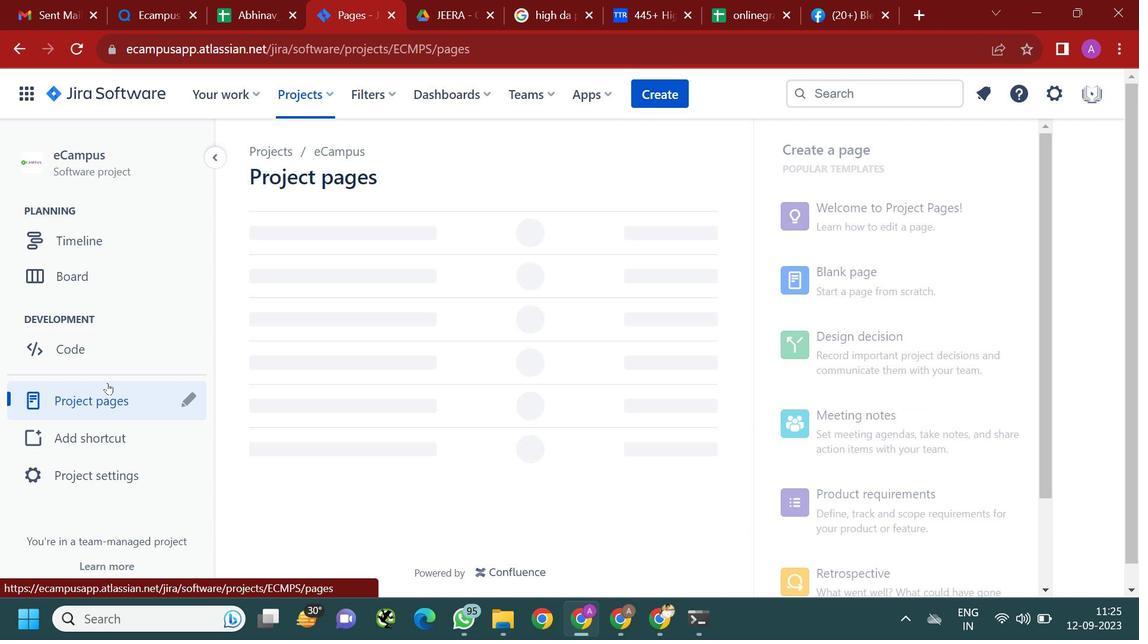 
Action: Mouse moved to (120, 370)
Screenshot: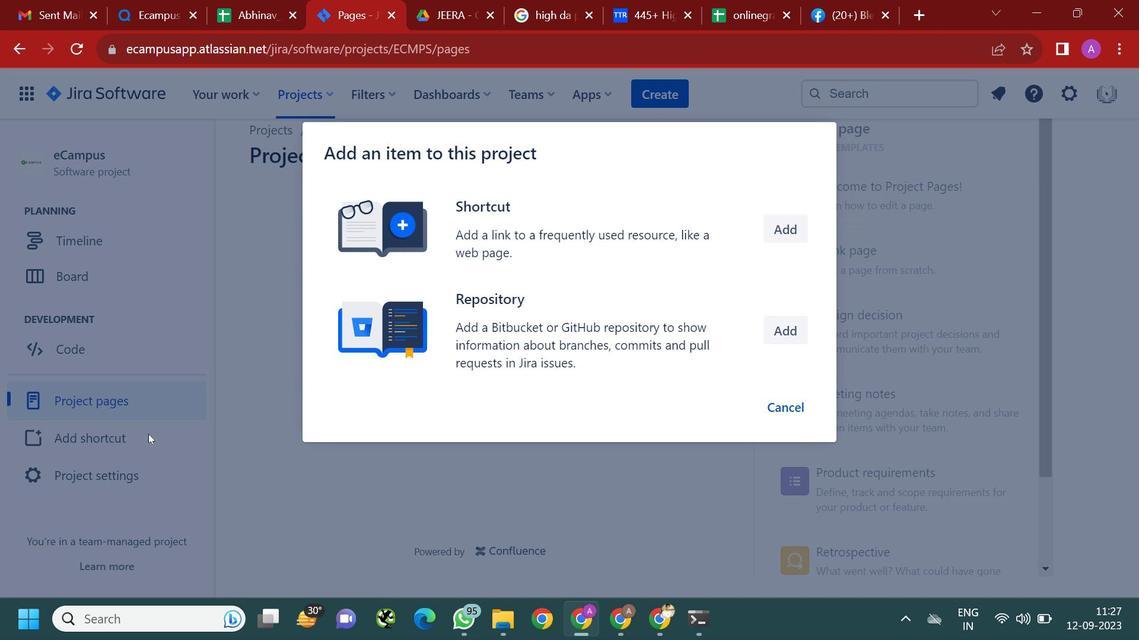 
Action: Mouse scrolled (120, 370) with delta (0, 0)
Screenshot: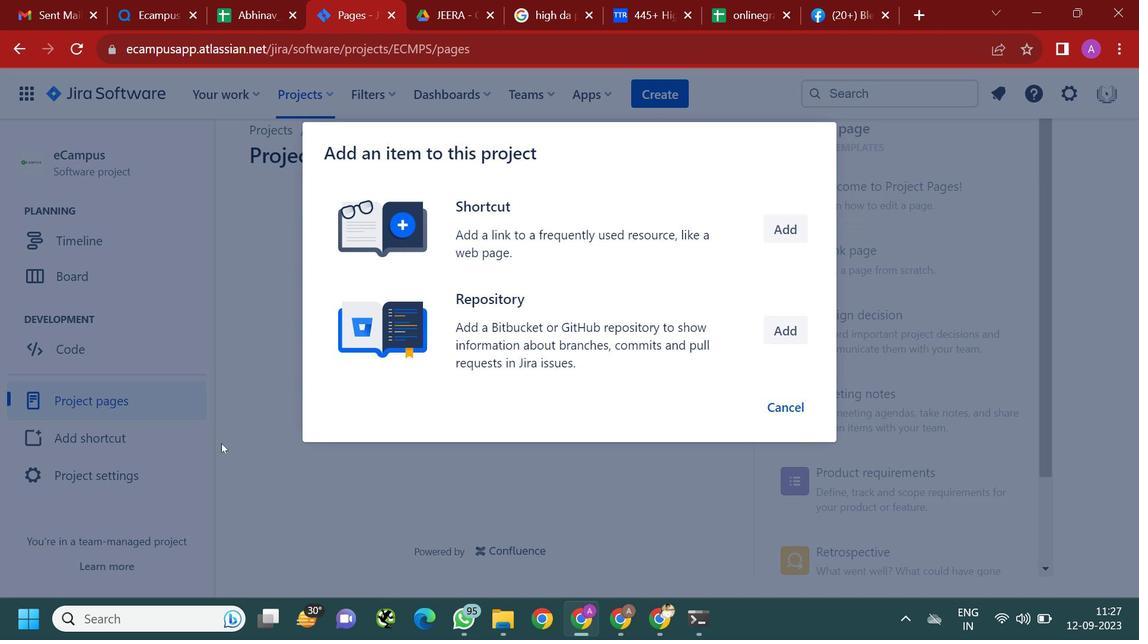 
Action: Mouse scrolled (120, 370) with delta (0, 0)
Screenshot: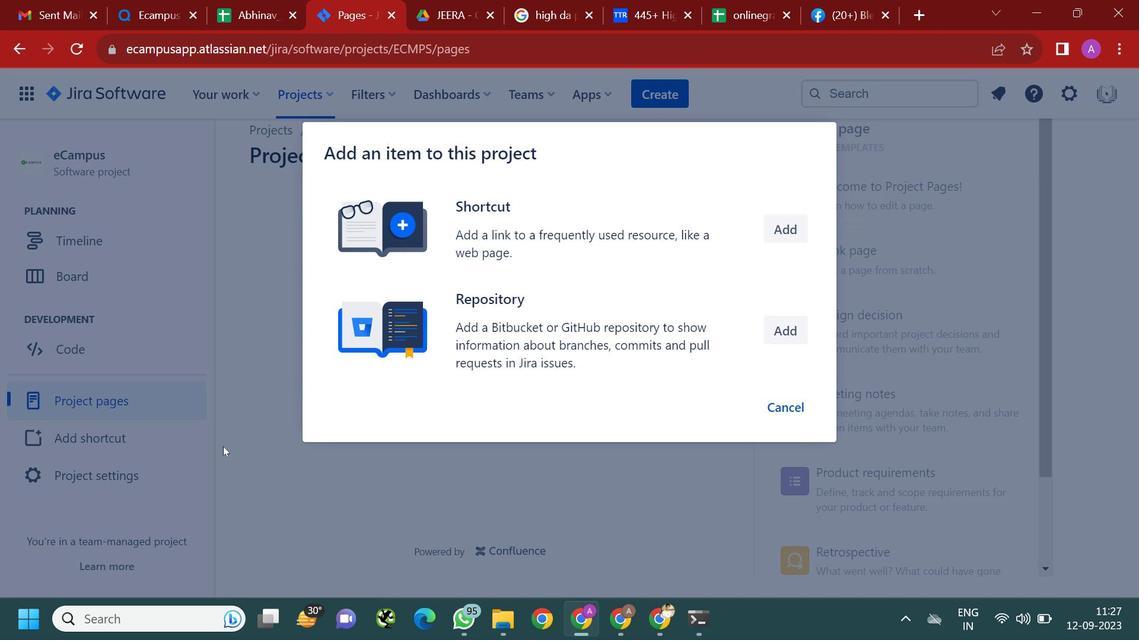 
Action: Mouse moved to (123, 432)
Screenshot: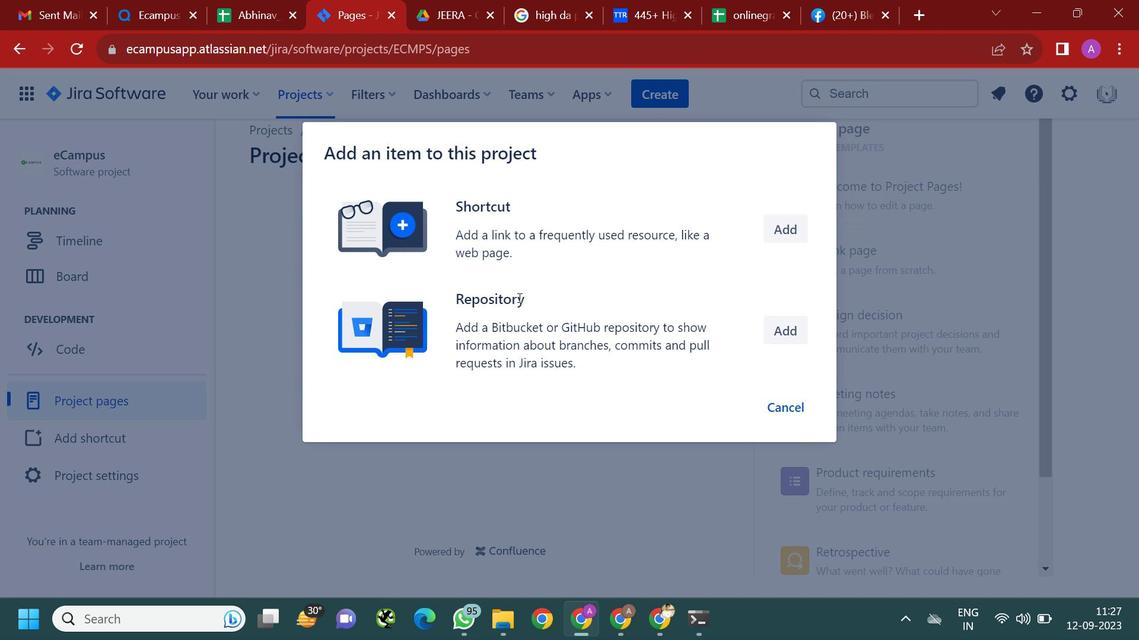 
Action: Mouse pressed left at (123, 432)
Screenshot: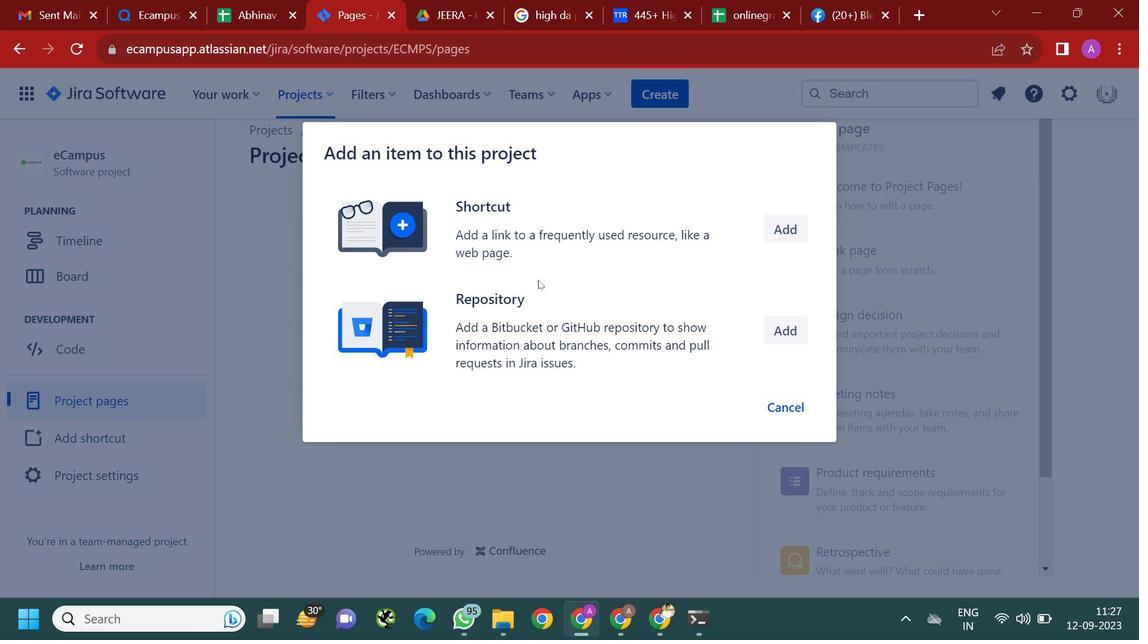 
Action: Mouse moved to (775, 237)
Screenshot: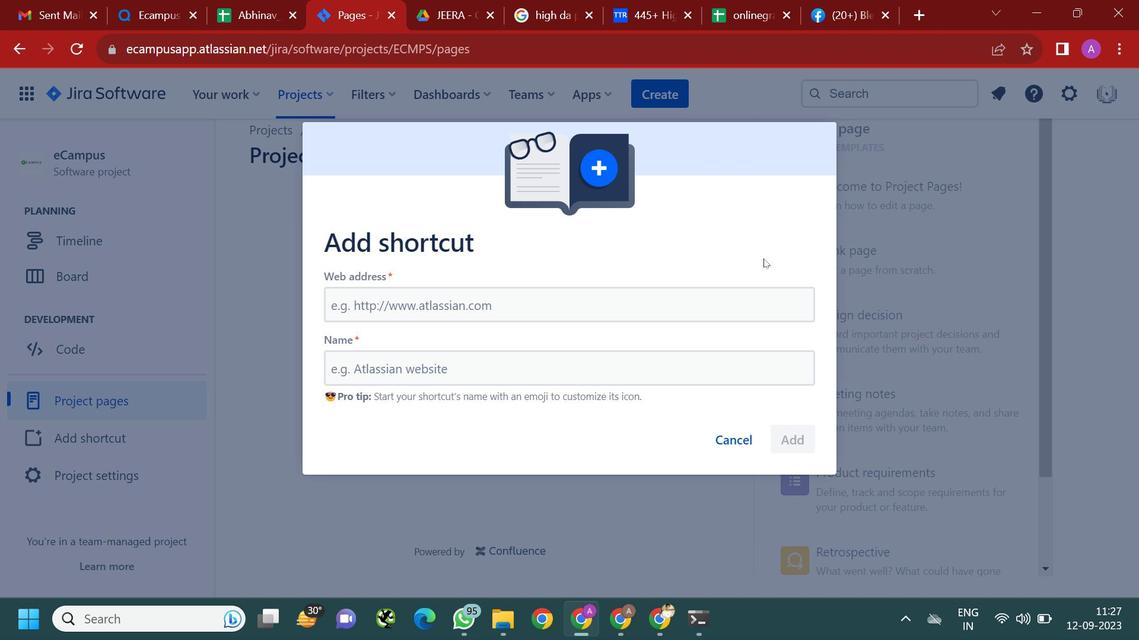 
Action: Mouse pressed left at (775, 237)
Screenshot: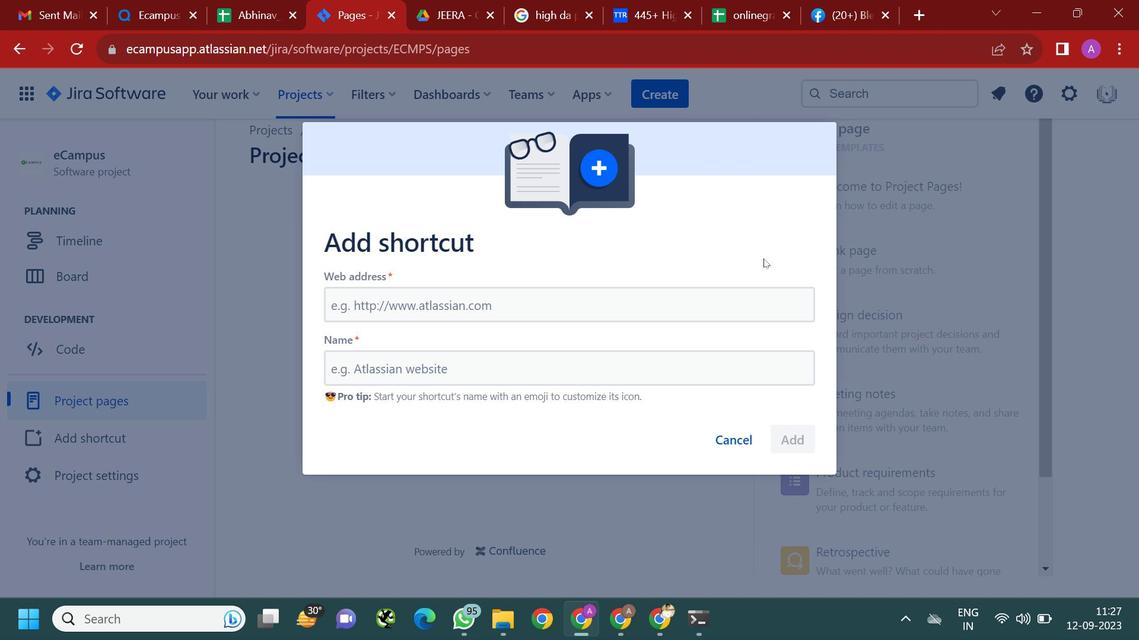 
Action: Mouse moved to (740, 267)
Screenshot: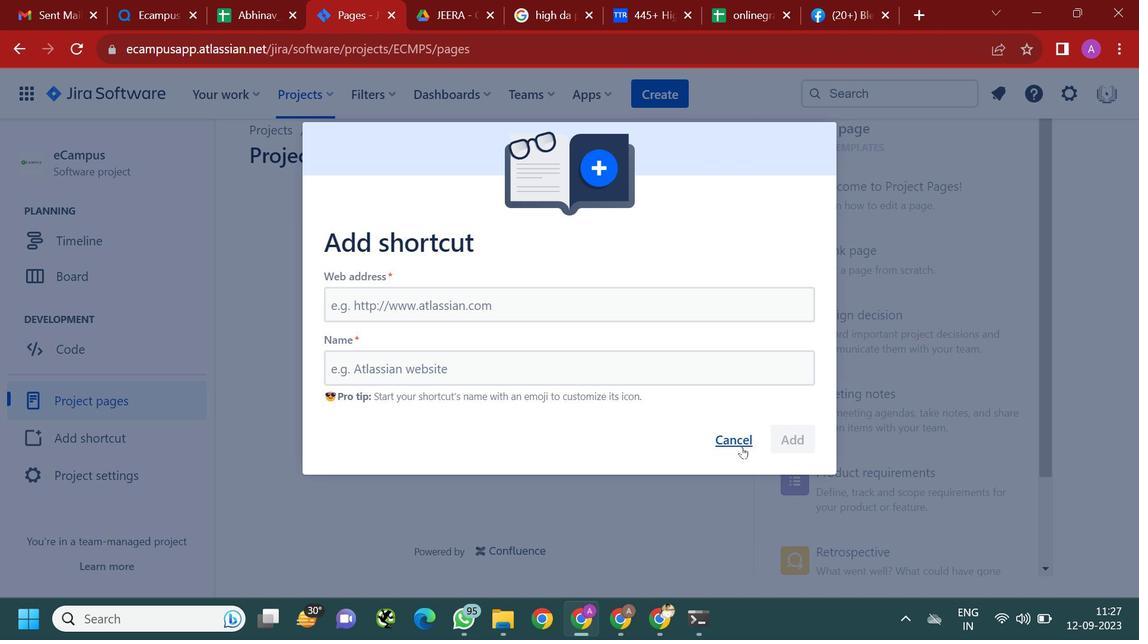 
Action: Mouse scrolled (740, 266) with delta (0, 0)
Screenshot: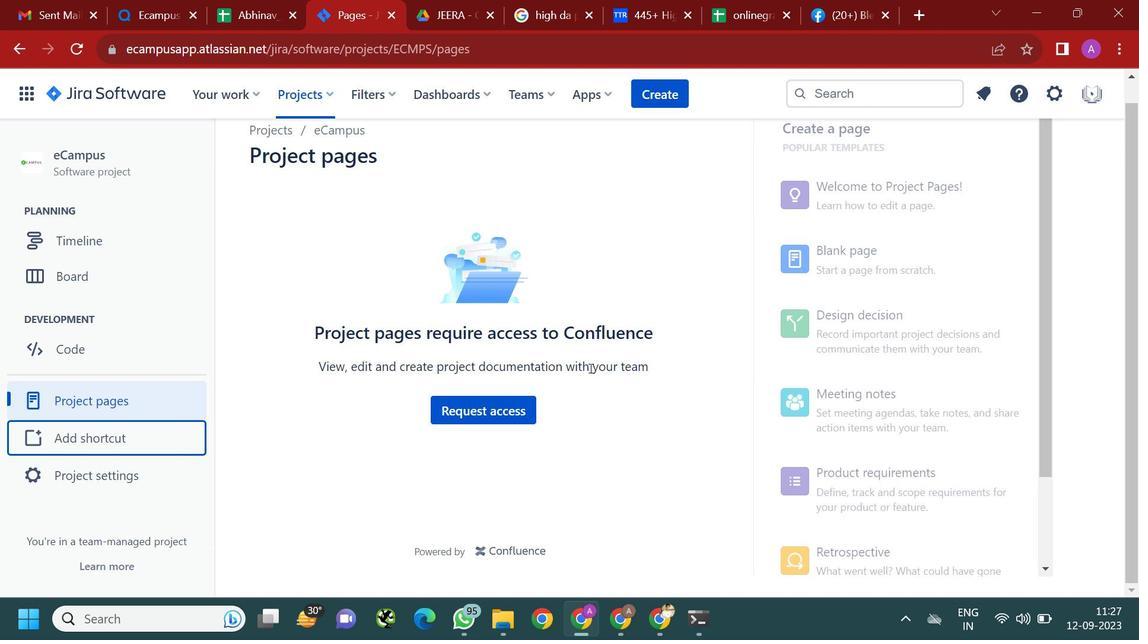 
Action: Mouse scrolled (740, 266) with delta (0, 0)
Screenshot: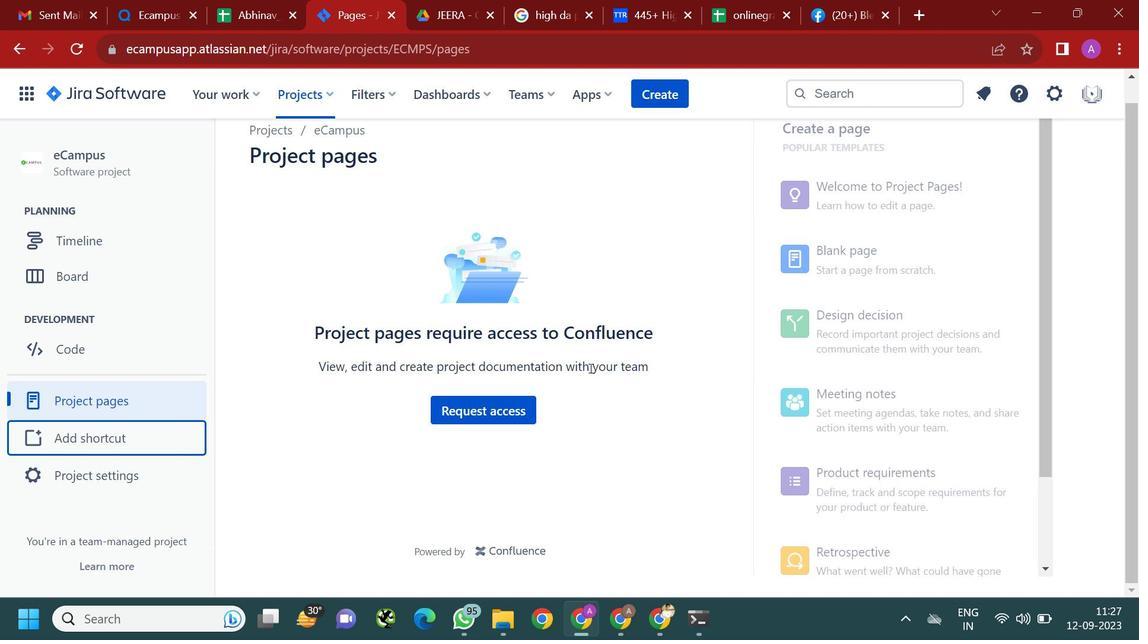 
Action: Mouse moved to (742, 448)
Screenshot: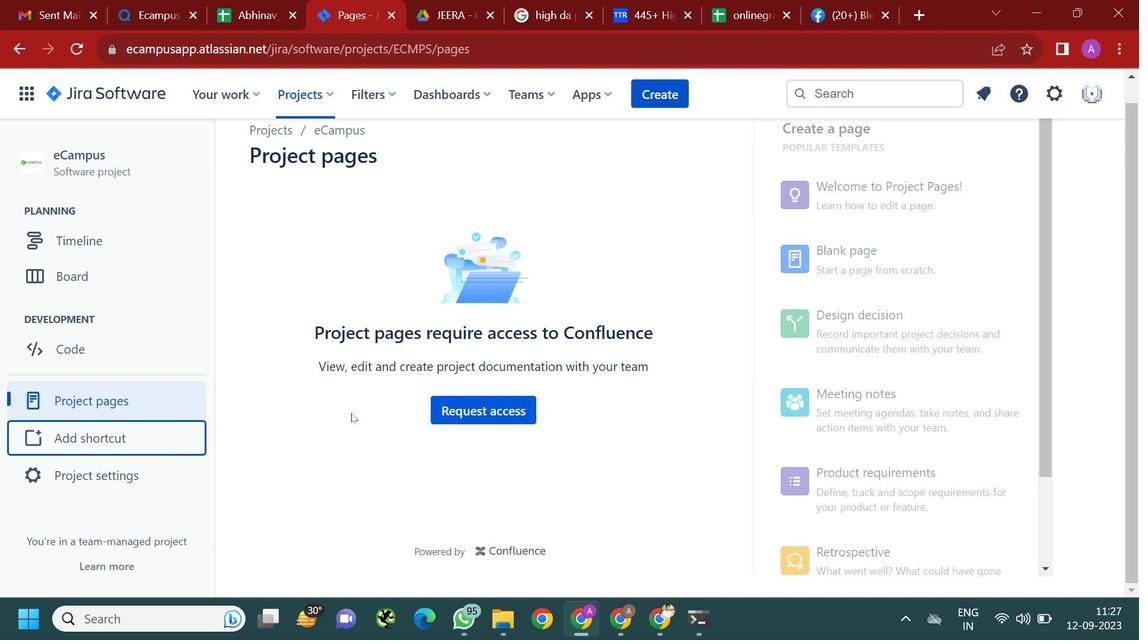 
Action: Mouse pressed left at (742, 448)
Screenshot: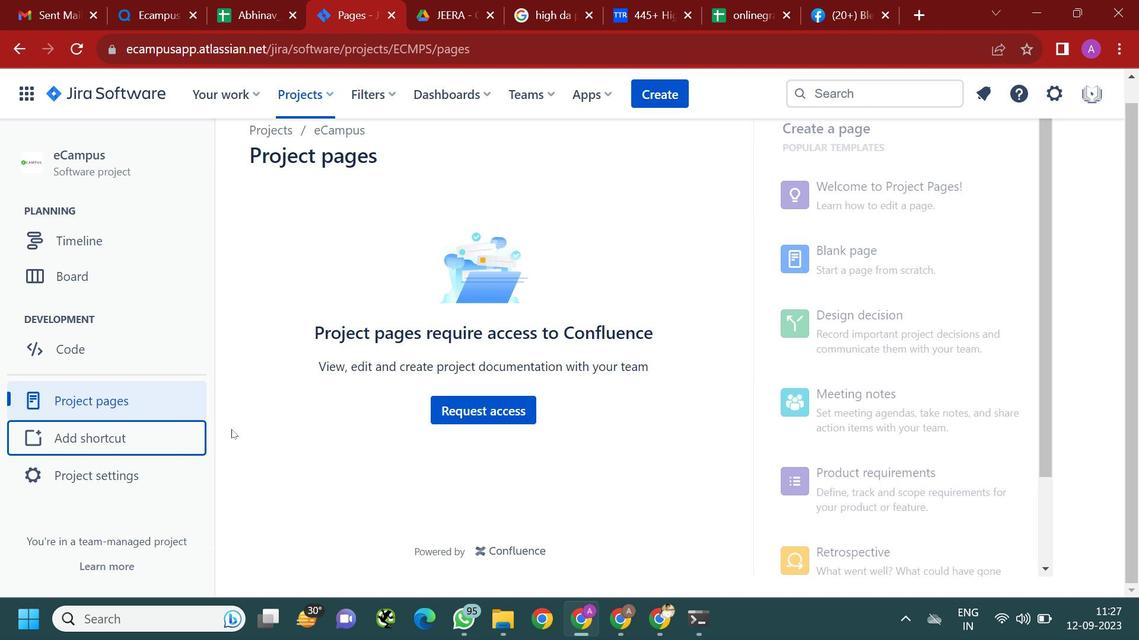 
Action: Mouse moved to (589, 366)
Screenshot: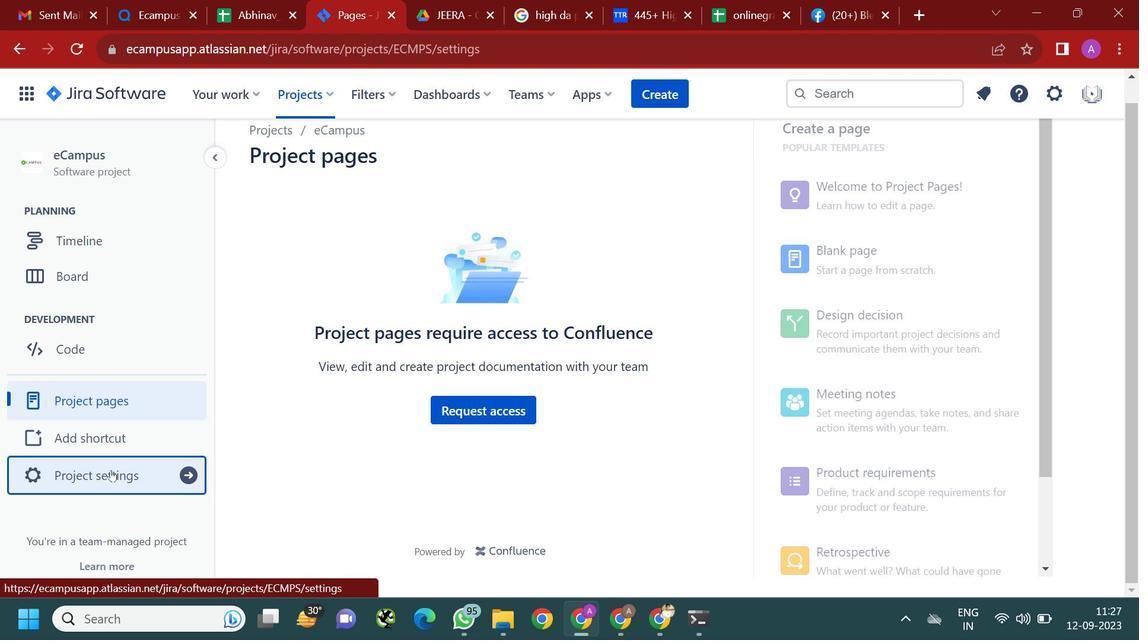 
Action: Mouse scrolled (589, 366) with delta (0, 0)
Screenshot: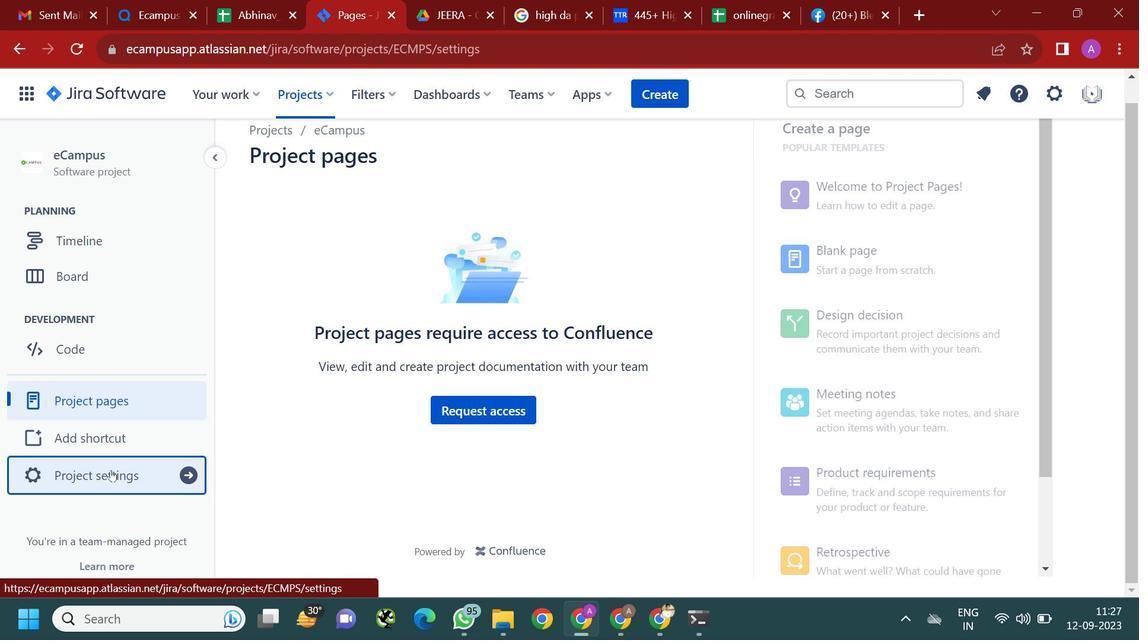
Action: Mouse moved to (590, 369)
Screenshot: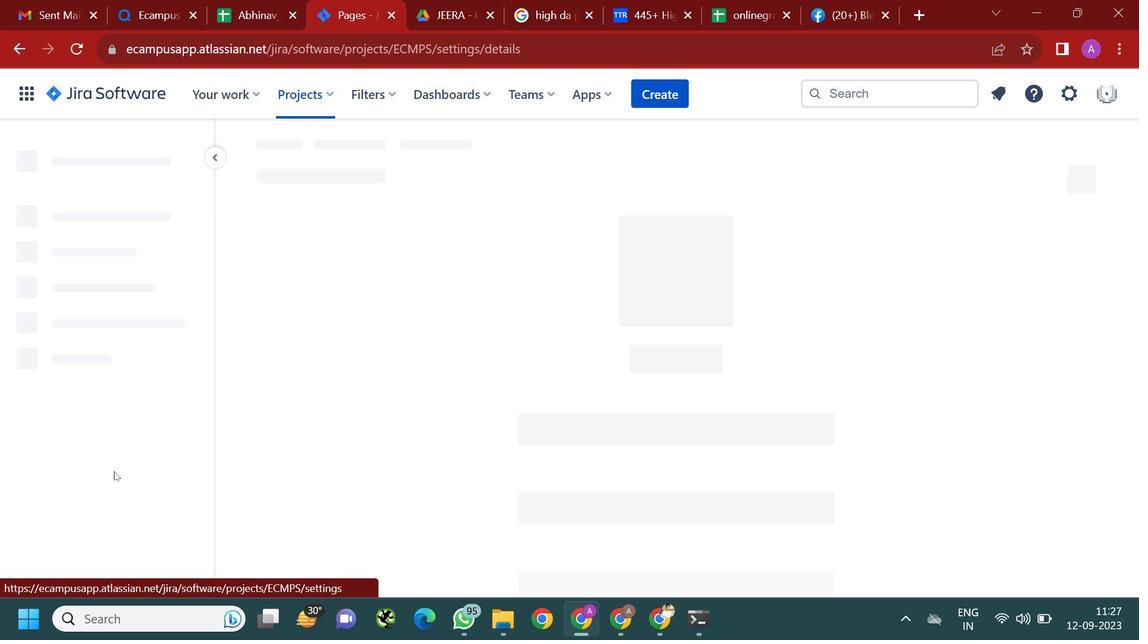 
Action: Mouse scrolled (590, 368) with delta (0, 0)
Screenshot: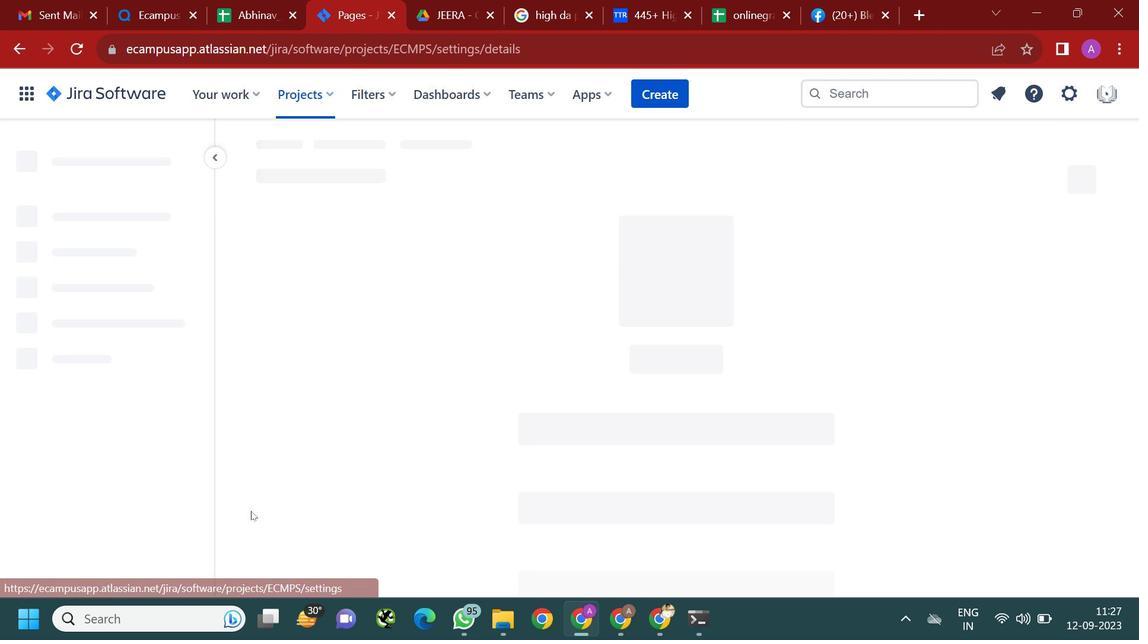 
Action: Mouse moved to (590, 370)
Screenshot: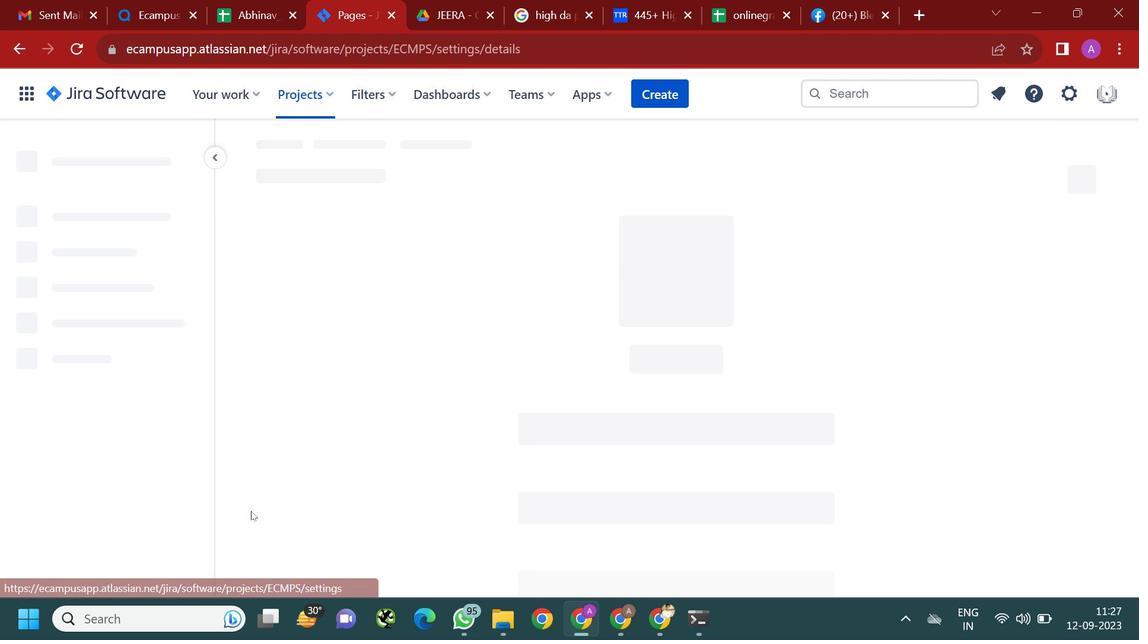 
Action: Mouse scrolled (590, 369) with delta (0, 0)
Screenshot: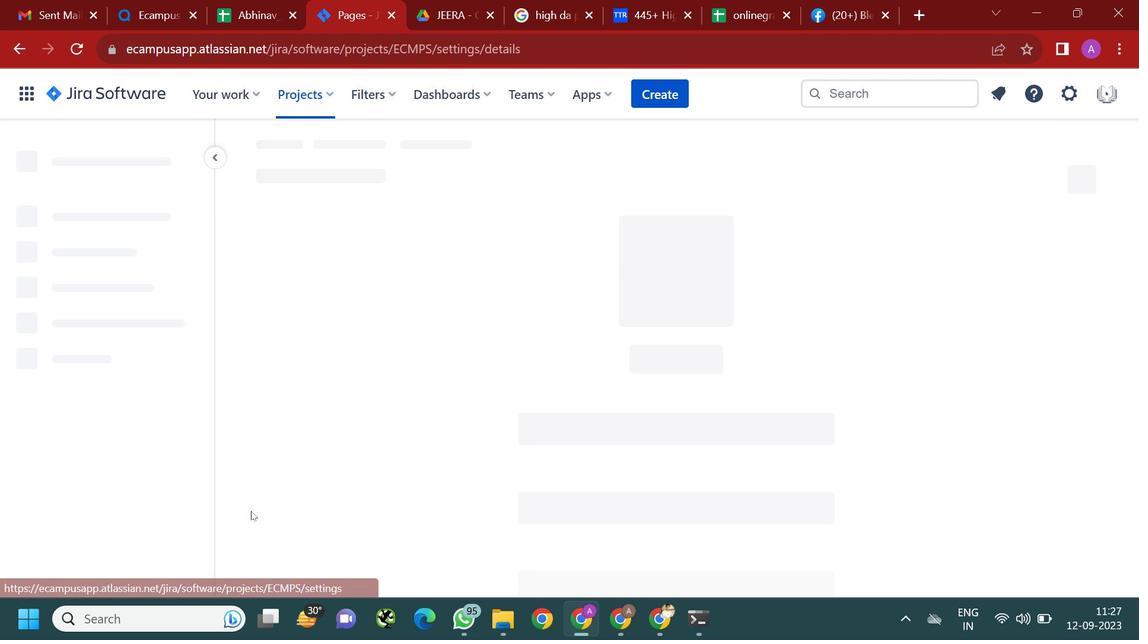 
Action: Mouse moved to (590, 371)
Screenshot: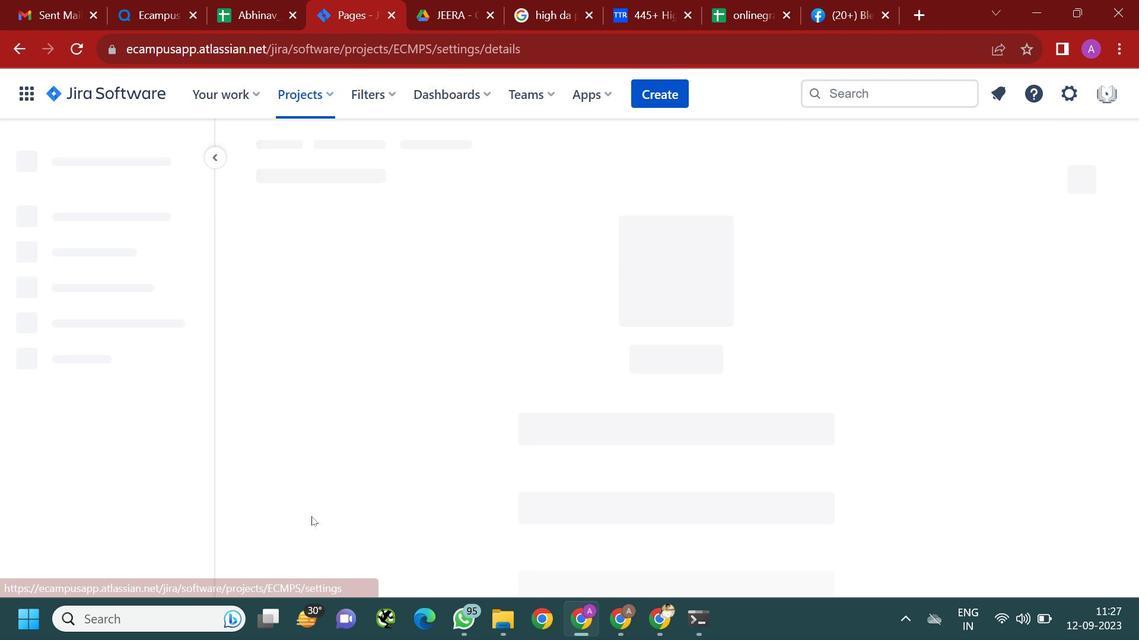 
Action: Mouse scrolled (590, 370) with delta (0, 0)
Screenshot: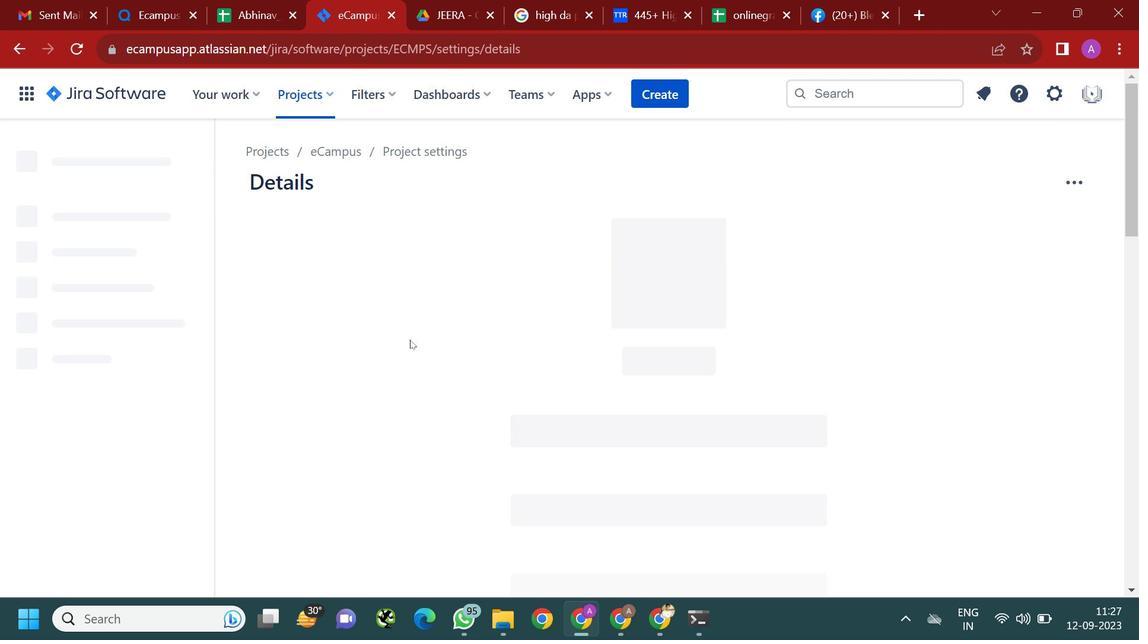 
Action: Mouse scrolled (590, 370) with delta (0, 0)
Screenshot: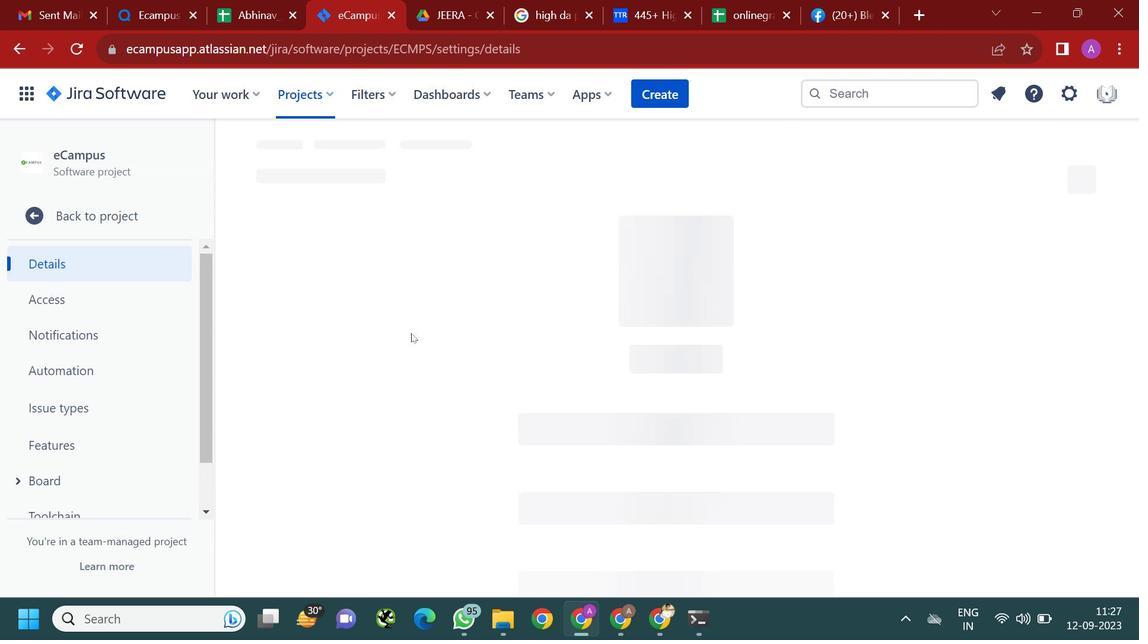 
Action: Mouse scrolled (590, 370) with delta (0, 0)
Screenshot: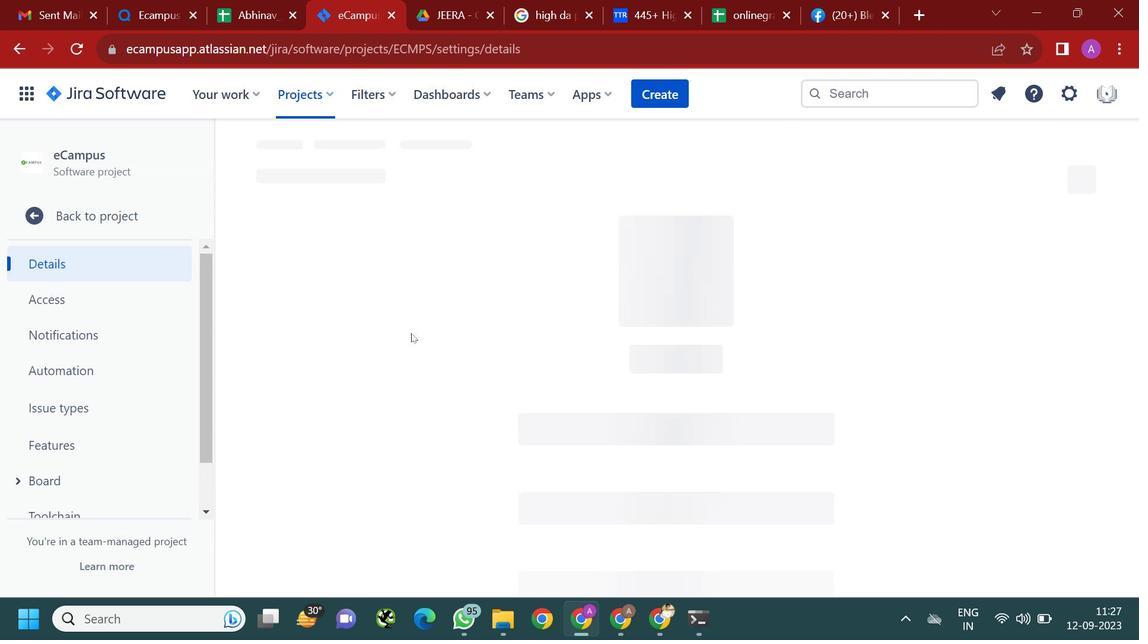 
Action: Mouse moved to (111, 471)
Screenshot: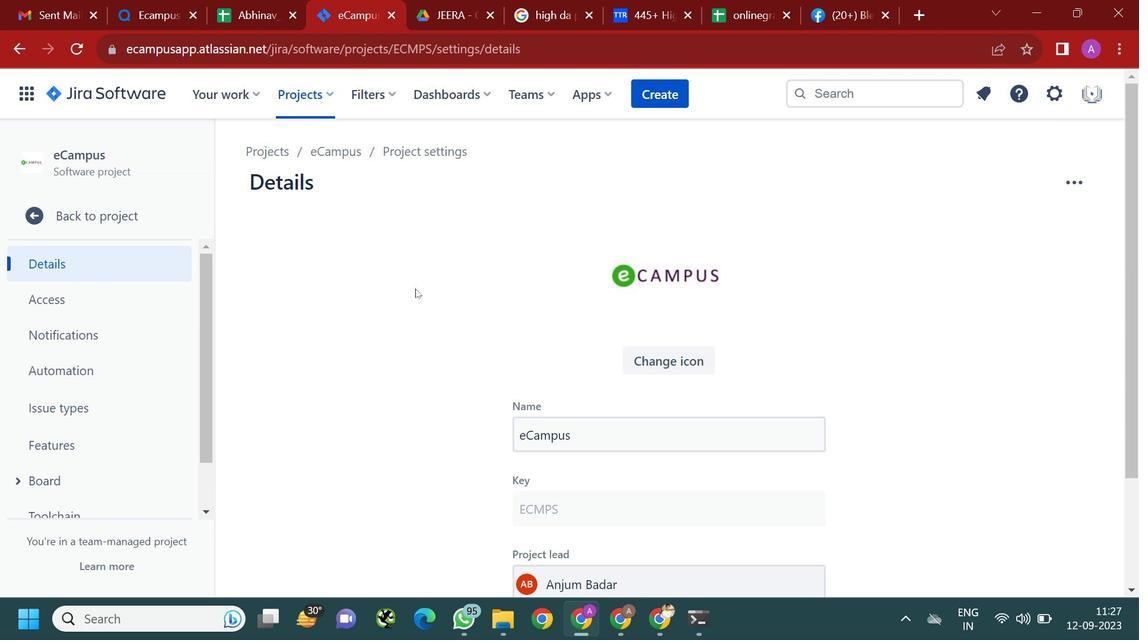 
Action: Mouse pressed left at (111, 471)
Screenshot: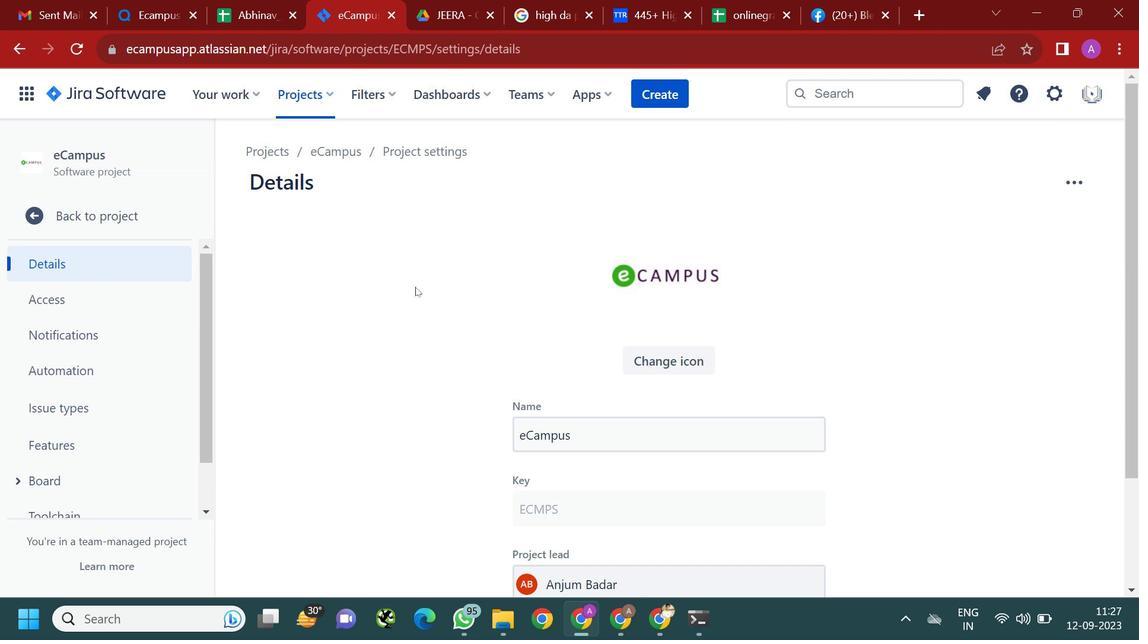 
Action: Mouse moved to (161, 307)
Screenshot: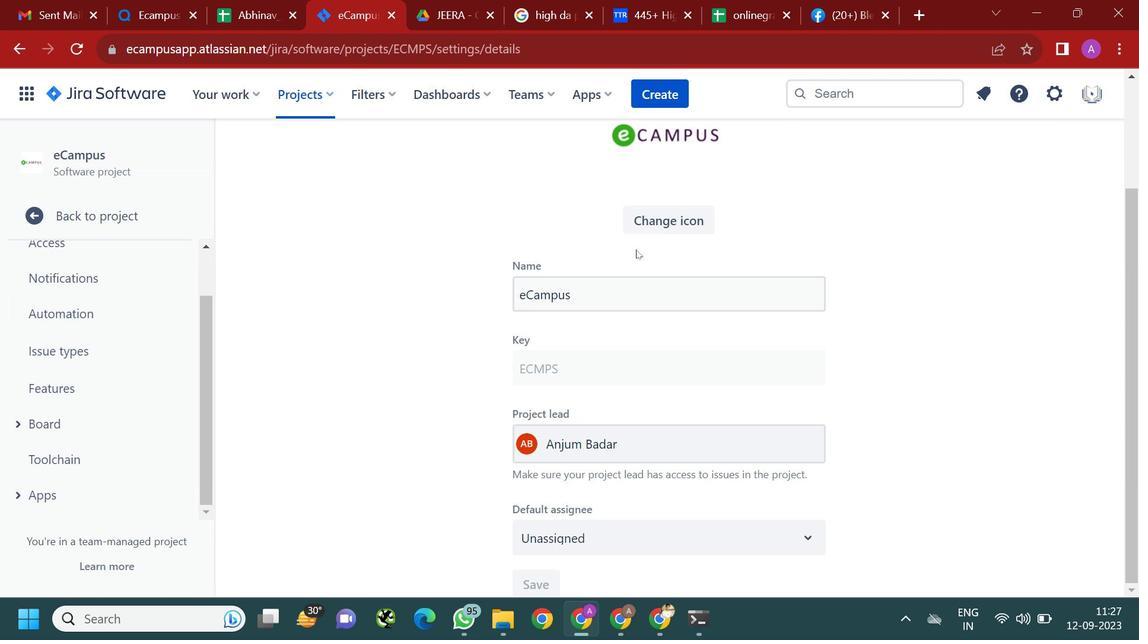 
Action: Mouse scrolled (161, 307) with delta (0, 0)
Screenshot: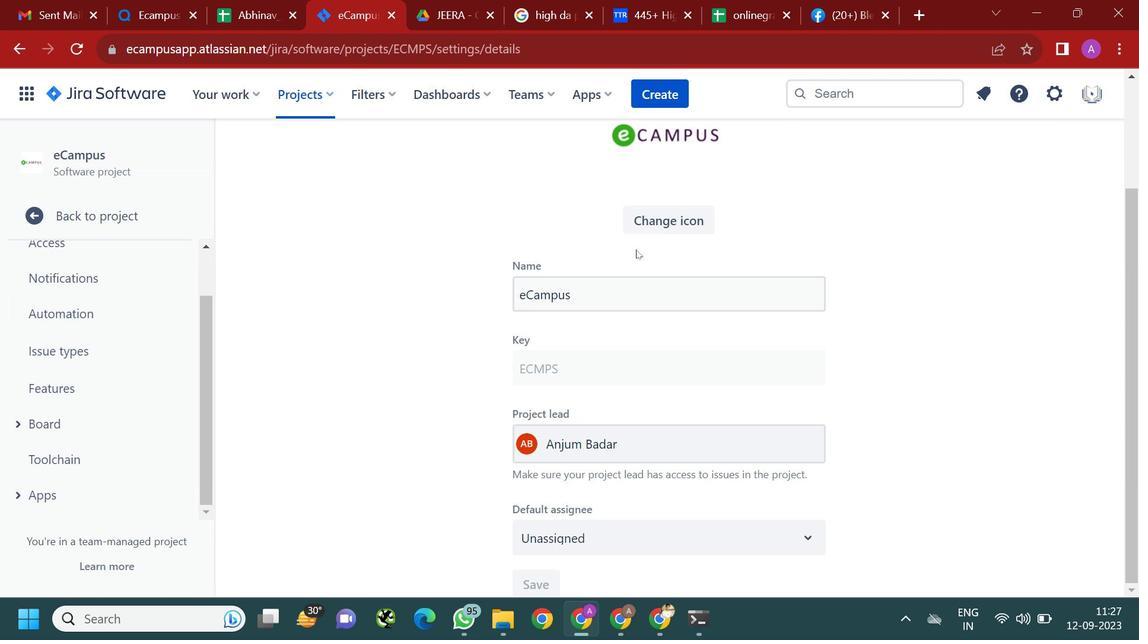 
Action: Mouse scrolled (161, 307) with delta (0, 0)
Screenshot: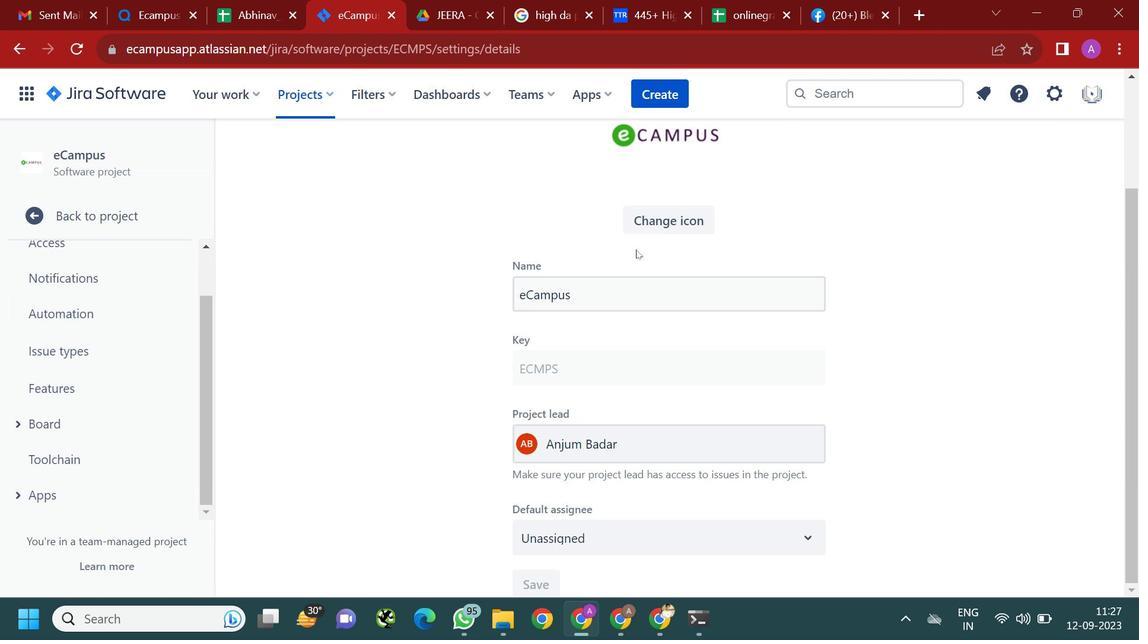 
Action: Mouse scrolled (161, 307) with delta (0, 0)
Screenshot: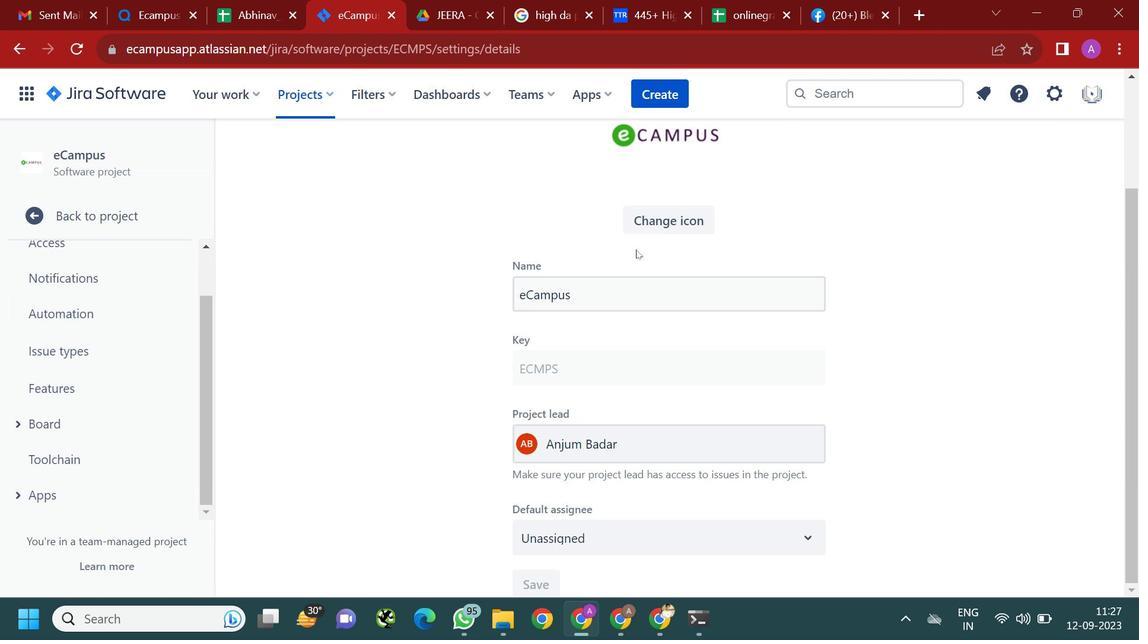 
Action: Mouse moved to (639, 240)
Screenshot: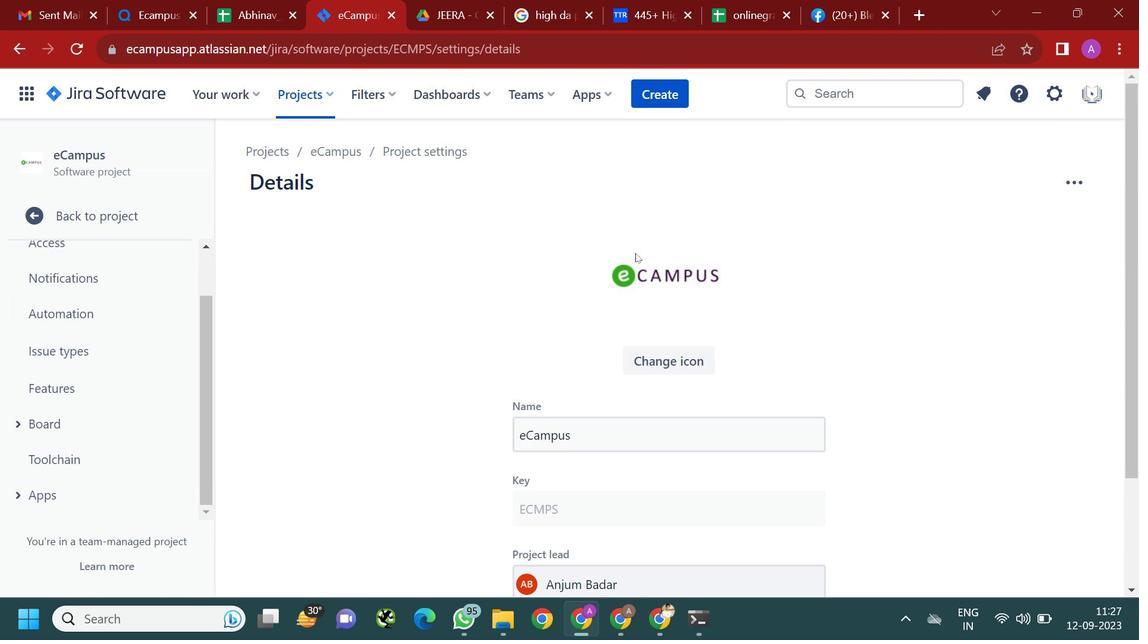 
Action: Mouse scrolled (639, 240) with delta (0, 0)
Screenshot: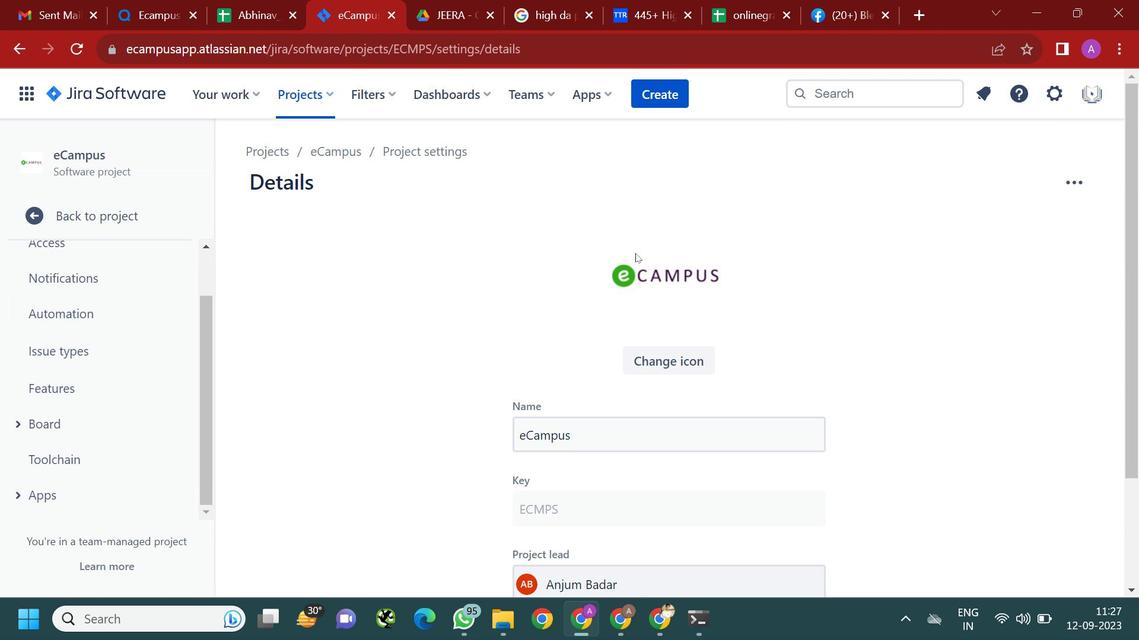 
Action: Mouse scrolled (639, 240) with delta (0, 0)
Screenshot: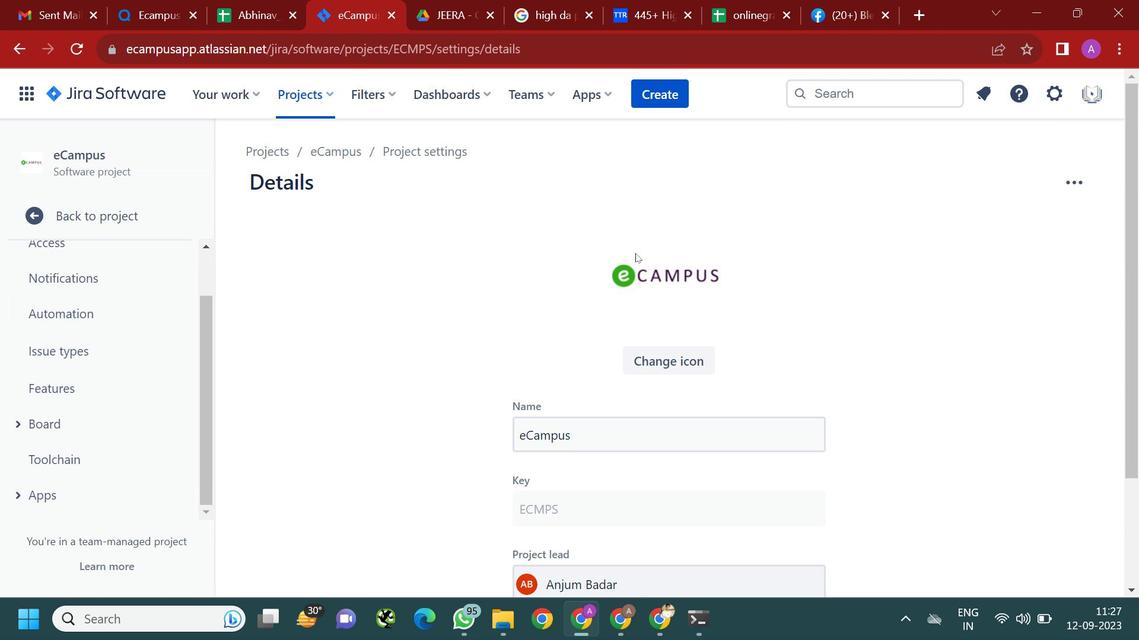 
Action: Mouse scrolled (639, 240) with delta (0, 0)
Screenshot: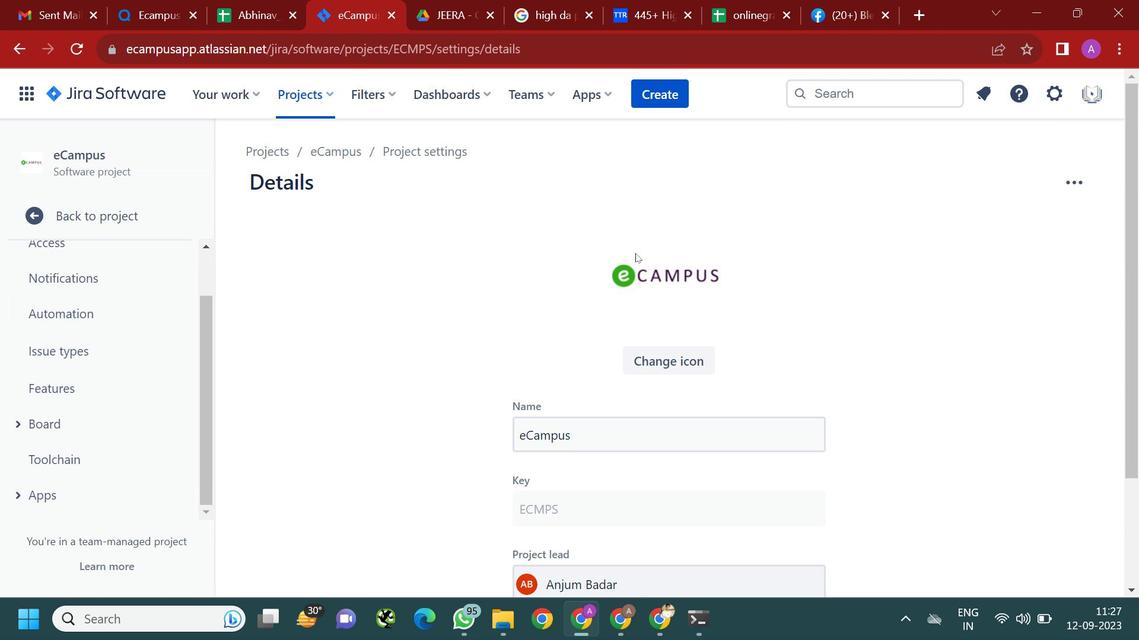 
Action: Mouse scrolled (639, 240) with delta (0, 0)
Screenshot: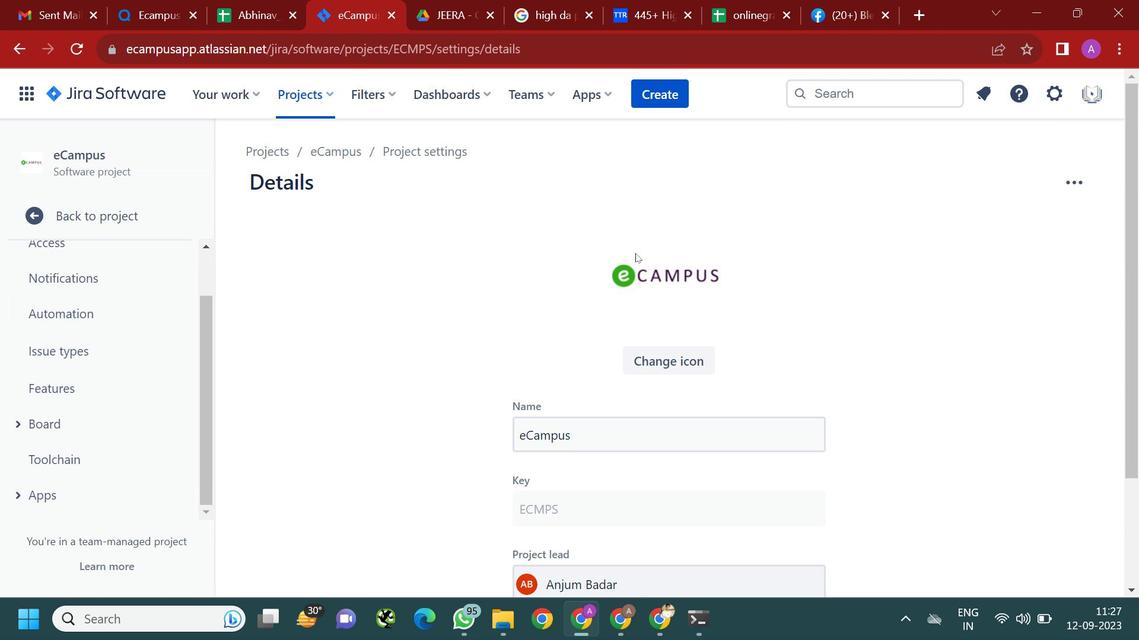 
Action: Mouse moved to (637, 249)
Screenshot: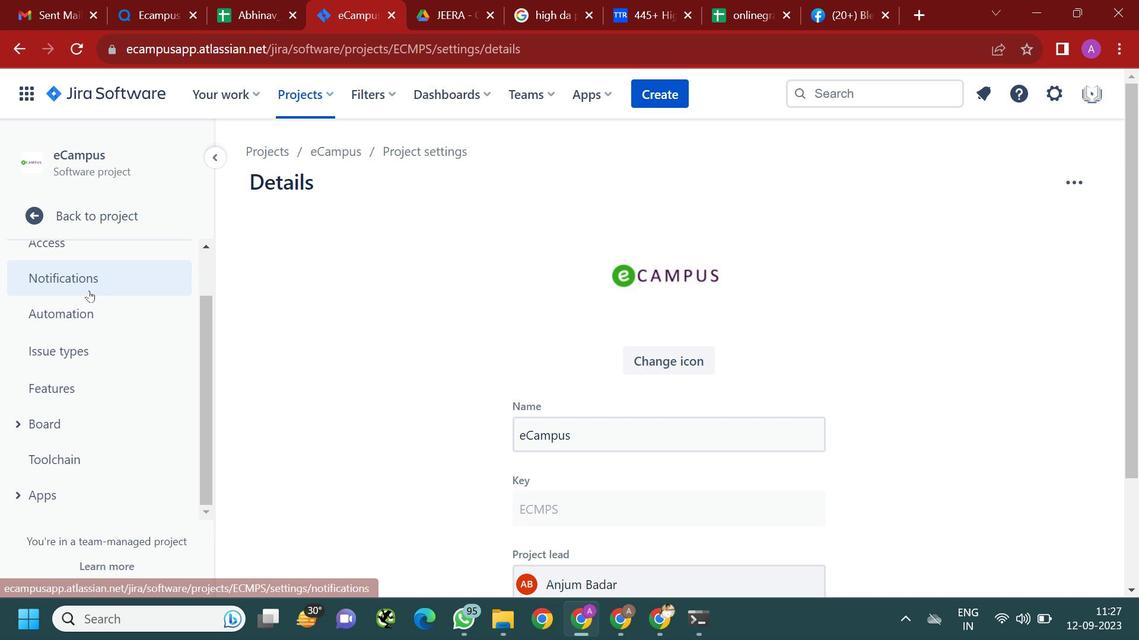 
Action: Mouse scrolled (637, 249) with delta (0, 0)
Screenshot: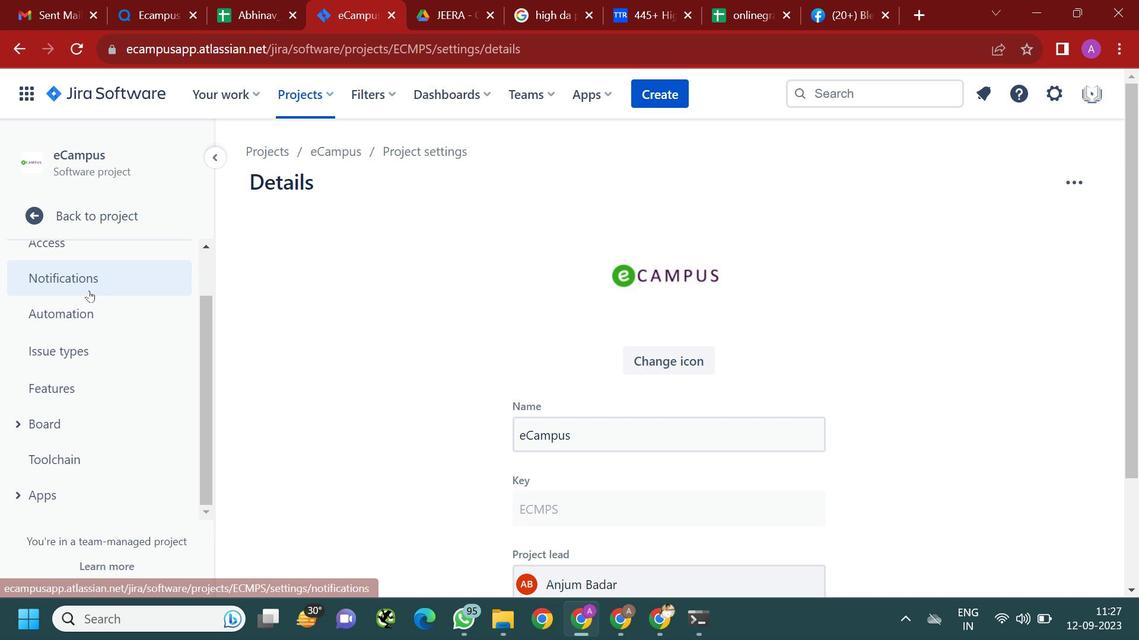 
Action: Mouse moved to (636, 251)
Screenshot: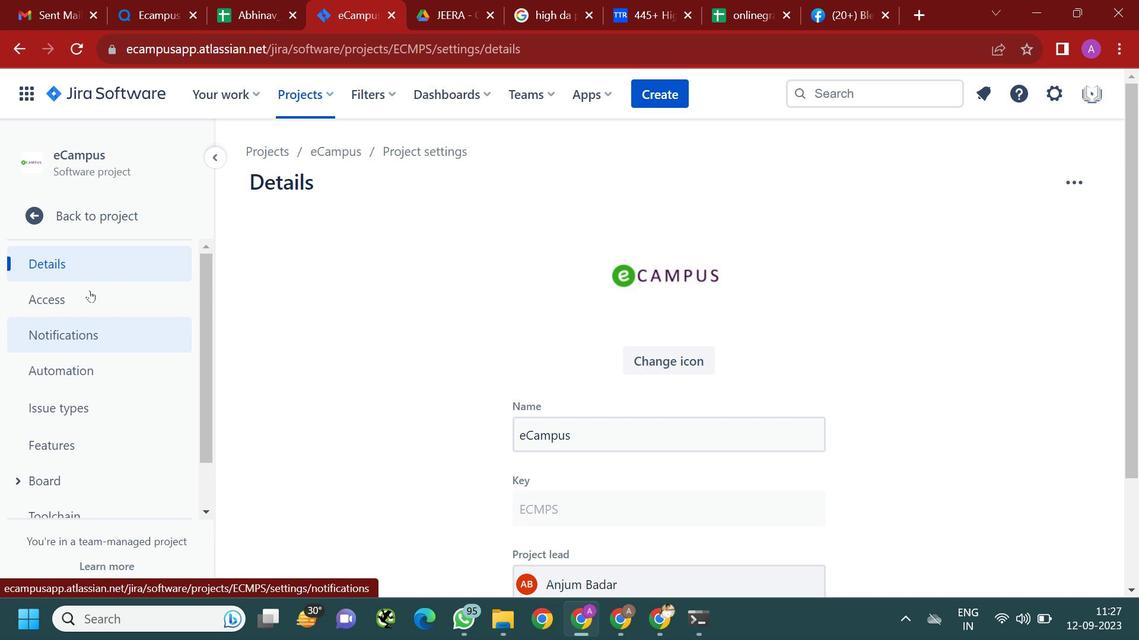 
Action: Mouse scrolled (636, 250) with delta (0, 0)
Screenshot: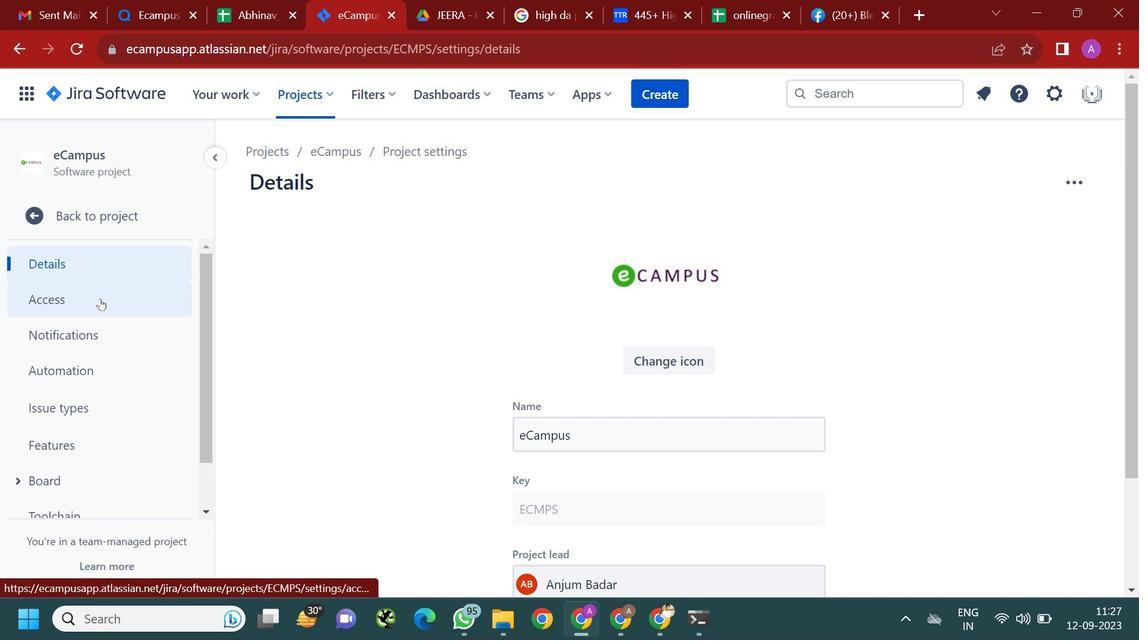 
Action: Mouse scrolled (636, 250) with delta (0, 0)
Screenshot: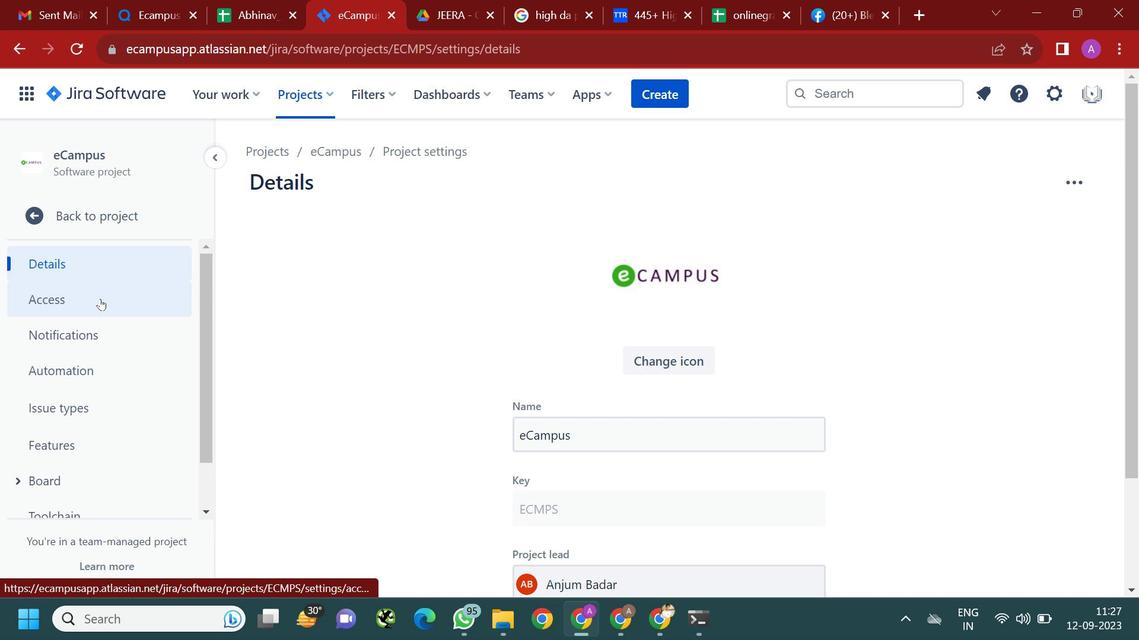 
Action: Mouse moved to (636, 253)
Screenshot: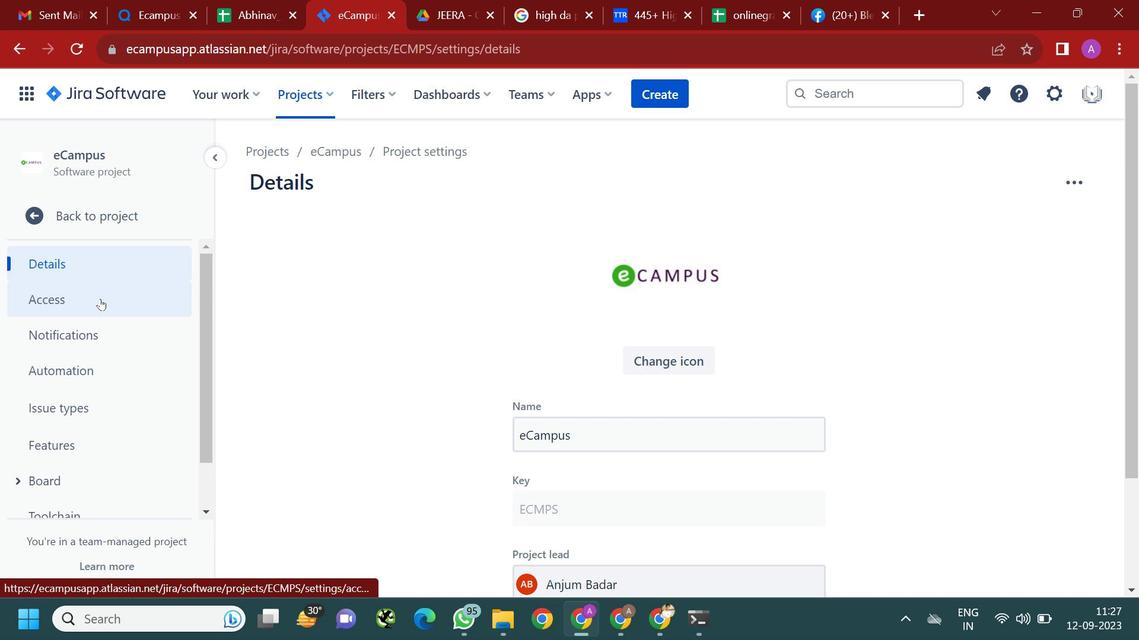 
Action: Mouse scrolled (636, 254) with delta (0, 0)
Screenshot: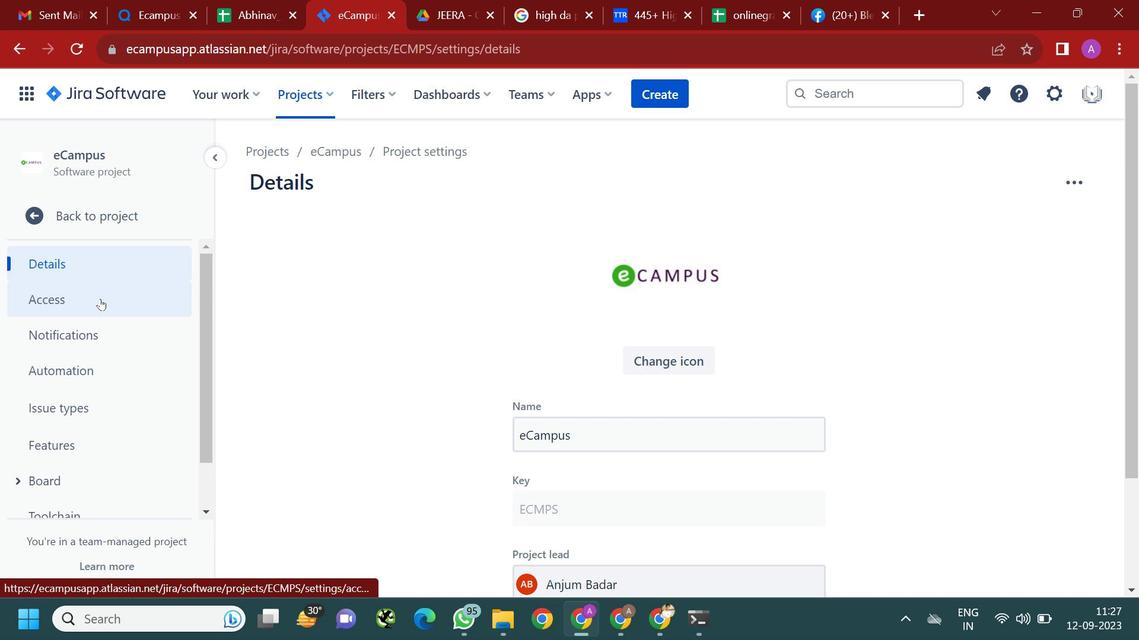 
Action: Mouse scrolled (636, 254) with delta (0, 0)
Screenshot: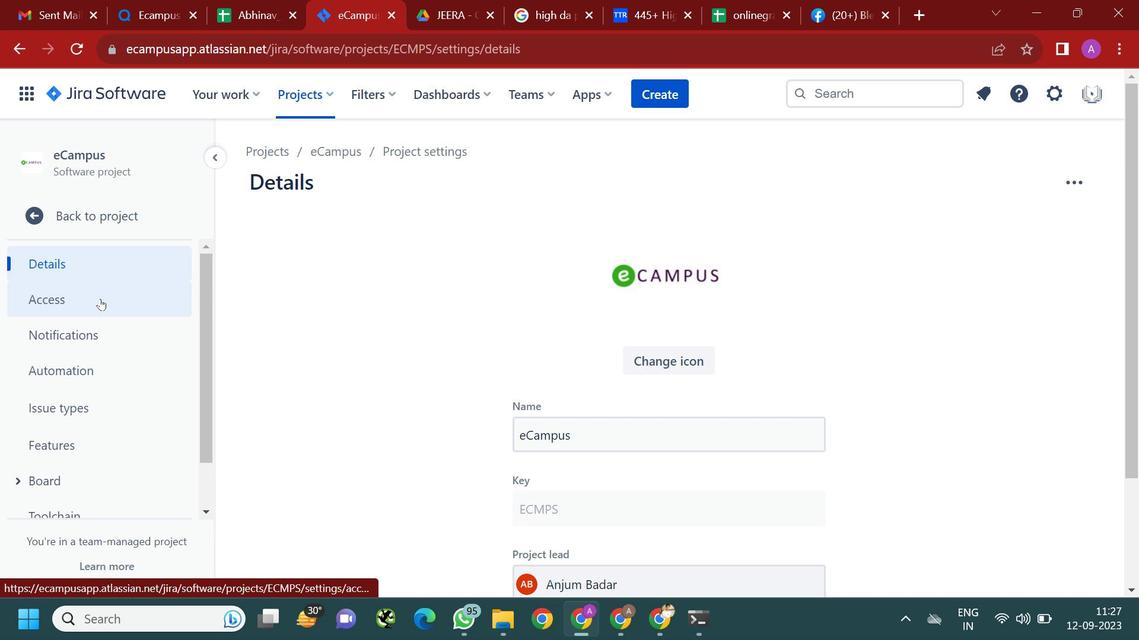 
Action: Mouse moved to (90, 291)
Screenshot: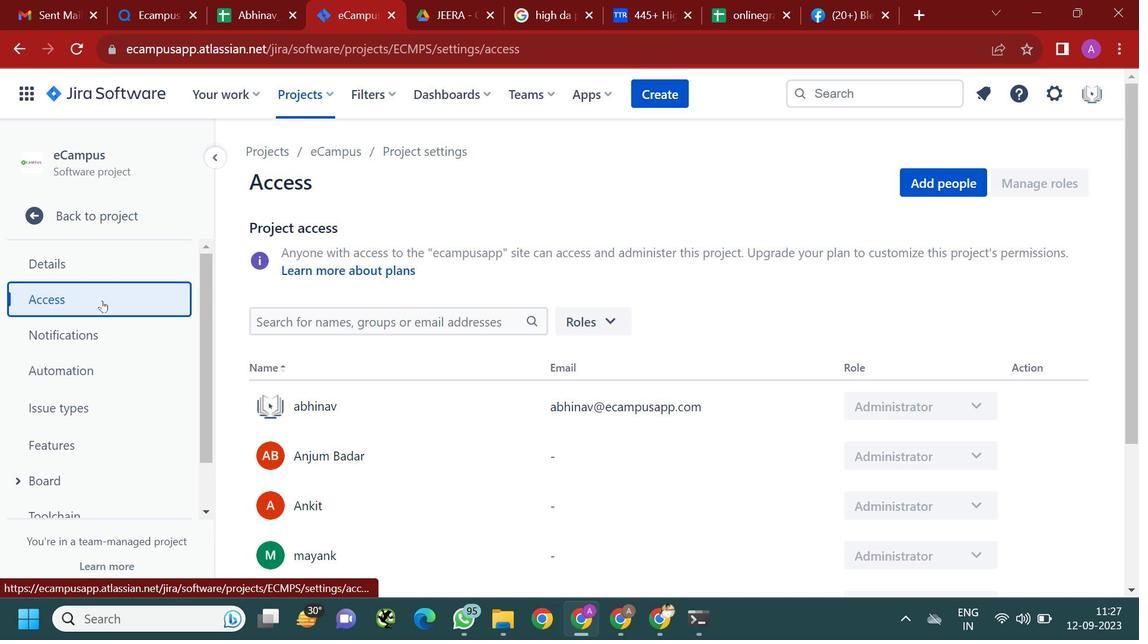 
Action: Mouse scrolled (90, 291) with delta (0, 0)
Screenshot: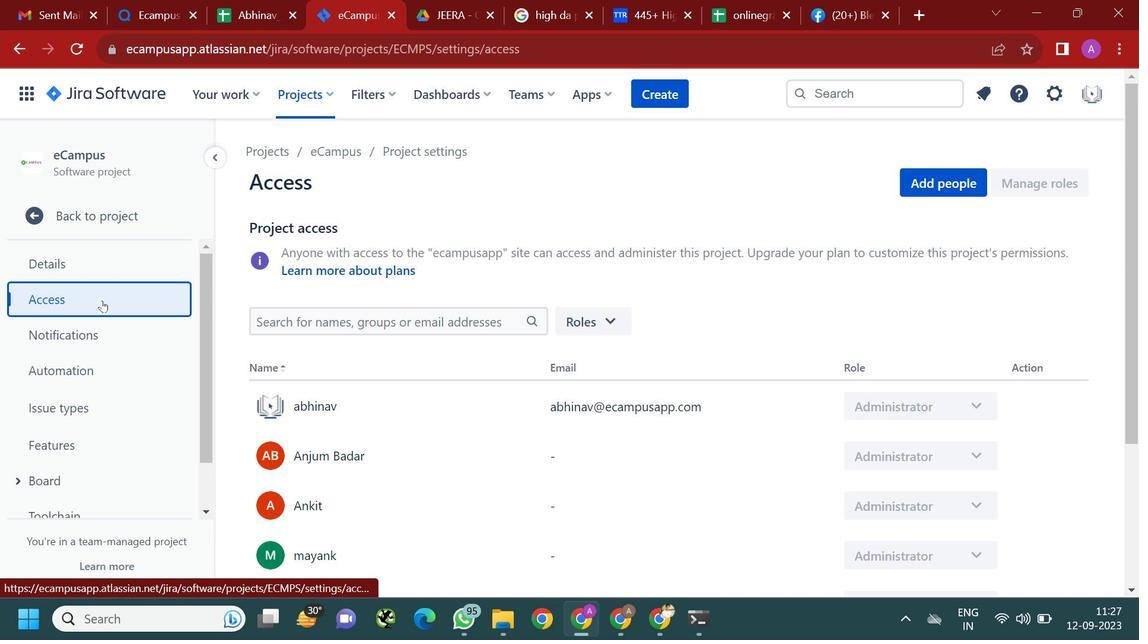 
Action: Mouse scrolled (90, 291) with delta (0, 0)
Screenshot: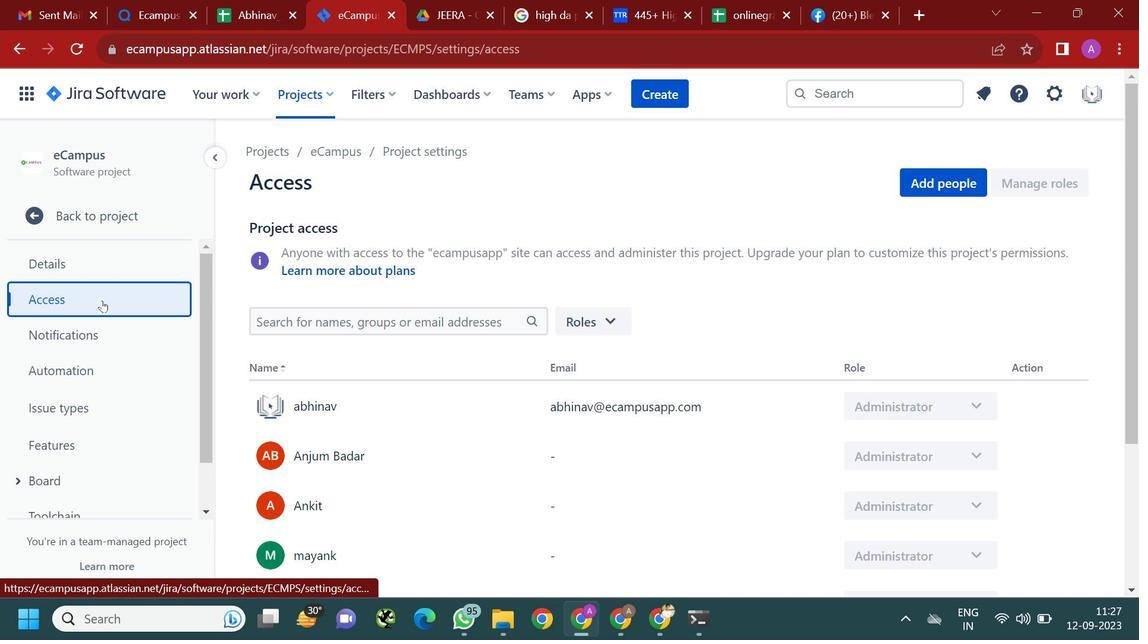 
Action: Mouse moved to (101, 299)
Screenshot: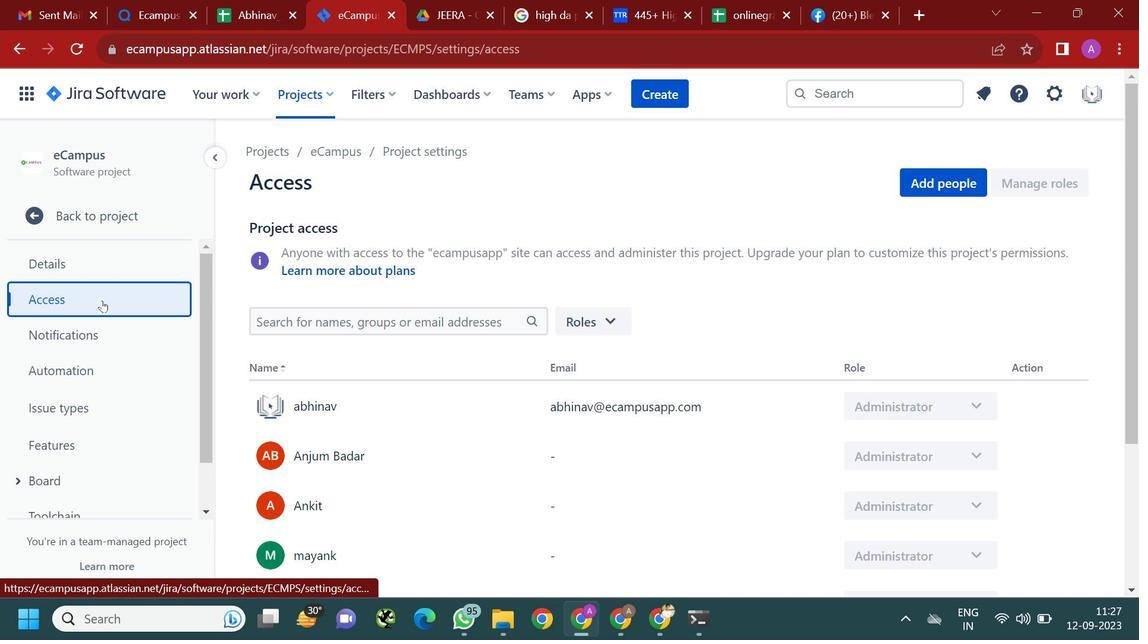 
Action: Mouse pressed left at (101, 299)
Screenshot: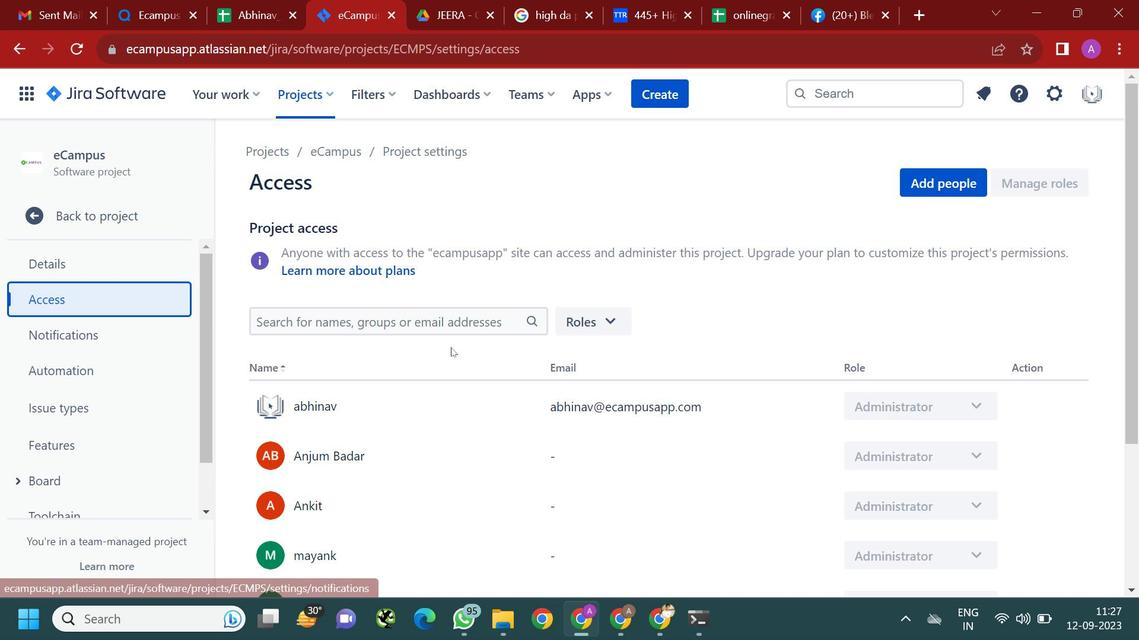 
Action: Mouse moved to (452, 348)
Screenshot: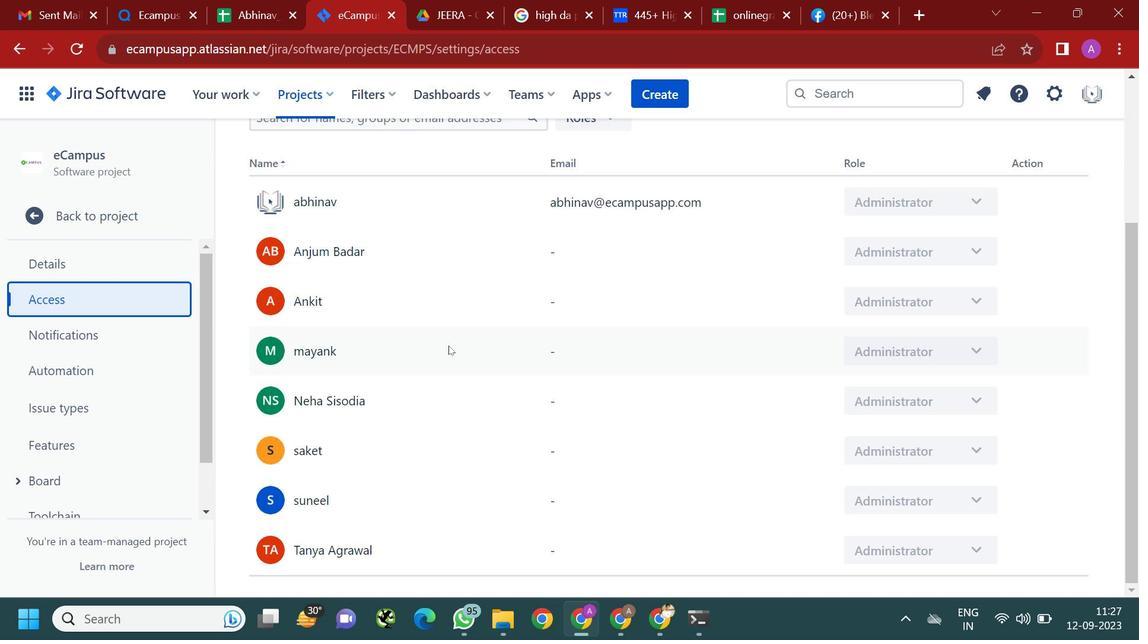 
Action: Mouse scrolled (452, 348) with delta (0, 0)
Screenshot: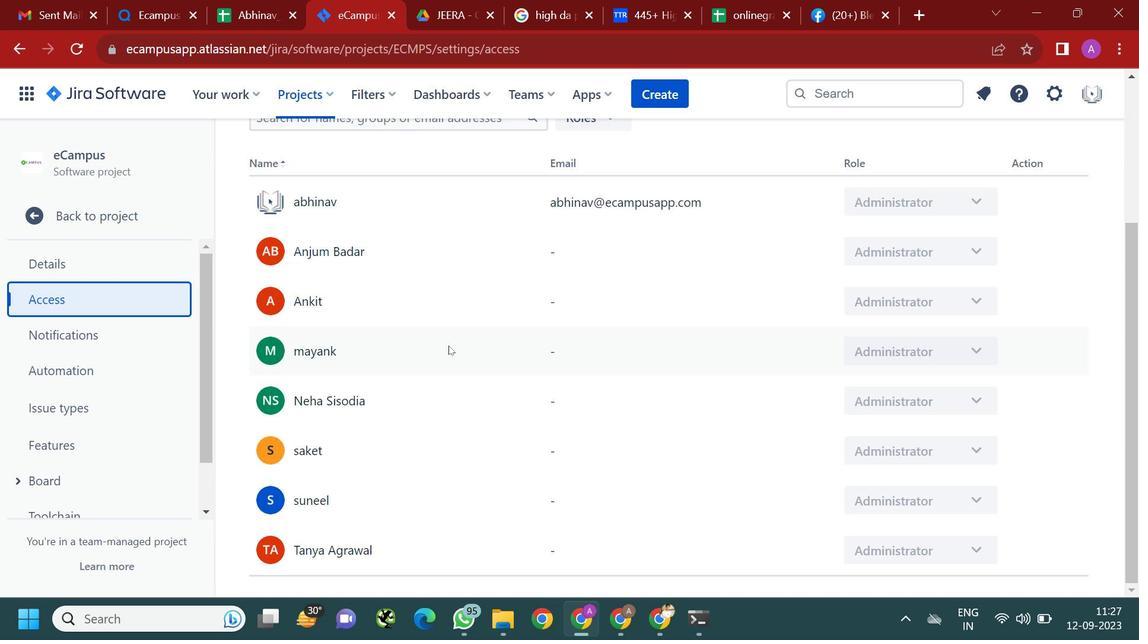 
Action: Mouse moved to (450, 347)
Screenshot: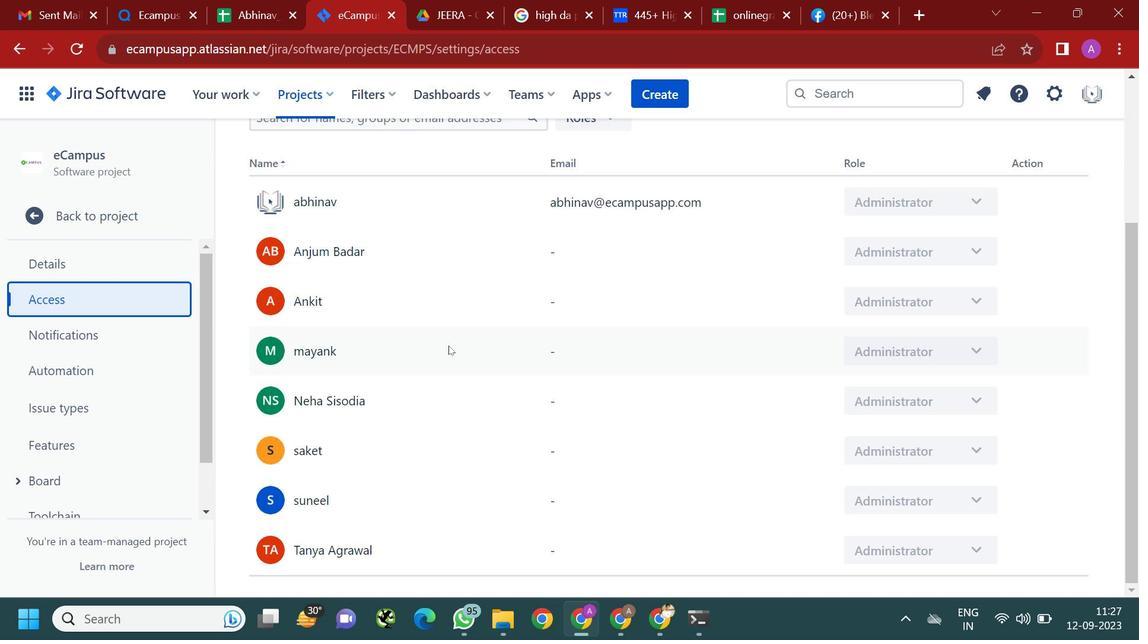 
Action: Mouse scrolled (450, 346) with delta (0, 0)
Screenshot: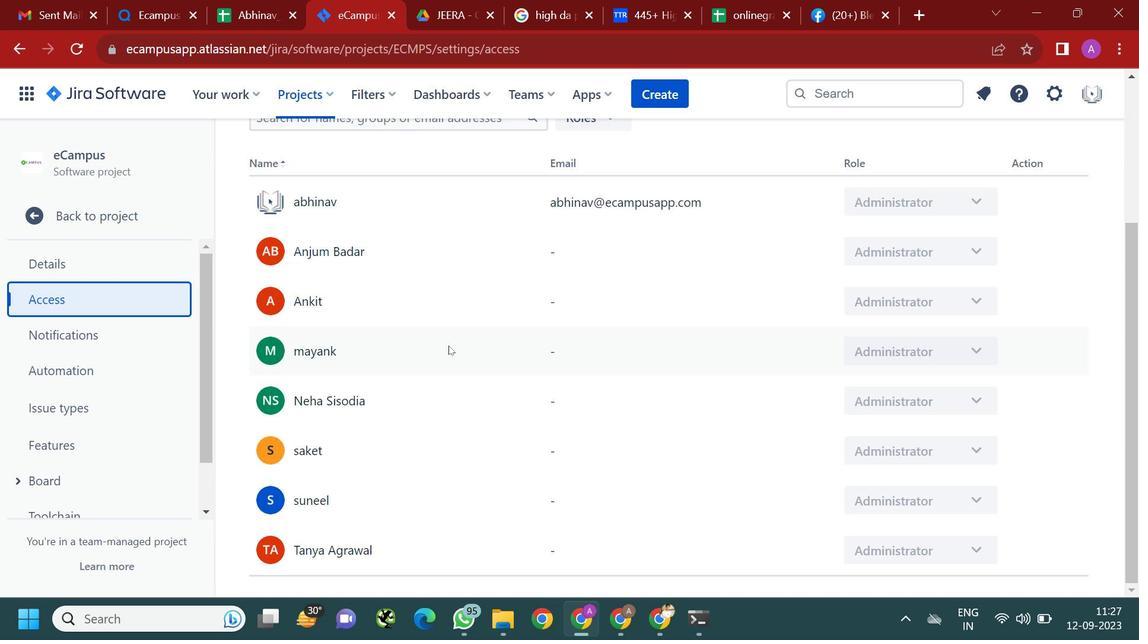 
Action: Mouse scrolled (450, 346) with delta (0, 0)
Screenshot: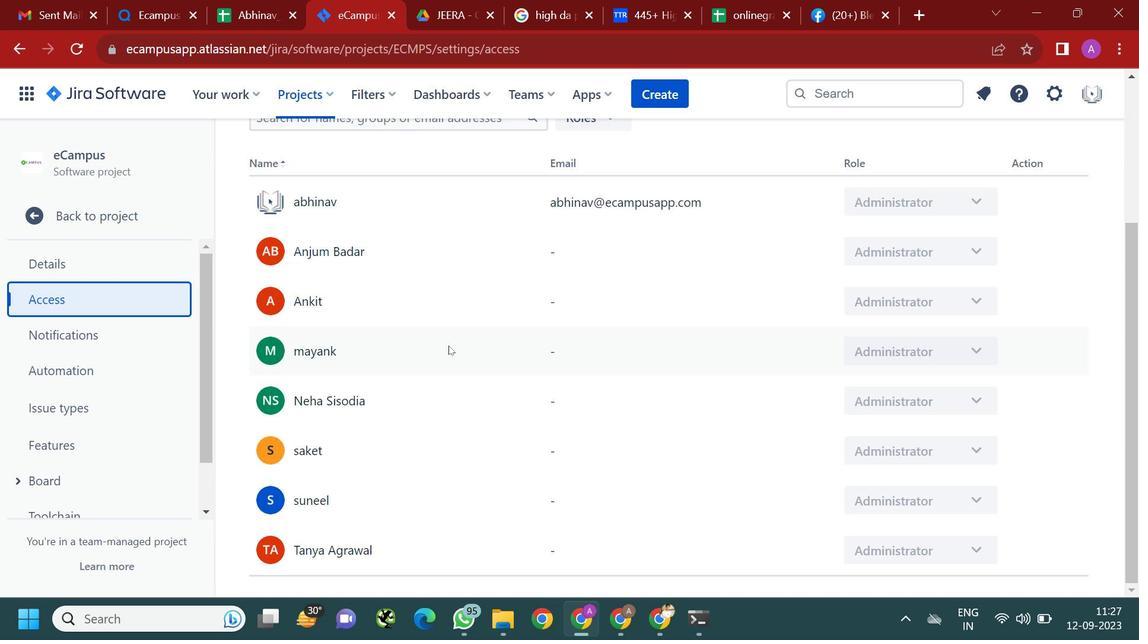 
Action: Mouse moved to (469, 371)
Screenshot: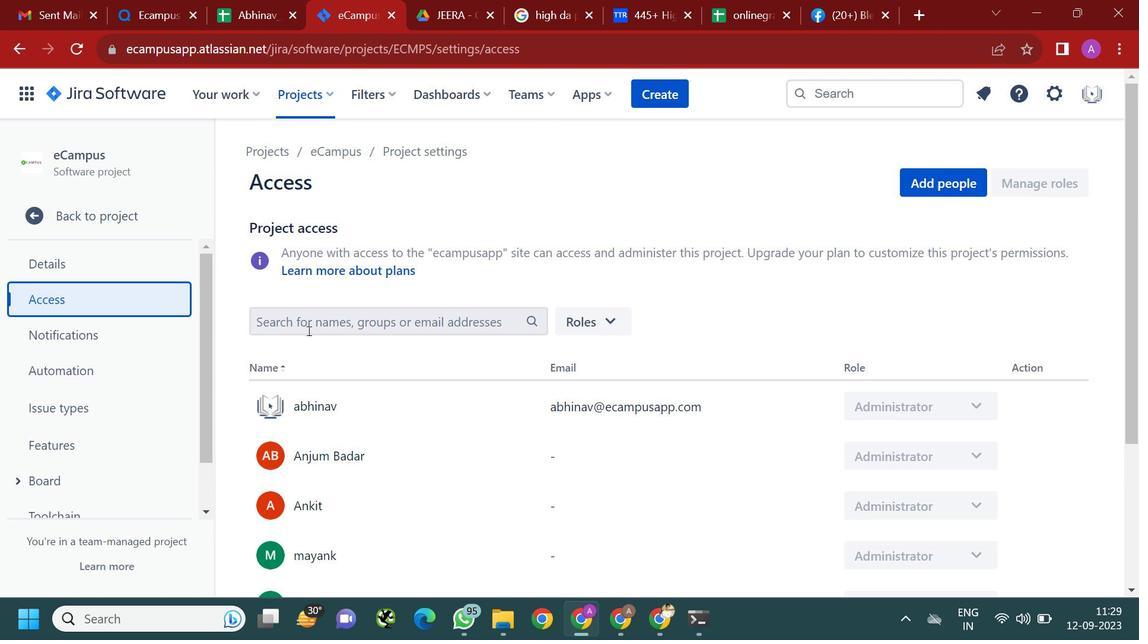 
Action: Mouse scrolled (469, 370) with delta (0, 0)
Screenshot: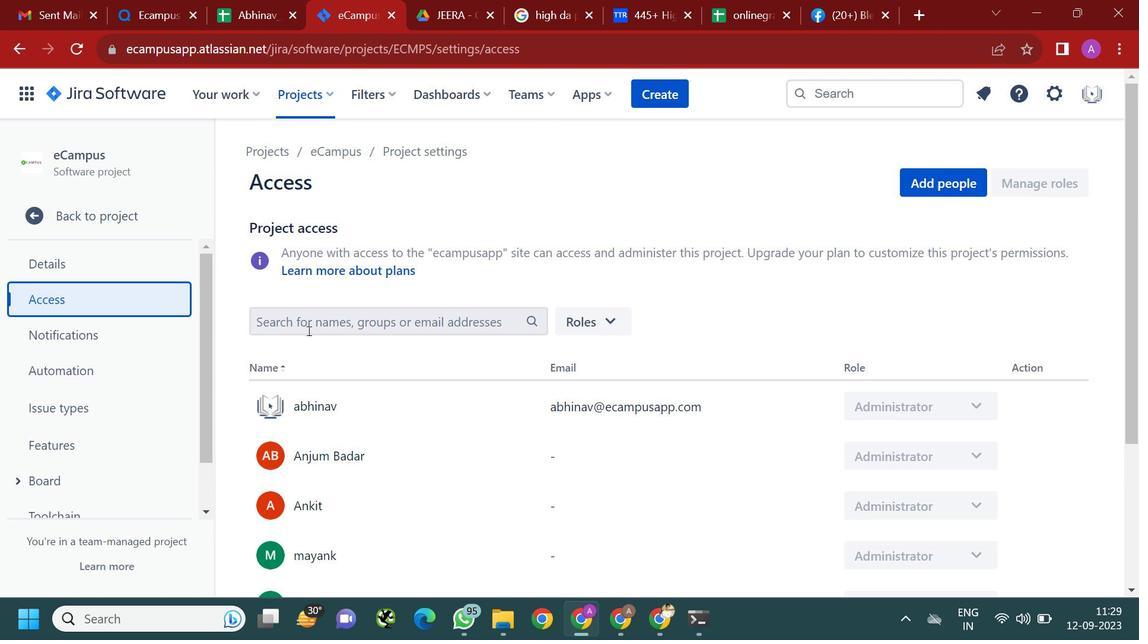 
Action: Mouse moved to (469, 371)
Screenshot: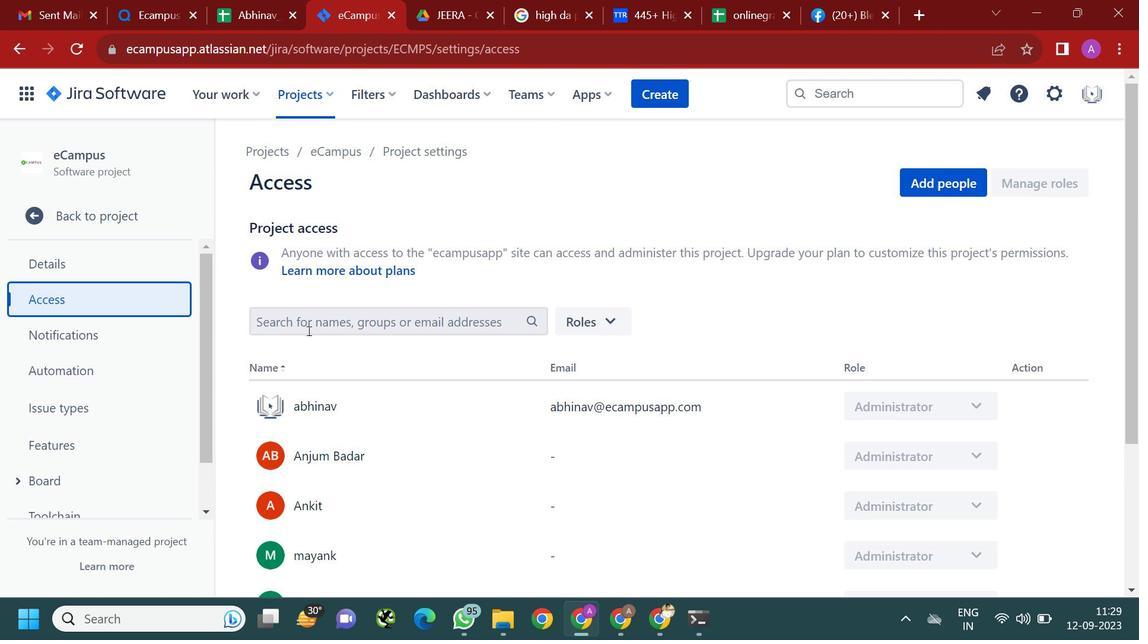 
Action: Mouse scrolled (469, 371) with delta (0, 0)
Screenshot: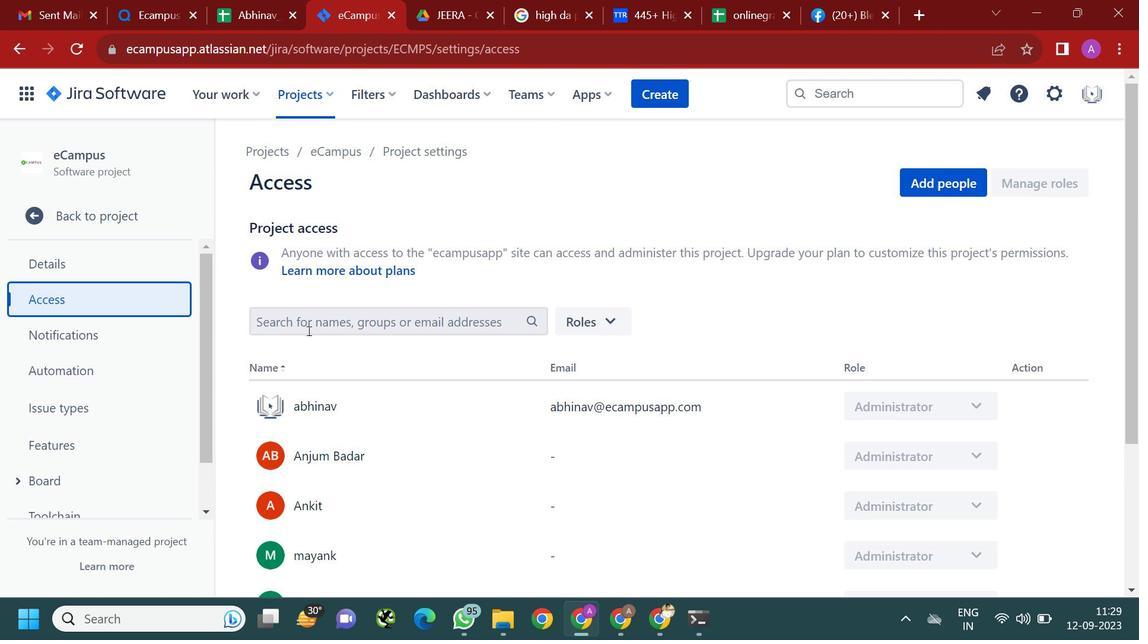 
Action: Mouse moved to (471, 373)
Screenshot: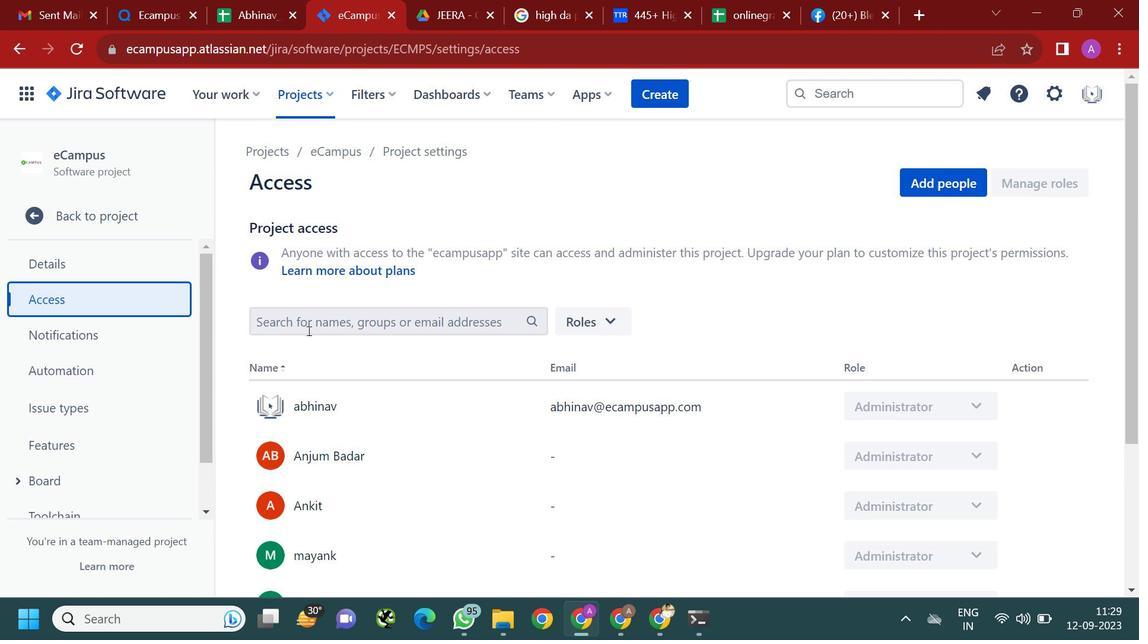 
Action: Mouse scrolled (471, 372) with delta (0, 0)
